 Task: Buy 4 pH Meters from Measuring & Testing section under best seller category for shipping address: Gerald Davis, 3101 Abia Martin Drive, Panther Burn, Mississippi 38765, Cell Number 6314971043. Pay from credit card ending with 6759, CVV 506
Action: Mouse moved to (340, 373)
Screenshot: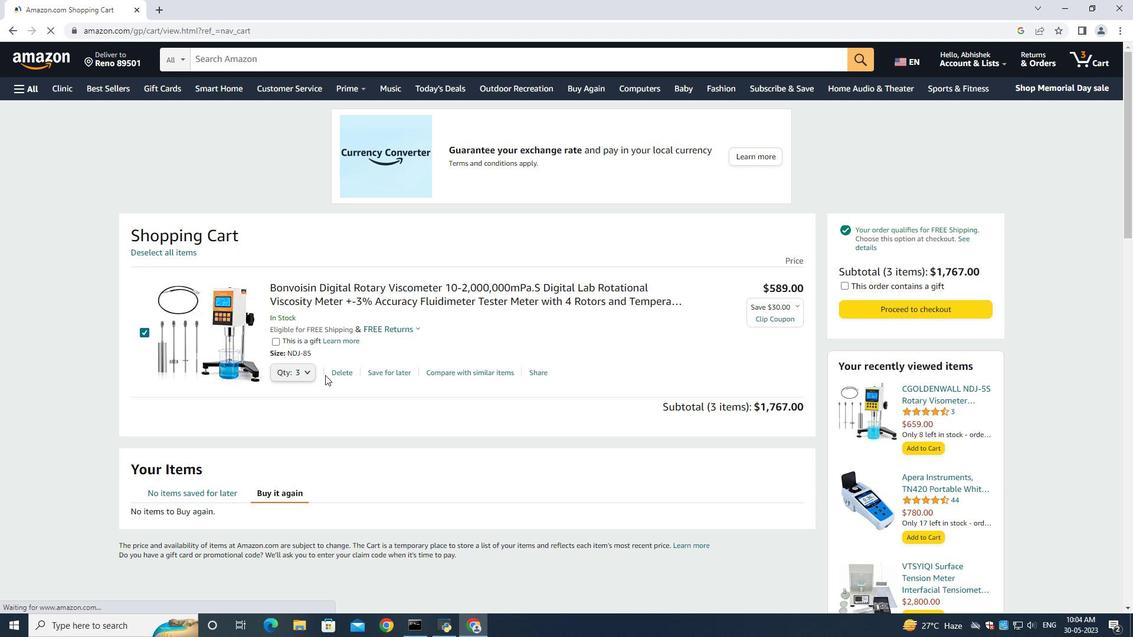
Action: Mouse pressed left at (340, 373)
Screenshot: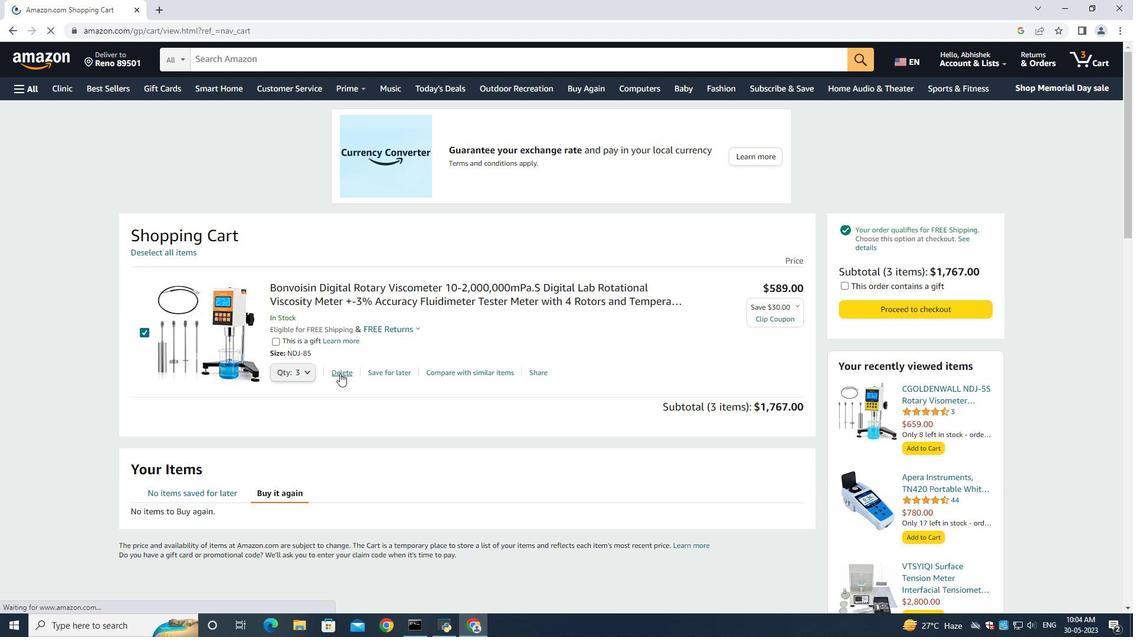 
Action: Mouse moved to (15, 93)
Screenshot: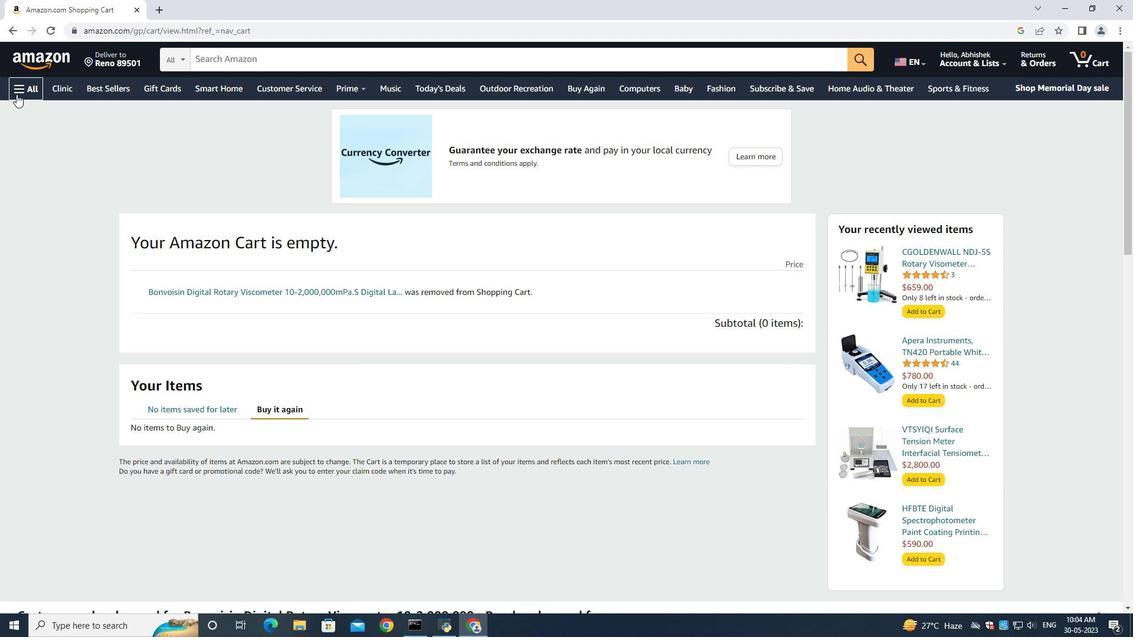 
Action: Mouse pressed left at (15, 93)
Screenshot: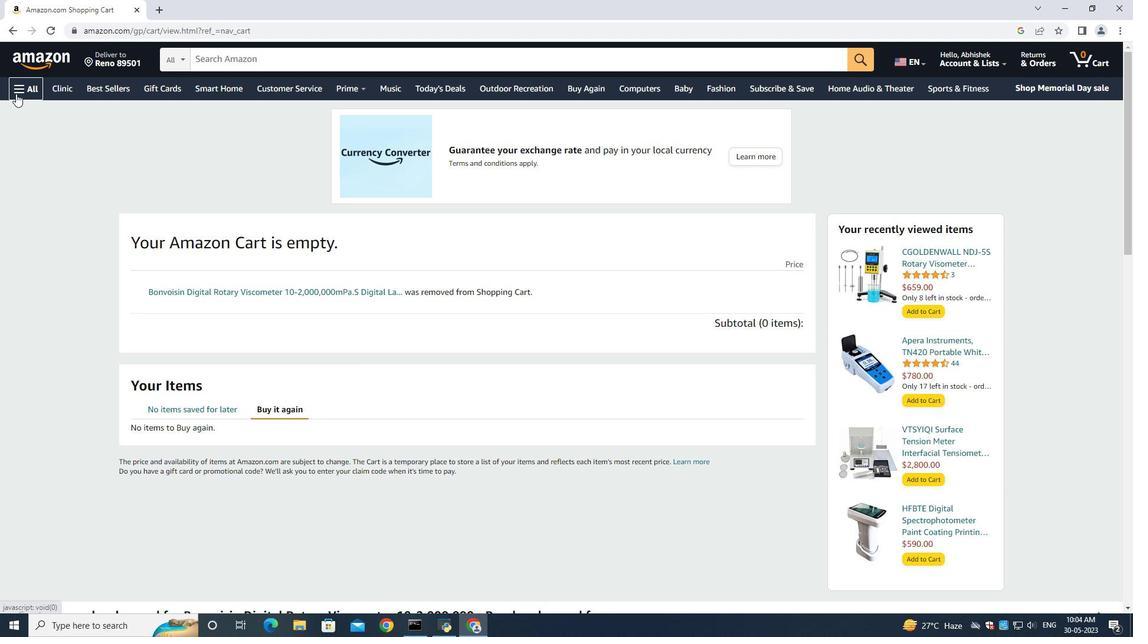 
Action: Mouse moved to (36, 113)
Screenshot: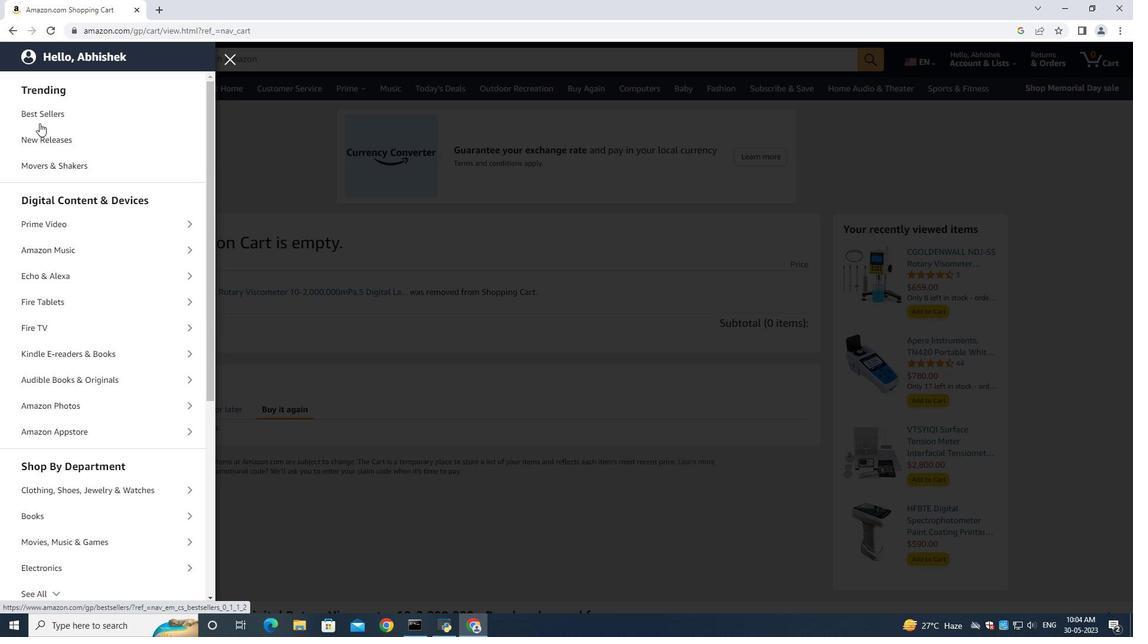 
Action: Mouse pressed left at (36, 113)
Screenshot: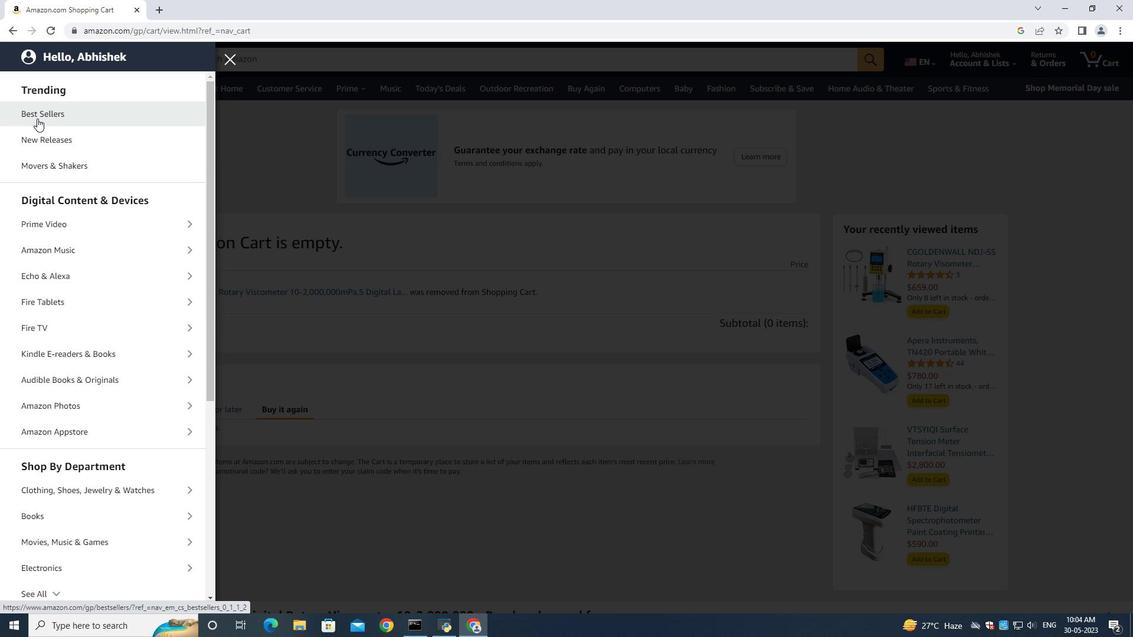 
Action: Mouse moved to (258, 62)
Screenshot: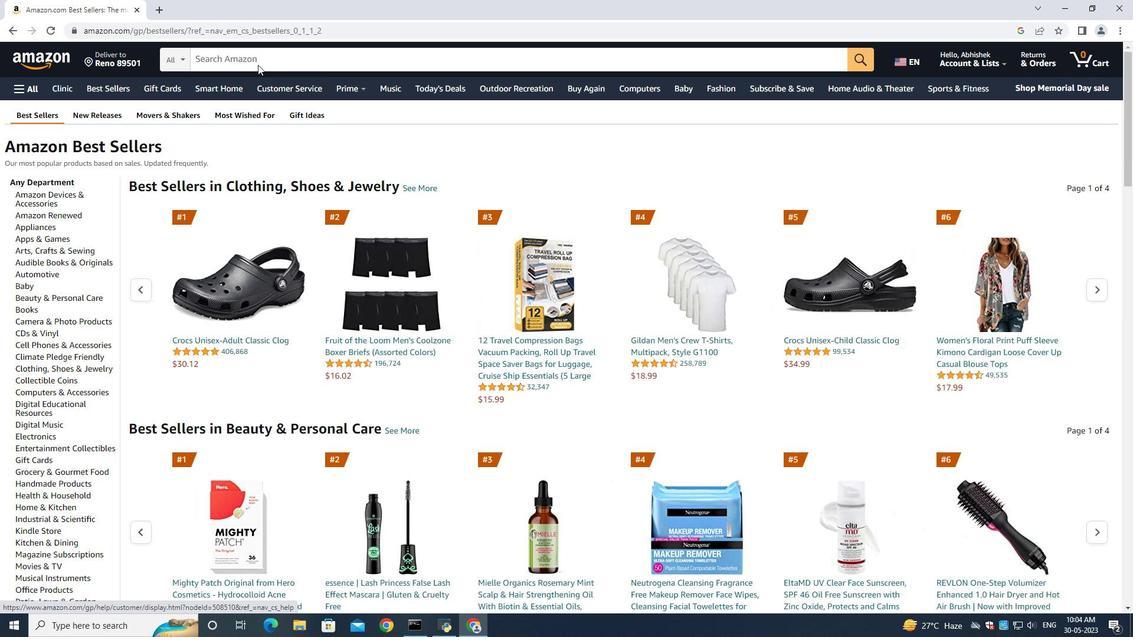 
Action: Mouse pressed left at (258, 62)
Screenshot: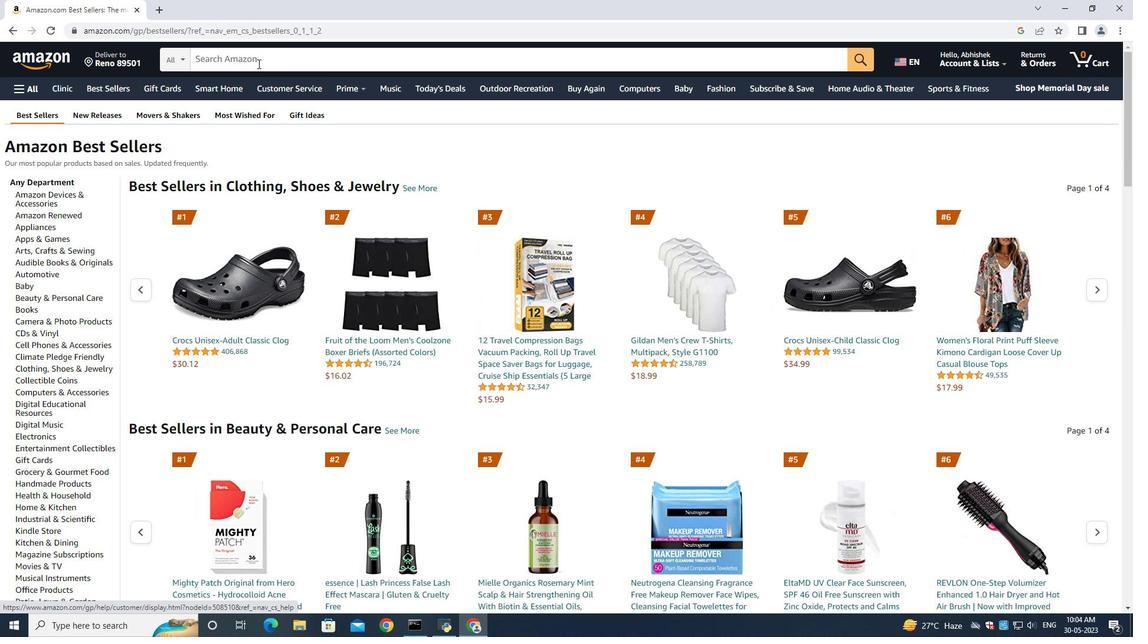 
Action: Mouse moved to (258, 62)
Screenshot: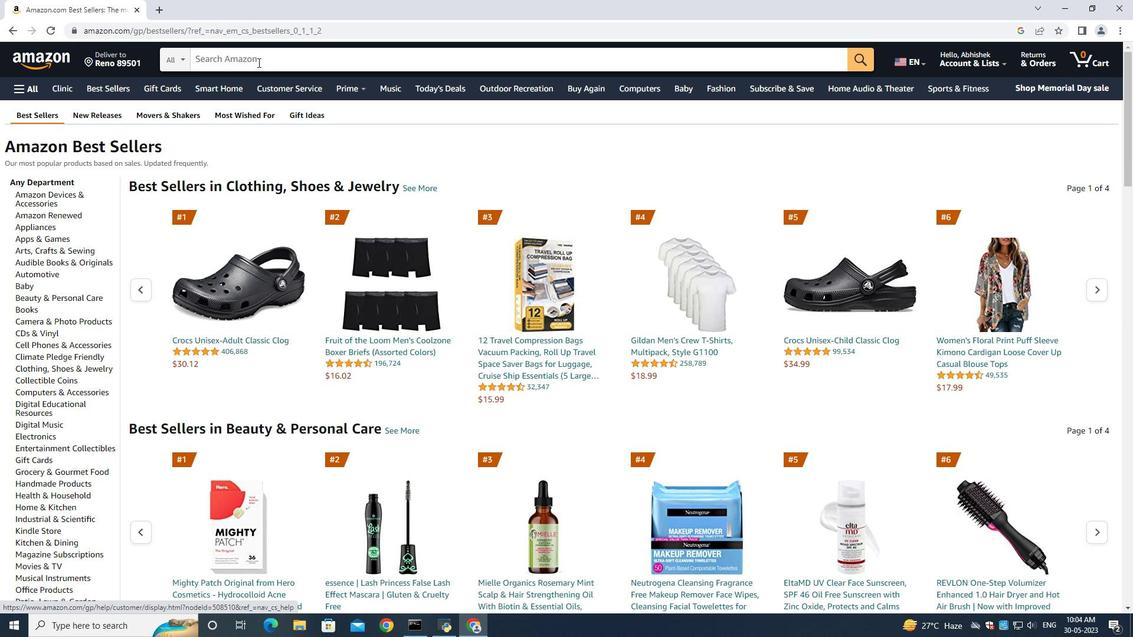 
Action: Key pressed <Key.shift><Key.shift>p<Key.shift><Key.shift>H<Key.space>meters<Key.enter>
Screenshot: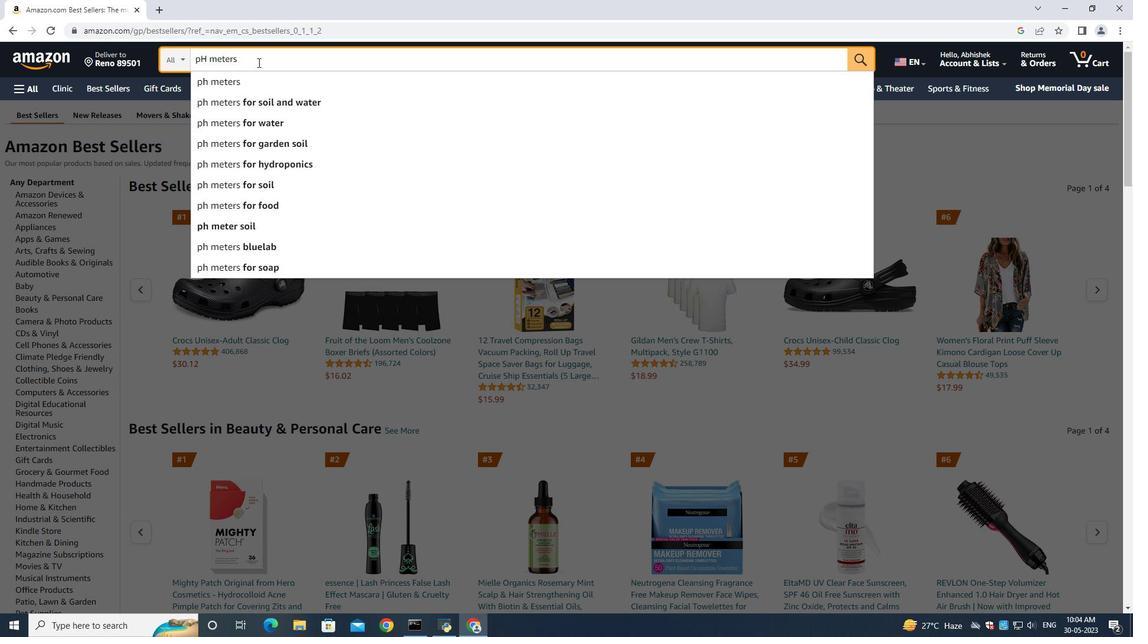 
Action: Mouse moved to (481, 308)
Screenshot: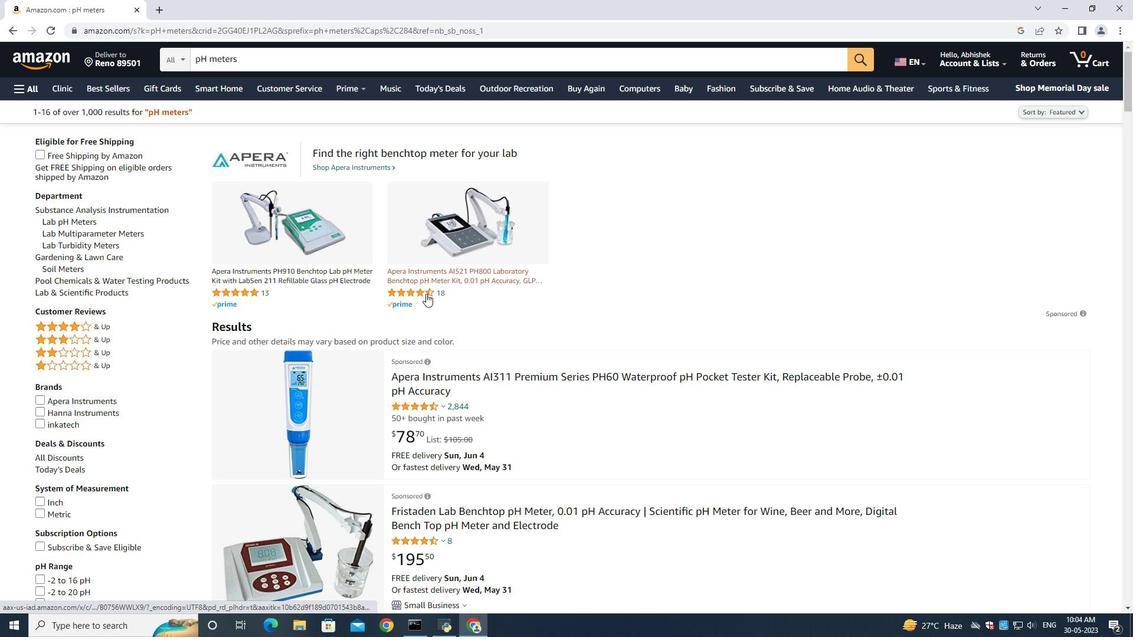 
Action: Mouse scrolled (481, 307) with delta (0, 0)
Screenshot: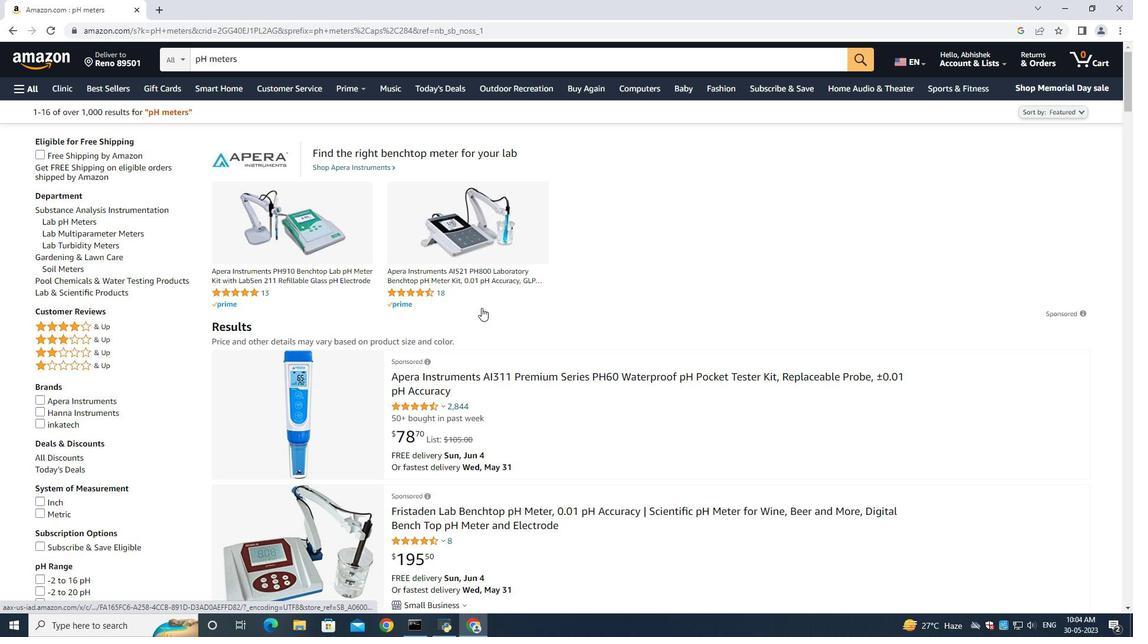 
Action: Mouse scrolled (481, 307) with delta (0, 0)
Screenshot: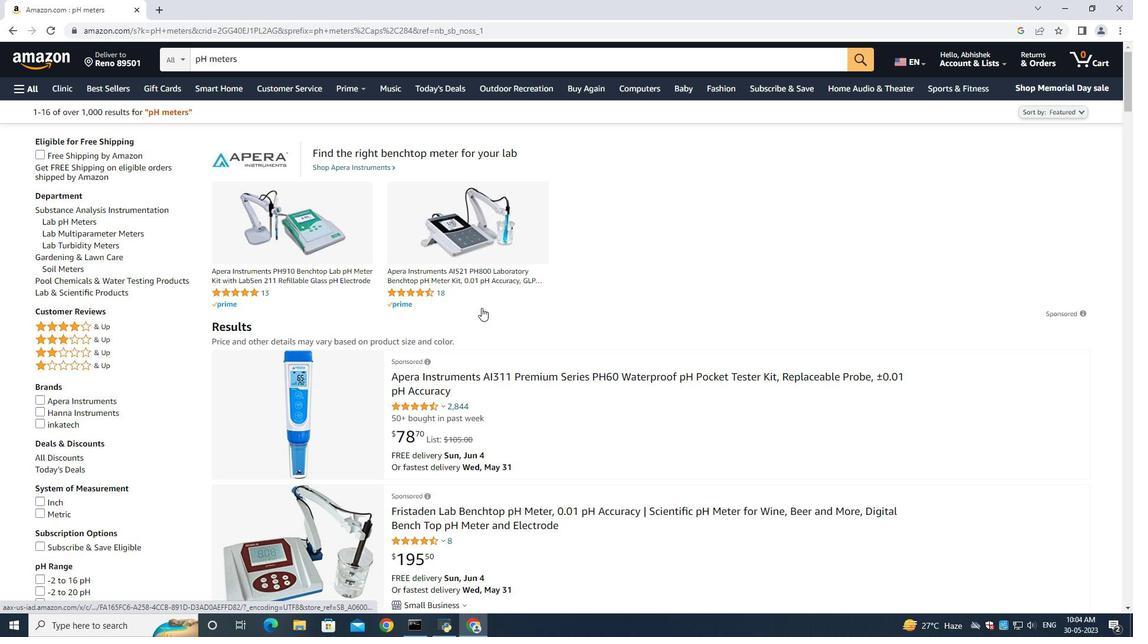 
Action: Mouse moved to (515, 387)
Screenshot: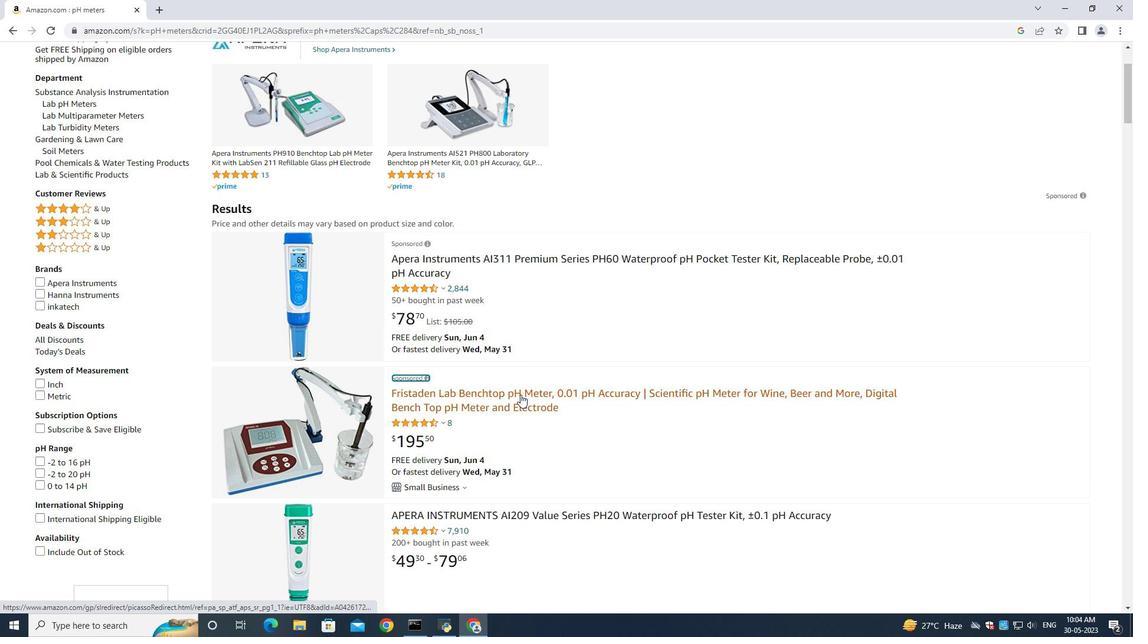 
Action: Mouse scrolled (517, 389) with delta (0, 0)
Screenshot: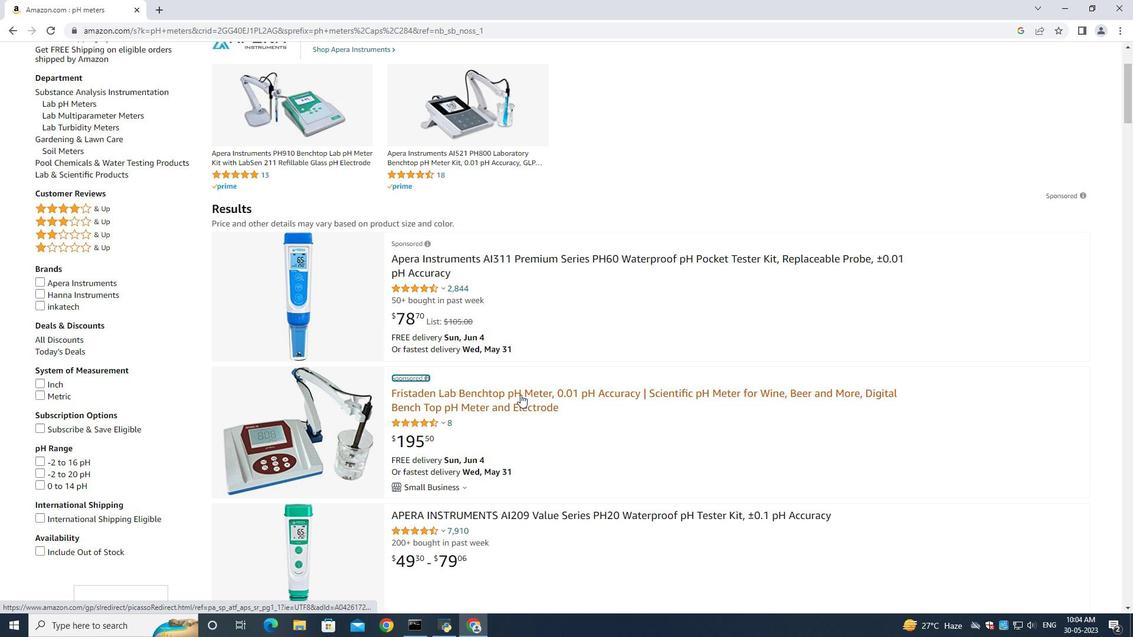 
Action: Mouse moved to (514, 386)
Screenshot: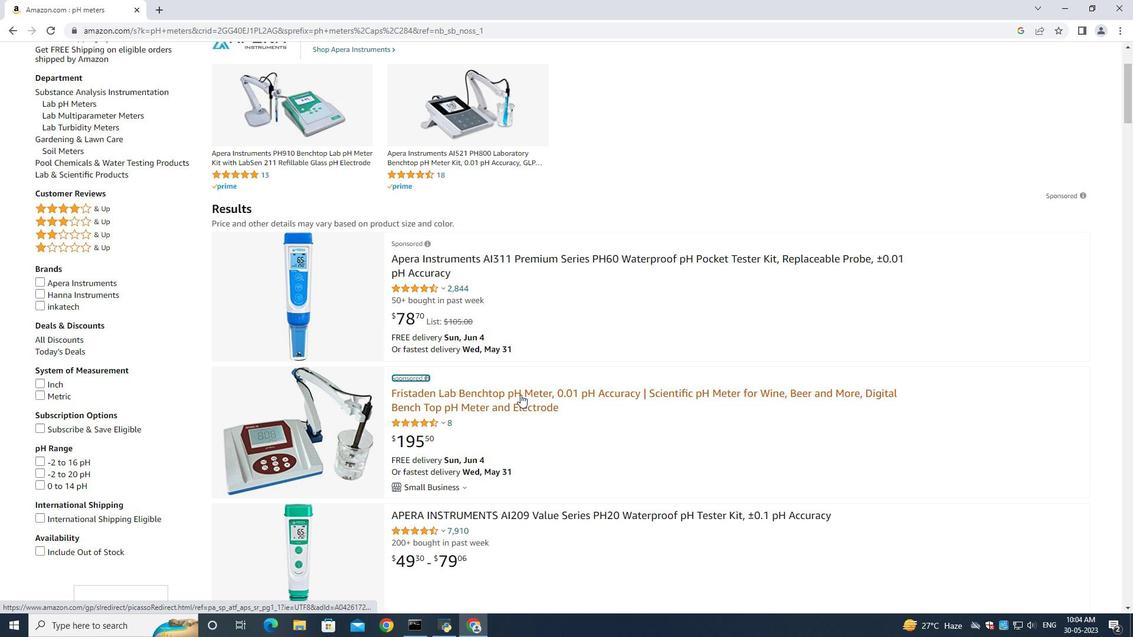 
Action: Mouse scrolled (516, 388) with delta (0, 0)
Screenshot: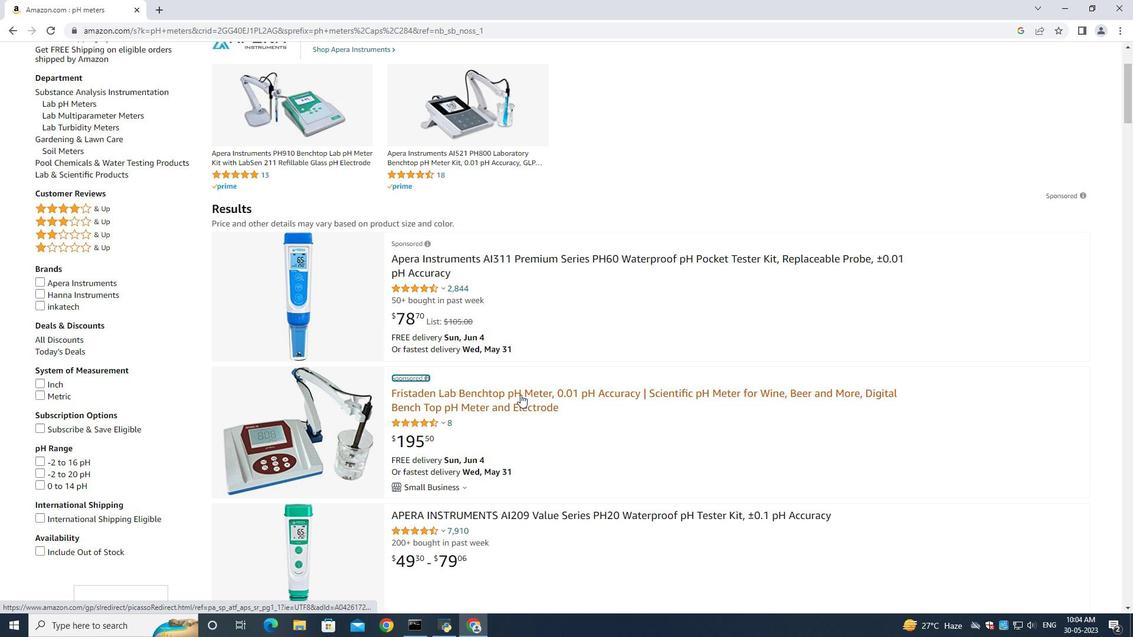 
Action: Mouse moved to (513, 386)
Screenshot: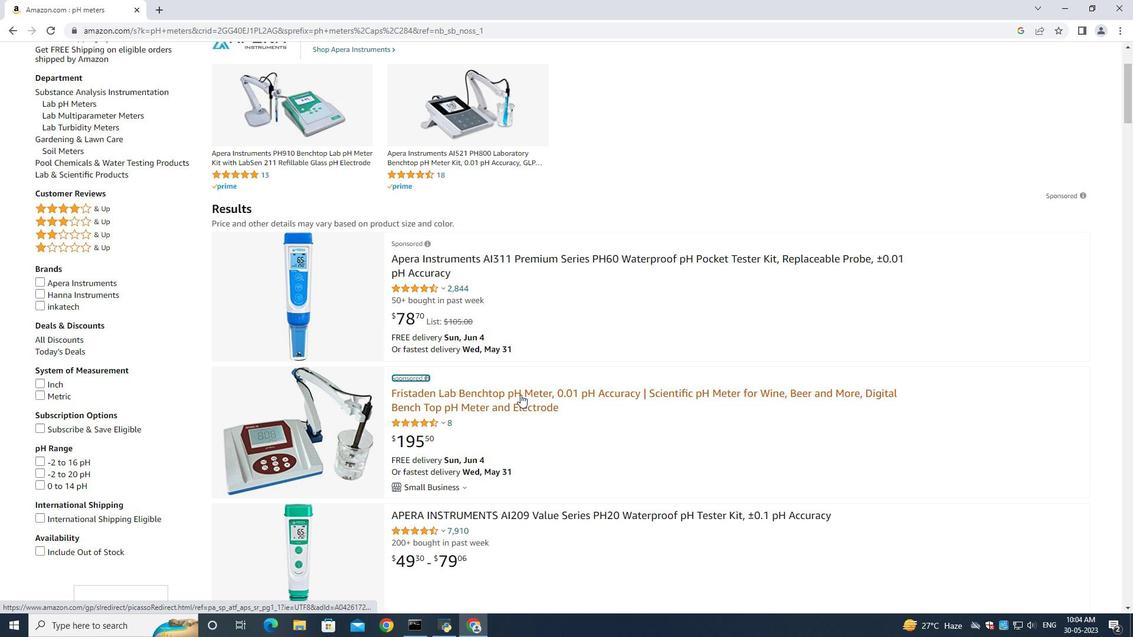
Action: Mouse scrolled (515, 387) with delta (0, 0)
Screenshot: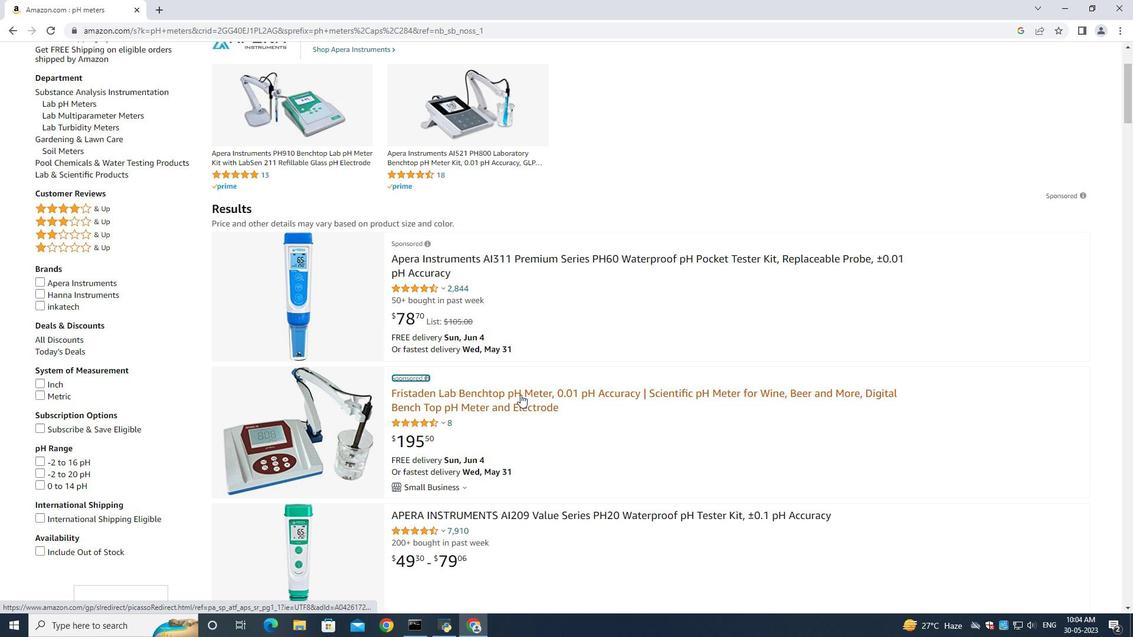 
Action: Mouse moved to (513, 385)
Screenshot: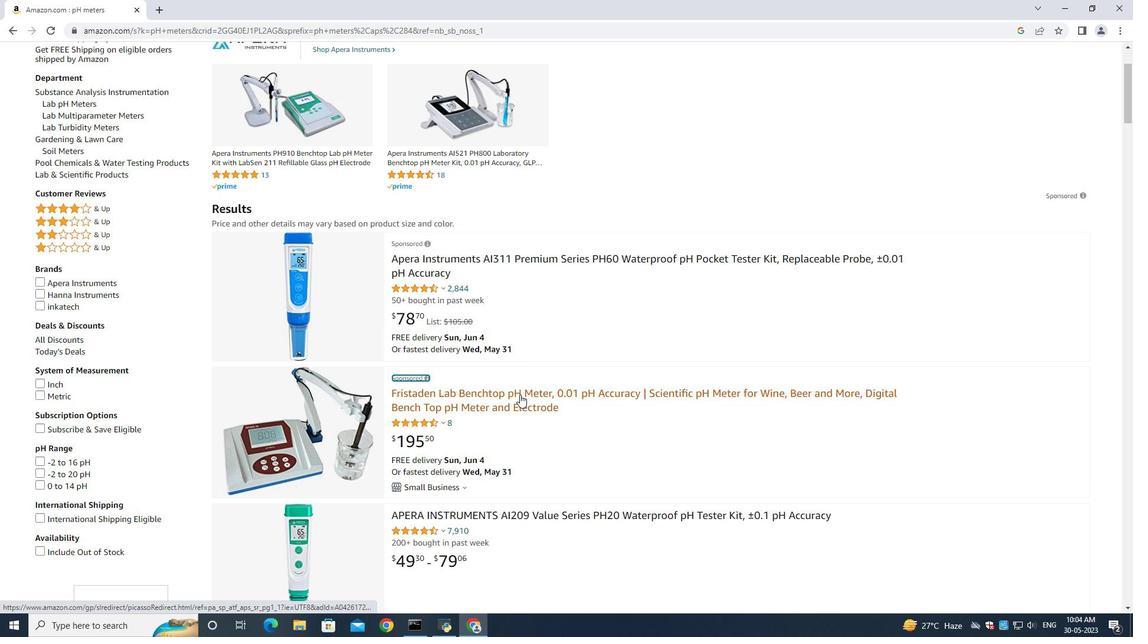 
Action: Mouse scrolled (514, 386) with delta (0, 0)
Screenshot: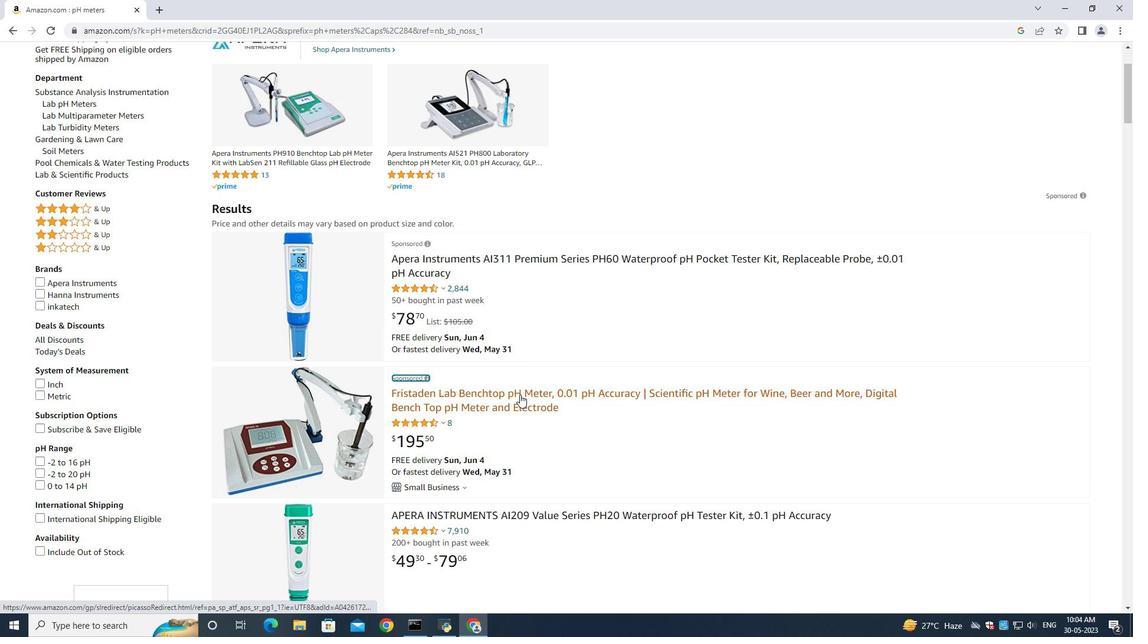 
Action: Mouse moved to (512, 385)
Screenshot: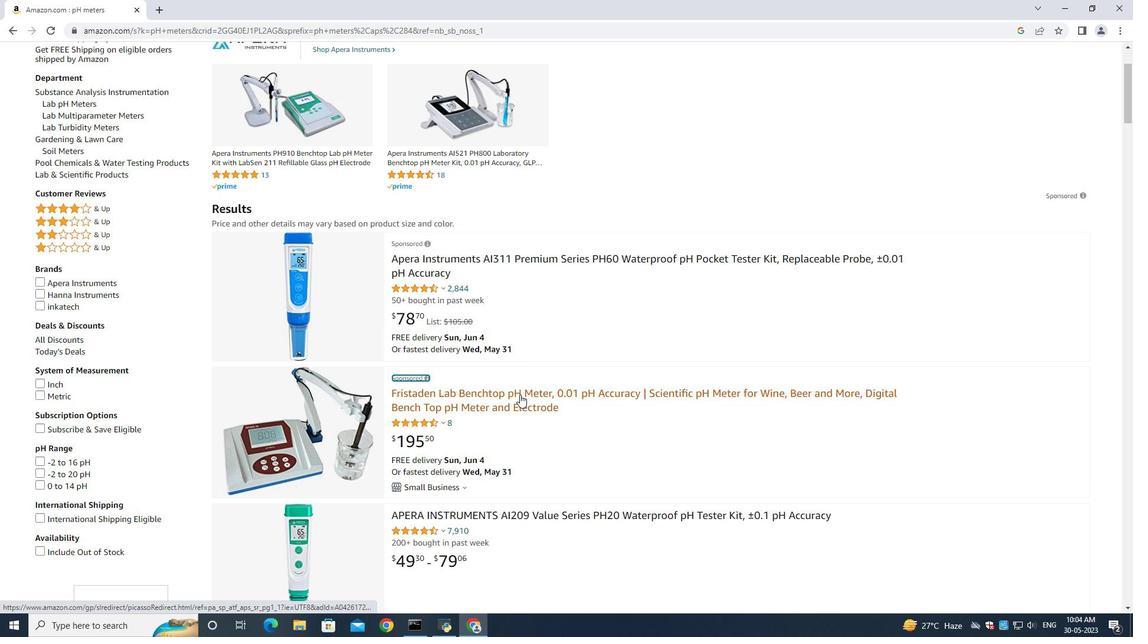 
Action: Mouse scrolled (513, 386) with delta (0, 0)
Screenshot: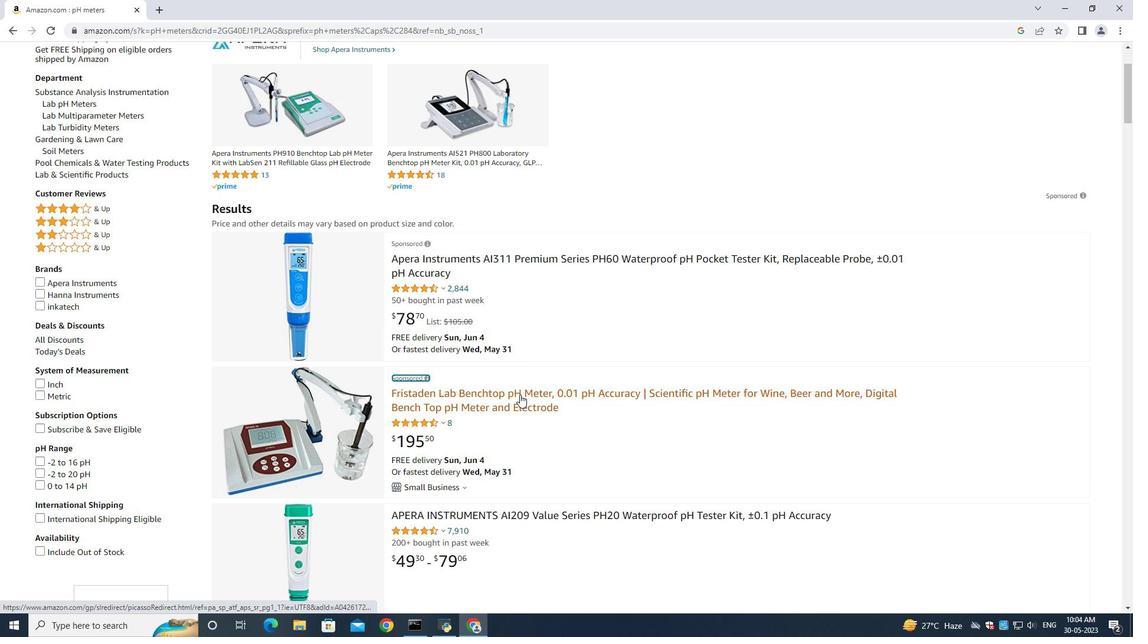 
Action: Mouse moved to (512, 385)
Screenshot: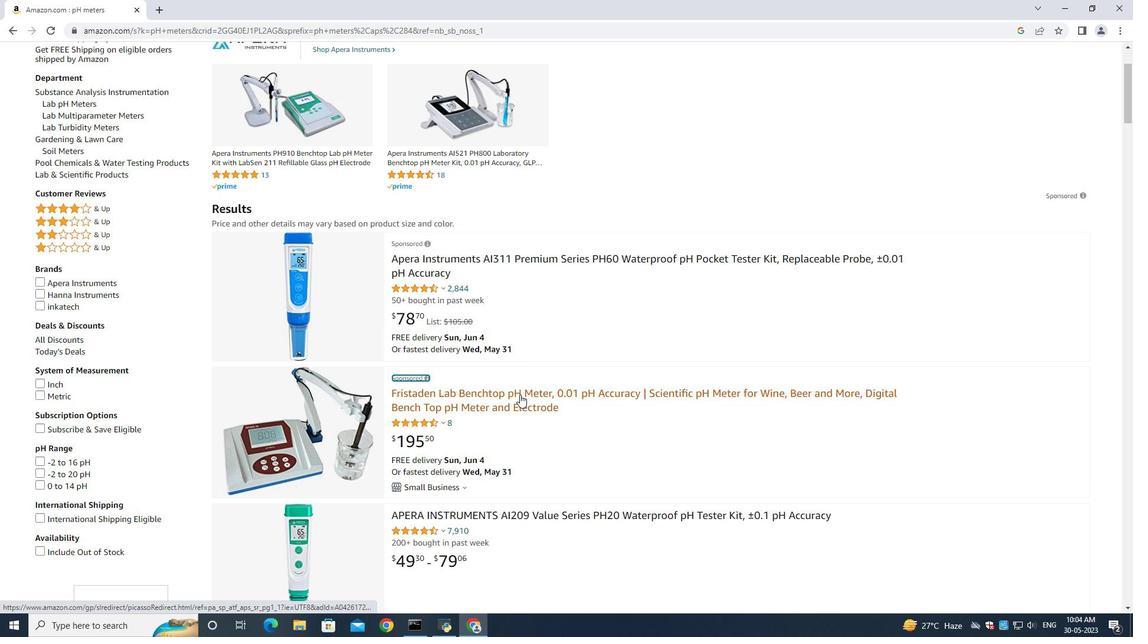 
Action: Mouse scrolled (513, 386) with delta (0, 0)
Screenshot: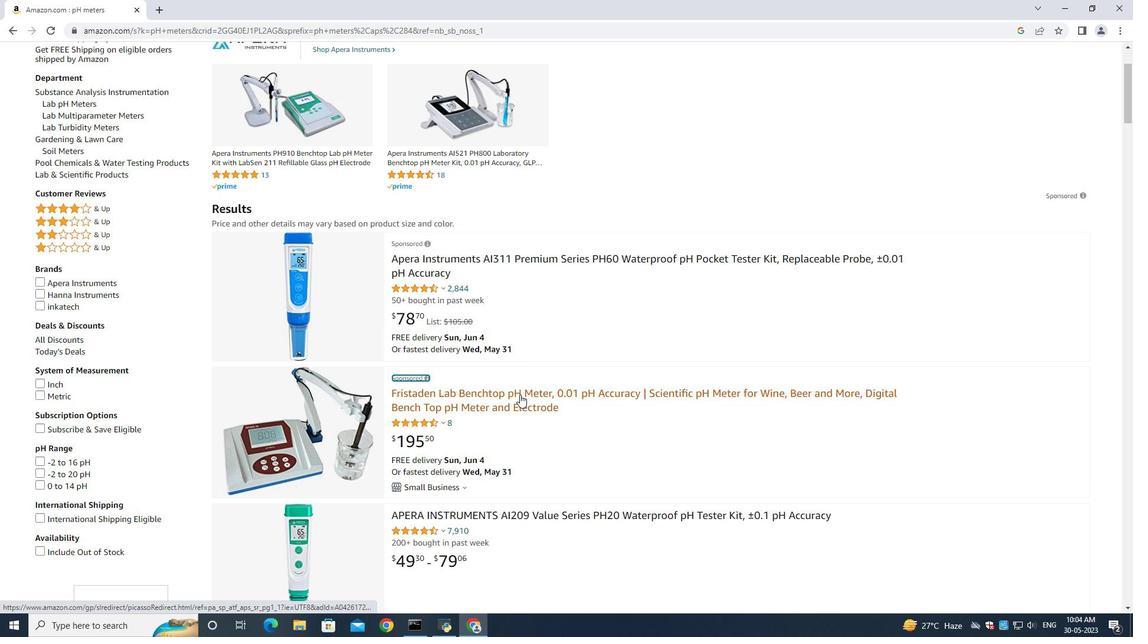 
Action: Mouse moved to (512, 384)
Screenshot: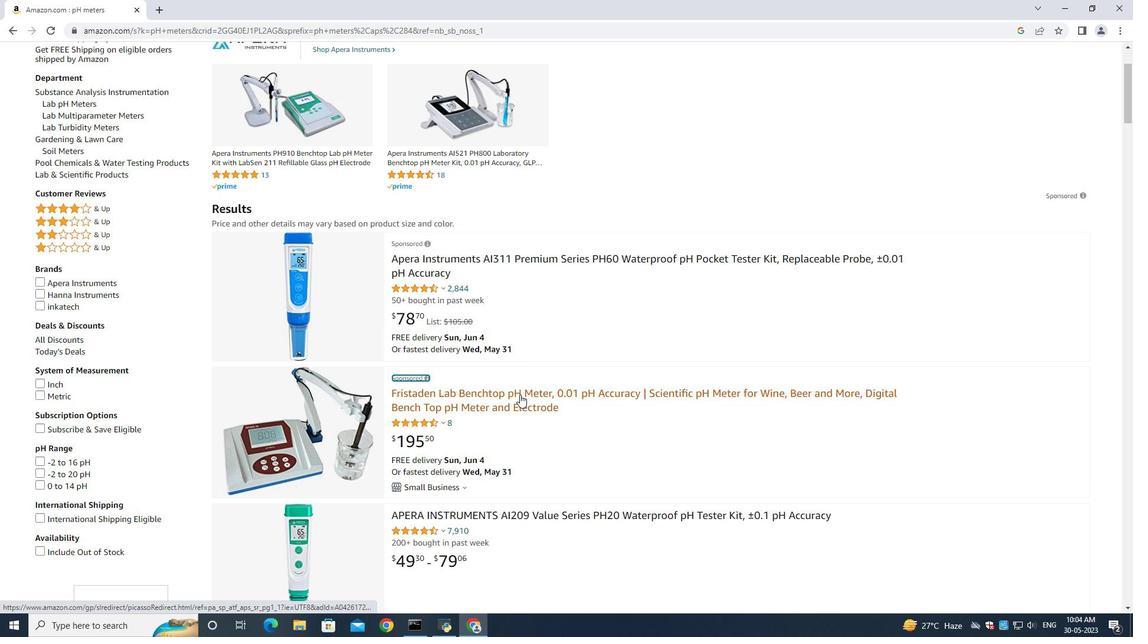 
Action: Mouse scrolled (513, 386) with delta (0, 0)
Screenshot: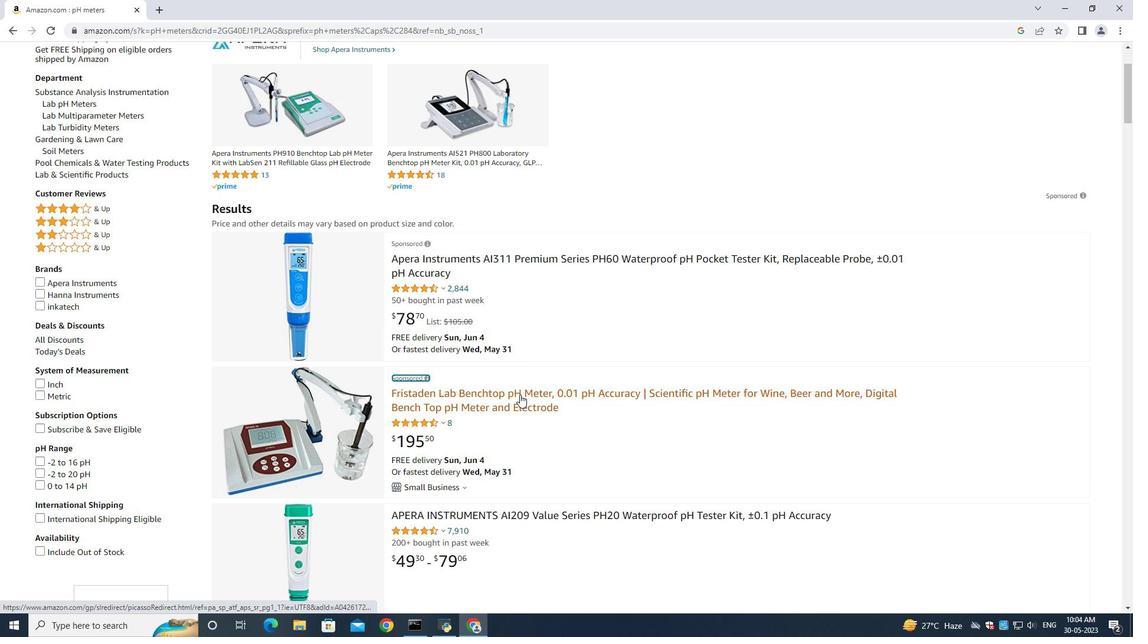 
Action: Mouse moved to (510, 382)
Screenshot: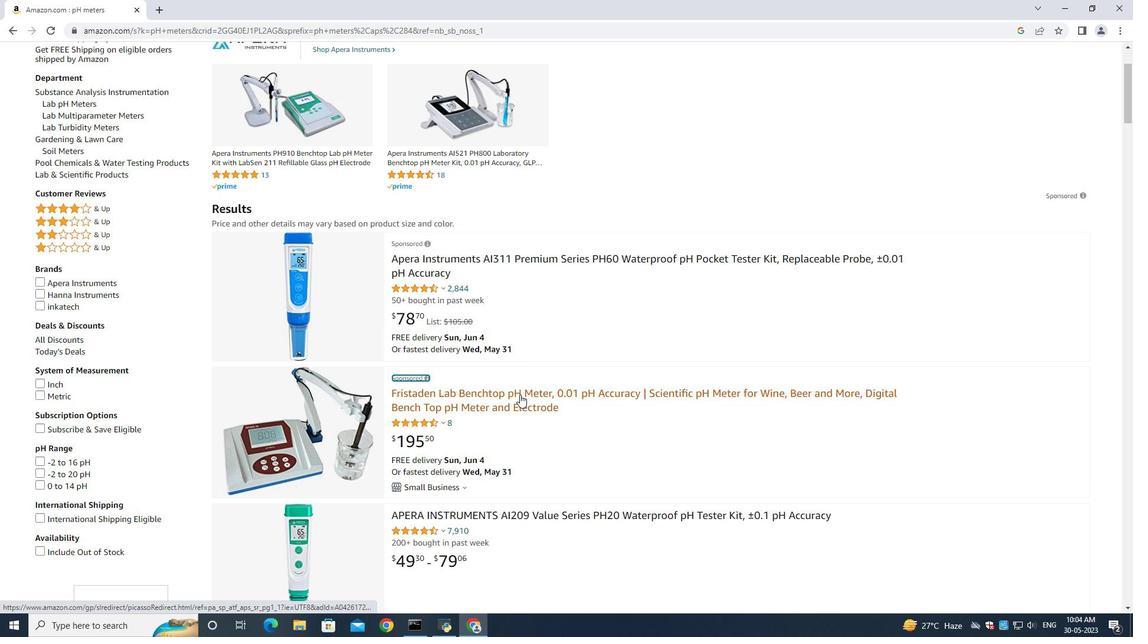 
Action: Mouse scrolled (512, 386) with delta (0, 0)
Screenshot: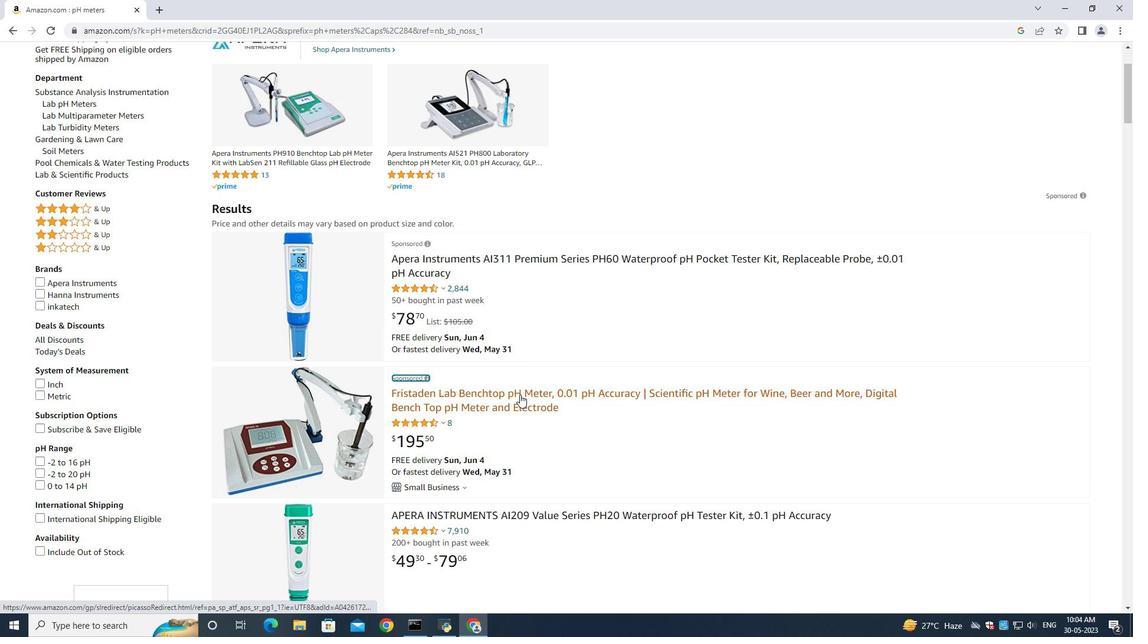 
Action: Mouse moved to (499, 374)
Screenshot: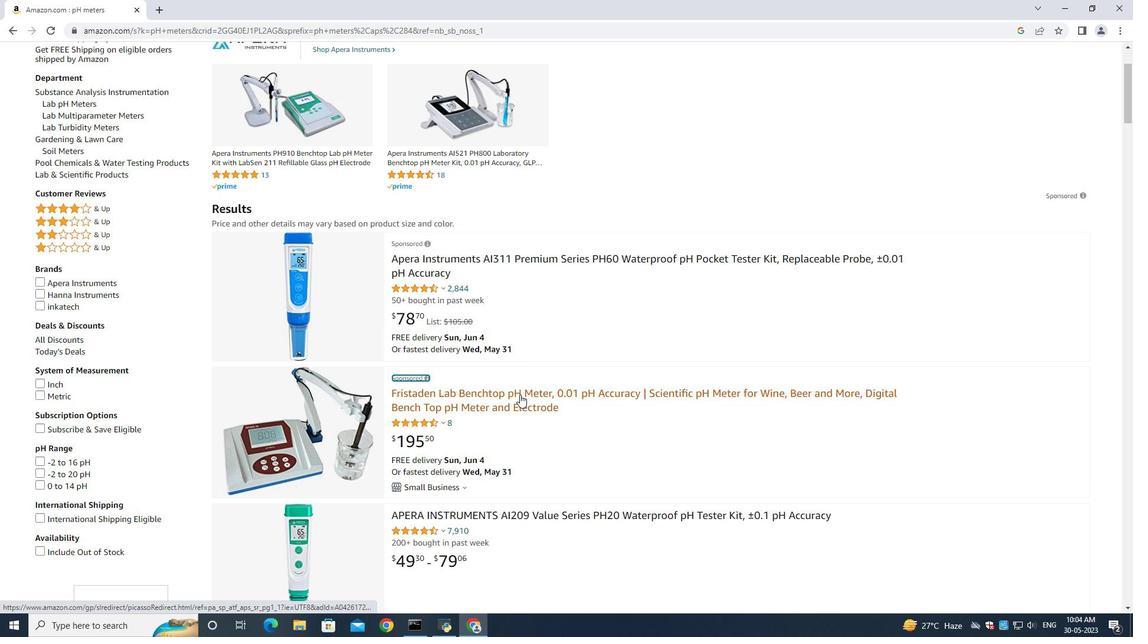 
Action: Mouse scrolled (512, 385) with delta (0, 0)
Screenshot: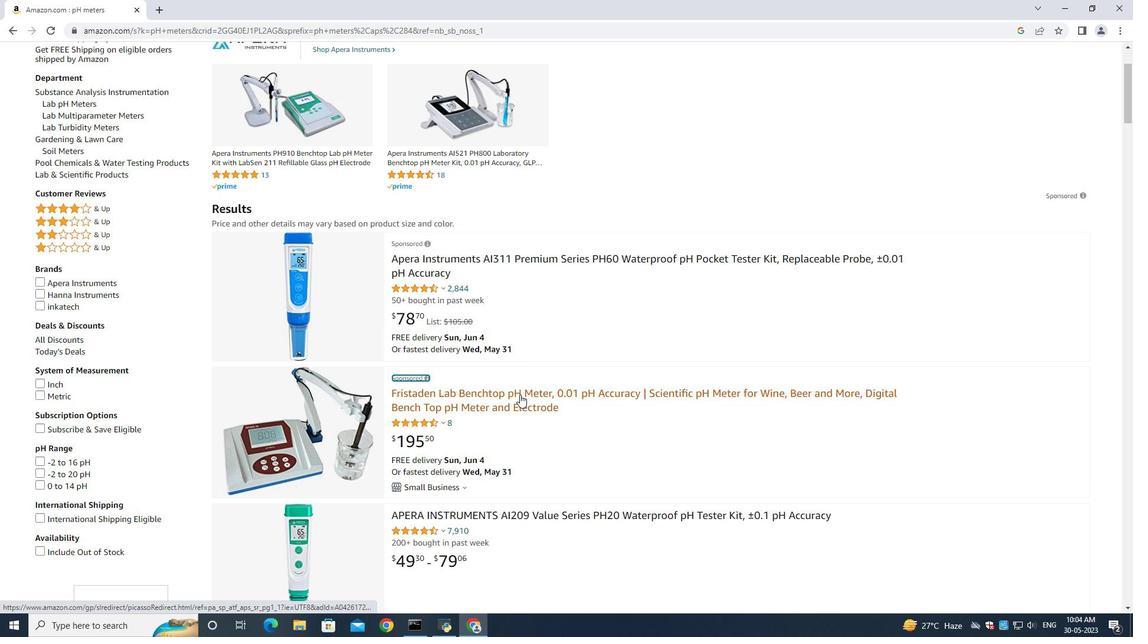 
Action: Mouse moved to (494, 370)
Screenshot: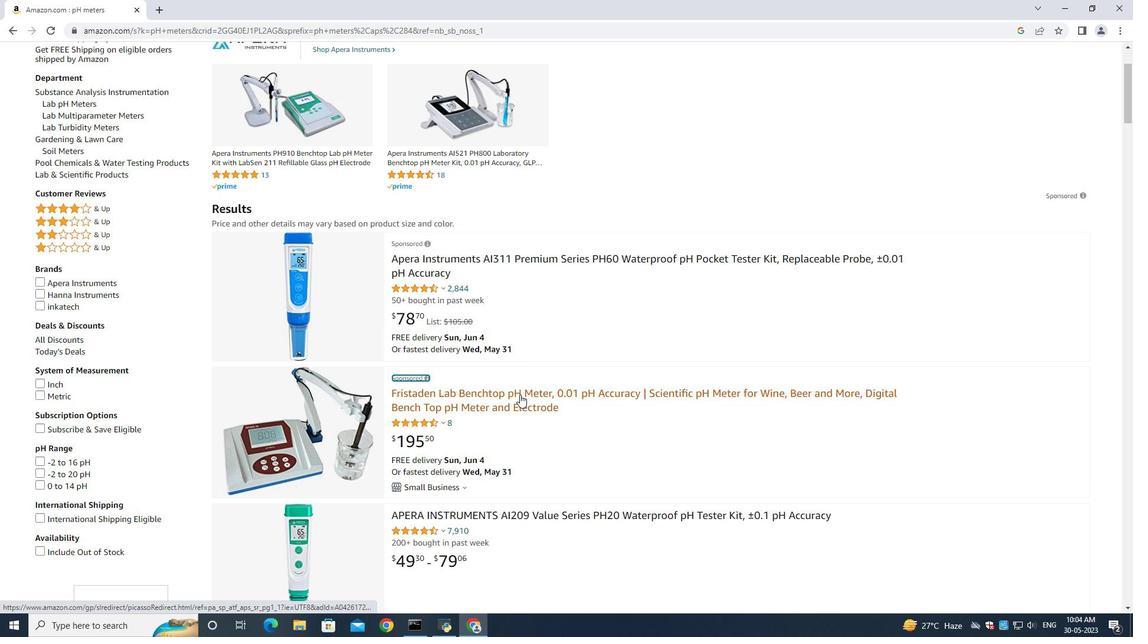 
Action: Mouse scrolled (512, 385) with delta (0, 0)
Screenshot: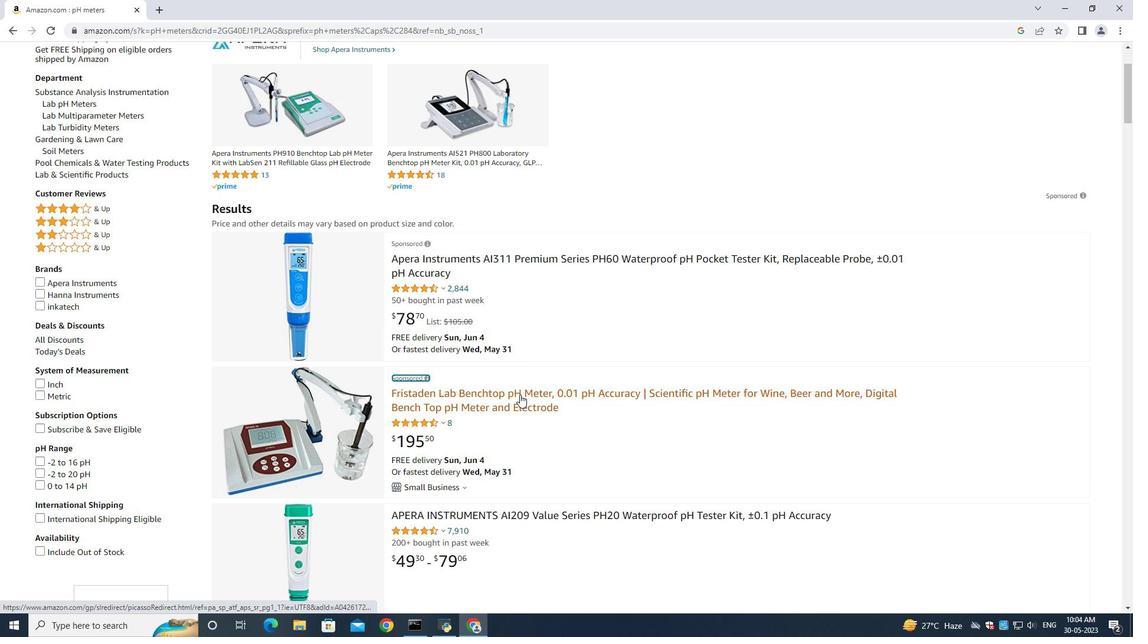 
Action: Mouse moved to (335, 63)
Screenshot: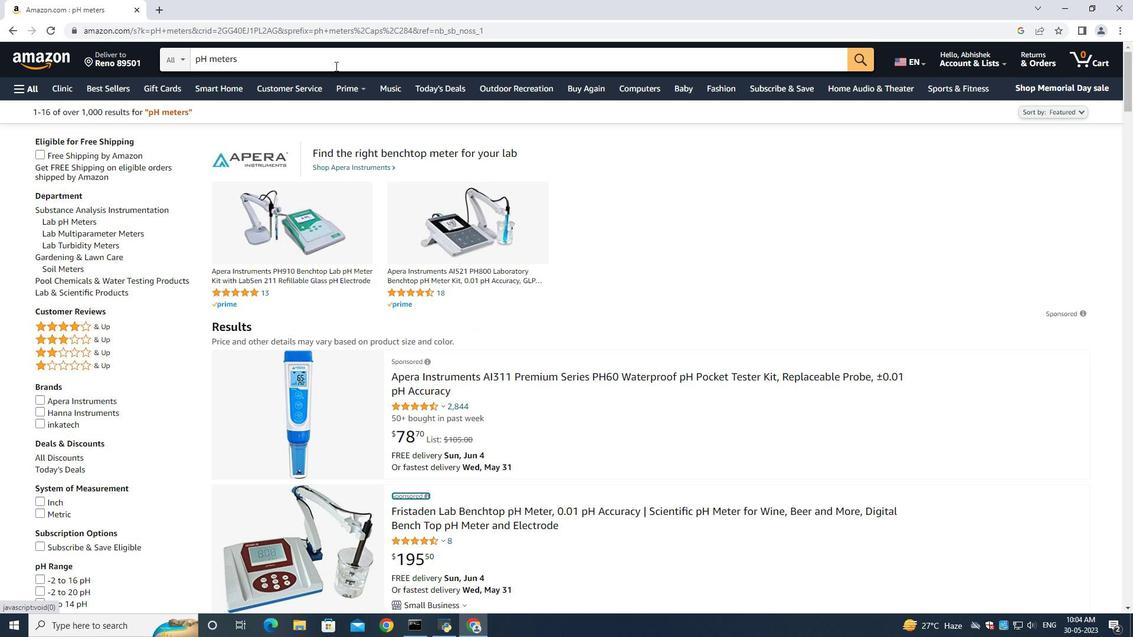 
Action: Mouse pressed left at (335, 63)
Screenshot: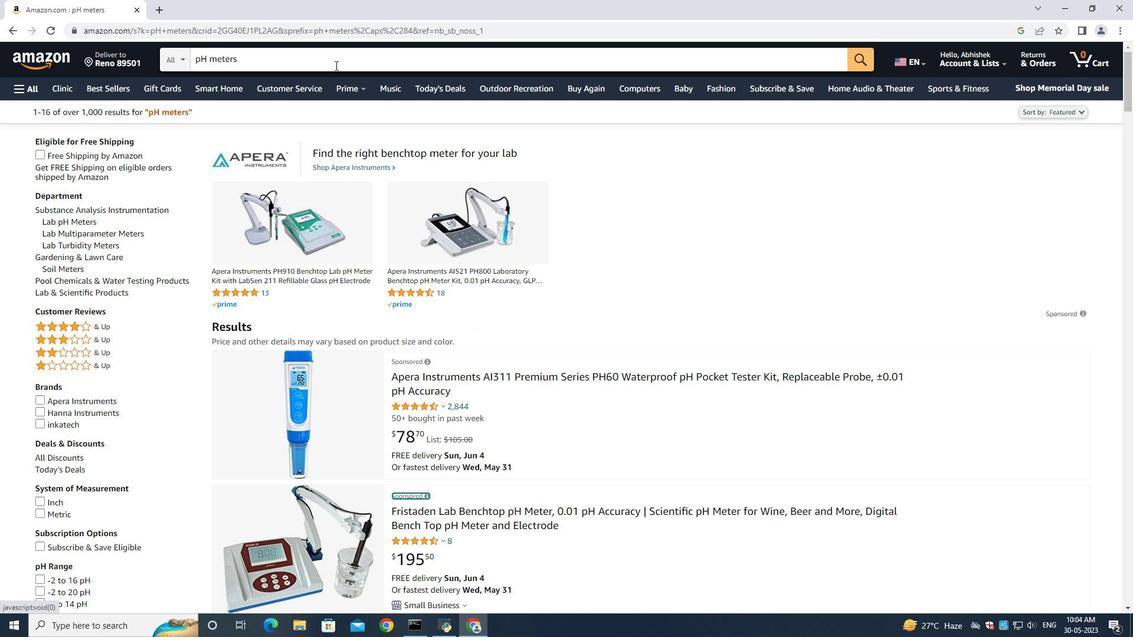 
Action: Mouse moved to (335, 63)
Screenshot: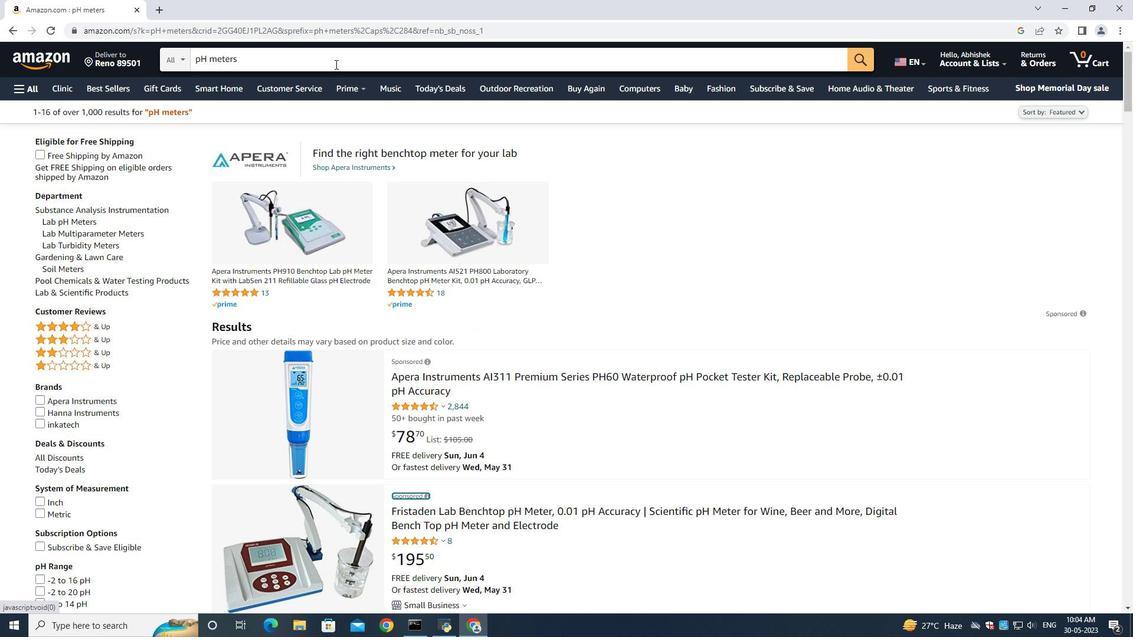 
Action: Key pressed <Key.space>test<Key.enter>
Screenshot: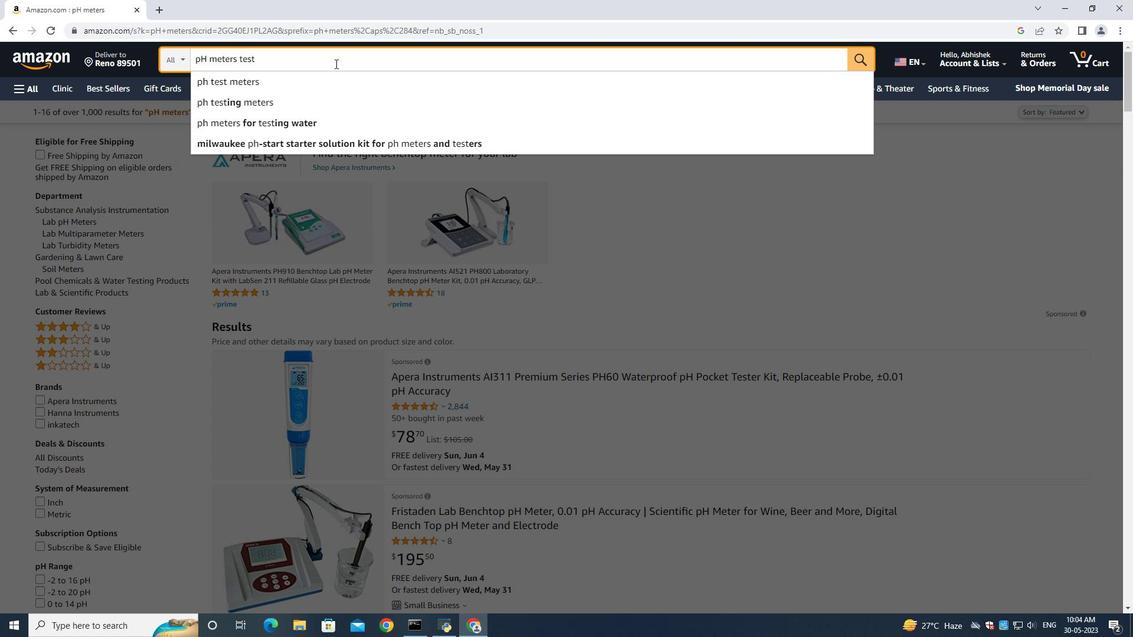 
Action: Mouse moved to (52, 206)
Screenshot: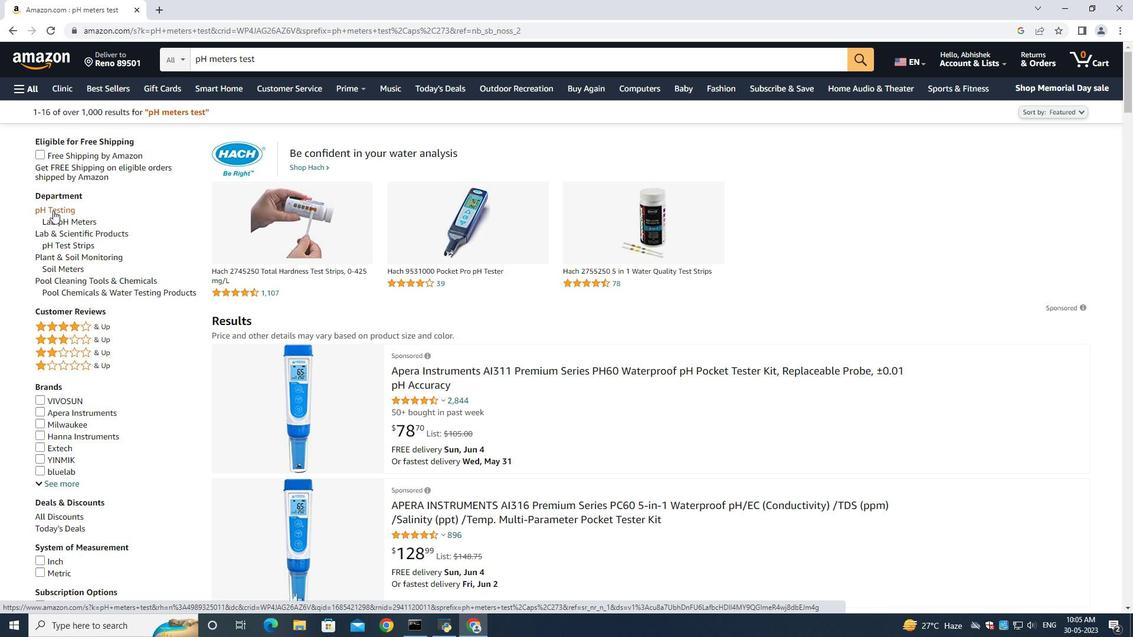 
Action: Mouse pressed left at (52, 206)
Screenshot: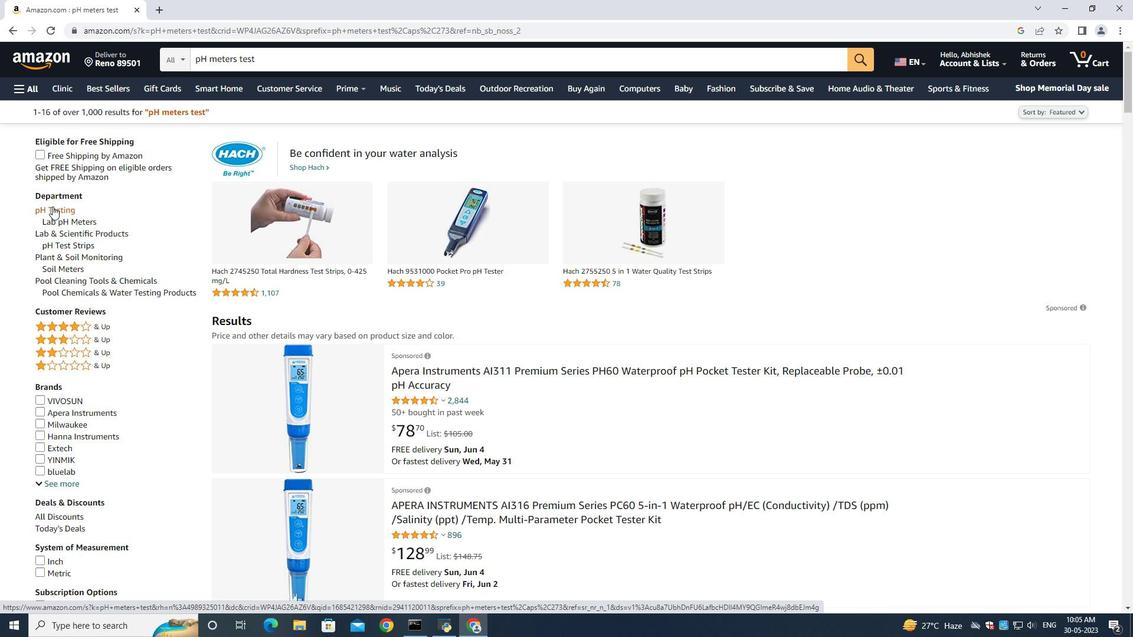 
Action: Mouse moved to (466, 350)
Screenshot: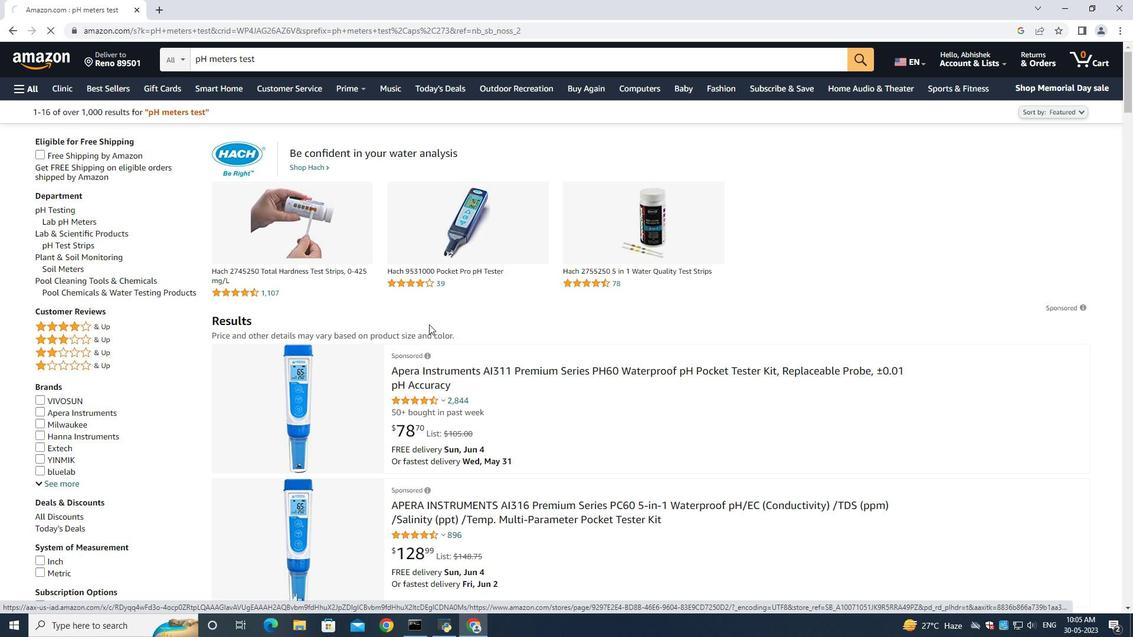 
Action: Mouse scrolled (466, 350) with delta (0, 0)
Screenshot: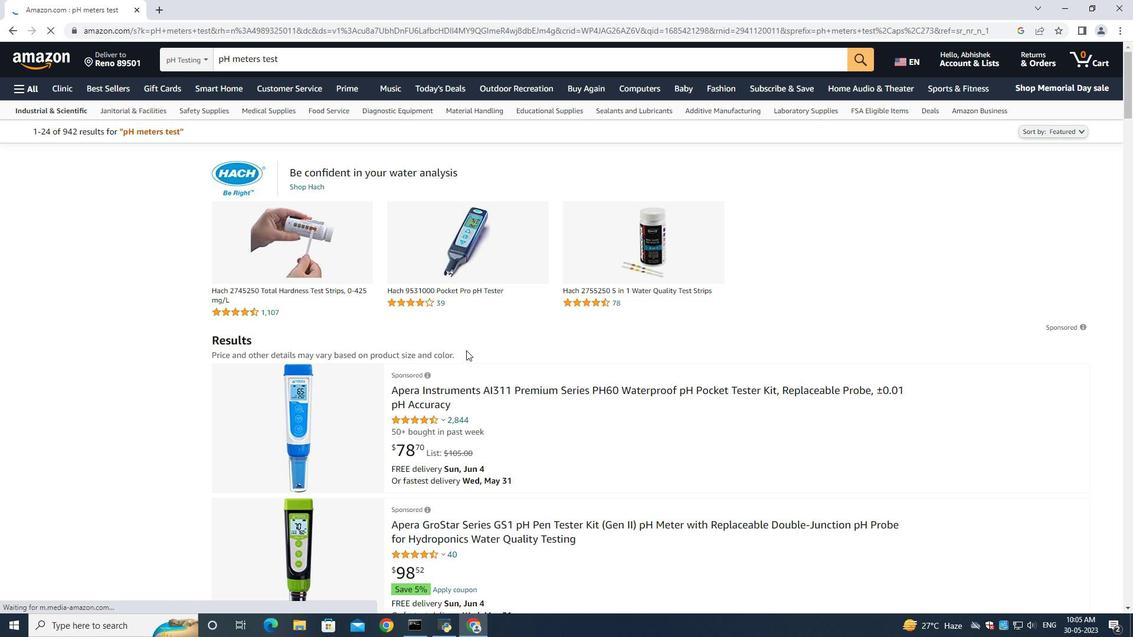 
Action: Mouse moved to (465, 353)
Screenshot: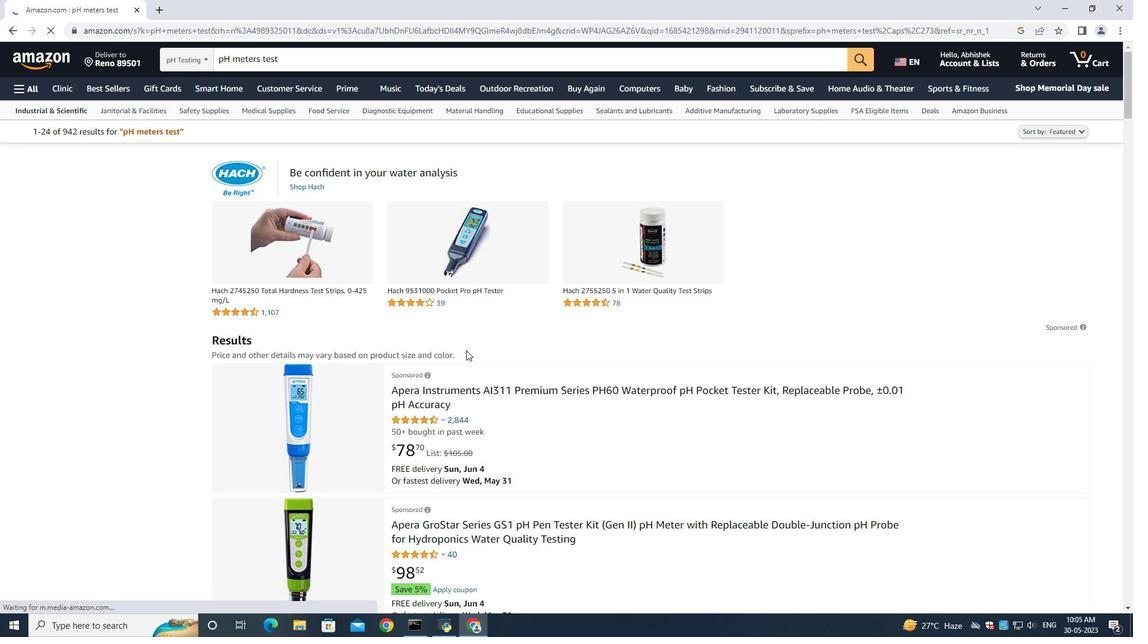 
Action: Mouse scrolled (465, 352) with delta (0, 0)
Screenshot: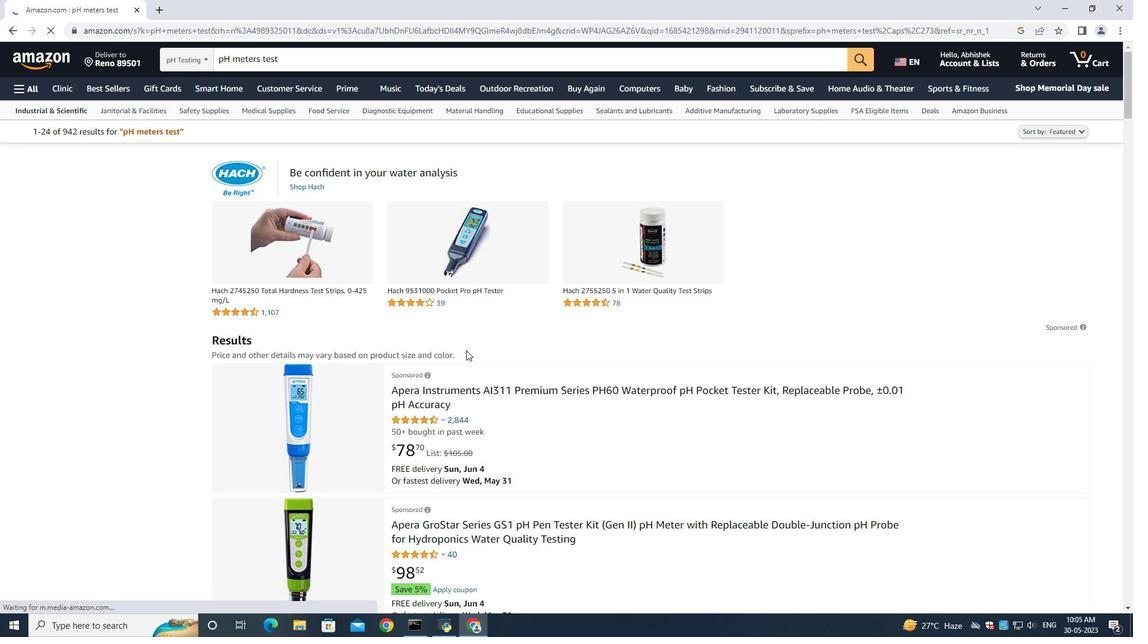 
Action: Mouse moved to (487, 420)
Screenshot: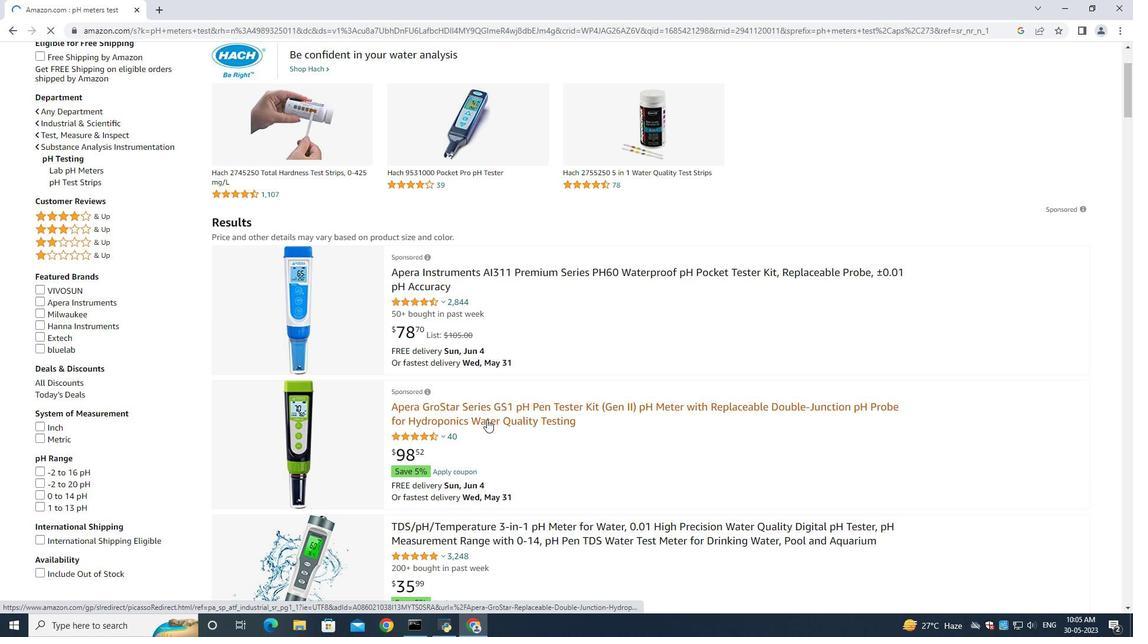 
Action: Mouse scrolled (487, 419) with delta (0, 0)
Screenshot: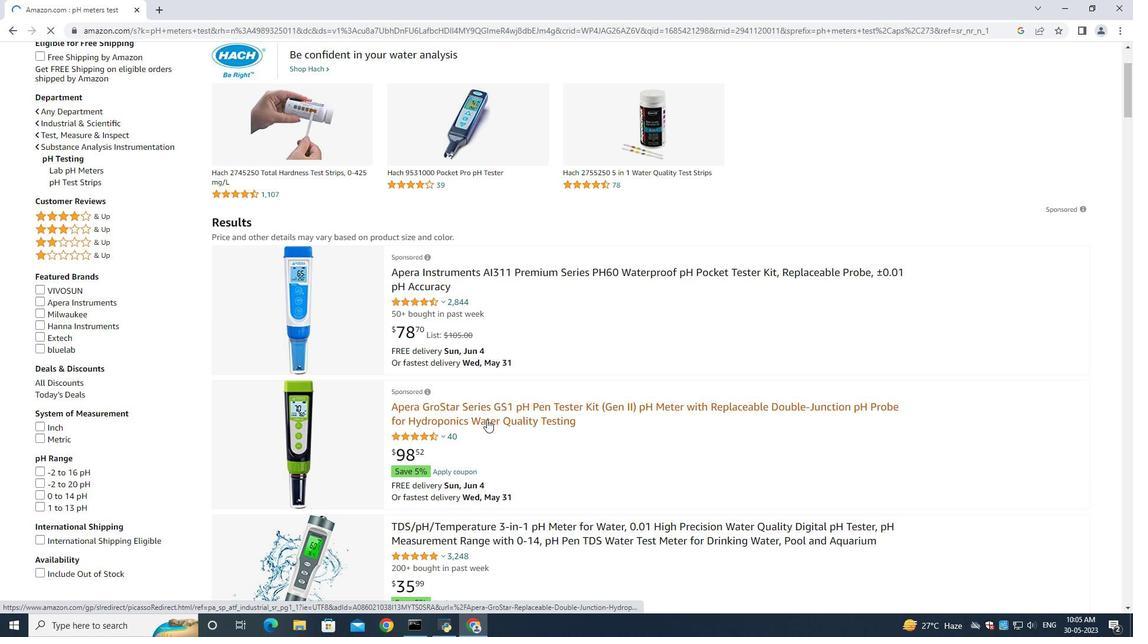 
Action: Mouse moved to (487, 421)
Screenshot: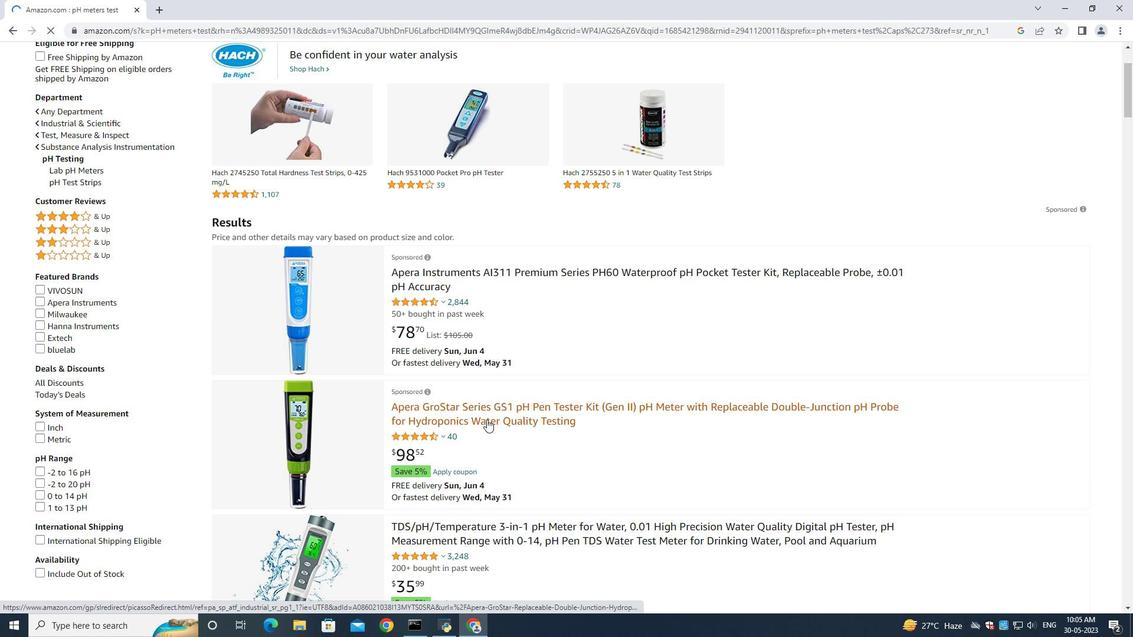 
Action: Mouse scrolled (487, 420) with delta (0, 0)
Screenshot: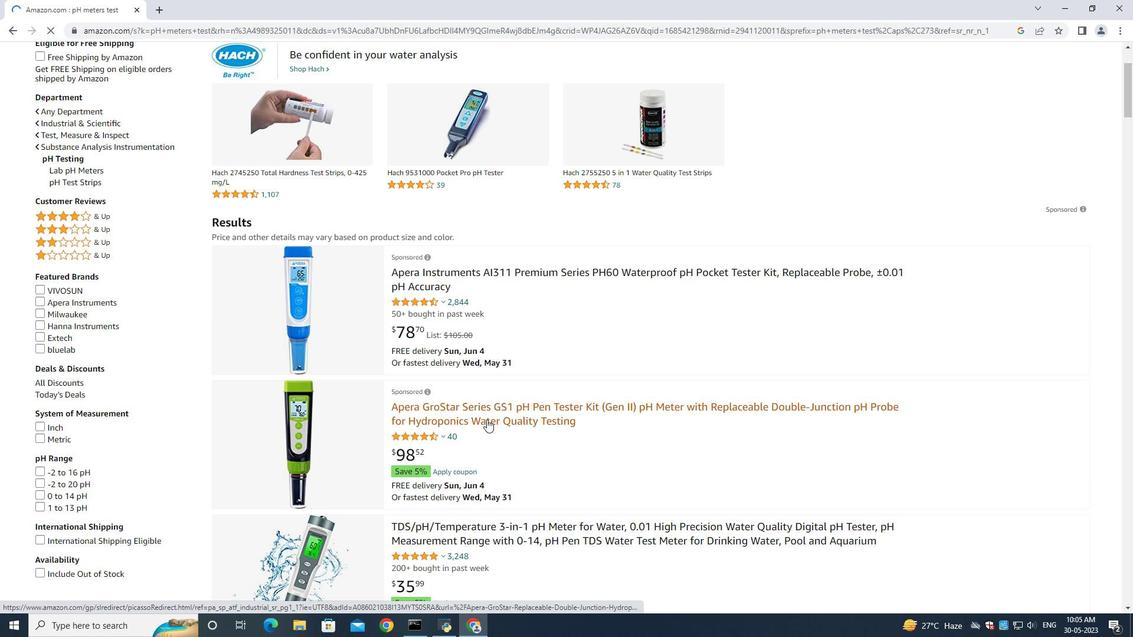
Action: Mouse moved to (486, 294)
Screenshot: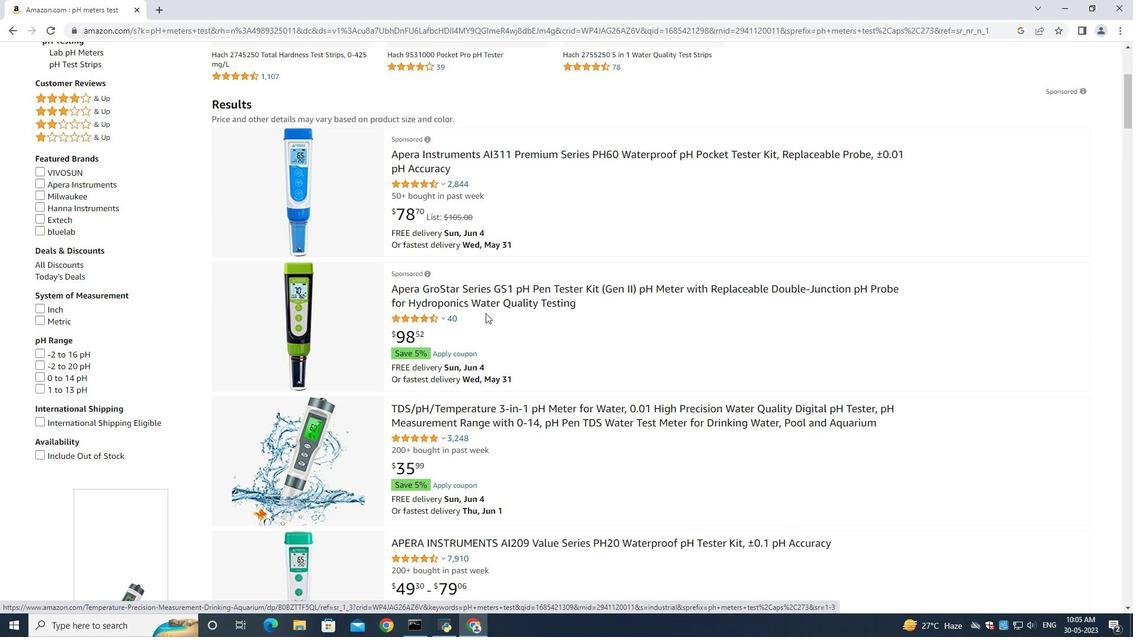 
Action: Mouse pressed left at (486, 294)
Screenshot: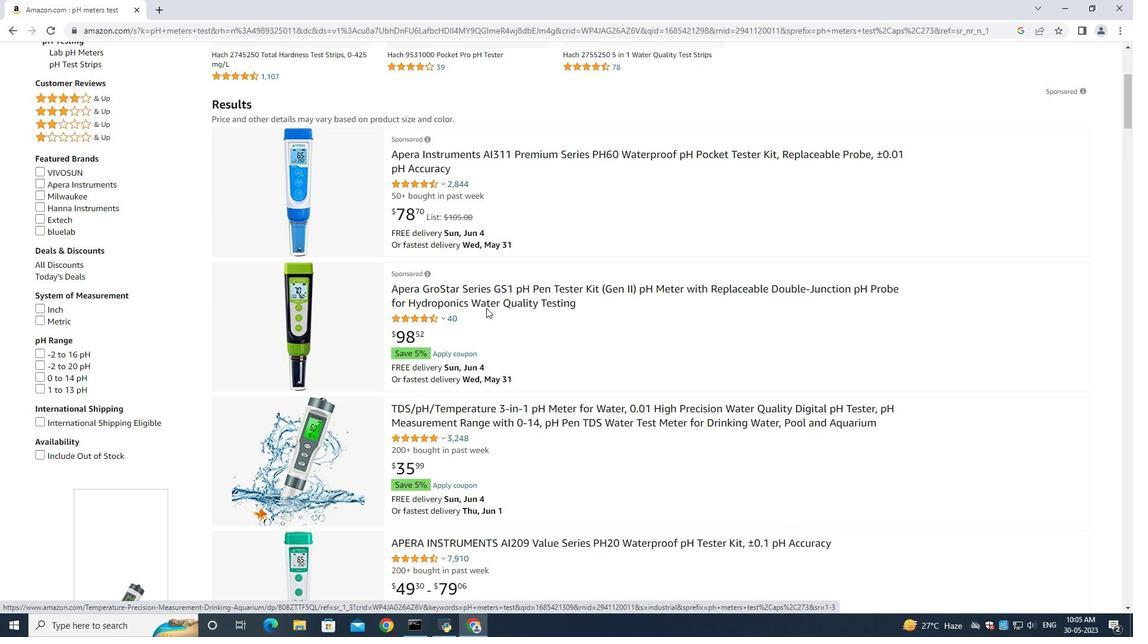
Action: Mouse moved to (138, 253)
Screenshot: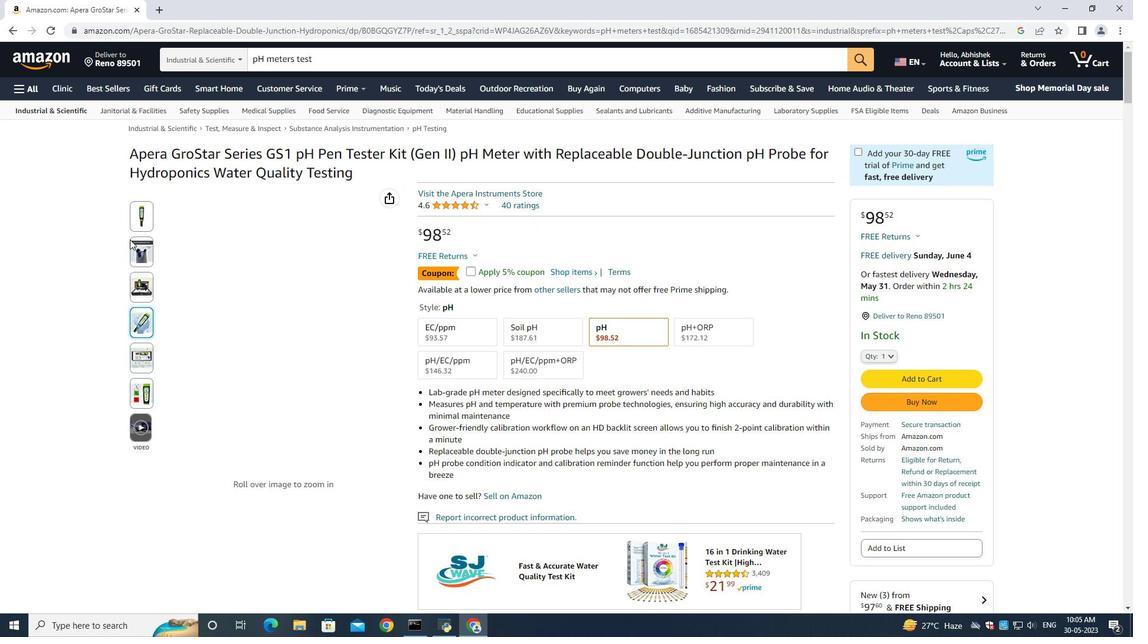 
Action: Mouse pressed left at (138, 253)
Screenshot: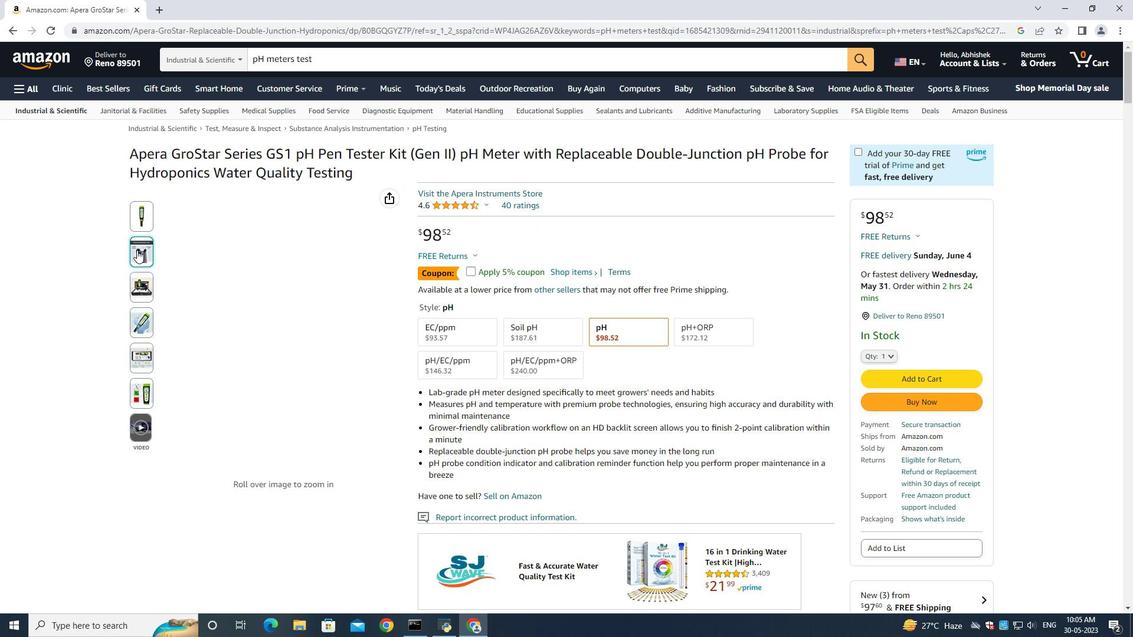 
Action: Mouse moved to (135, 435)
Screenshot: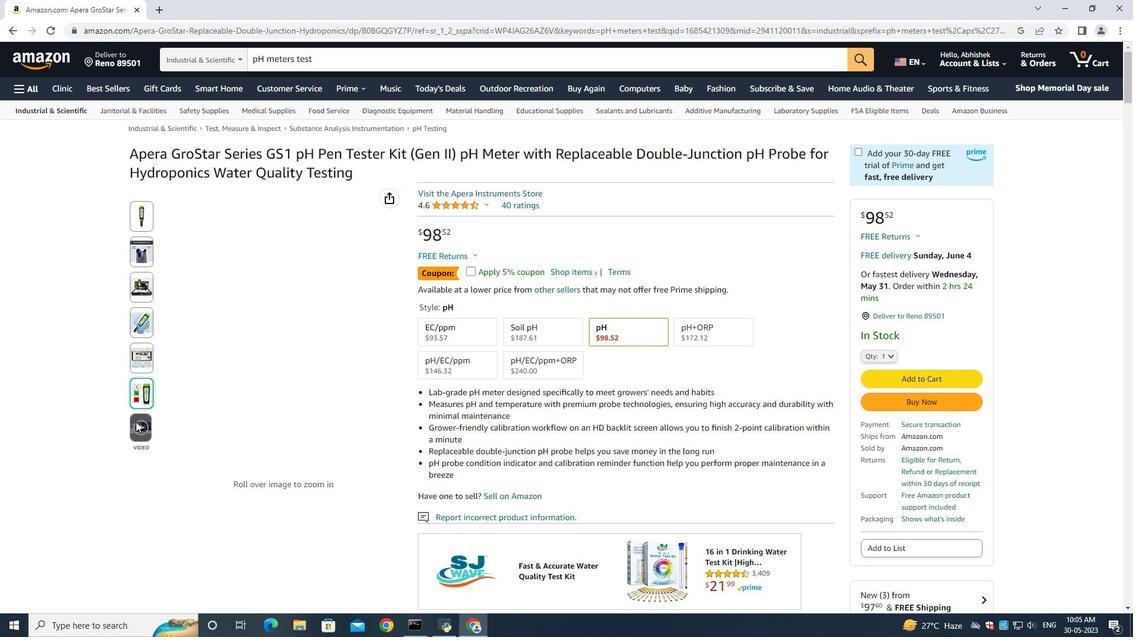 
Action: Mouse pressed left at (135, 435)
Screenshot: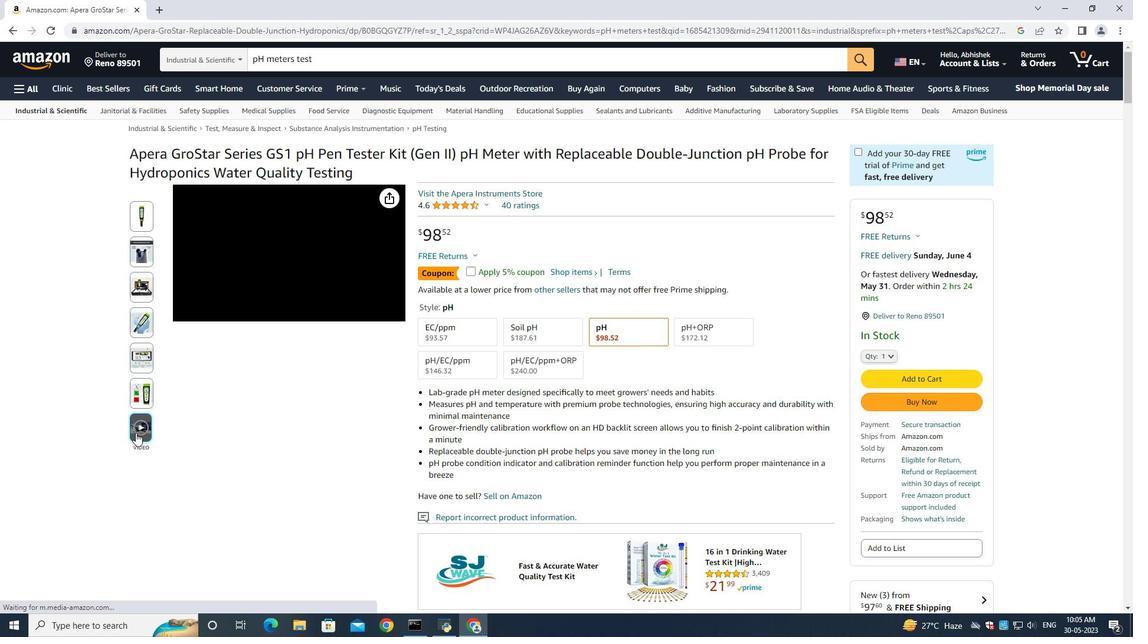 
Action: Mouse moved to (173, 520)
Screenshot: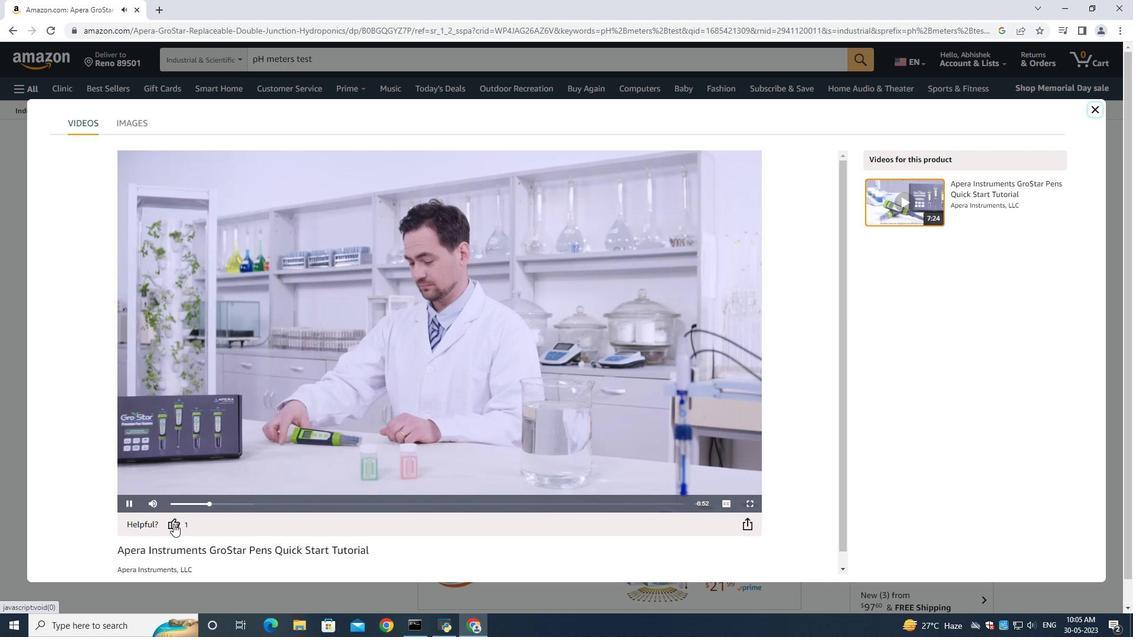 
Action: Mouse pressed left at (173, 524)
Screenshot: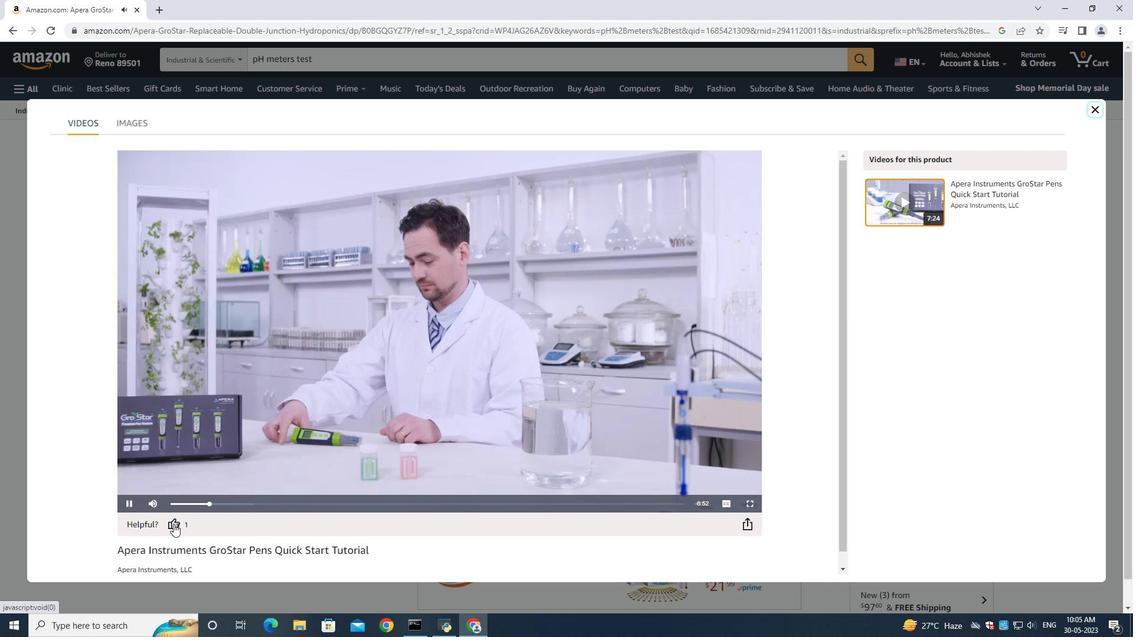 
Action: Mouse moved to (178, 520)
Screenshot: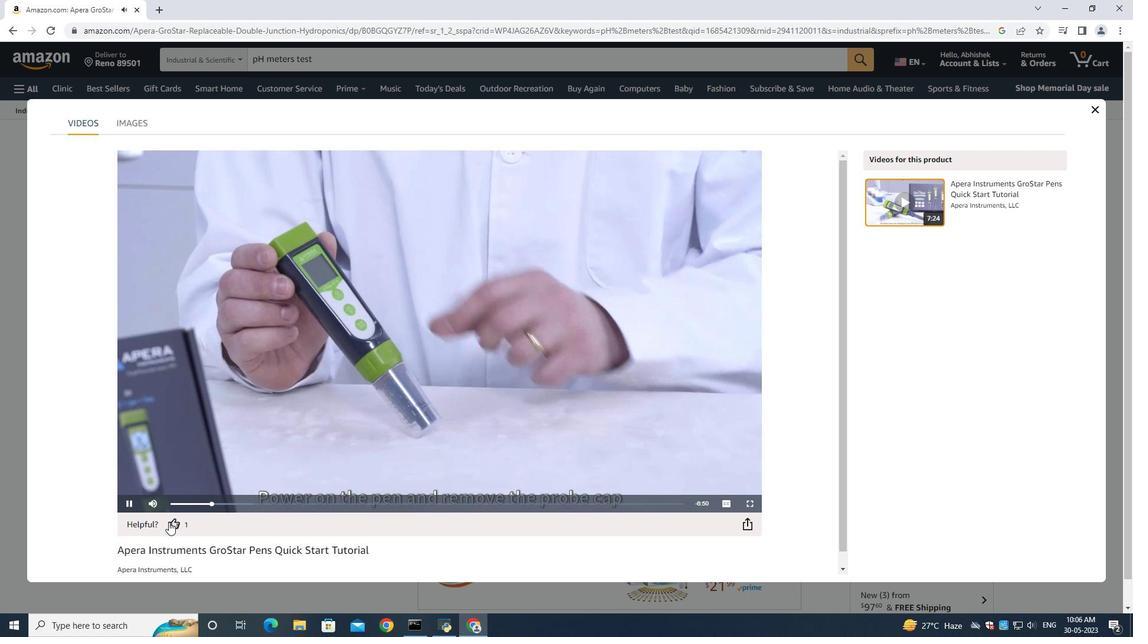 
Action: Mouse pressed left at (178, 520)
Screenshot: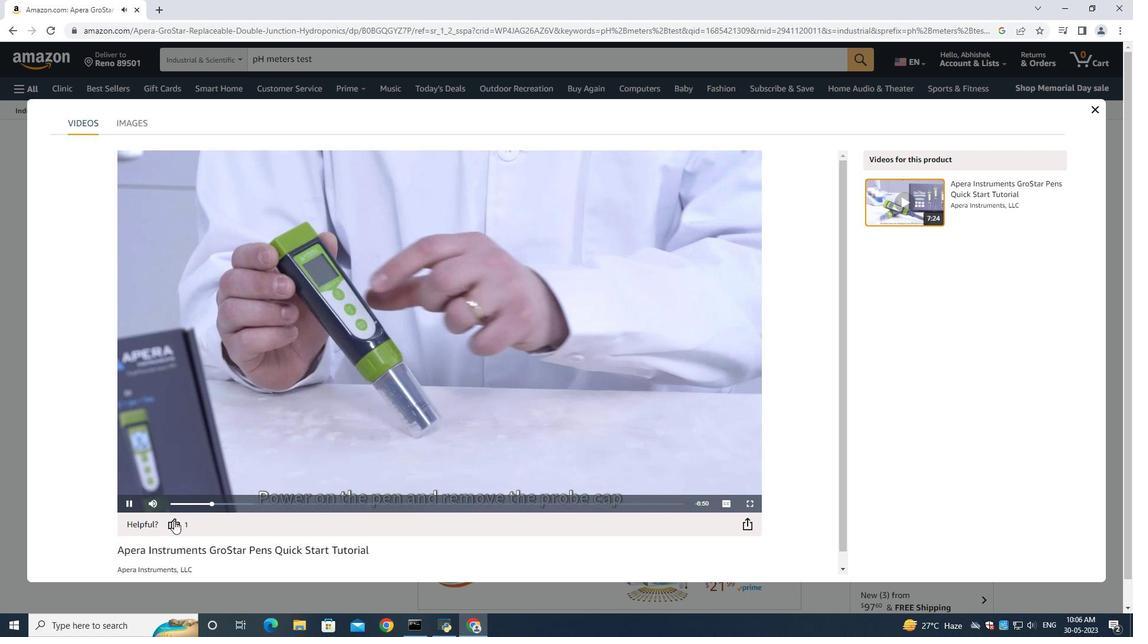 
Action: Mouse moved to (381, 412)
Screenshot: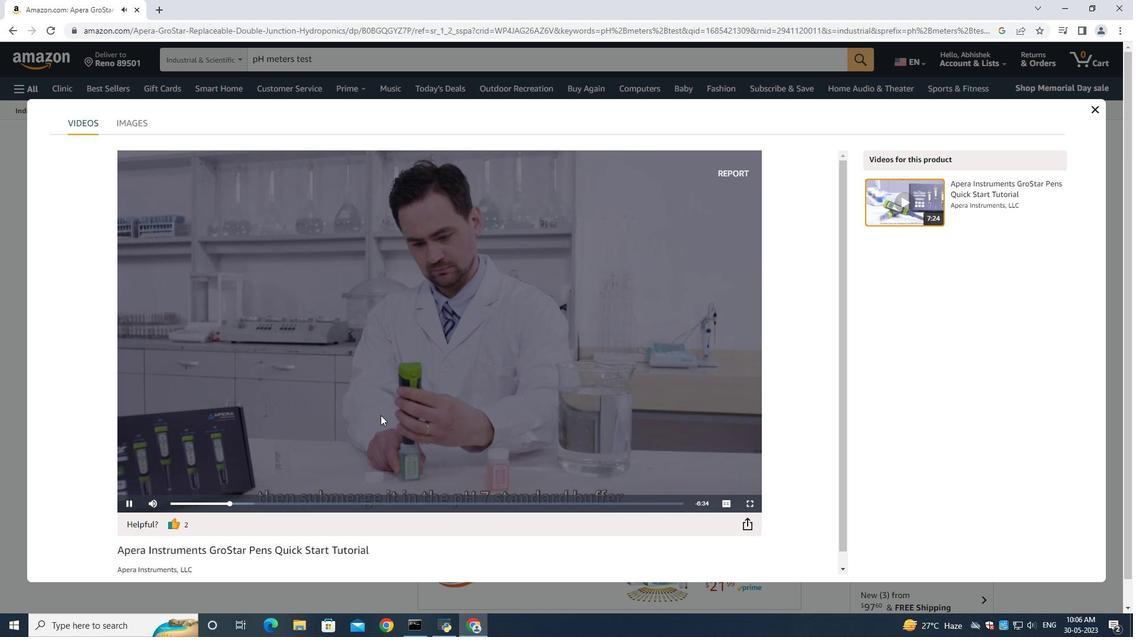 
Action: Mouse pressed left at (381, 412)
Screenshot: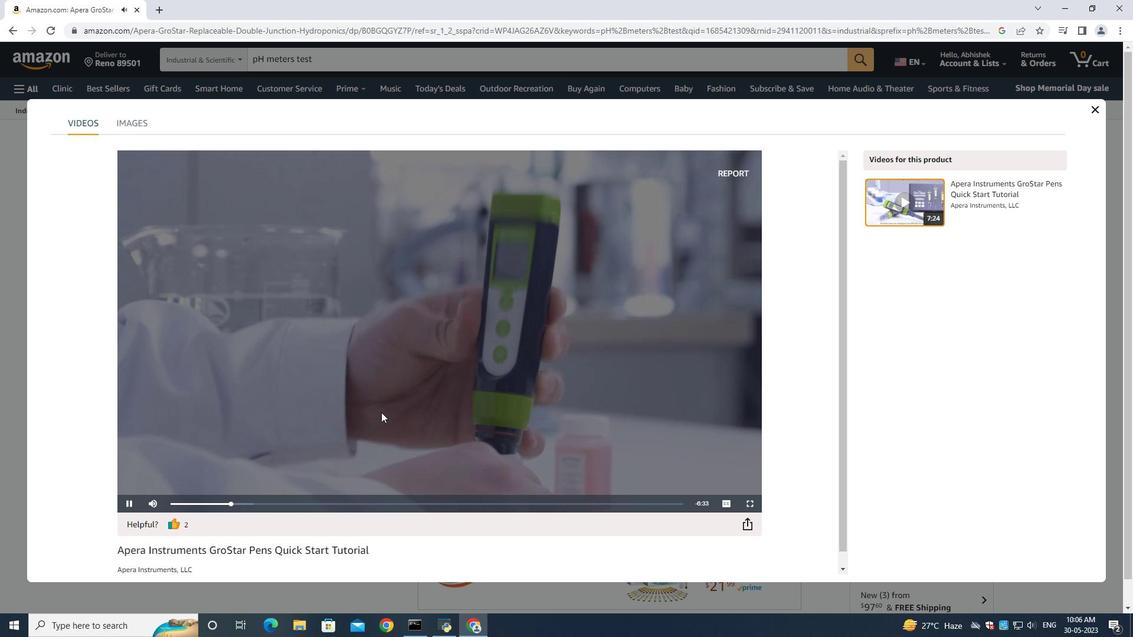 
Action: Mouse pressed left at (381, 412)
Screenshot: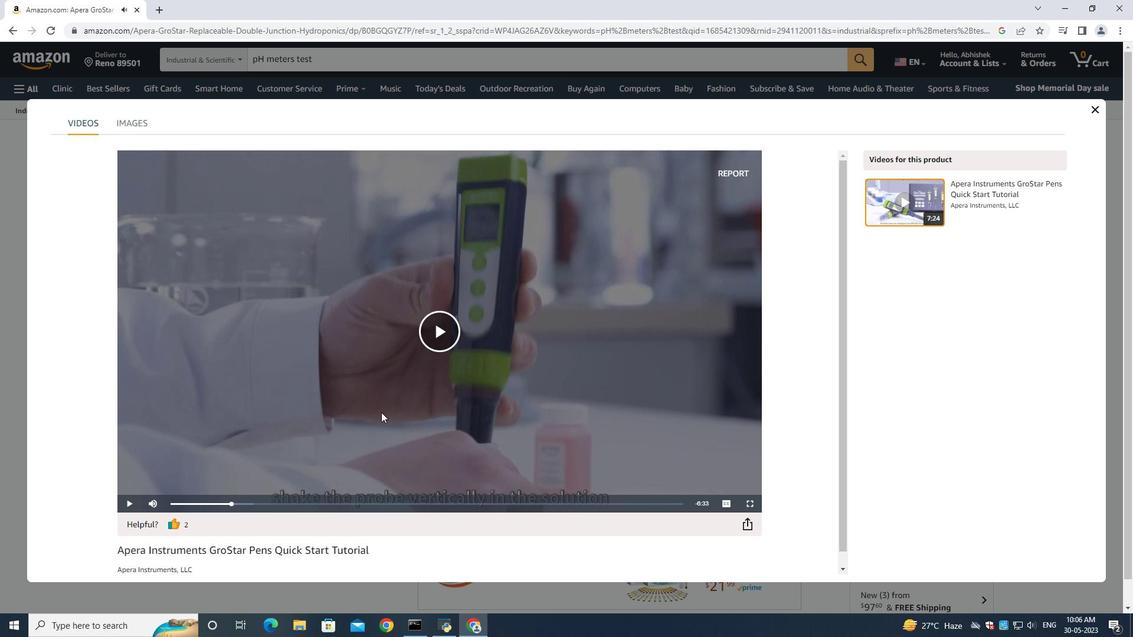 
Action: Mouse moved to (364, 503)
Screenshot: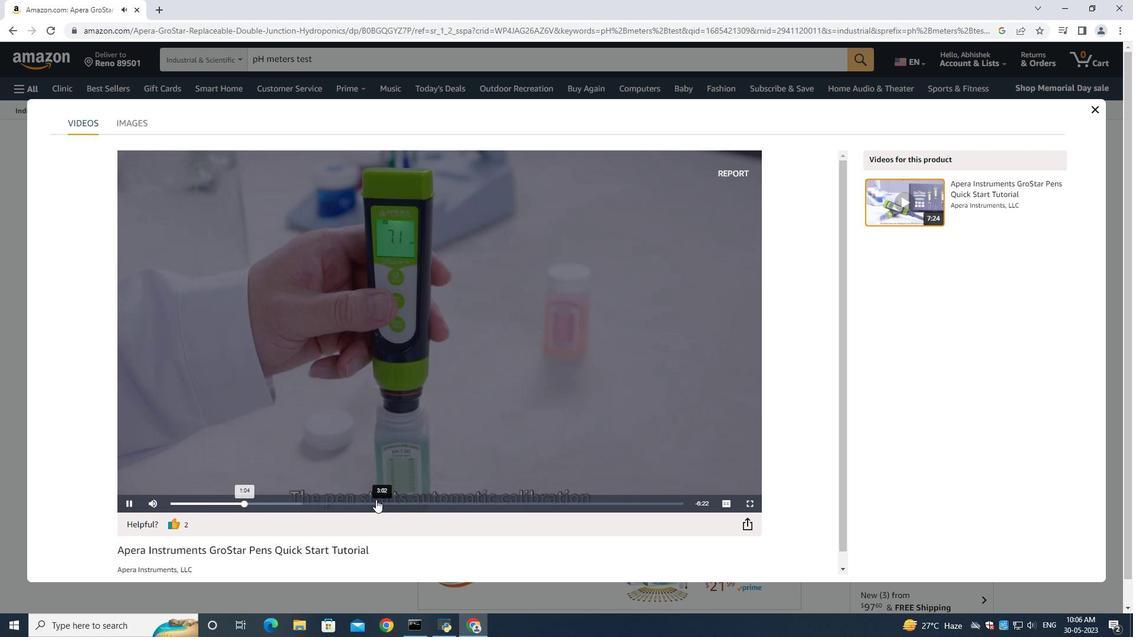 
Action: Mouse pressed left at (364, 503)
Screenshot: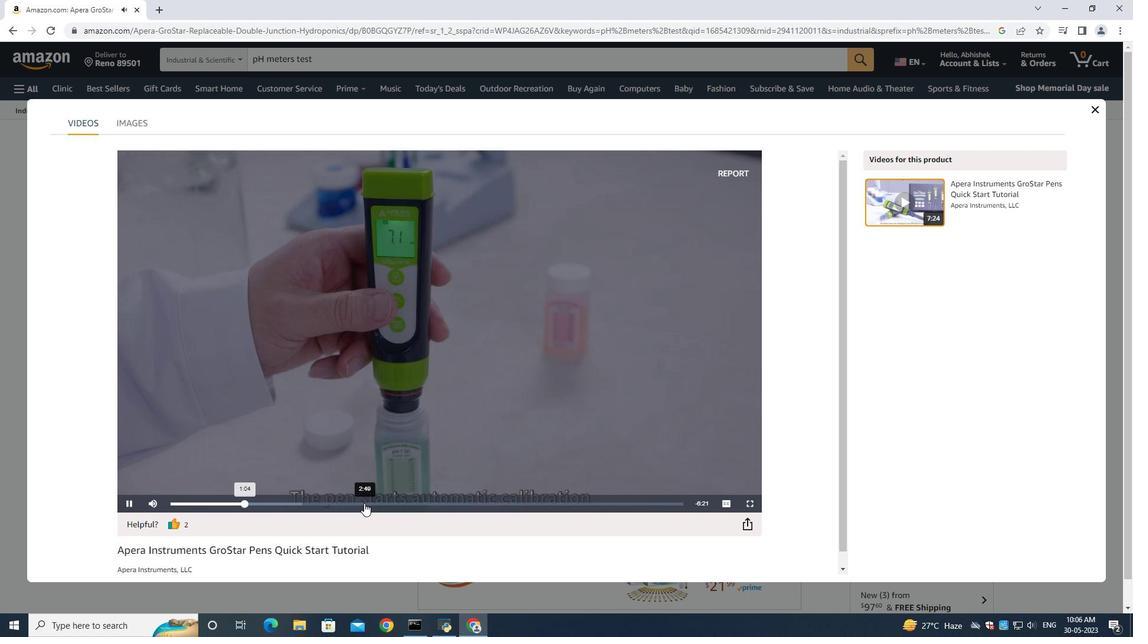 
Action: Mouse moved to (302, 500)
Screenshot: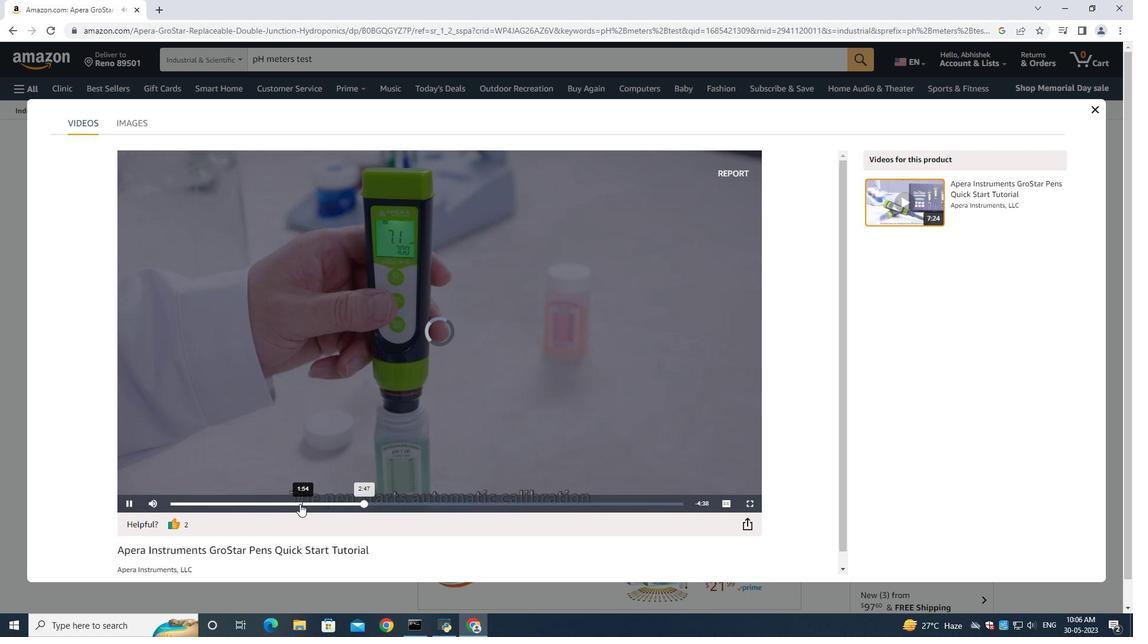 
Action: Key pressed <Key.left><Key.left><Key.left><Key.left><Key.left><Key.left><Key.left><Key.left><Key.left><Key.left><Key.left><Key.left><Key.left><Key.enter>
Screenshot: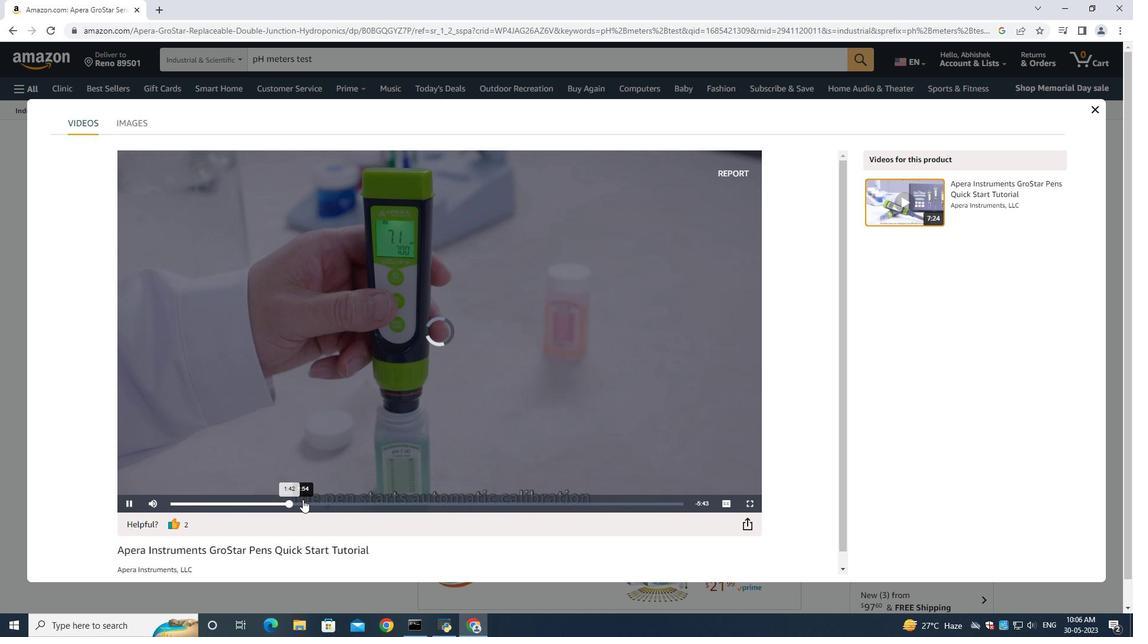 
Action: Mouse moved to (363, 506)
Screenshot: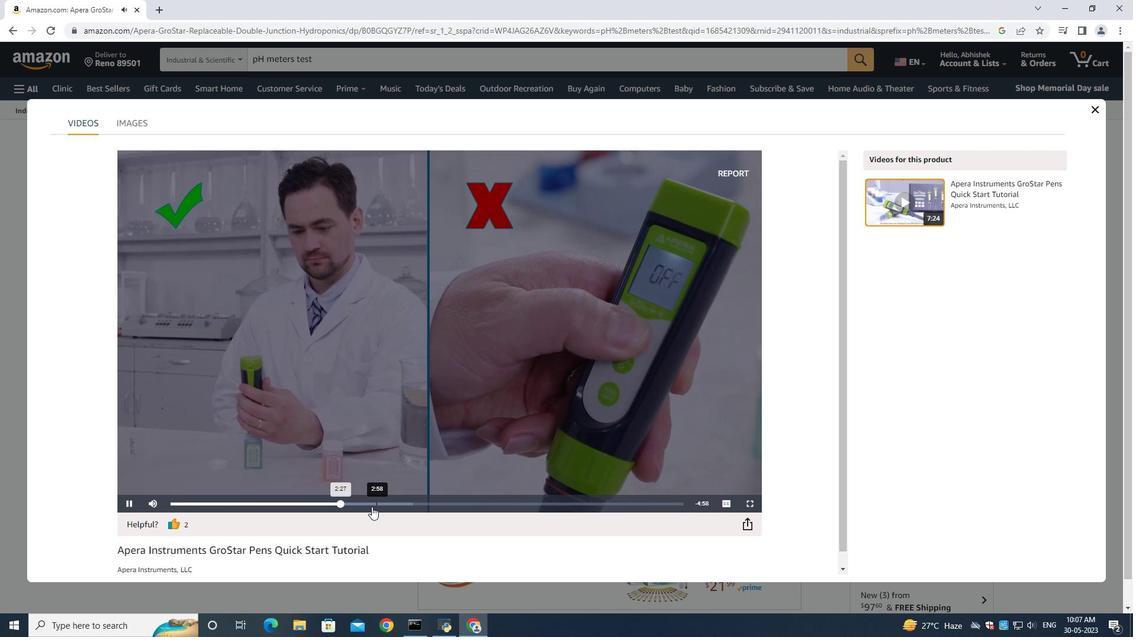 
Action: Mouse pressed left at (363, 506)
Screenshot: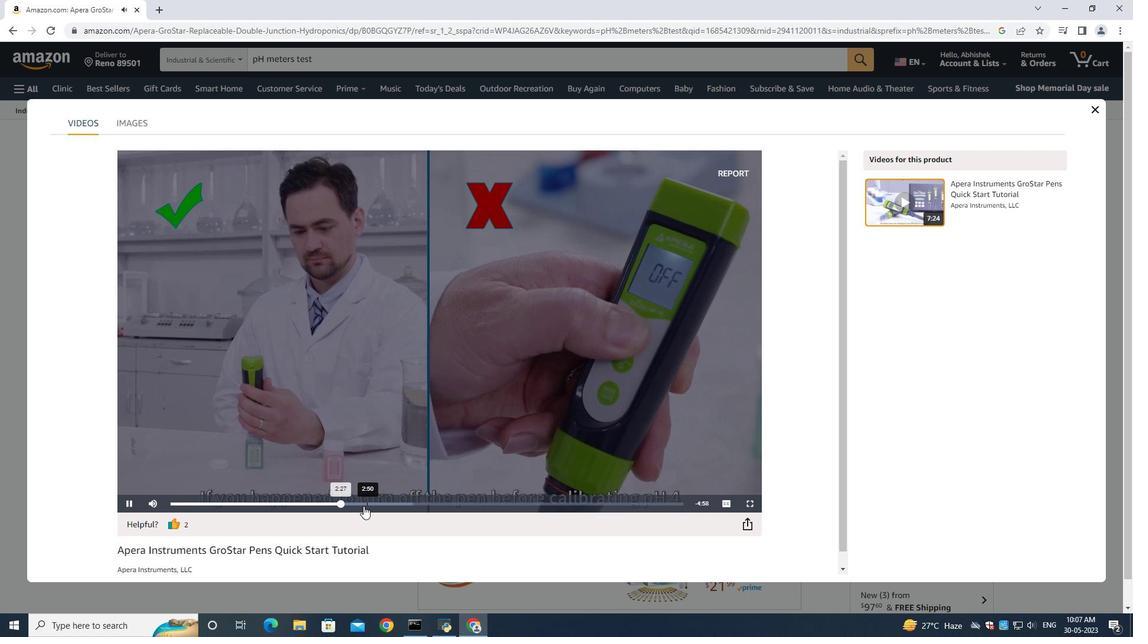 
Action: Mouse moved to (385, 503)
Screenshot: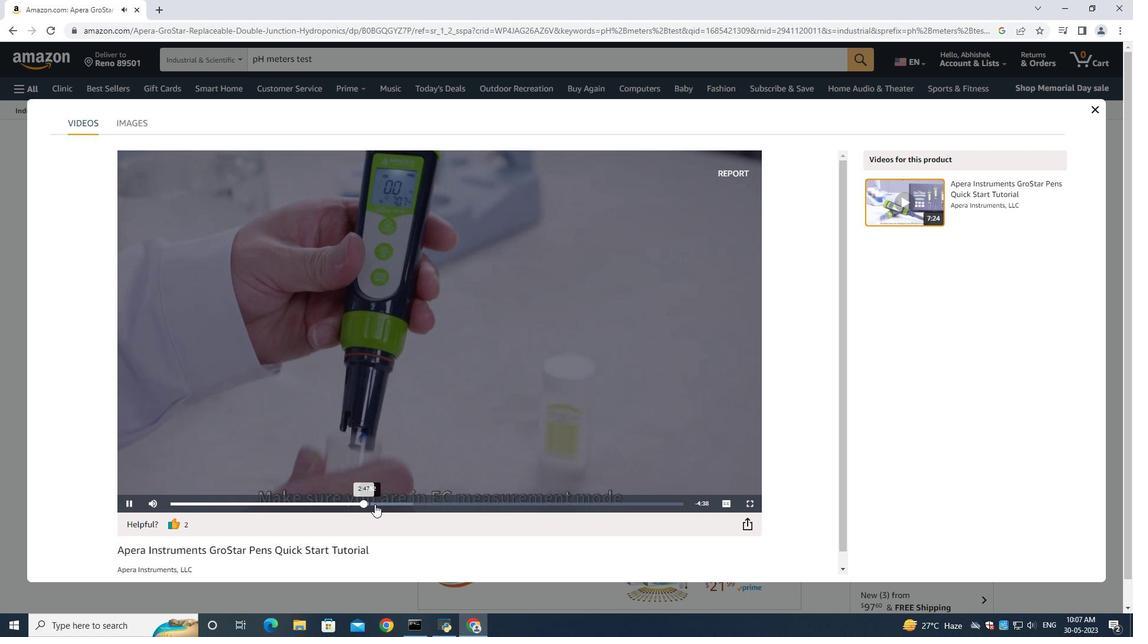 
Action: Mouse pressed left at (385, 503)
Screenshot: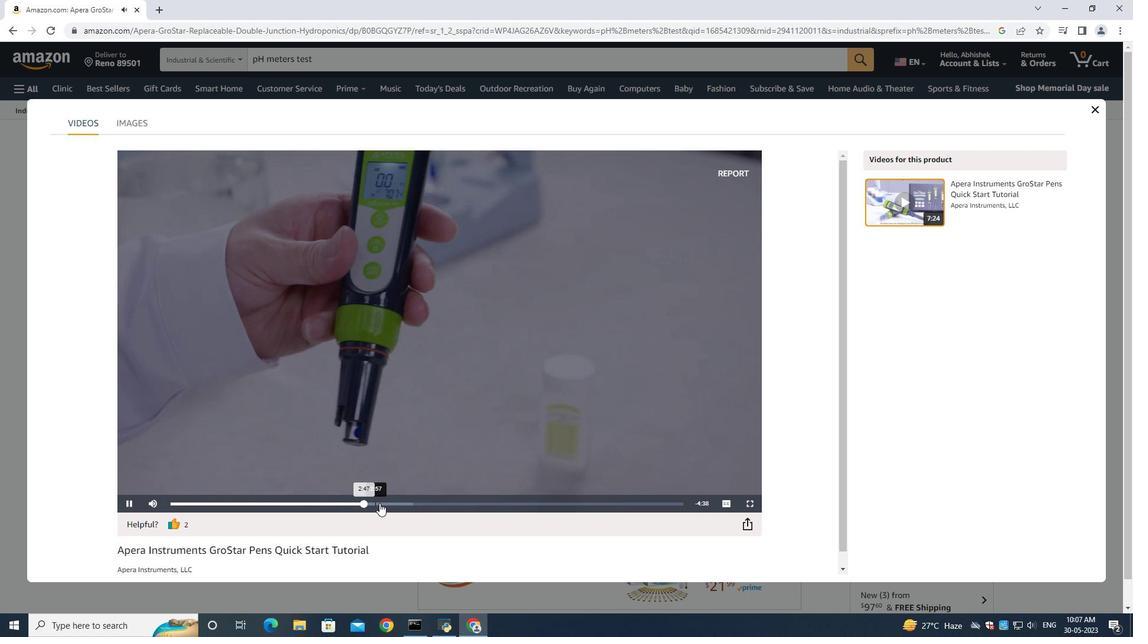 
Action: Mouse moved to (400, 502)
Screenshot: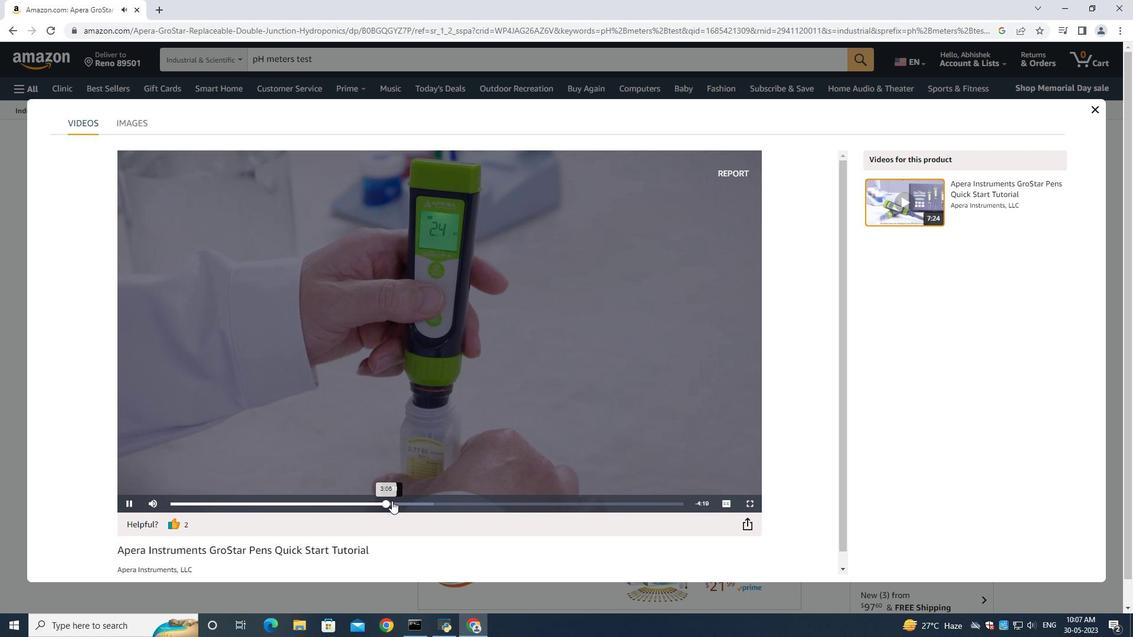 
Action: Mouse pressed left at (400, 502)
Screenshot: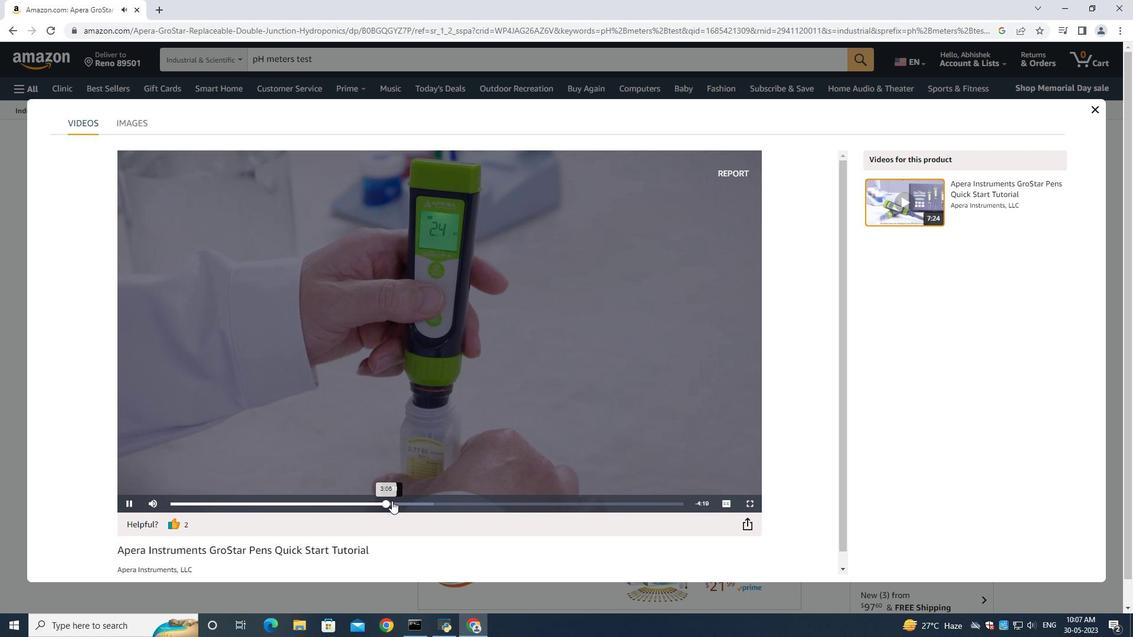 
Action: Mouse moved to (431, 503)
Screenshot: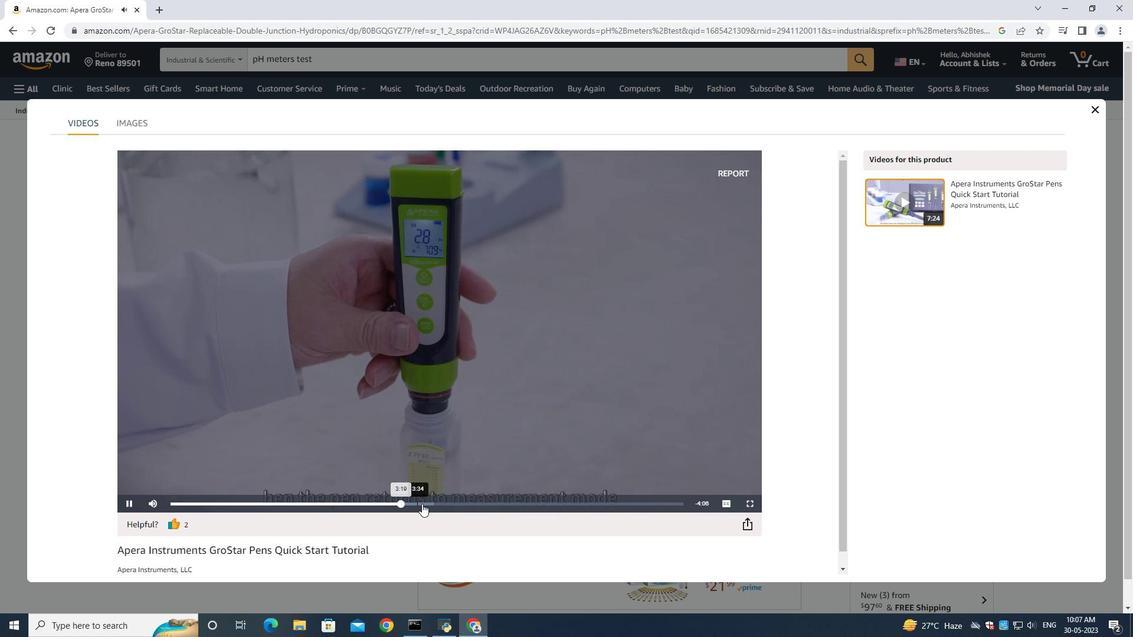
Action: Mouse pressed left at (431, 503)
Screenshot: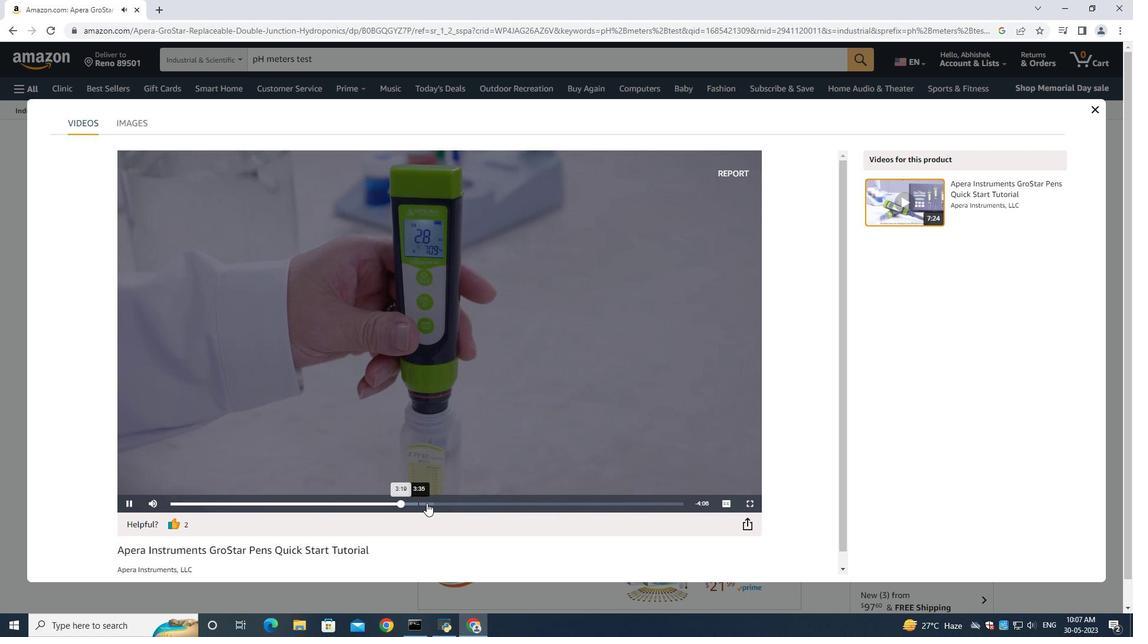 
Action: Mouse moved to (468, 503)
Screenshot: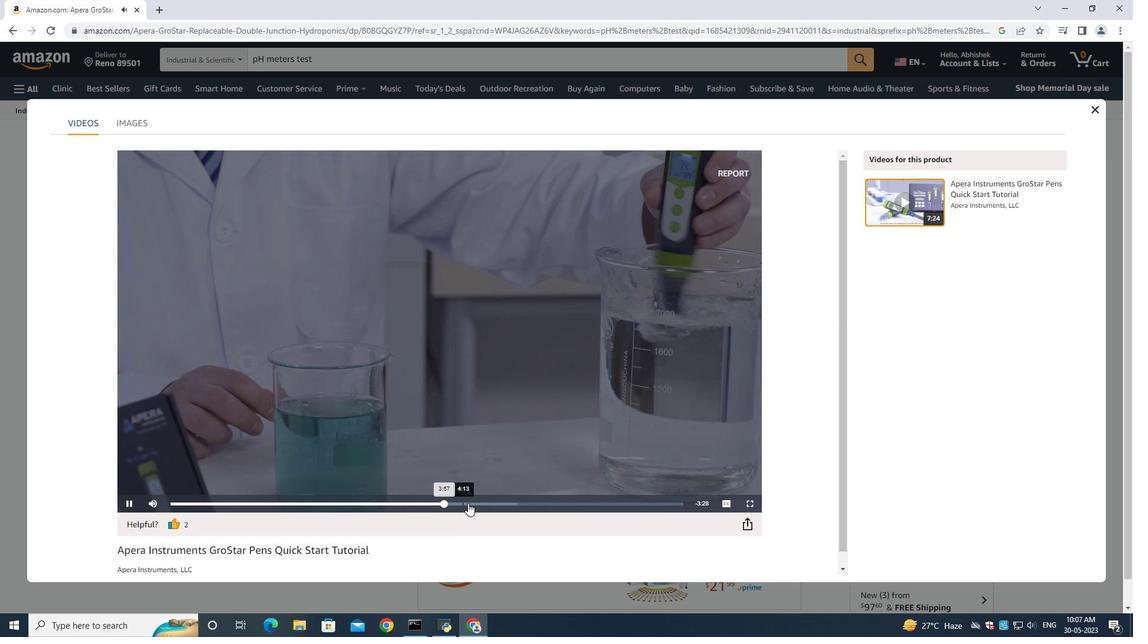 
Action: Mouse pressed left at (468, 503)
Screenshot: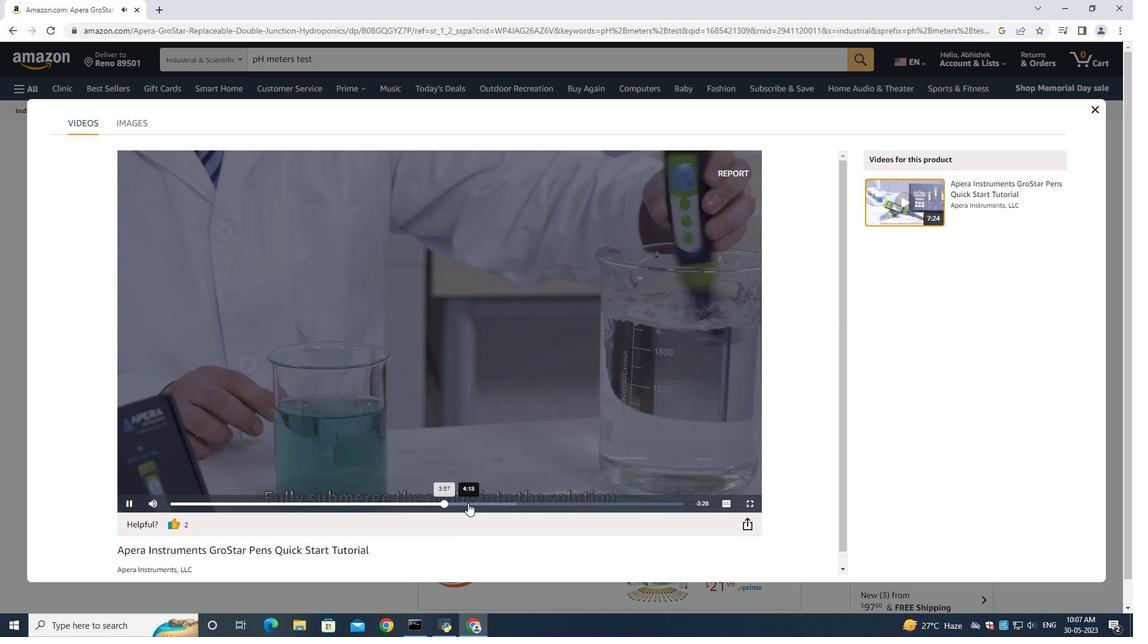 
Action: Mouse moved to (488, 502)
Screenshot: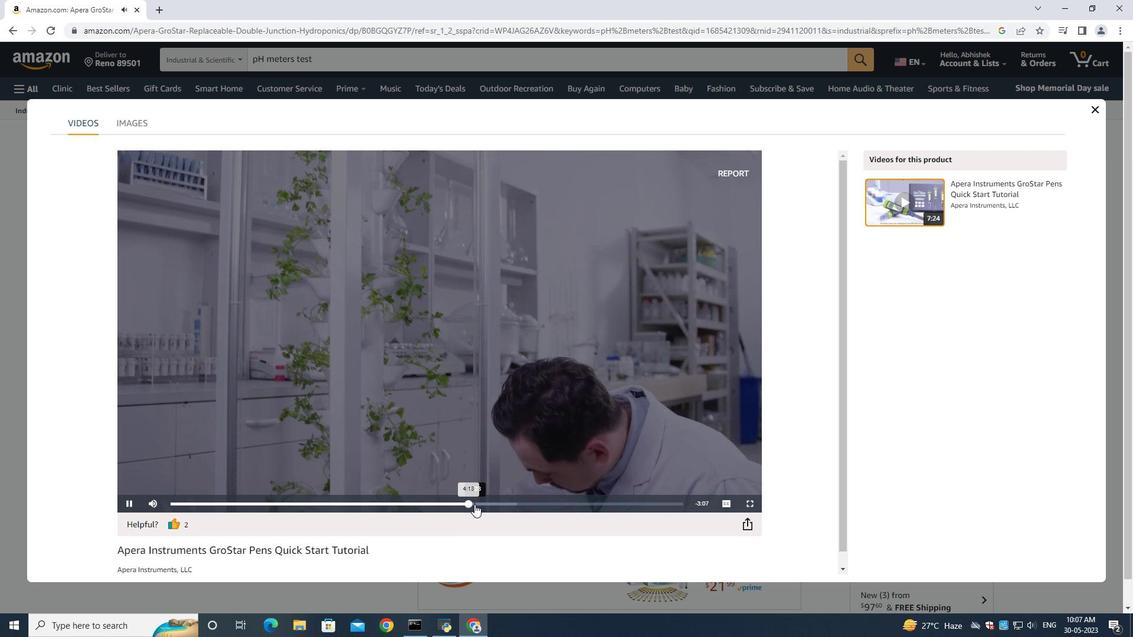 
Action: Mouse pressed left at (488, 502)
Screenshot: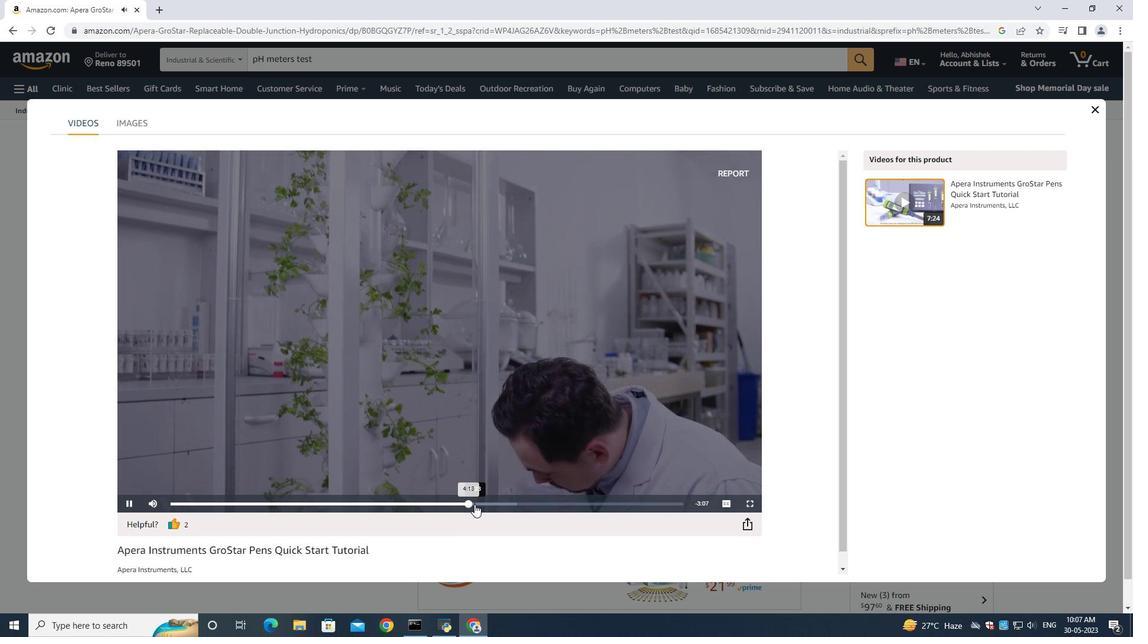 
Action: Mouse moved to (507, 504)
Screenshot: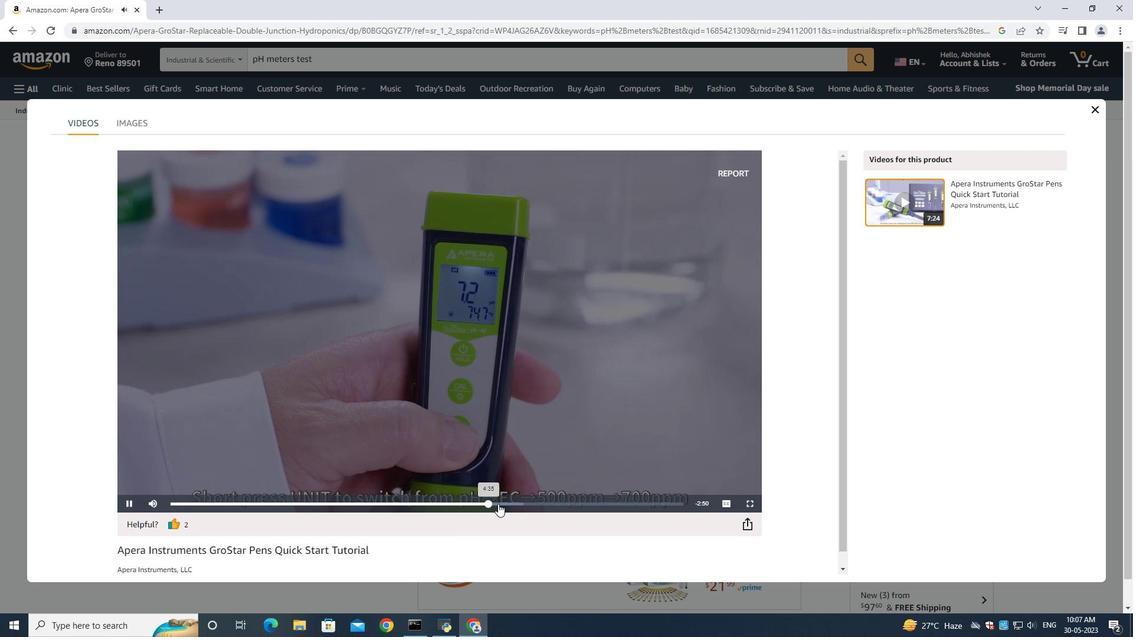 
Action: Mouse pressed left at (507, 504)
Screenshot: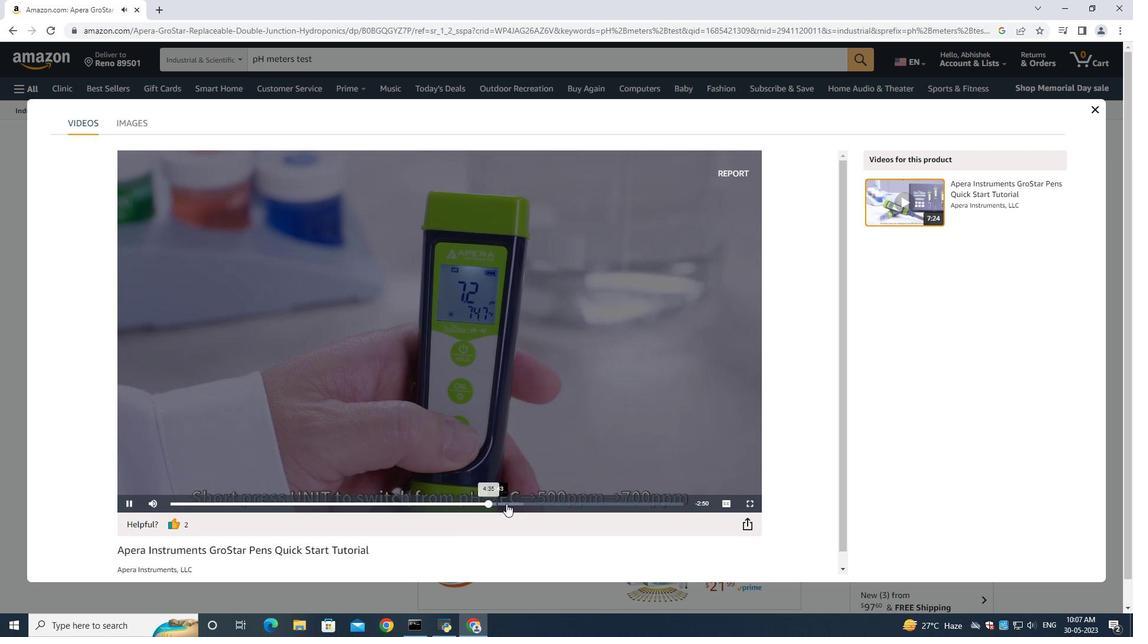 
Action: Mouse moved to (523, 505)
Screenshot: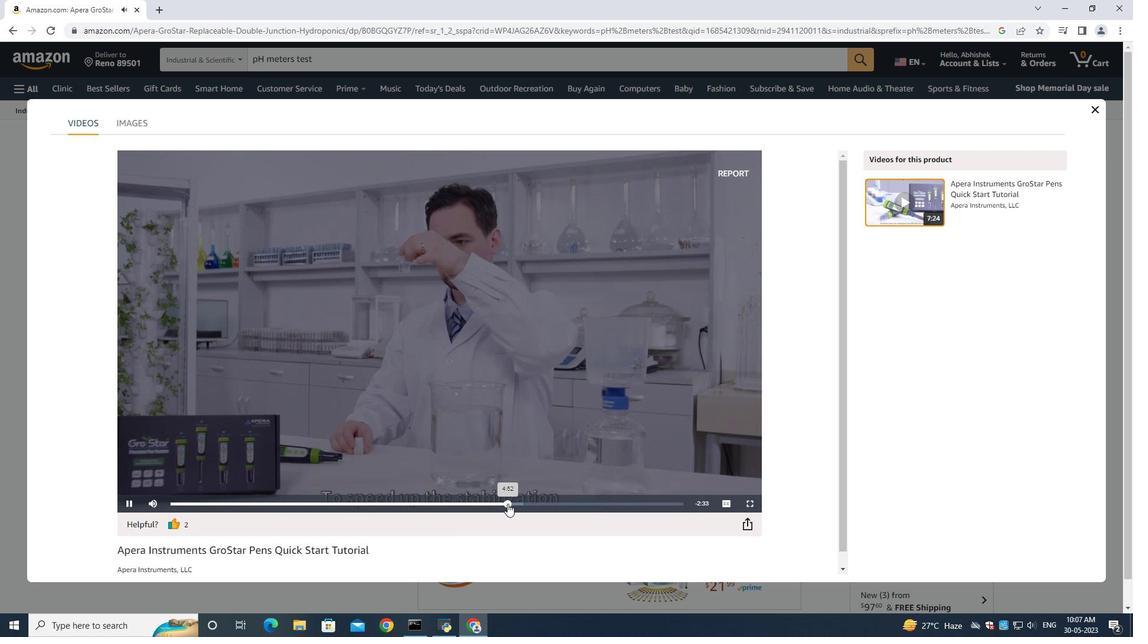 
Action: Mouse pressed left at (523, 505)
Screenshot: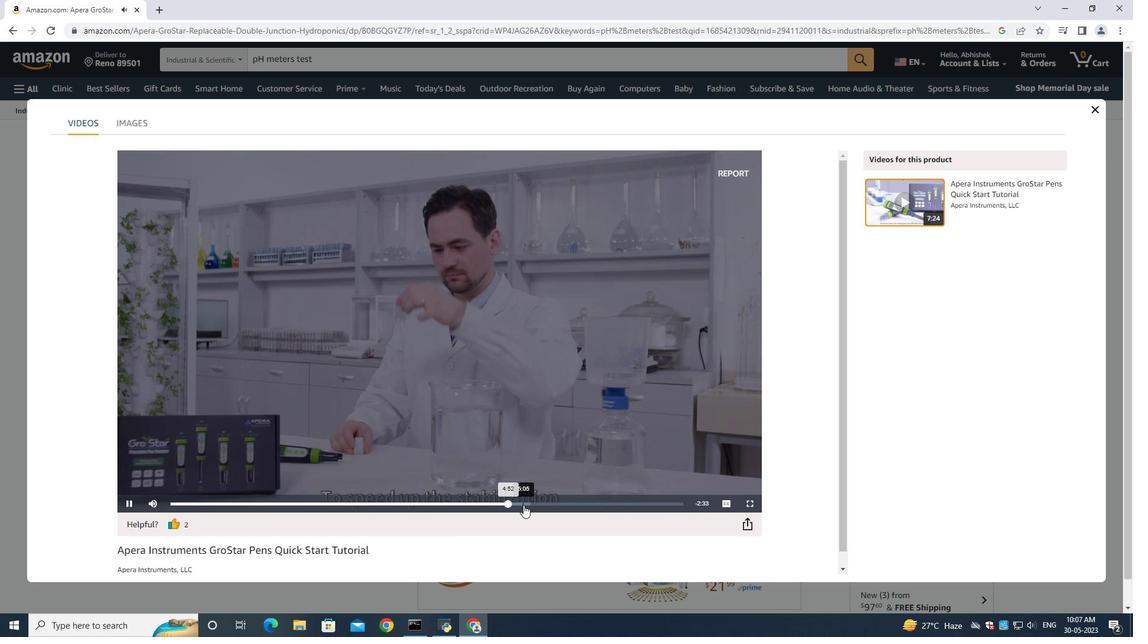 
Action: Mouse moved to (1058, 162)
Screenshot: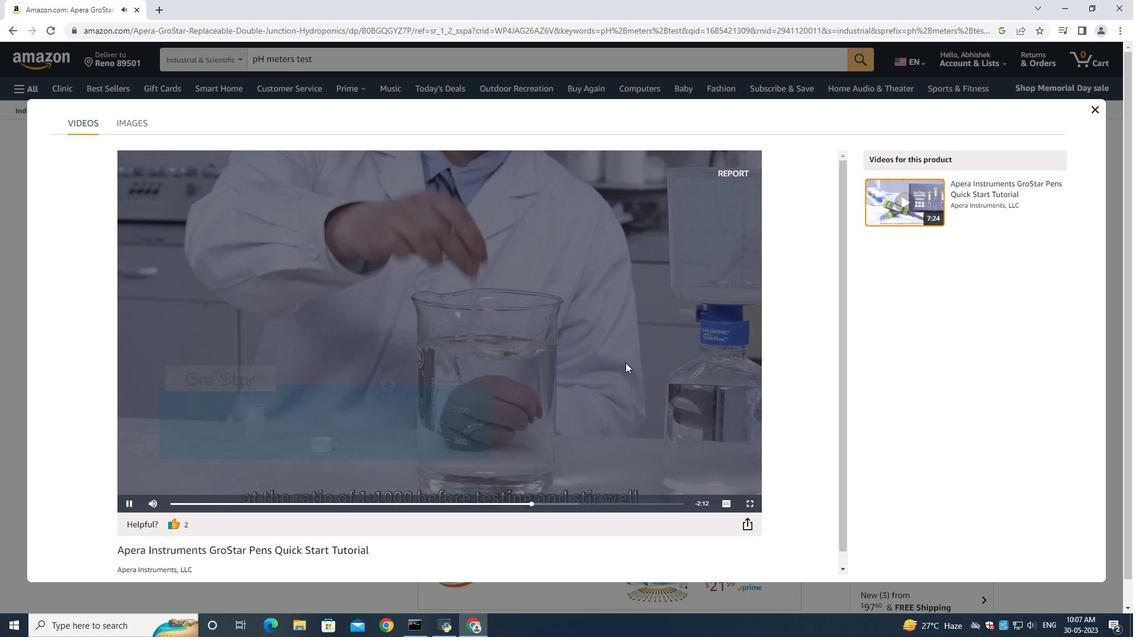 
Action: Key pressed <Key.shift>
Screenshot: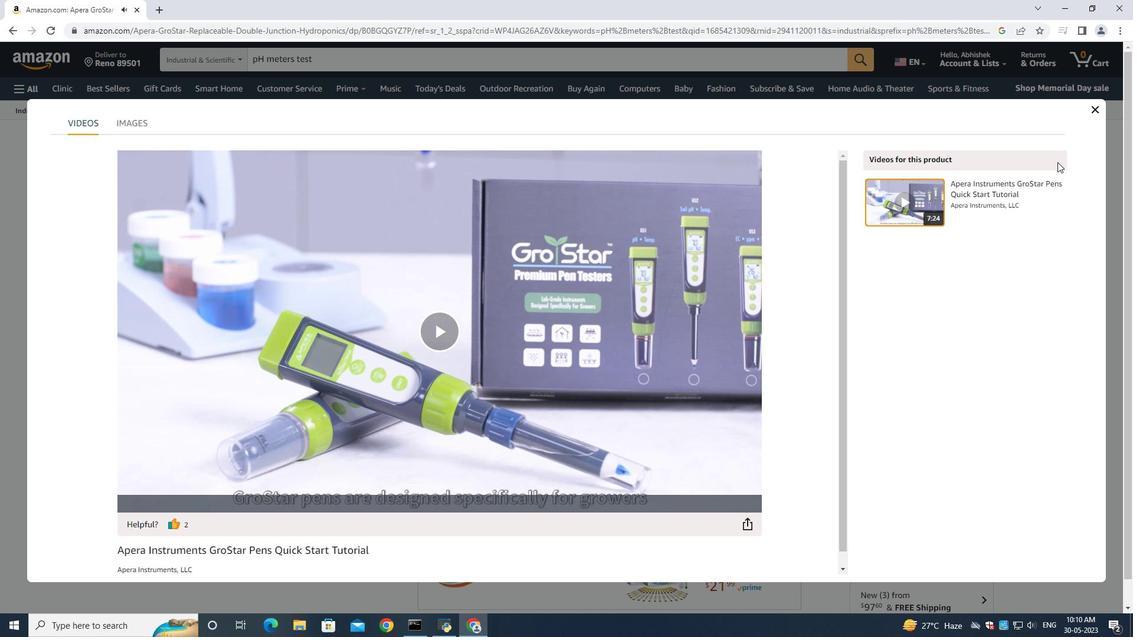 
Action: Mouse moved to (1095, 111)
Screenshot: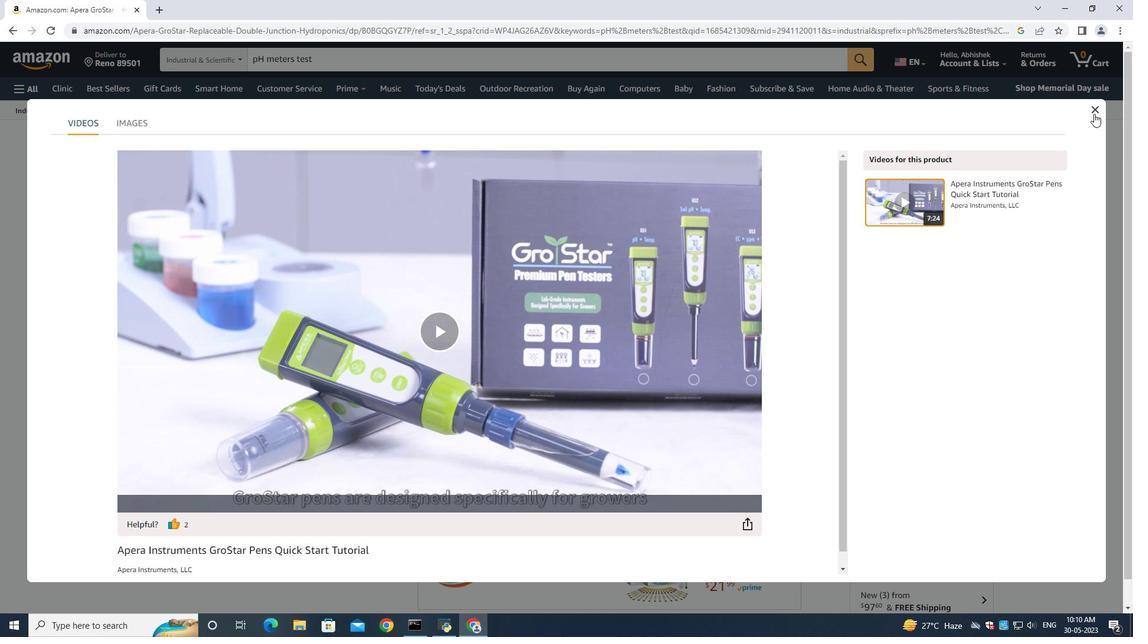 
Action: Mouse pressed left at (1095, 111)
Screenshot: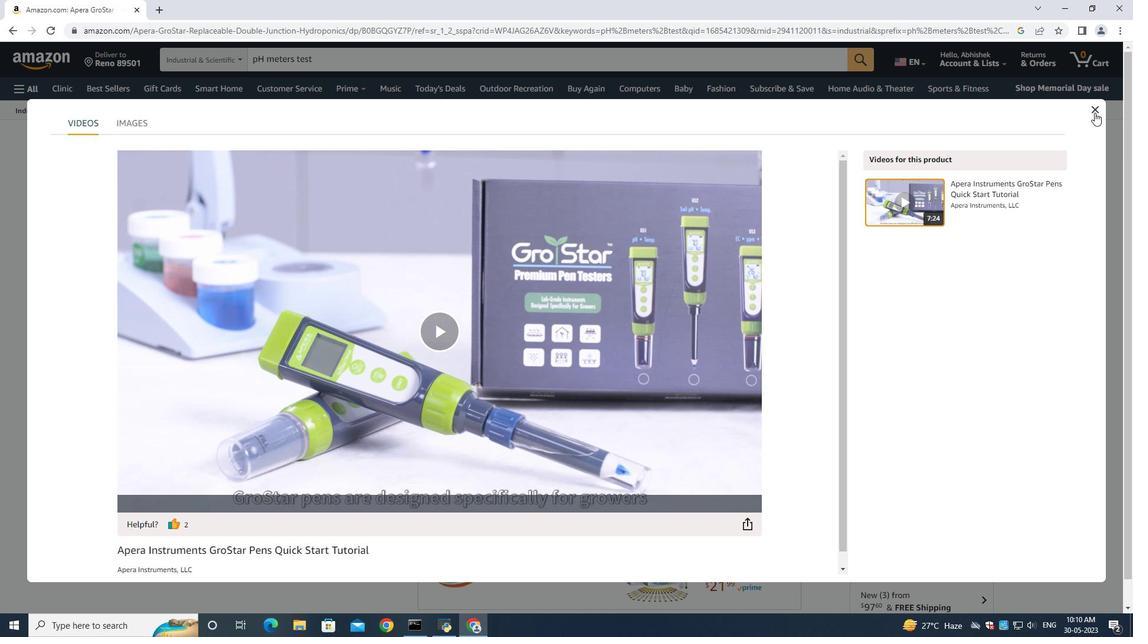 
Action: Mouse moved to (874, 359)
Screenshot: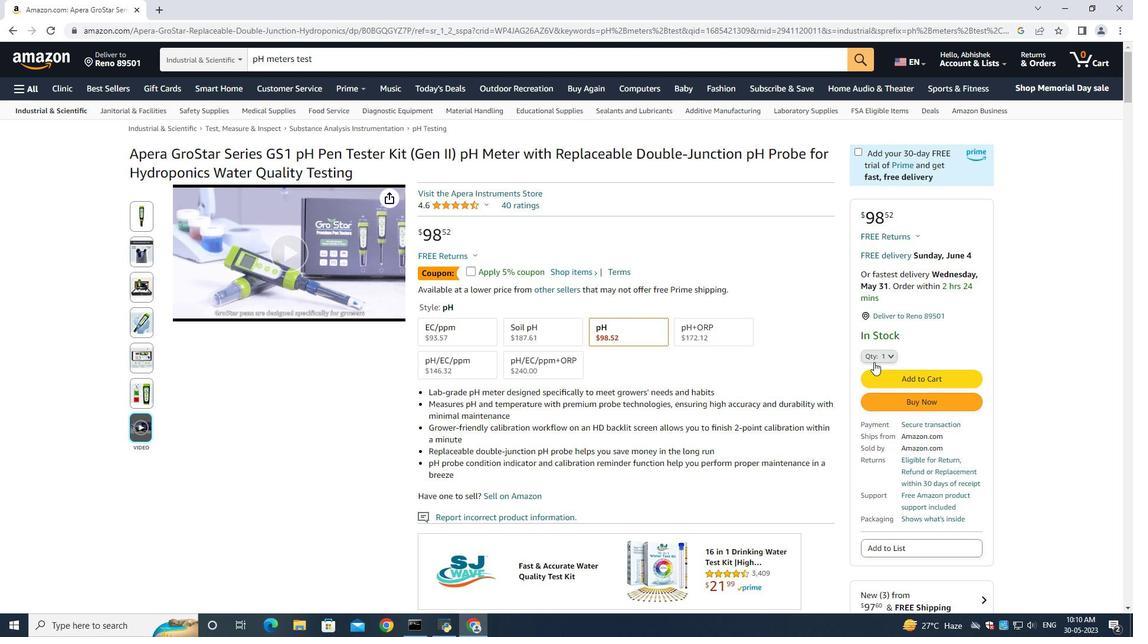 
Action: Mouse pressed left at (874, 359)
Screenshot: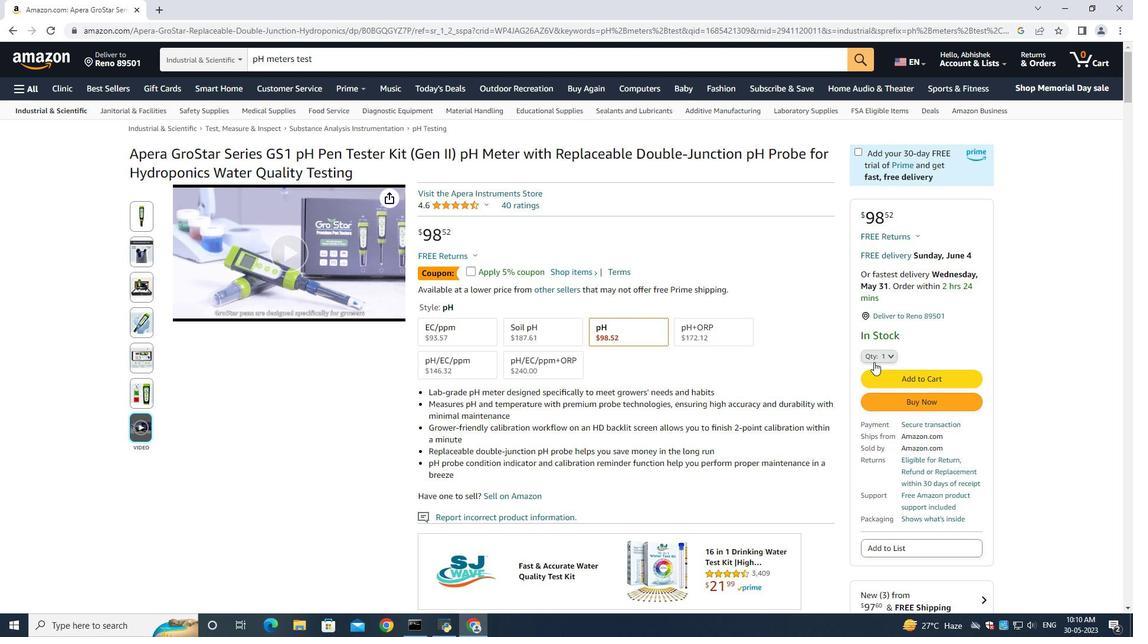 
Action: Mouse moved to (879, 108)
Screenshot: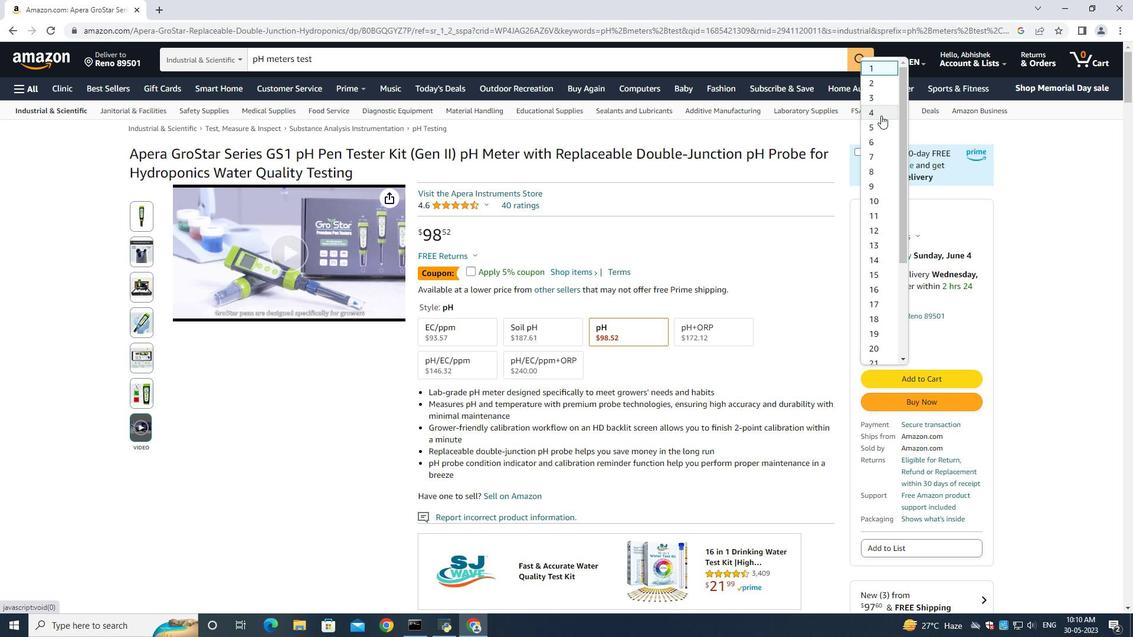 
Action: Mouse pressed left at (879, 108)
Screenshot: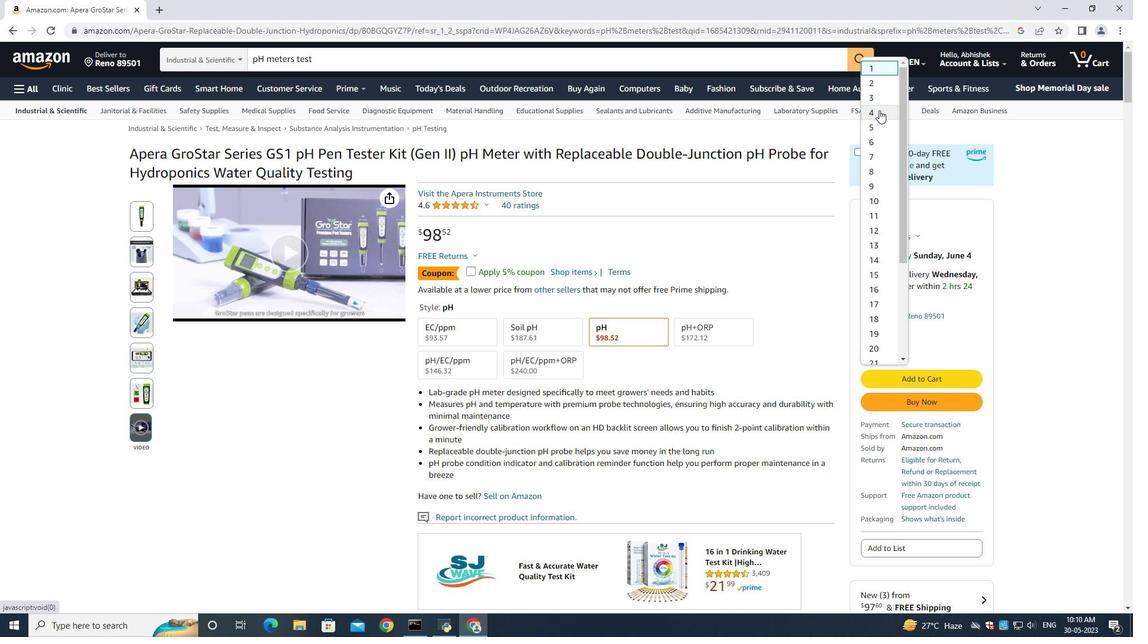 
Action: Mouse moved to (918, 399)
Screenshot: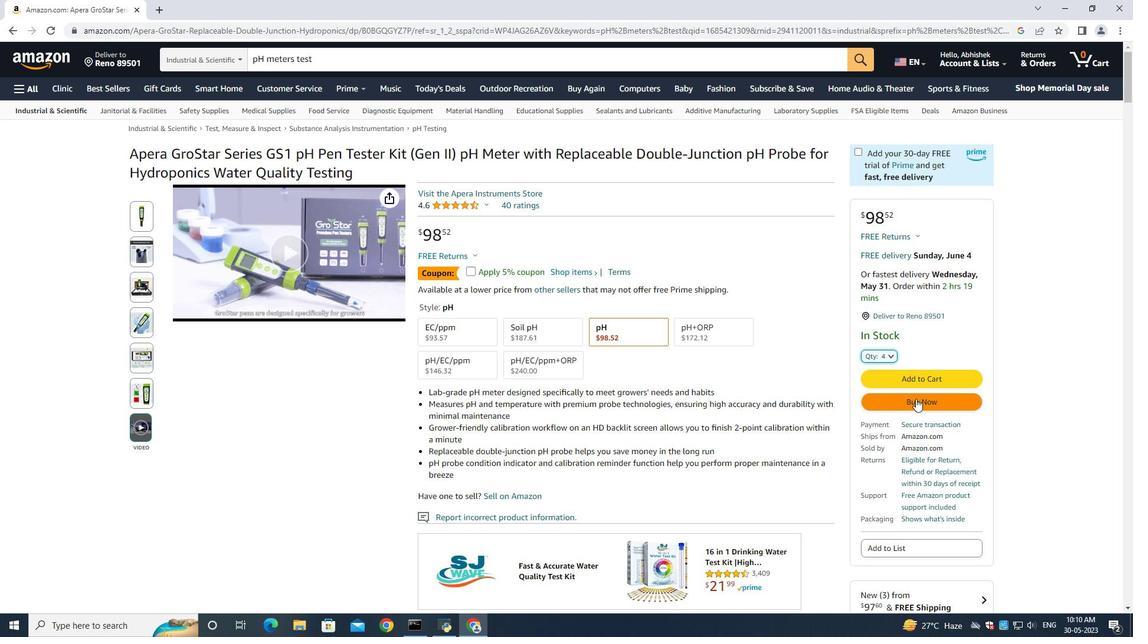 
Action: Mouse pressed left at (918, 399)
Screenshot: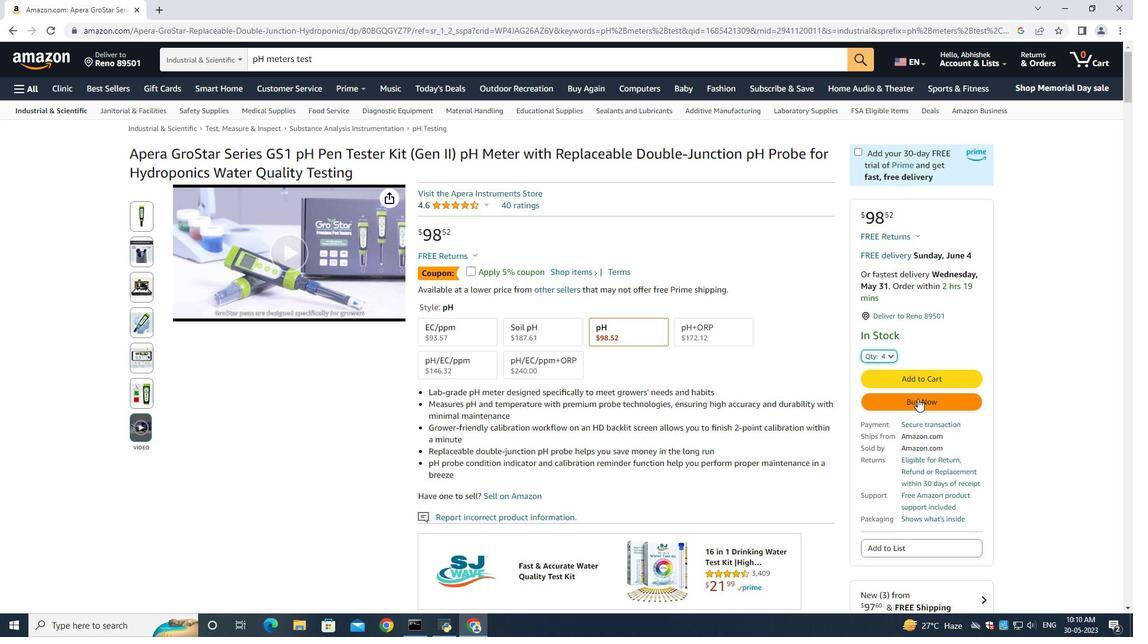 
Action: Mouse moved to (565, 330)
Screenshot: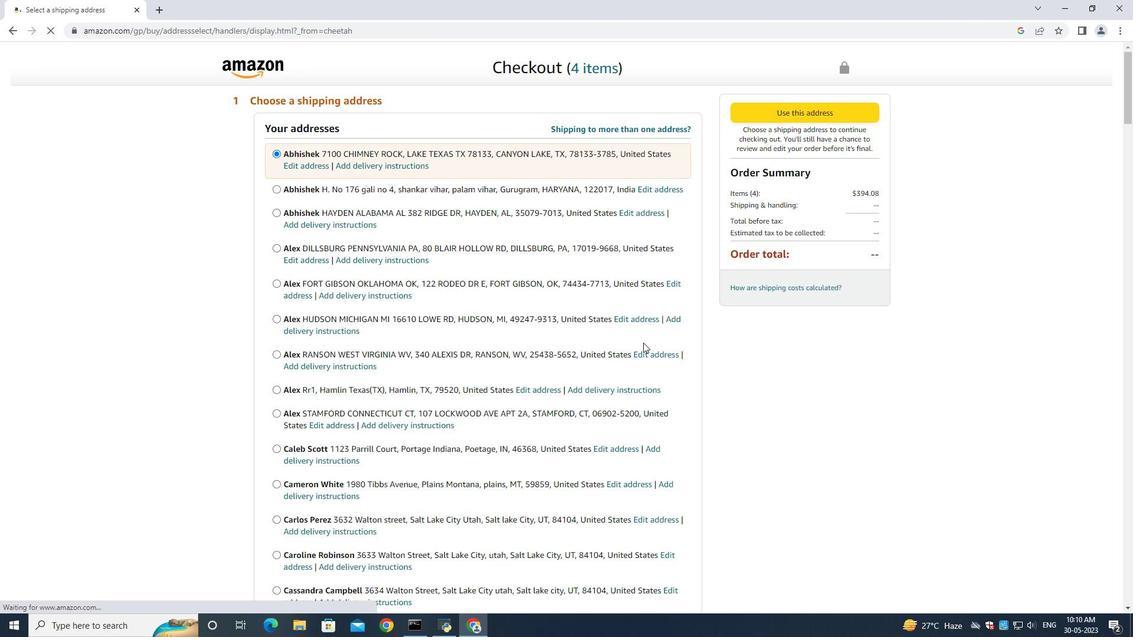 
Action: Mouse scrolled (565, 330) with delta (0, 0)
Screenshot: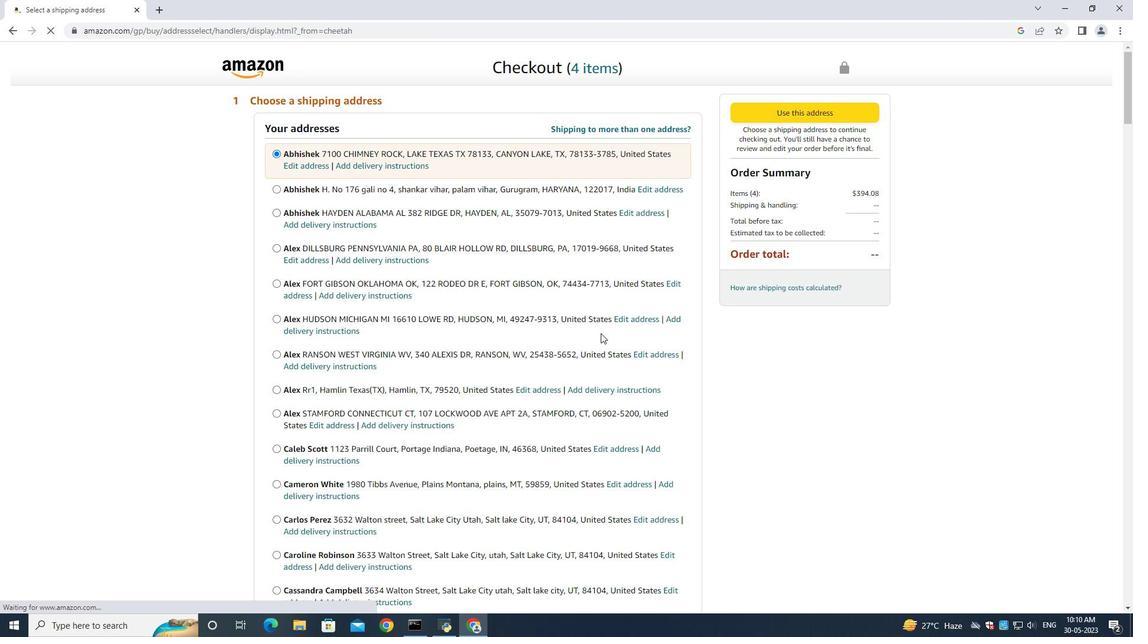 
Action: Mouse scrolled (565, 330) with delta (0, 0)
Screenshot: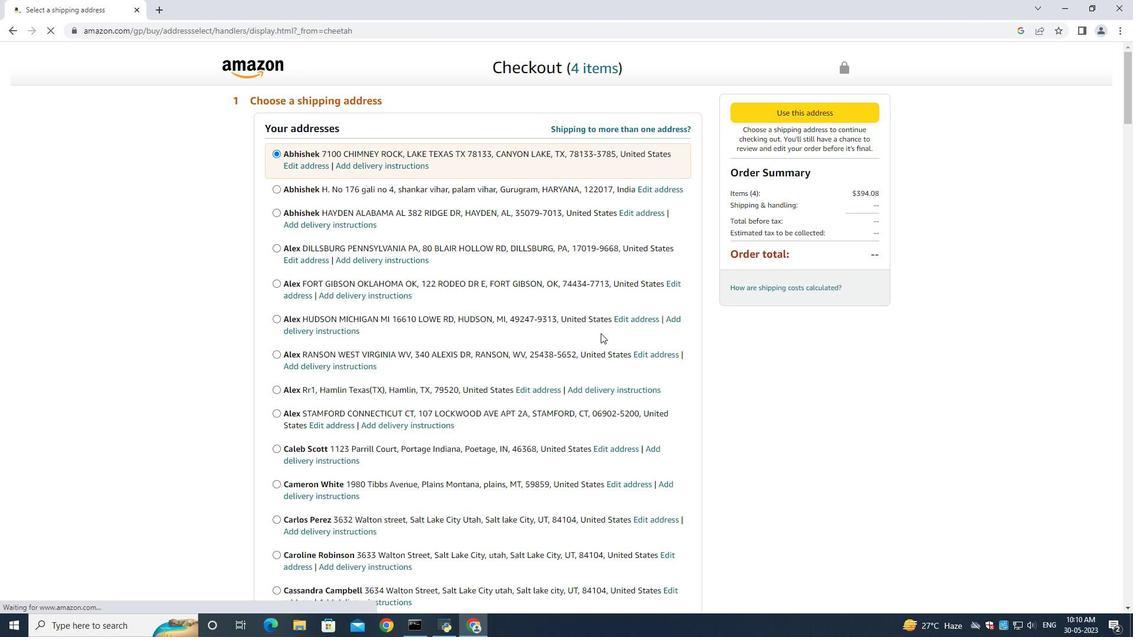 
Action: Mouse scrolled (565, 330) with delta (0, 0)
Screenshot: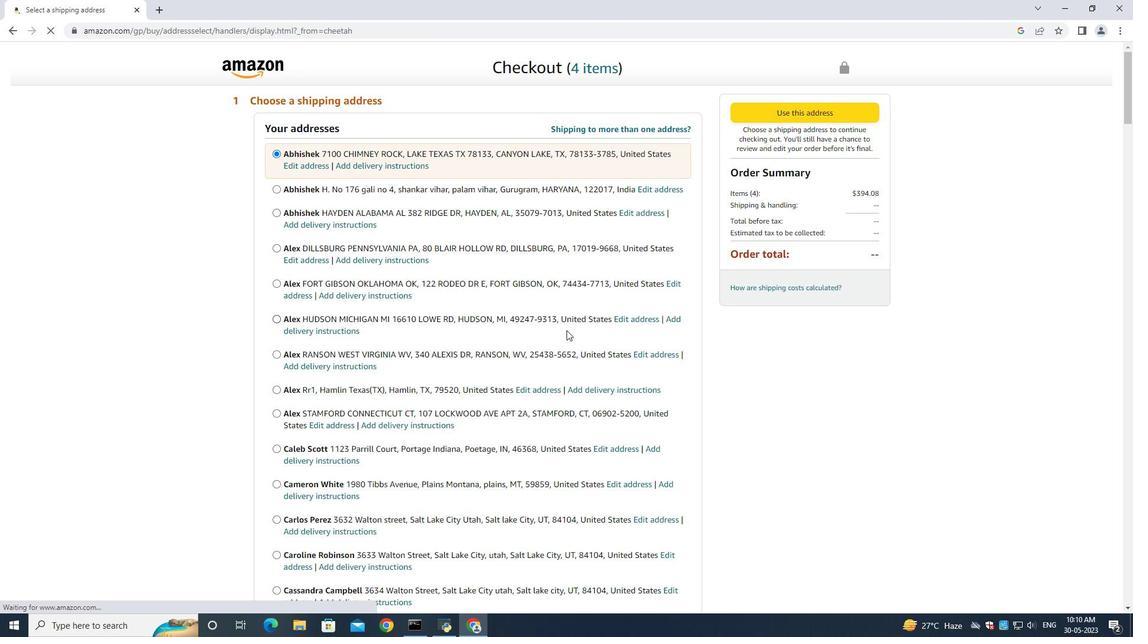 
Action: Mouse moved to (565, 330)
Screenshot: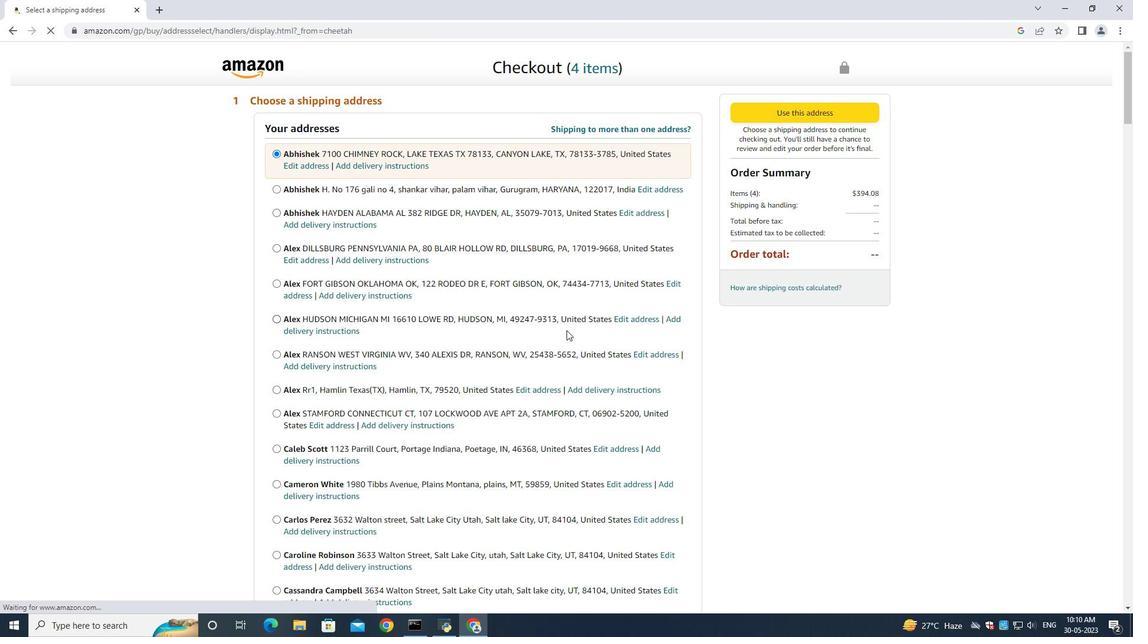
Action: Mouse scrolled (565, 330) with delta (0, 0)
Screenshot: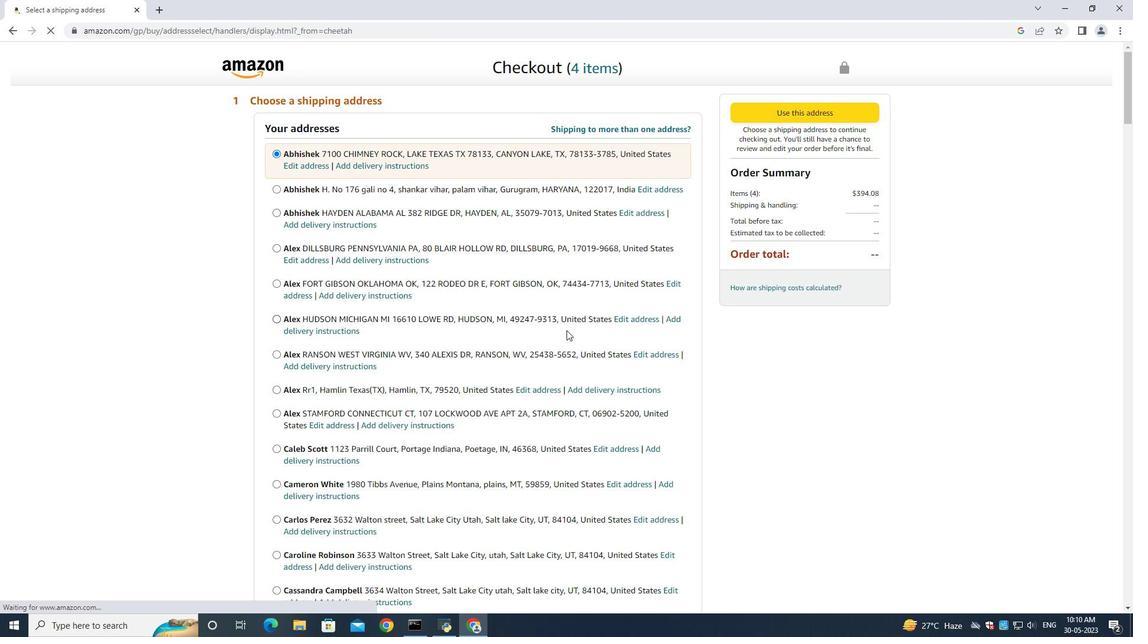 
Action: Mouse moved to (395, 395)
Screenshot: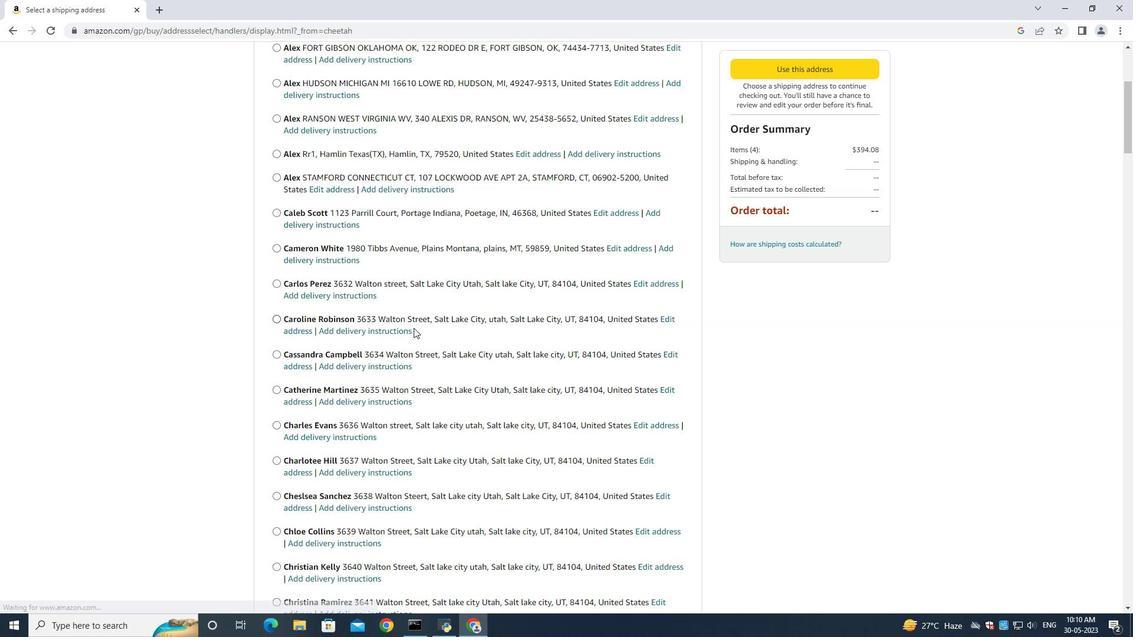 
Action: Mouse scrolled (395, 392) with delta (0, 0)
Screenshot: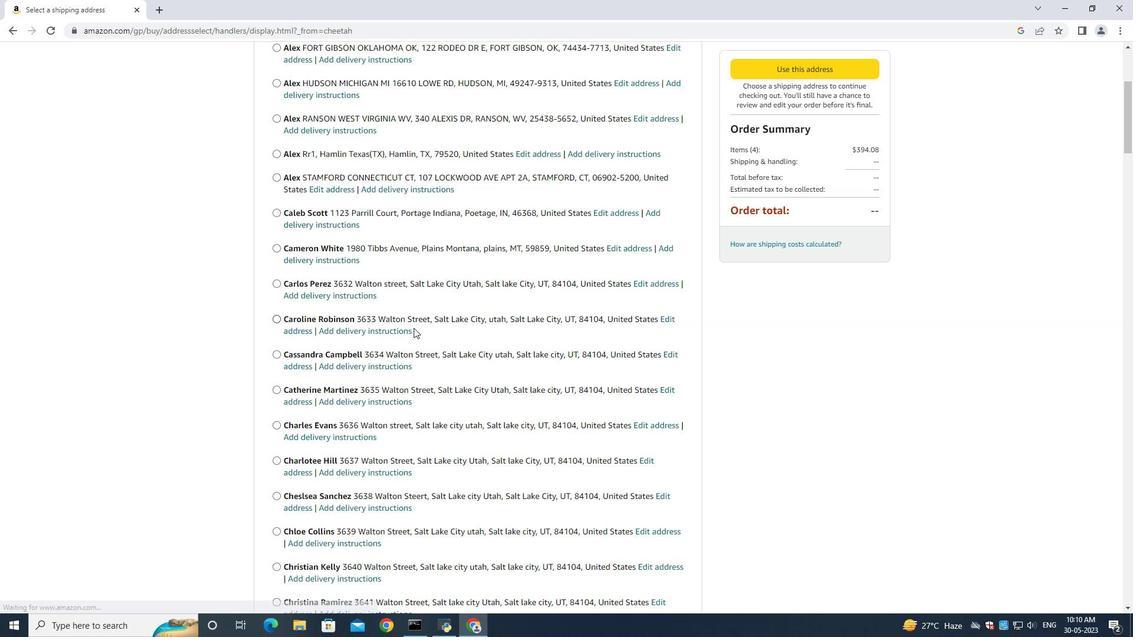 
Action: Mouse moved to (394, 395)
Screenshot: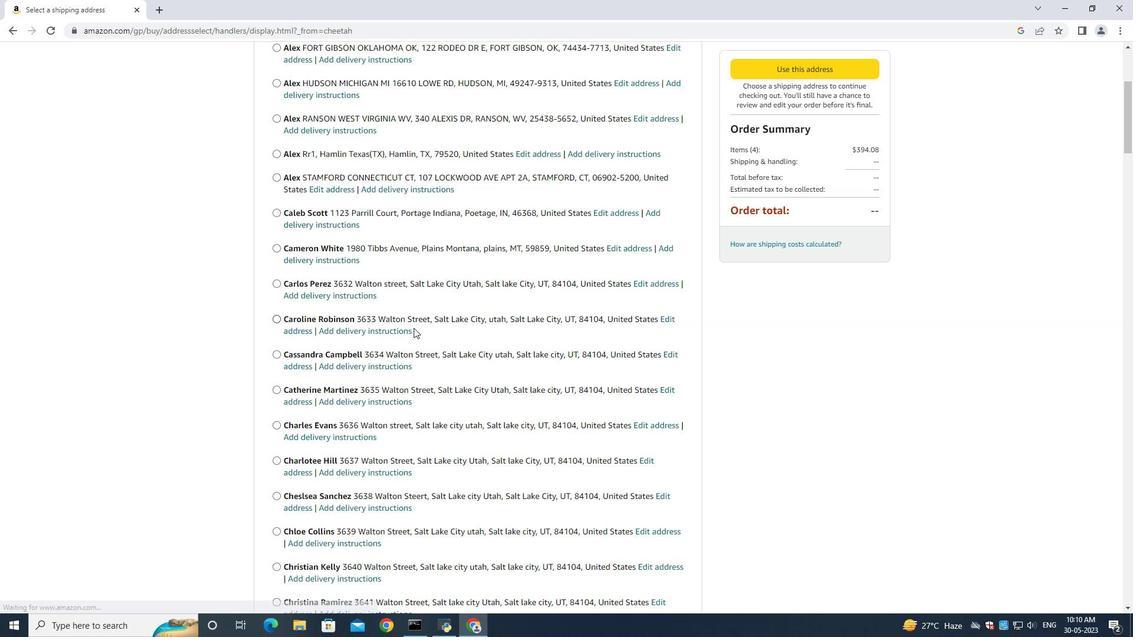 
Action: Mouse scrolled (394, 395) with delta (0, 0)
Screenshot: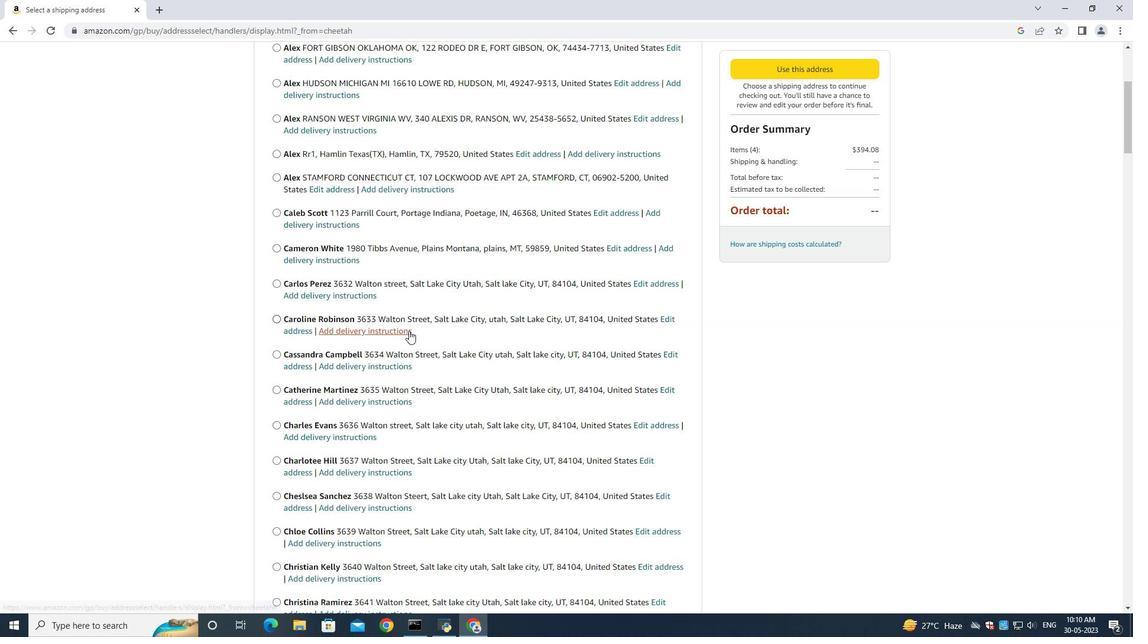 
Action: Mouse scrolled (394, 395) with delta (0, 0)
Screenshot: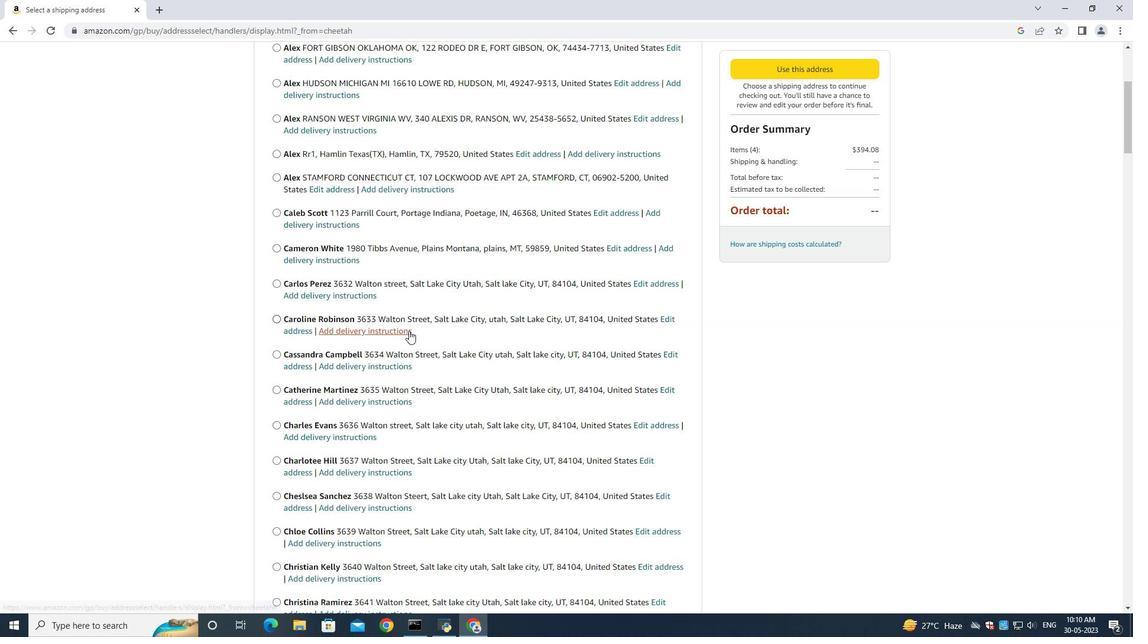 
Action: Mouse moved to (424, 392)
Screenshot: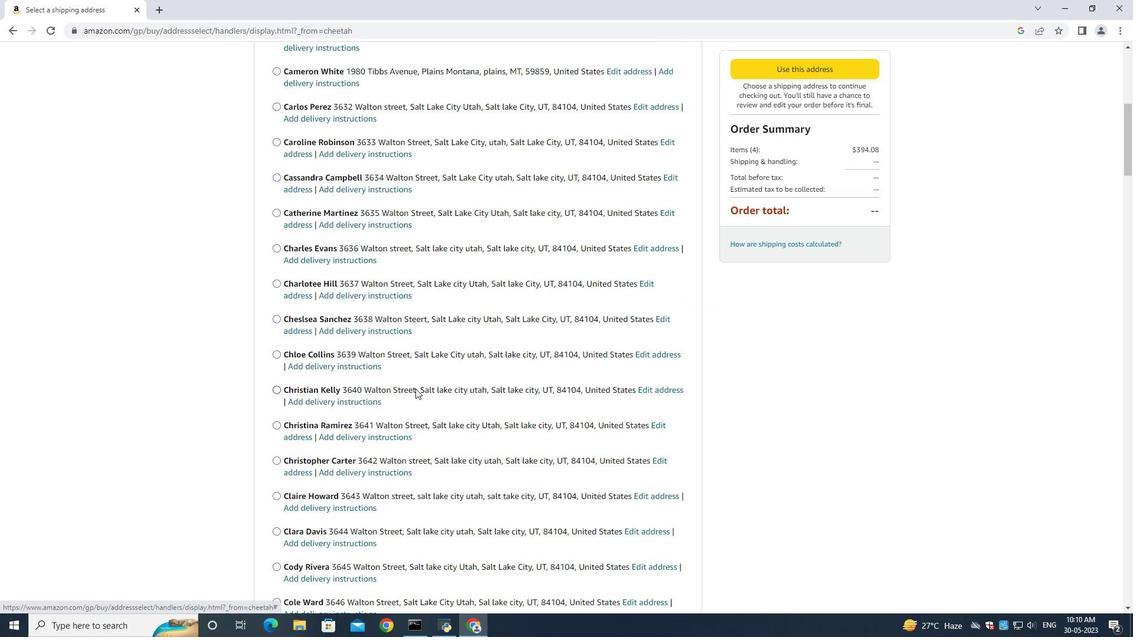 
Action: Mouse scrolled (422, 391) with delta (0, 0)
Screenshot: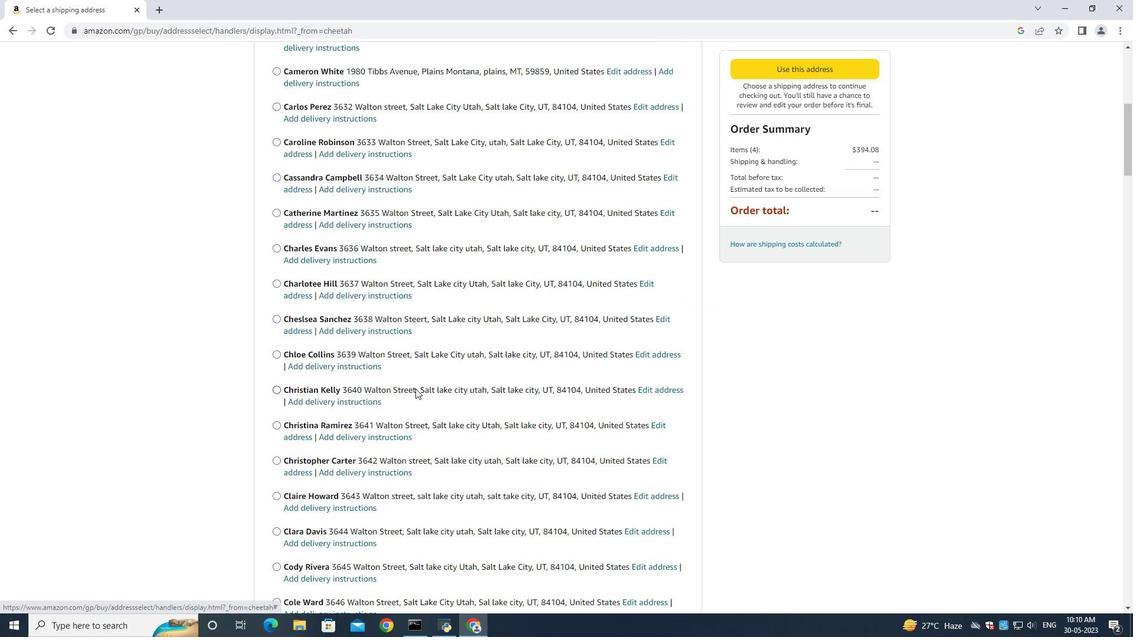 
Action: Mouse moved to (425, 392)
Screenshot: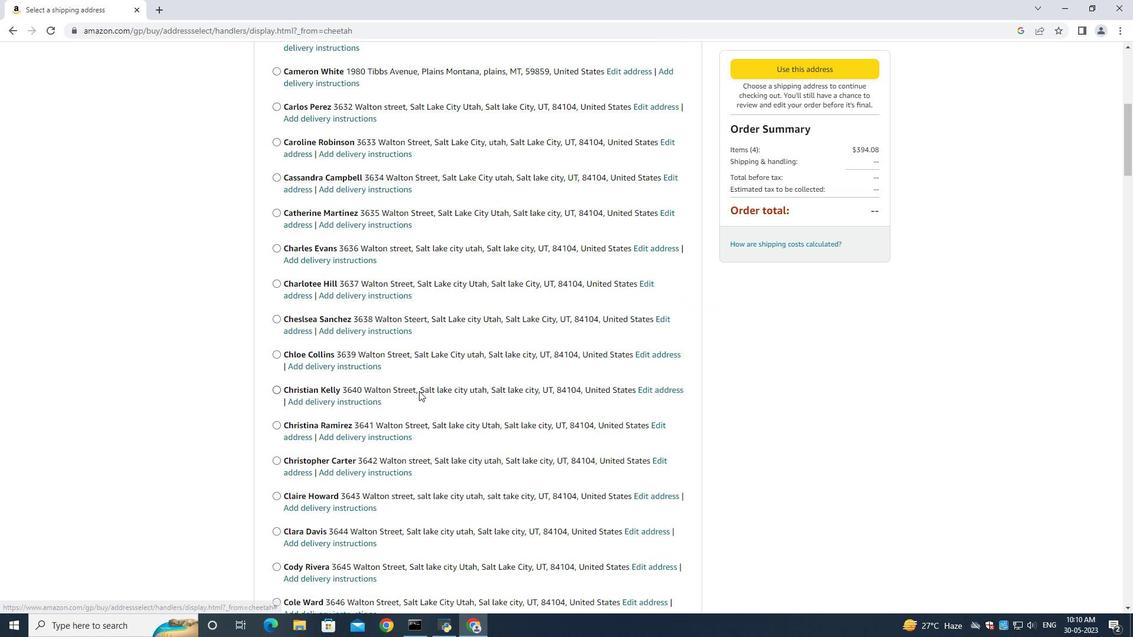 
Action: Mouse scrolled (424, 391) with delta (0, 0)
Screenshot: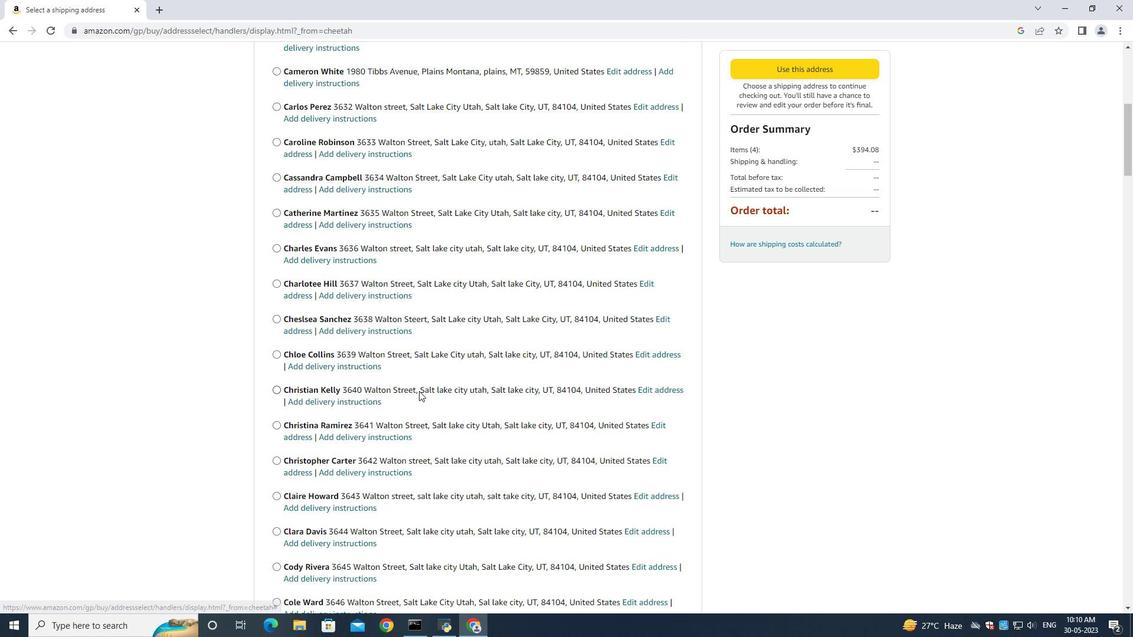 
Action: Mouse moved to (416, 399)
Screenshot: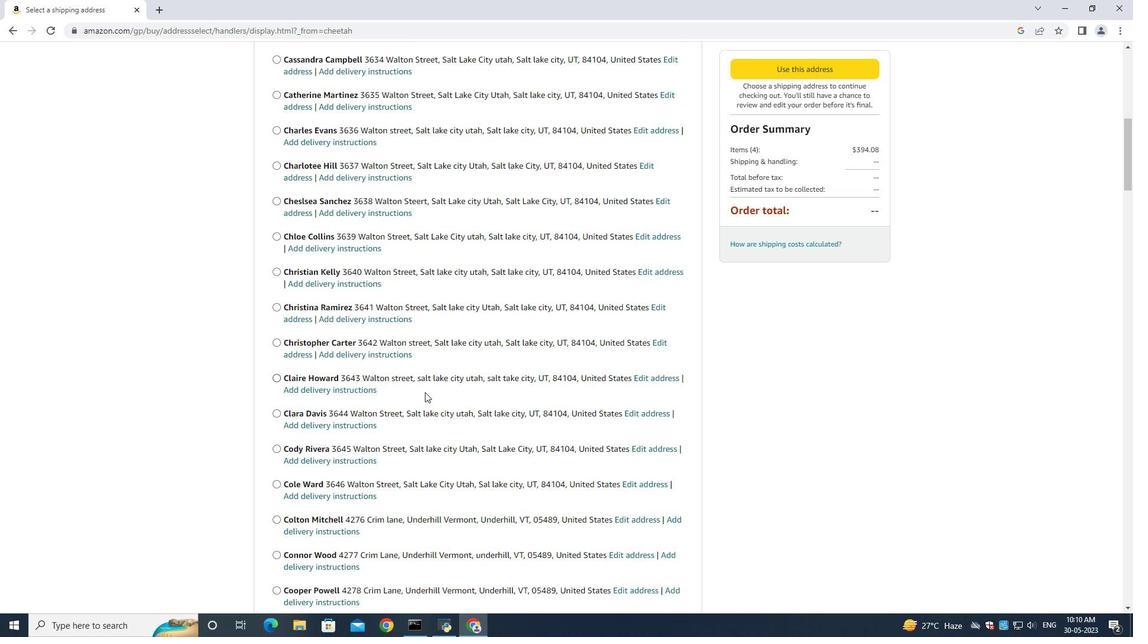 
Action: Mouse scrolled (421, 396) with delta (0, 0)
Screenshot: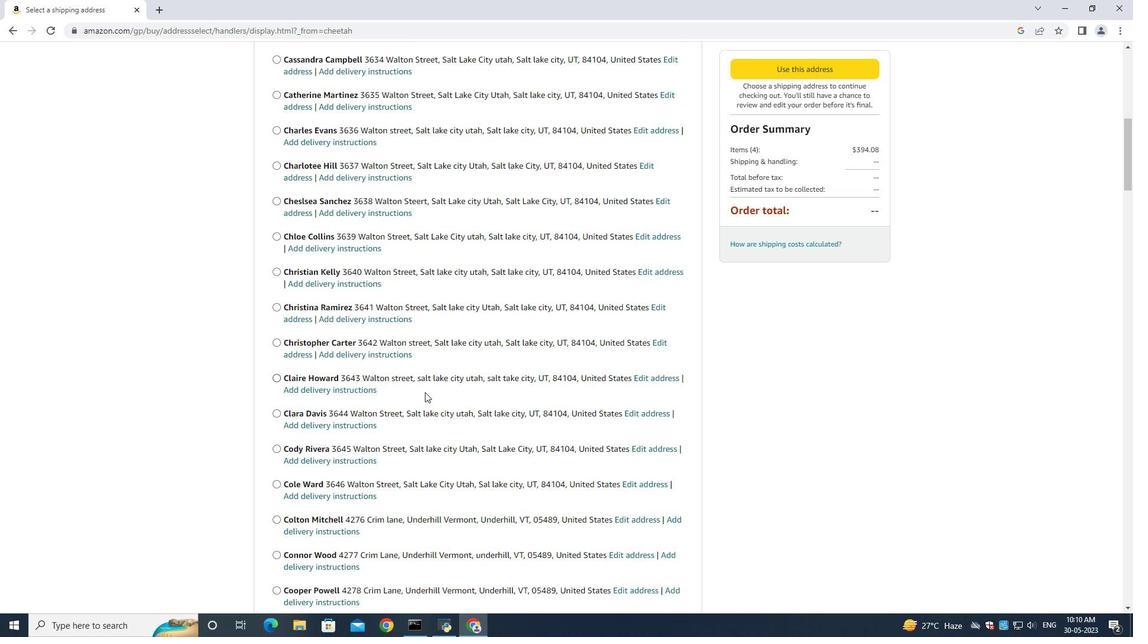 
Action: Mouse moved to (416, 399)
Screenshot: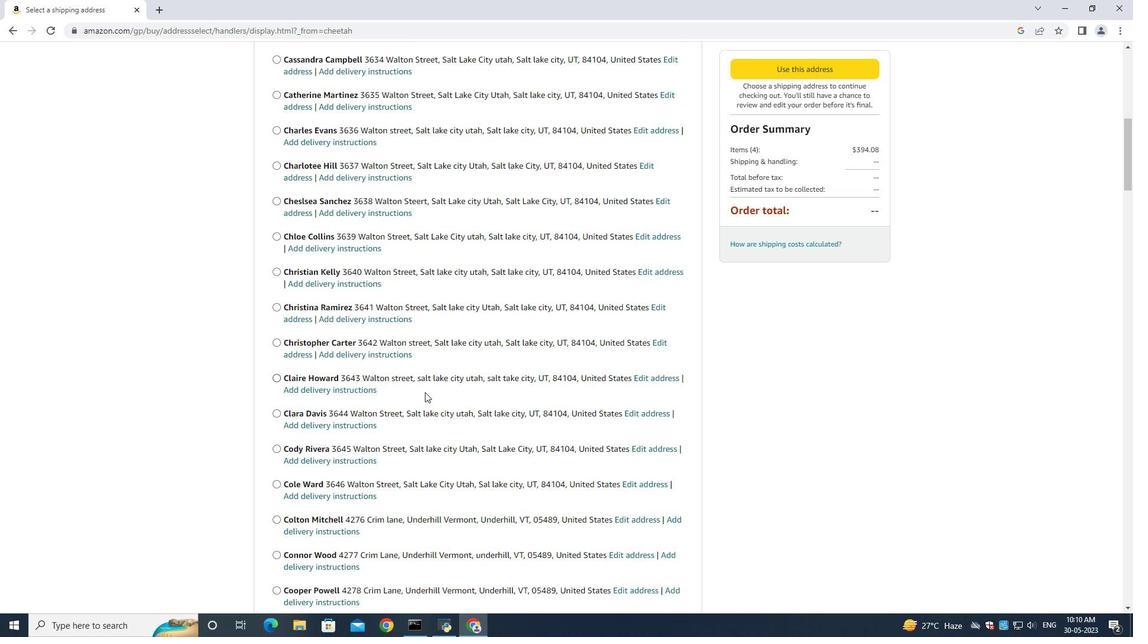 
Action: Mouse scrolled (418, 399) with delta (0, 0)
Screenshot: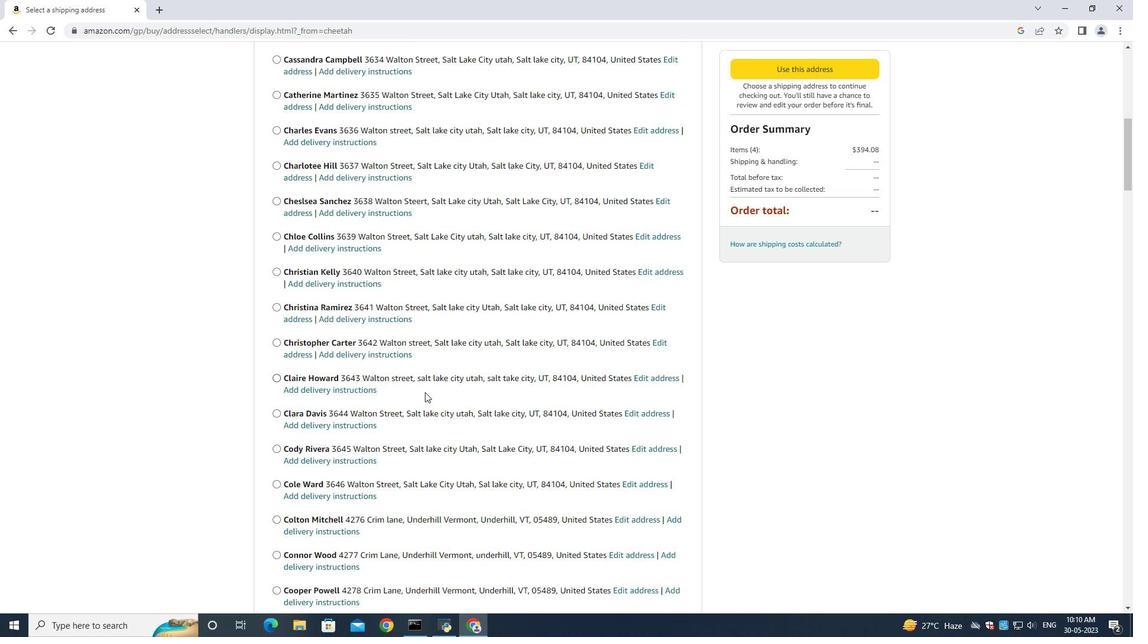
Action: Mouse moved to (416, 399)
Screenshot: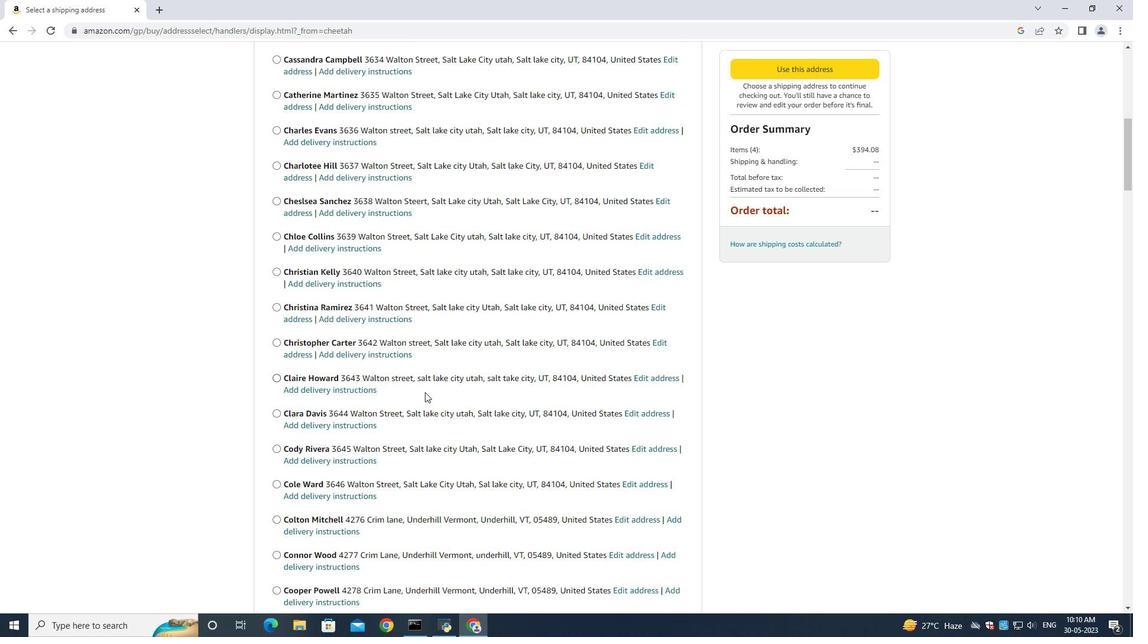 
Action: Mouse scrolled (418, 399) with delta (0, 0)
Screenshot: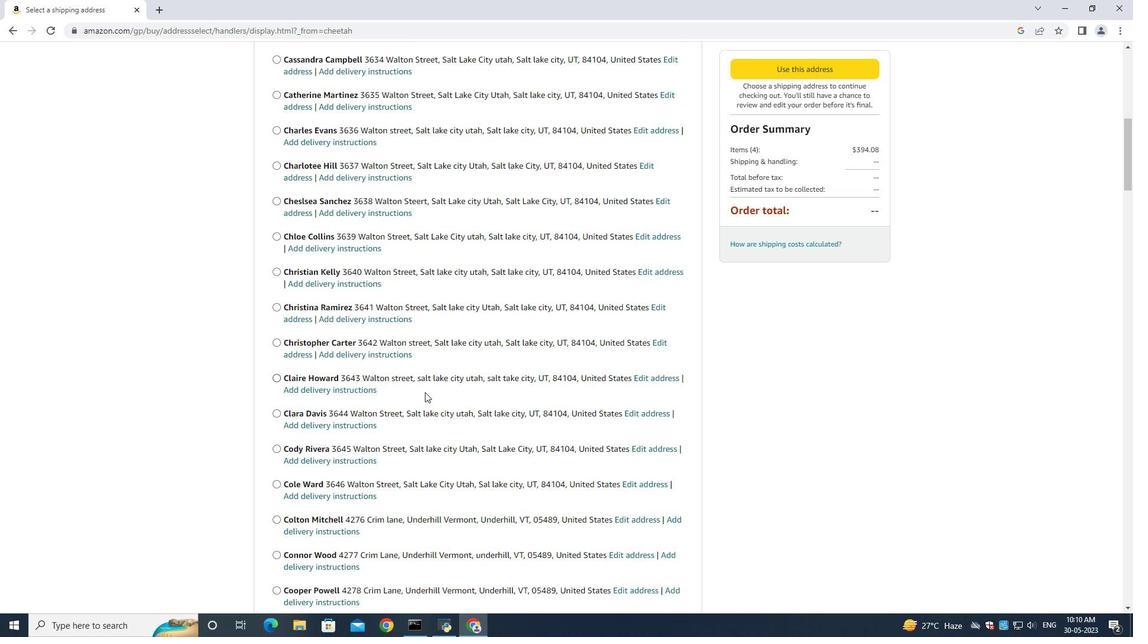 
Action: Mouse moved to (416, 399)
Screenshot: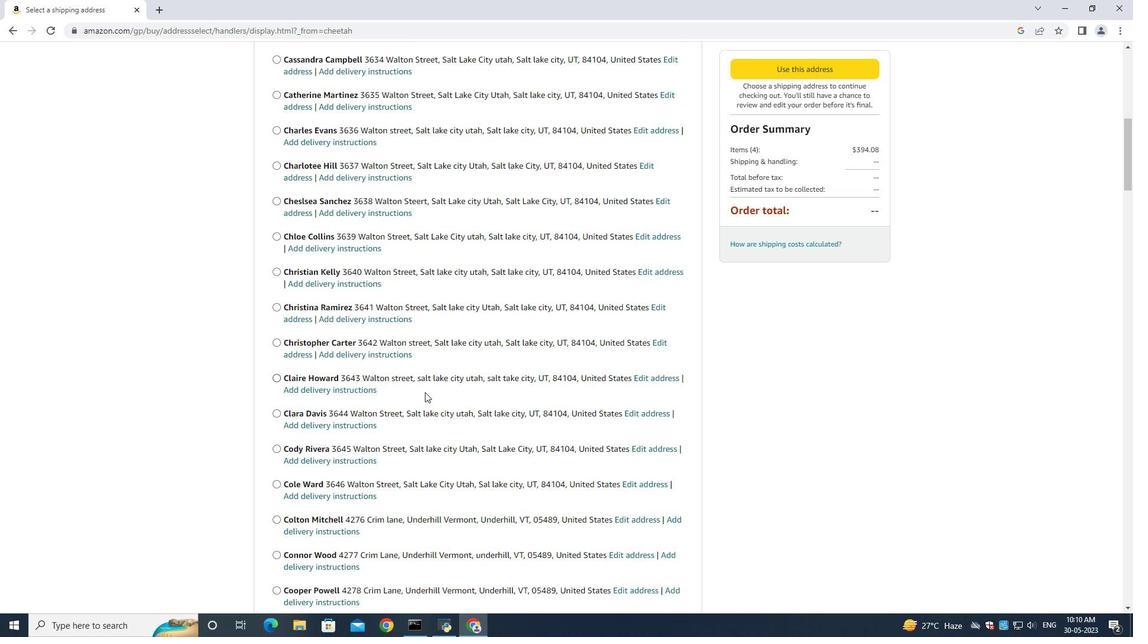 
Action: Mouse scrolled (417, 399) with delta (0, 0)
Screenshot: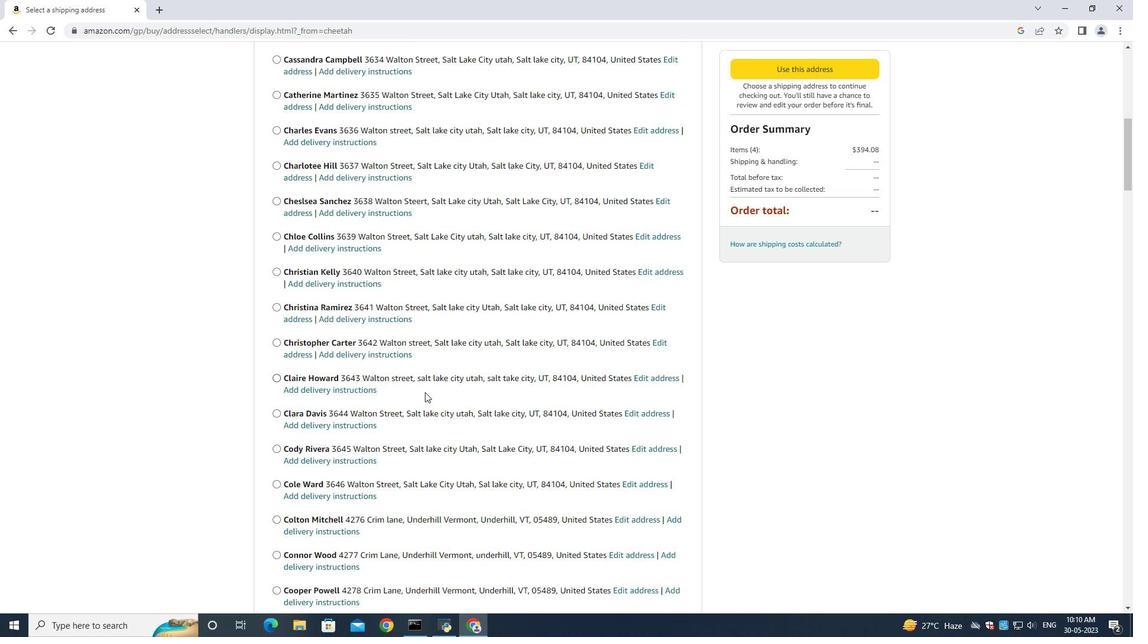 
Action: Mouse moved to (416, 400)
Screenshot: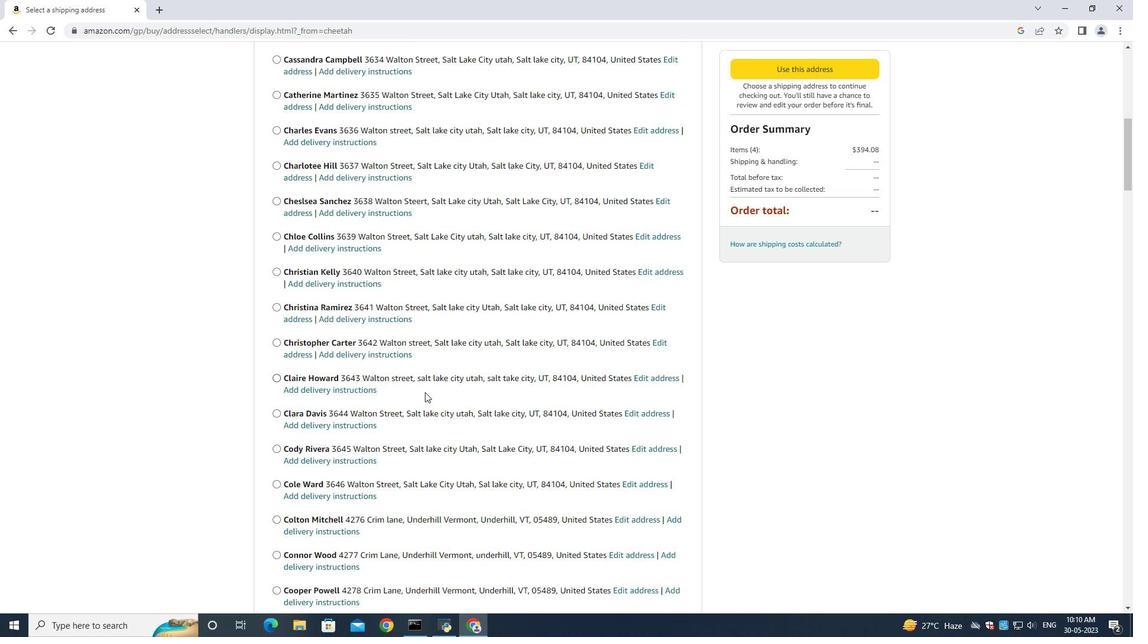 
Action: Mouse scrolled (416, 399) with delta (0, 0)
Screenshot: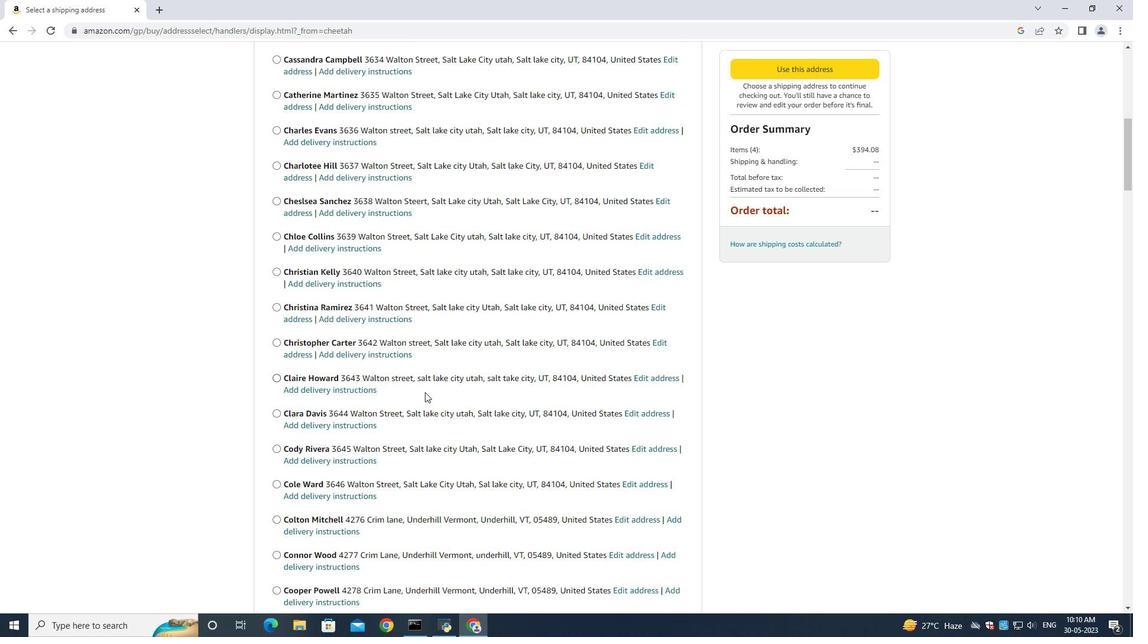 
Action: Mouse moved to (415, 400)
Screenshot: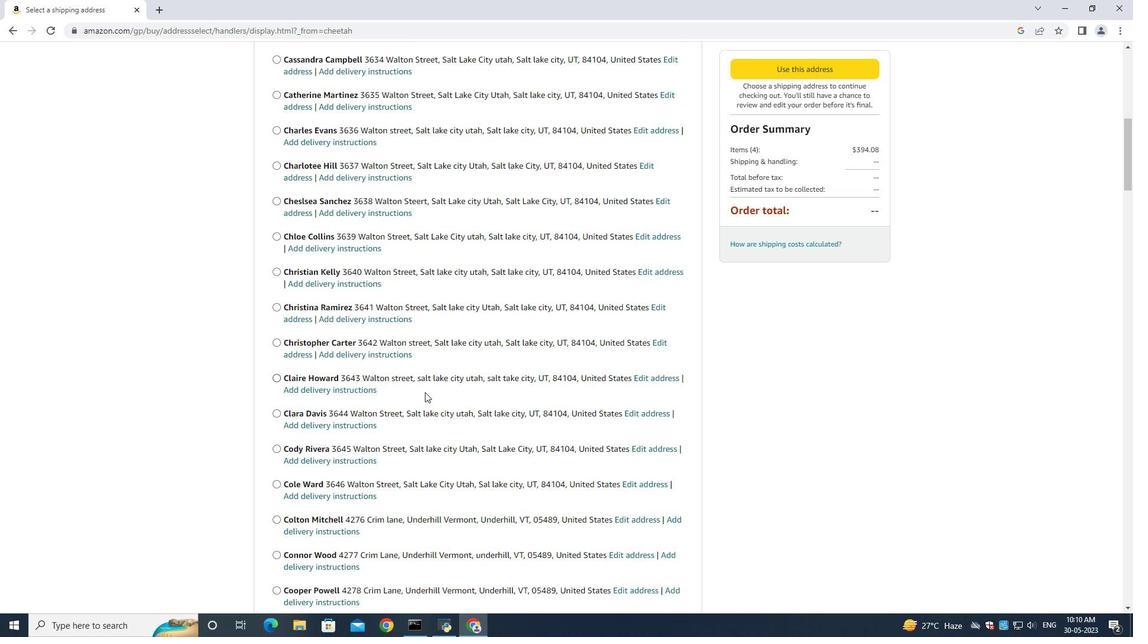 
Action: Mouse scrolled (416, 399) with delta (0, 0)
Screenshot: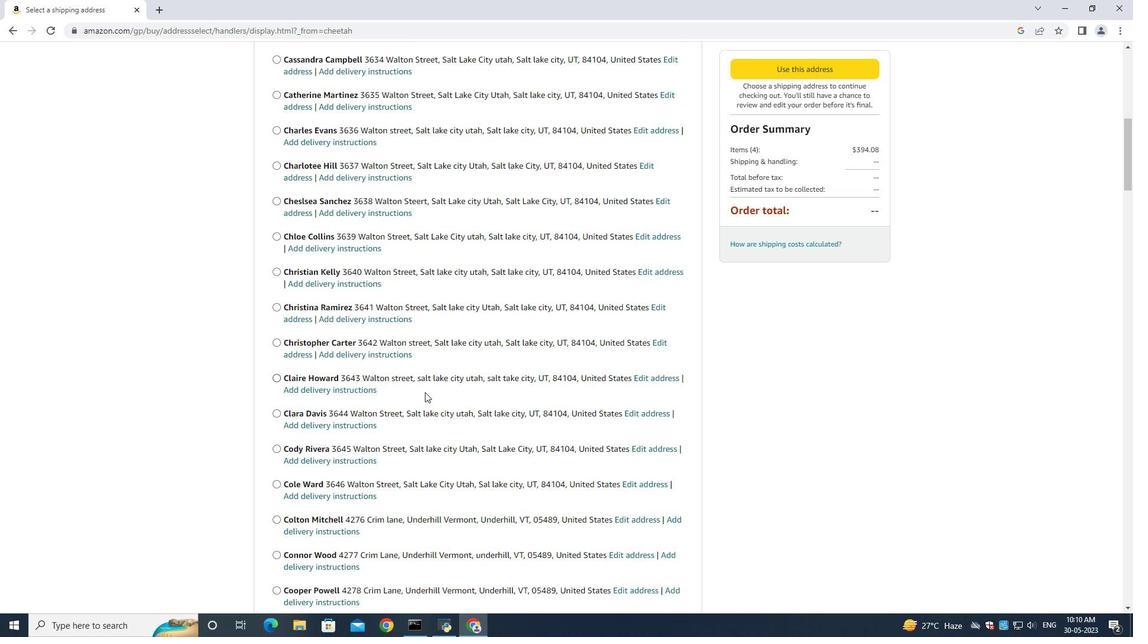 
Action: Mouse moved to (415, 400)
Screenshot: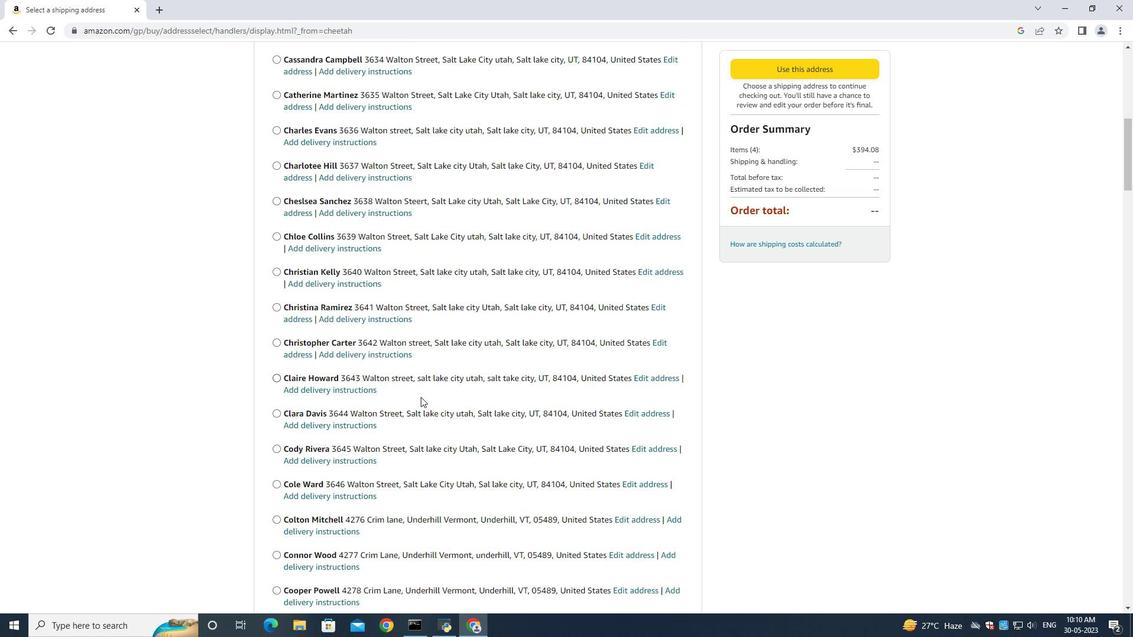 
Action: Mouse scrolled (416, 399) with delta (0, 0)
Screenshot: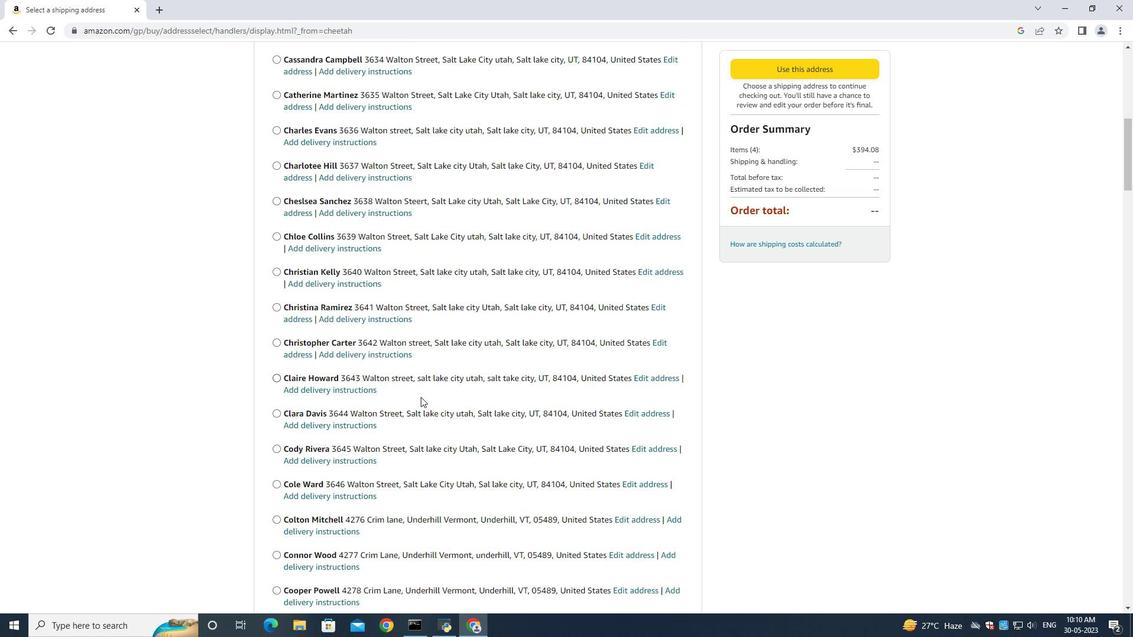 
Action: Mouse moved to (415, 400)
Screenshot: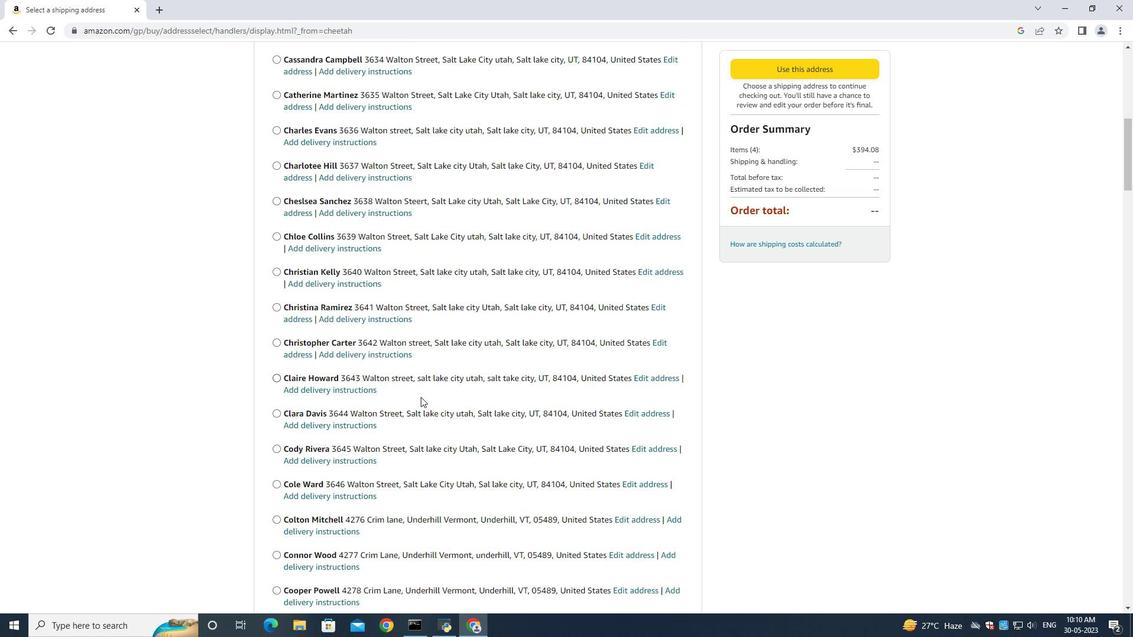 
Action: Mouse scrolled (415, 399) with delta (0, 0)
Screenshot: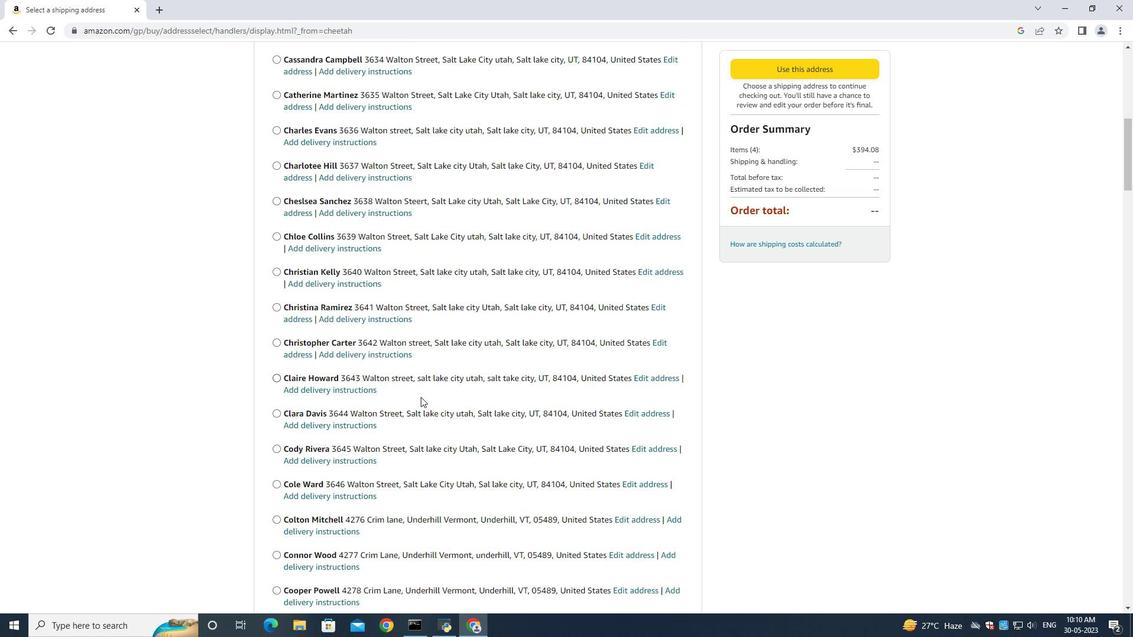 
Action: Mouse scrolled (415, 399) with delta (0, 0)
Screenshot: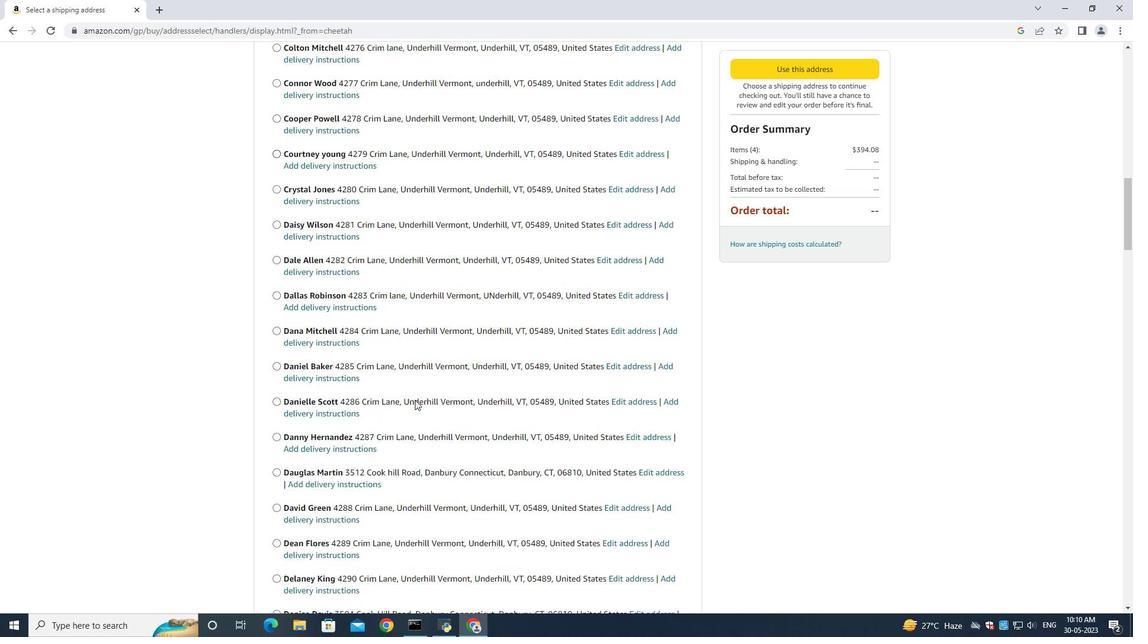 
Action: Mouse scrolled (415, 399) with delta (0, 0)
Screenshot: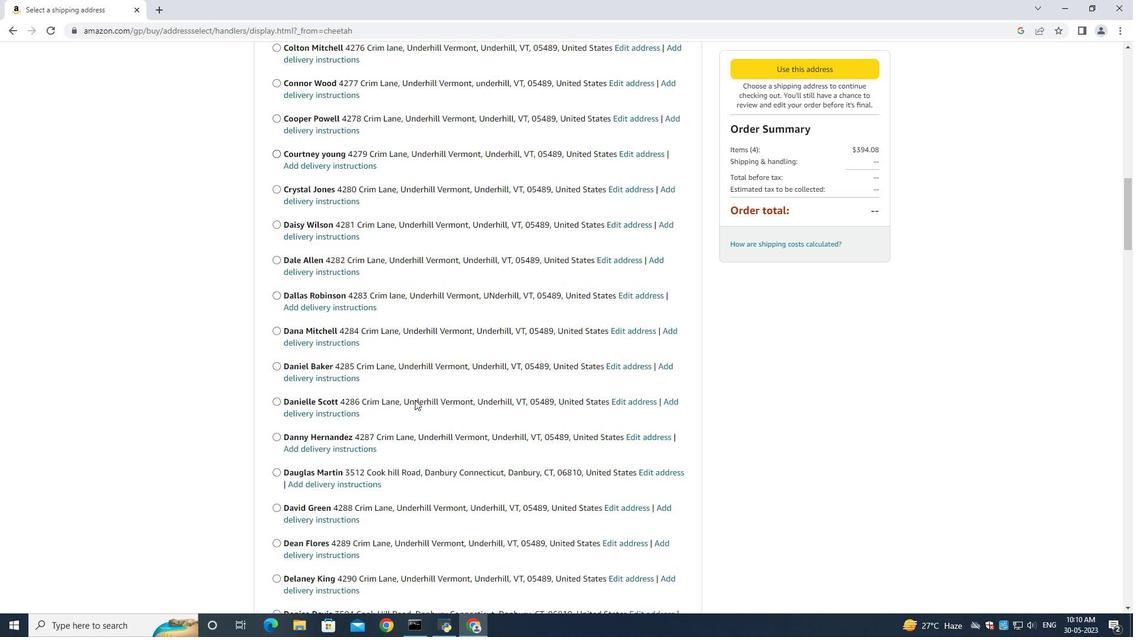 
Action: Mouse scrolled (415, 399) with delta (0, 0)
Screenshot: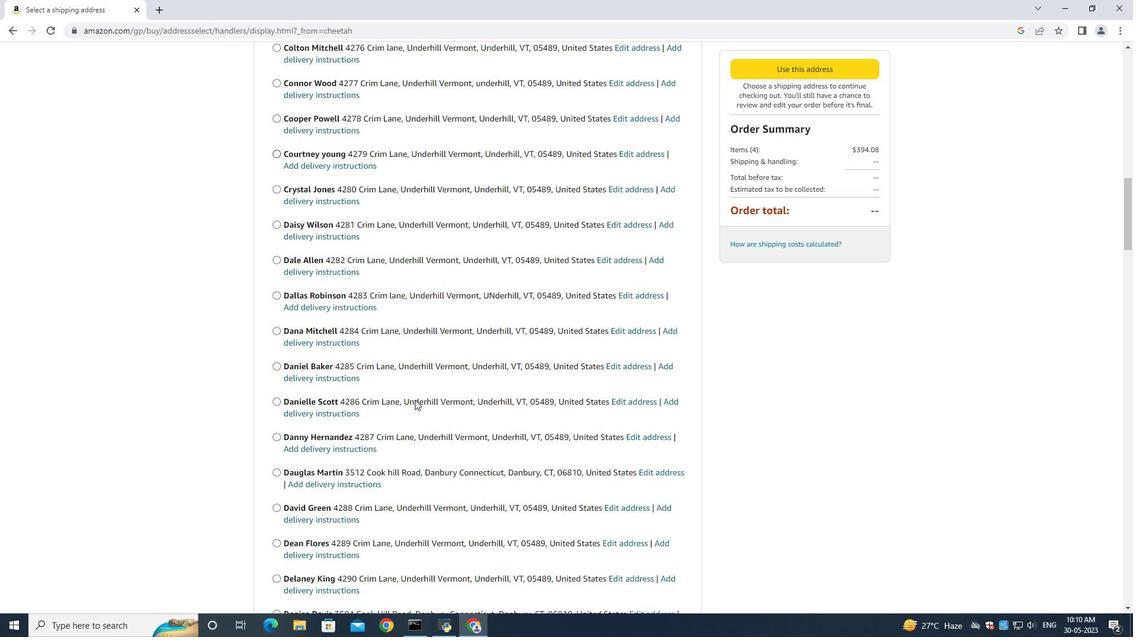 
Action: Mouse scrolled (415, 399) with delta (0, 0)
Screenshot: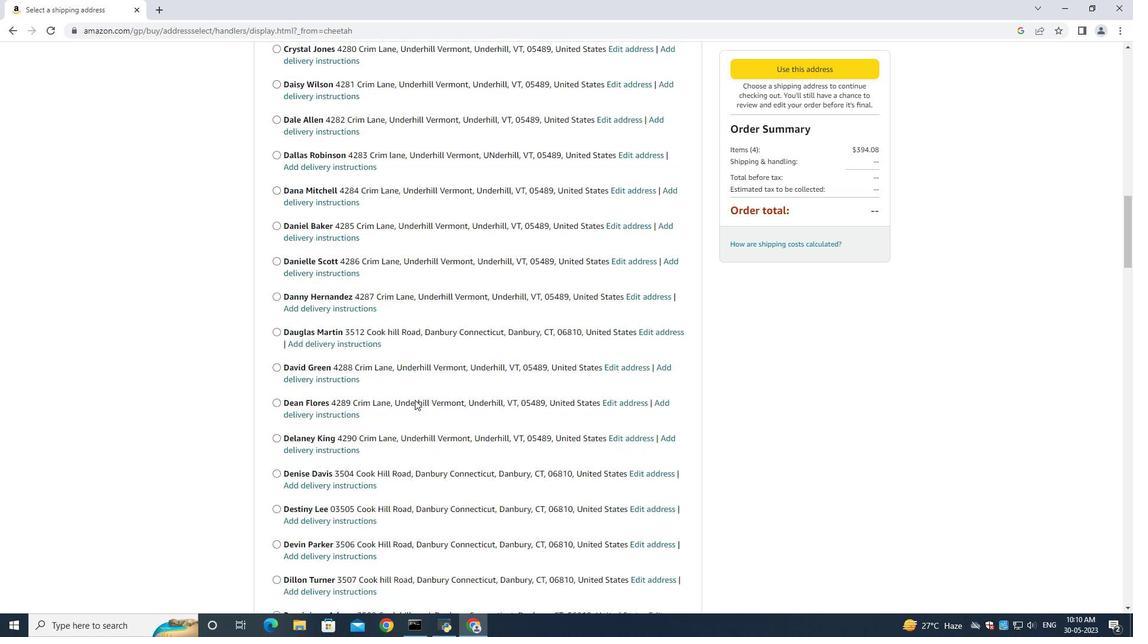 
Action: Mouse scrolled (415, 399) with delta (0, 0)
Screenshot: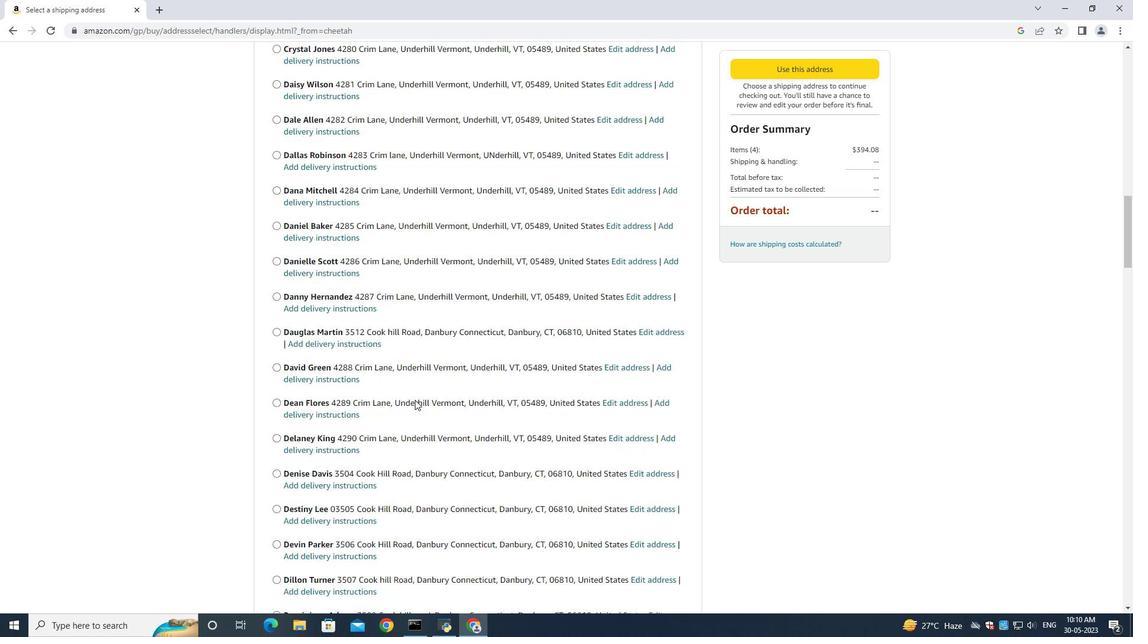 
Action: Mouse scrolled (415, 399) with delta (0, 0)
Screenshot: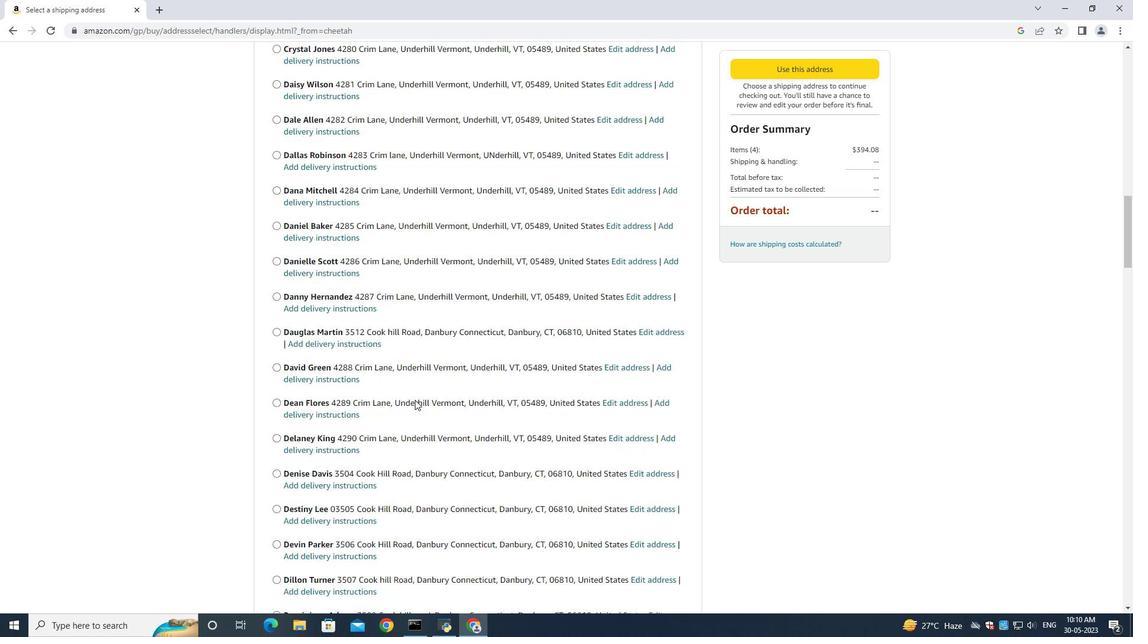 
Action: Mouse scrolled (415, 399) with delta (0, 0)
Screenshot: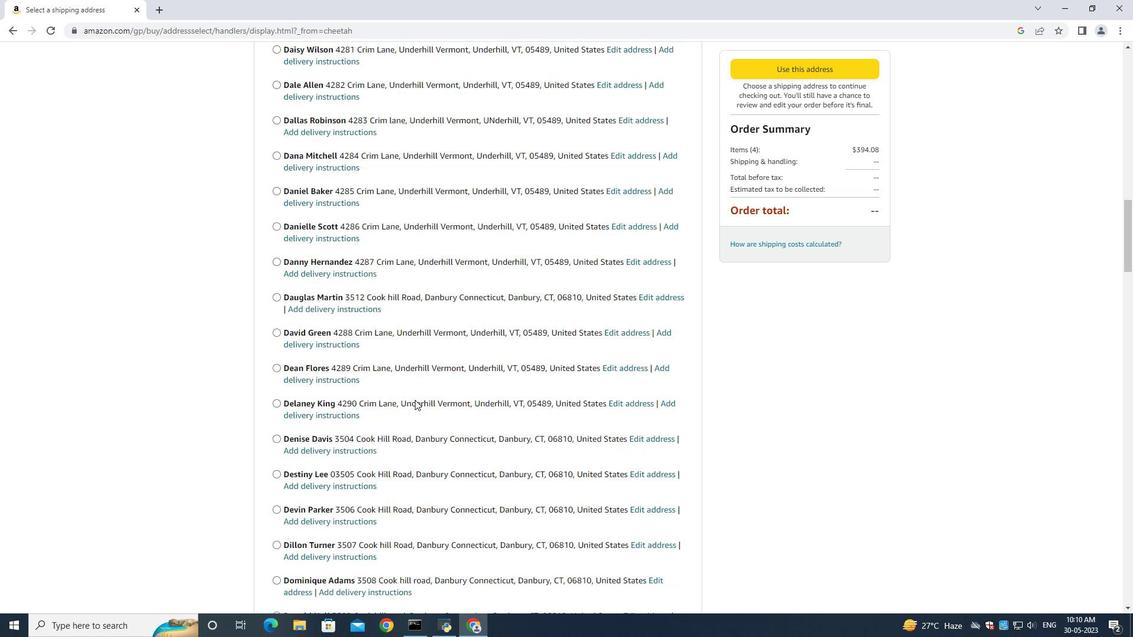 
Action: Mouse scrolled (415, 399) with delta (0, 0)
Screenshot: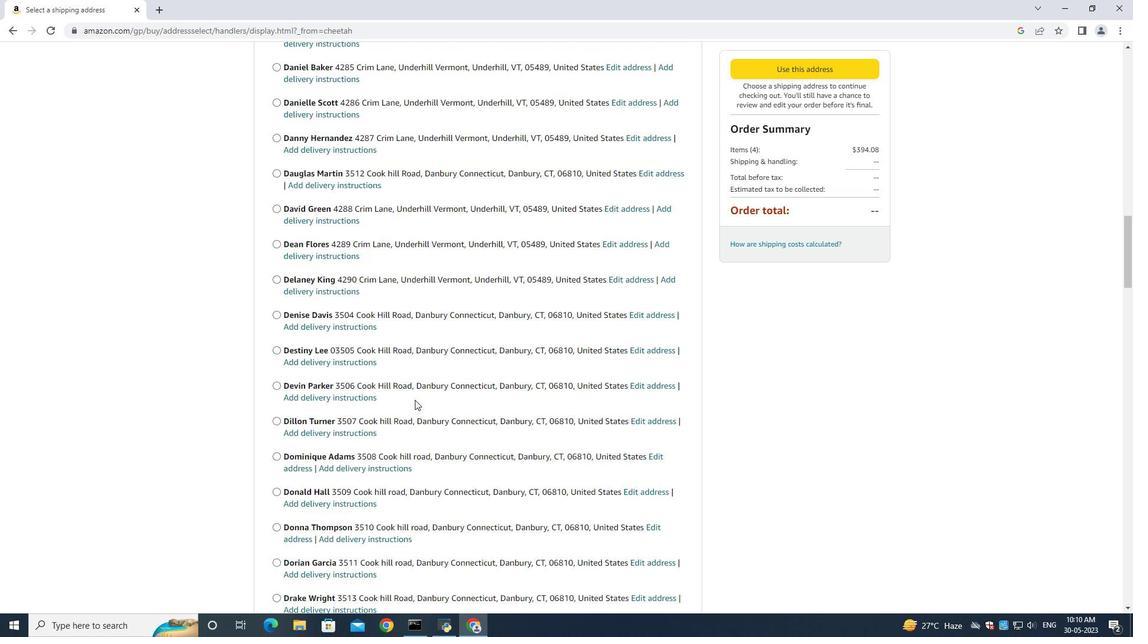 
Action: Mouse scrolled (415, 399) with delta (0, 0)
Screenshot: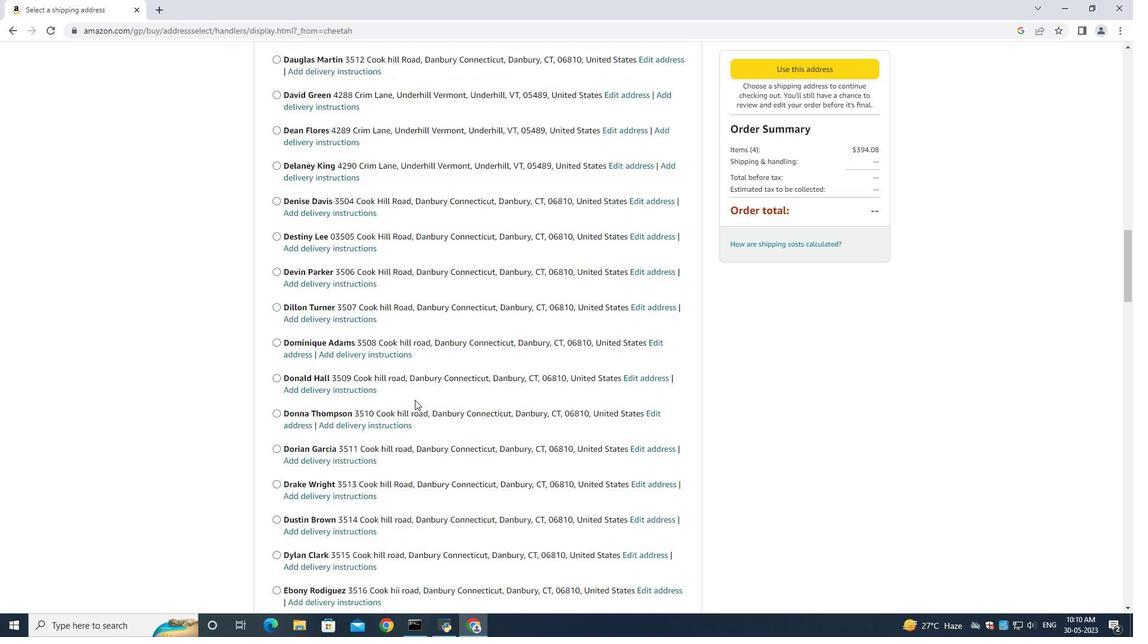 
Action: Mouse scrolled (415, 399) with delta (0, 0)
Screenshot: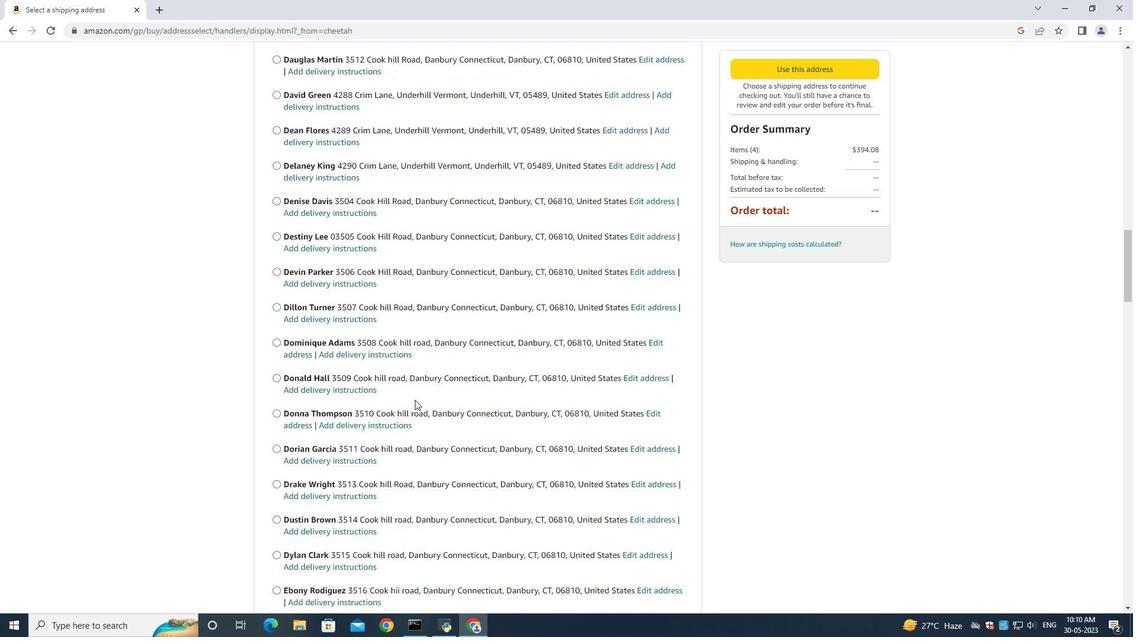 
Action: Mouse scrolled (415, 399) with delta (0, 0)
Screenshot: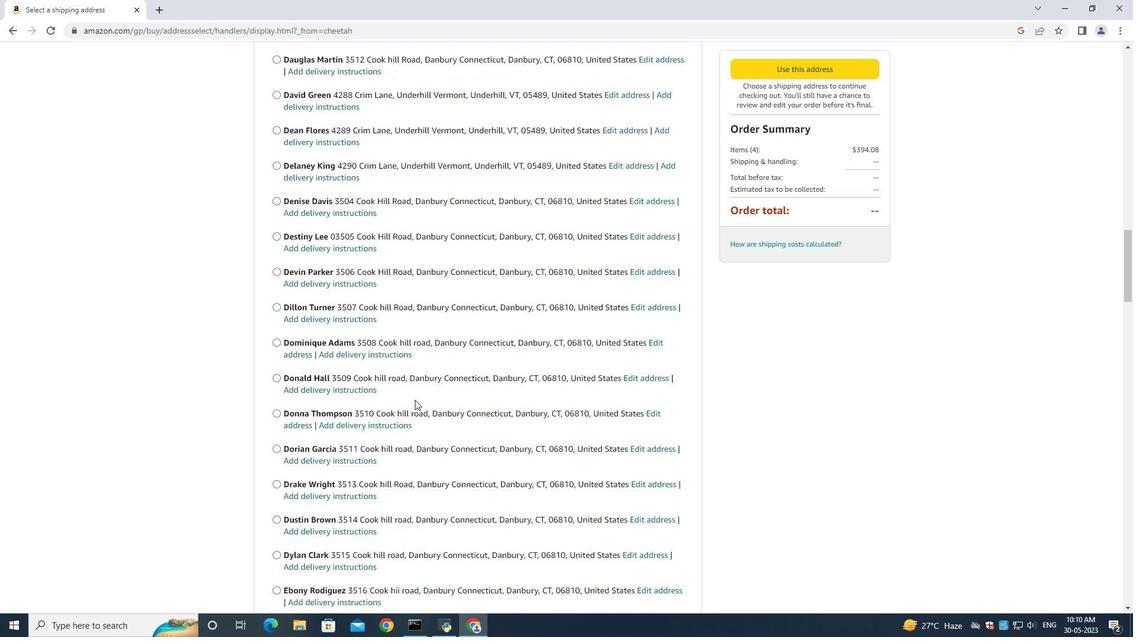 
Action: Mouse scrolled (415, 399) with delta (0, 0)
Screenshot: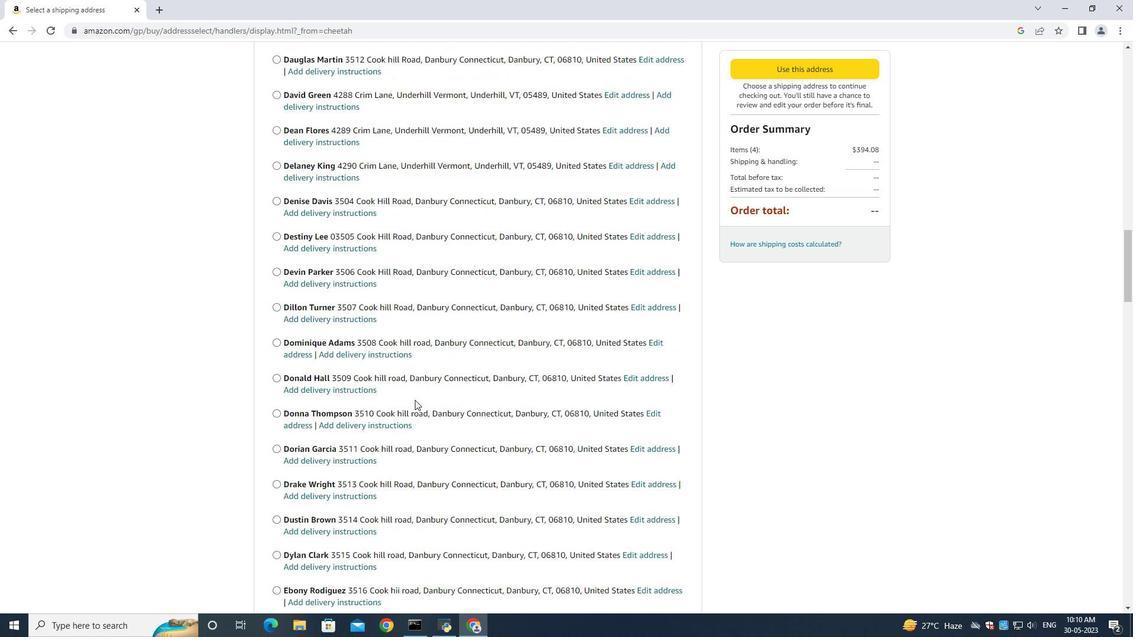 
Action: Mouse moved to (415, 403)
Screenshot: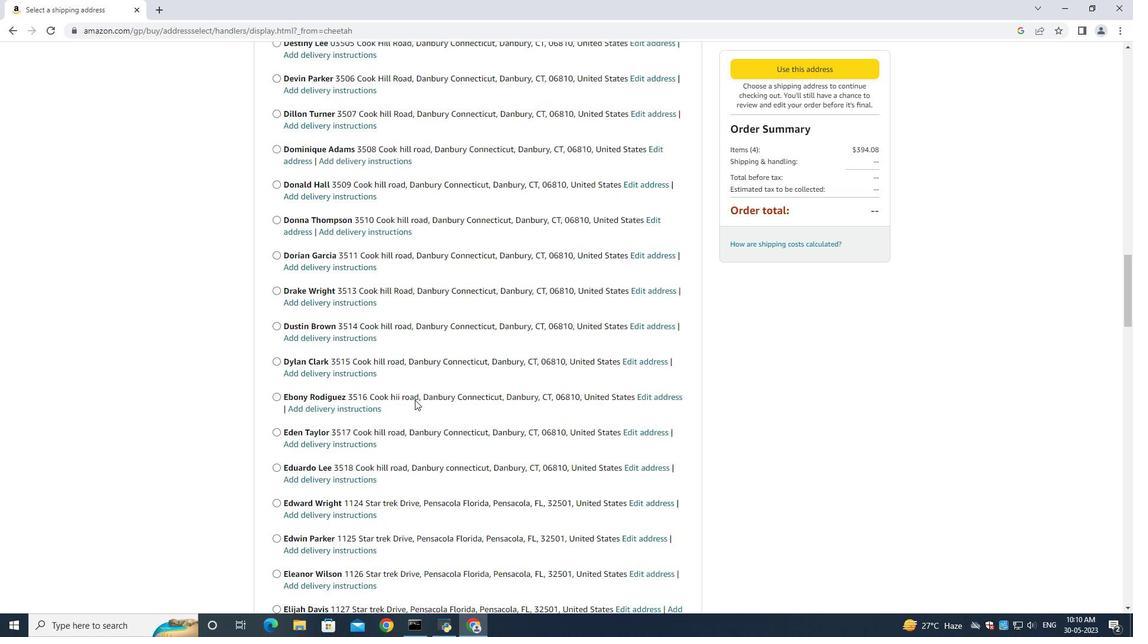 
Action: Mouse scrolled (415, 402) with delta (0, 0)
Screenshot: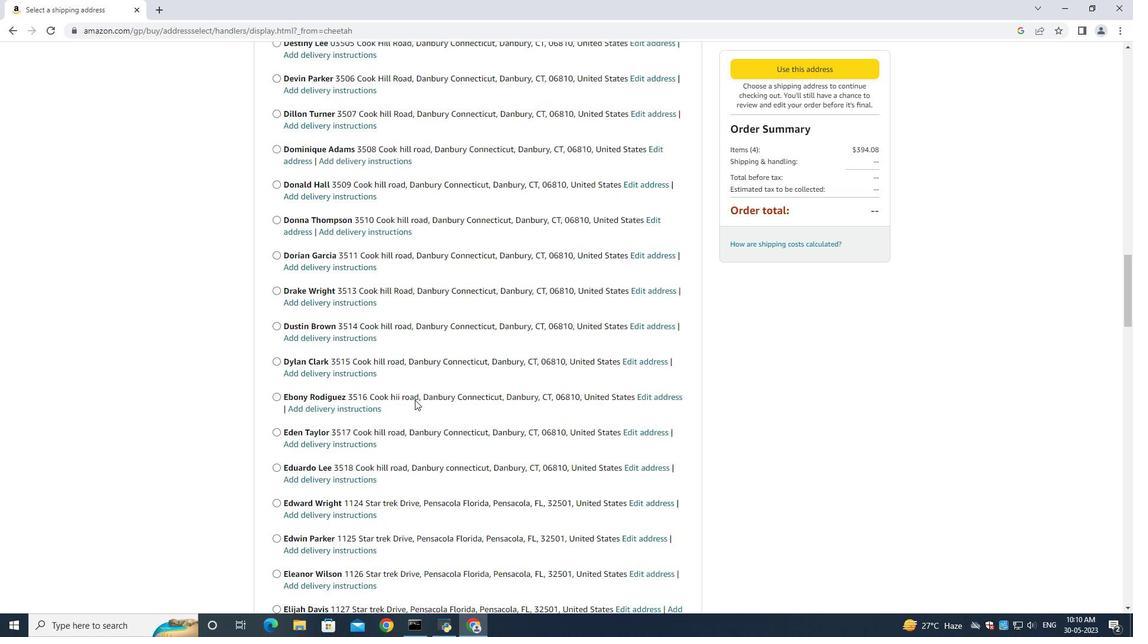 
Action: Mouse moved to (415, 403)
Screenshot: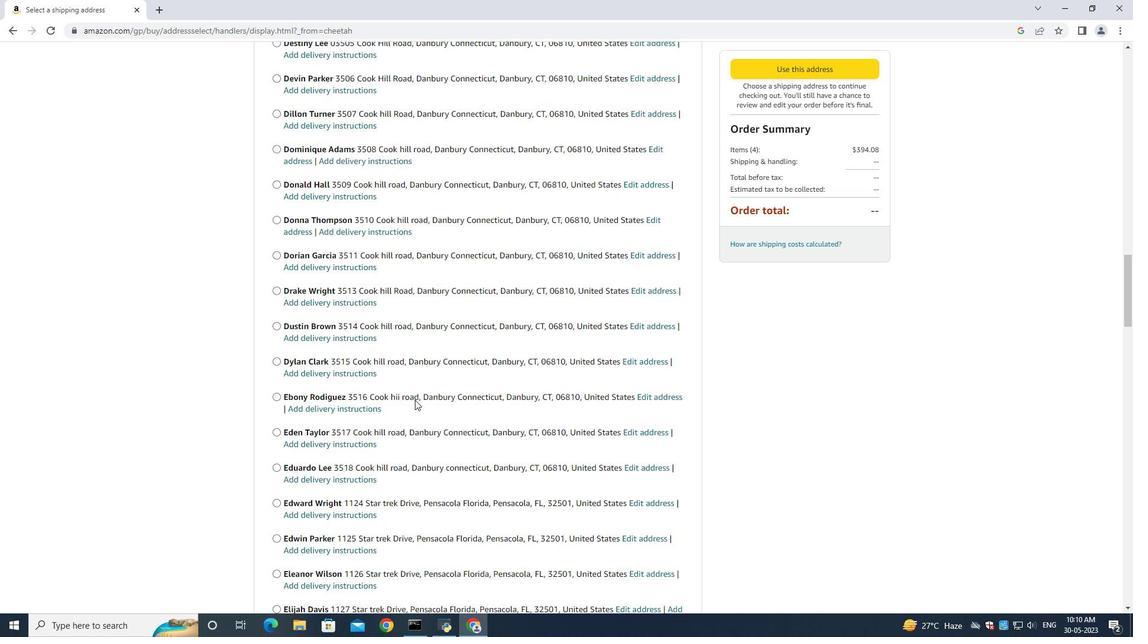 
Action: Mouse scrolled (415, 402) with delta (0, 0)
Screenshot: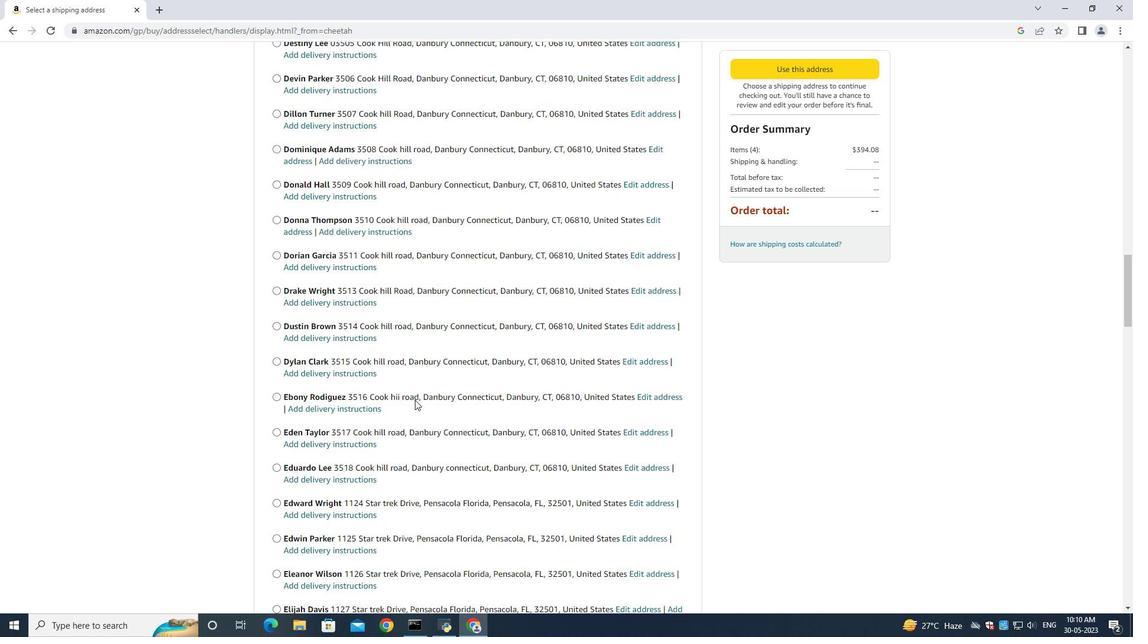 
Action: Mouse scrolled (415, 402) with delta (0, 0)
Screenshot: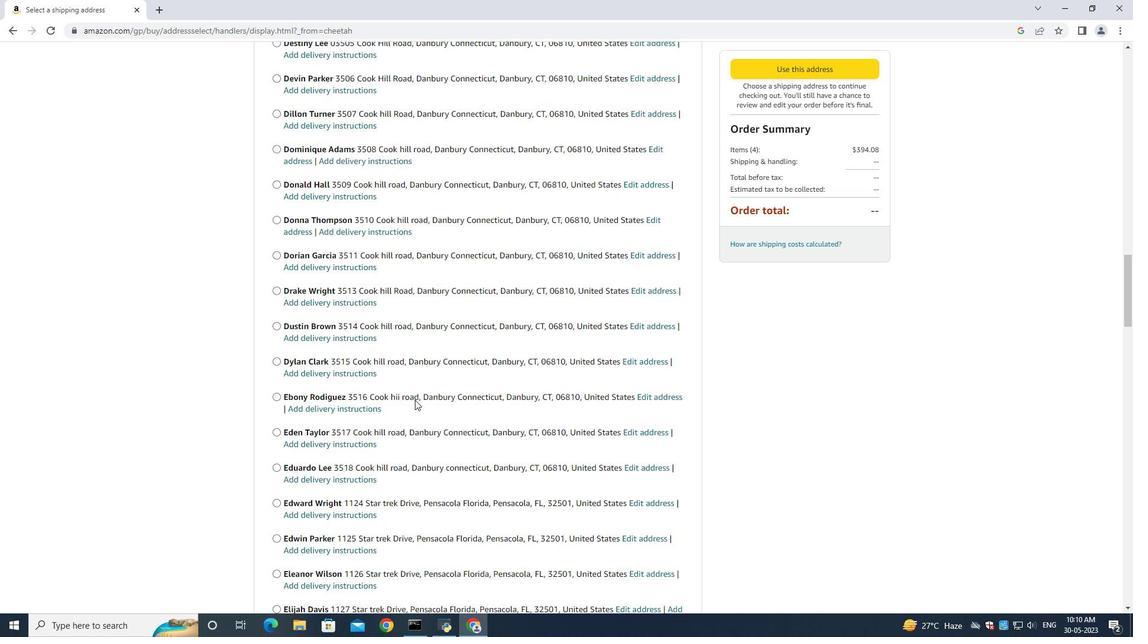 
Action: Mouse moved to (415, 403)
Screenshot: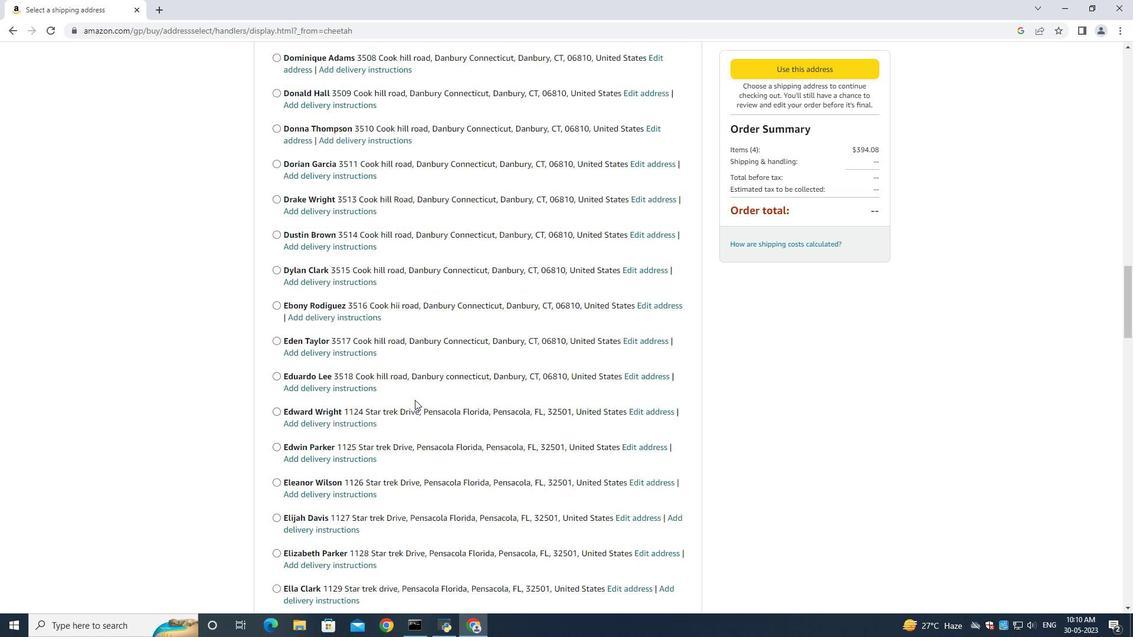 
Action: Mouse scrolled (415, 403) with delta (0, 0)
Screenshot: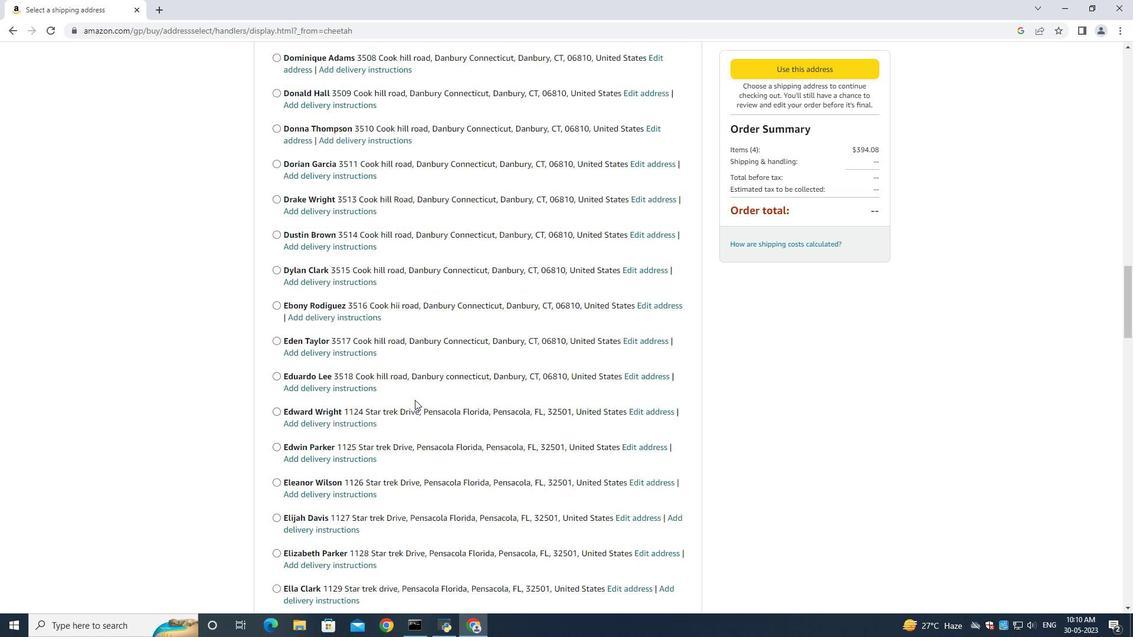 
Action: Mouse moved to (415, 406)
Screenshot: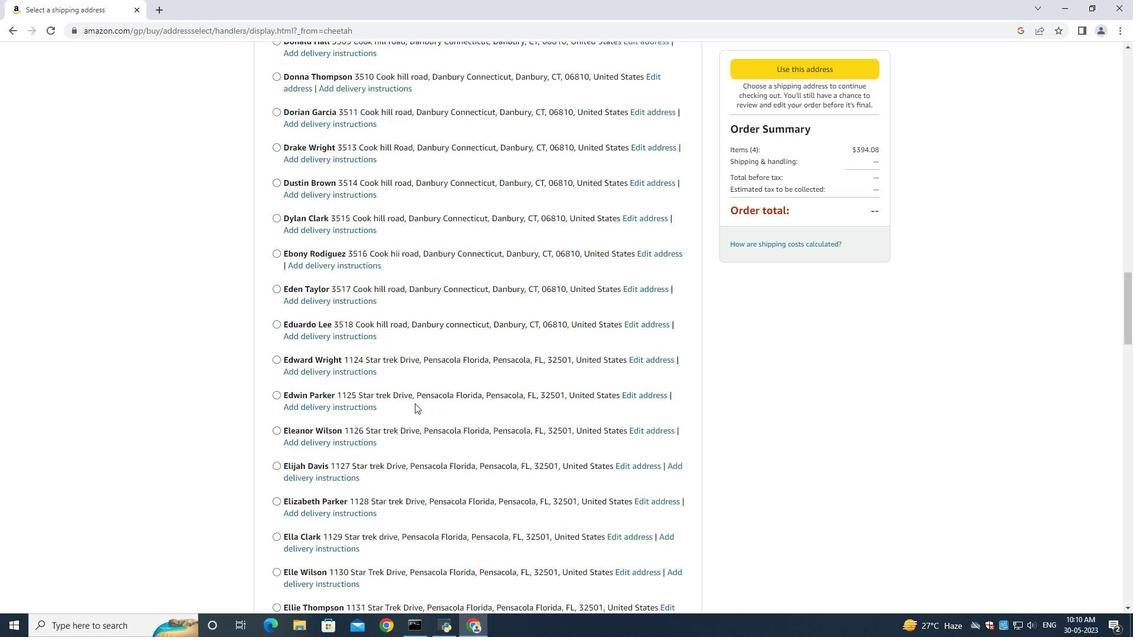 
Action: Mouse scrolled (415, 405) with delta (0, 0)
Screenshot: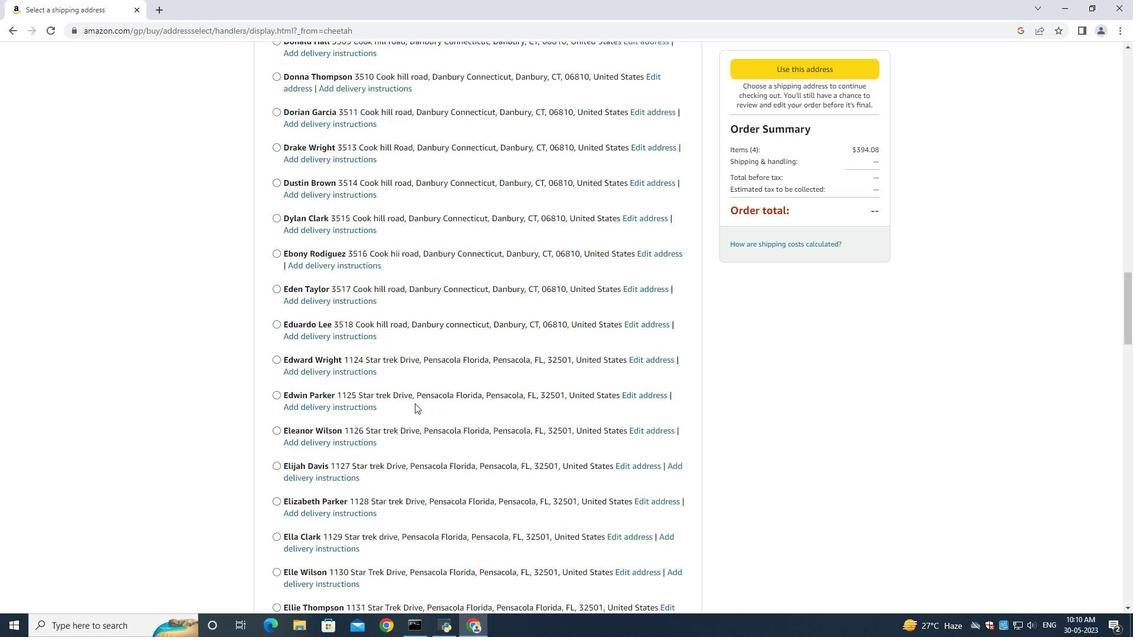 
Action: Mouse moved to (415, 406)
Screenshot: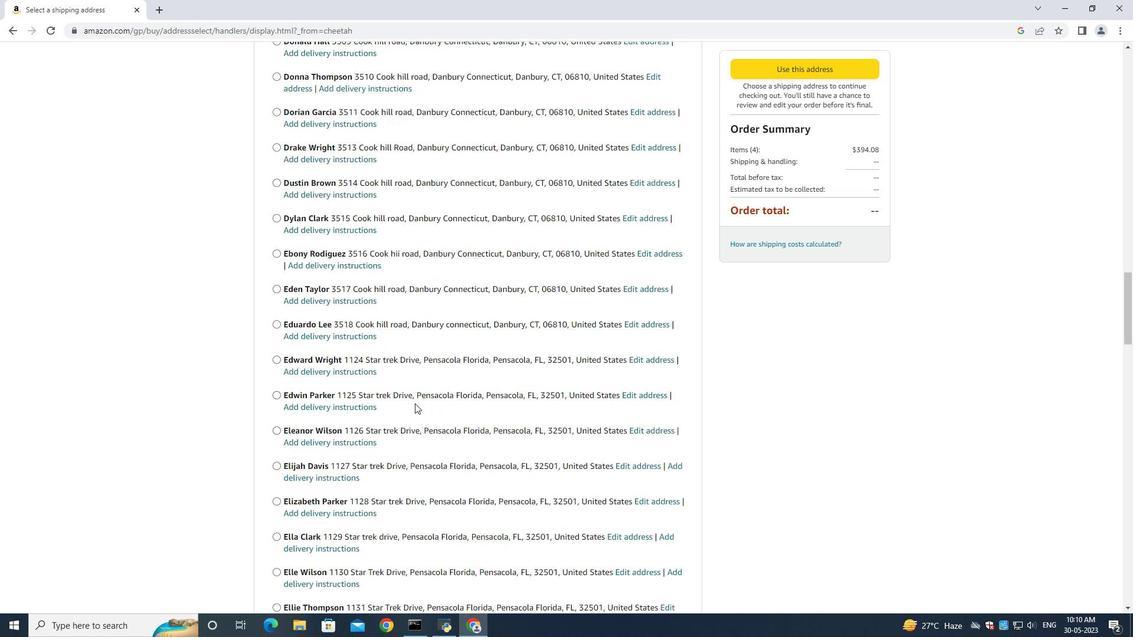 
Action: Mouse scrolled (415, 405) with delta (0, 0)
Screenshot: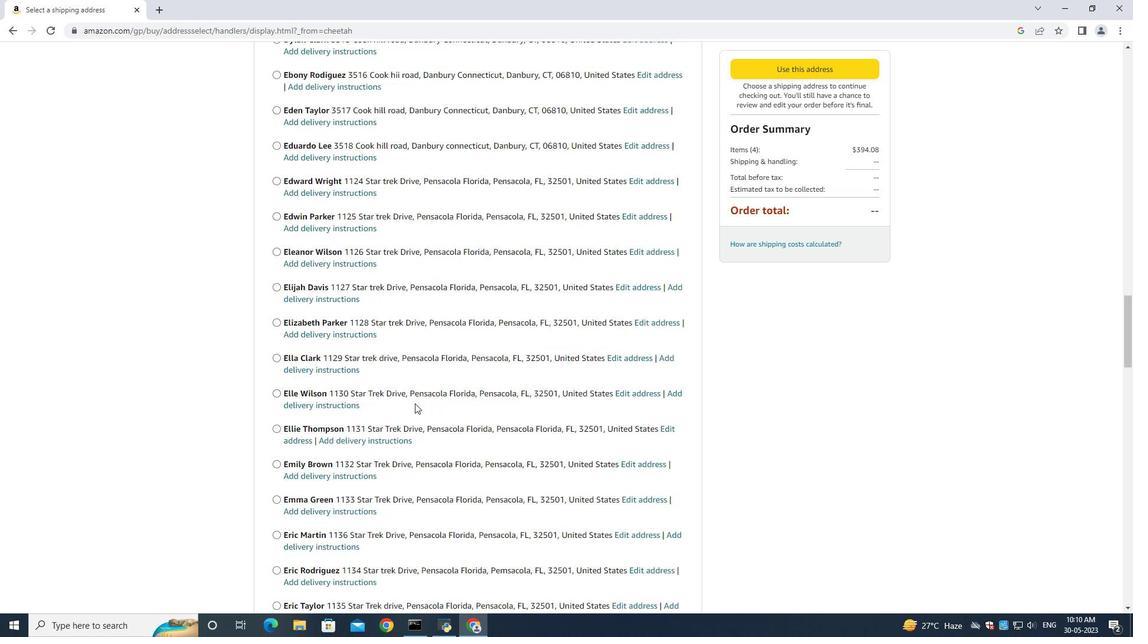 
Action: Mouse moved to (415, 406)
Screenshot: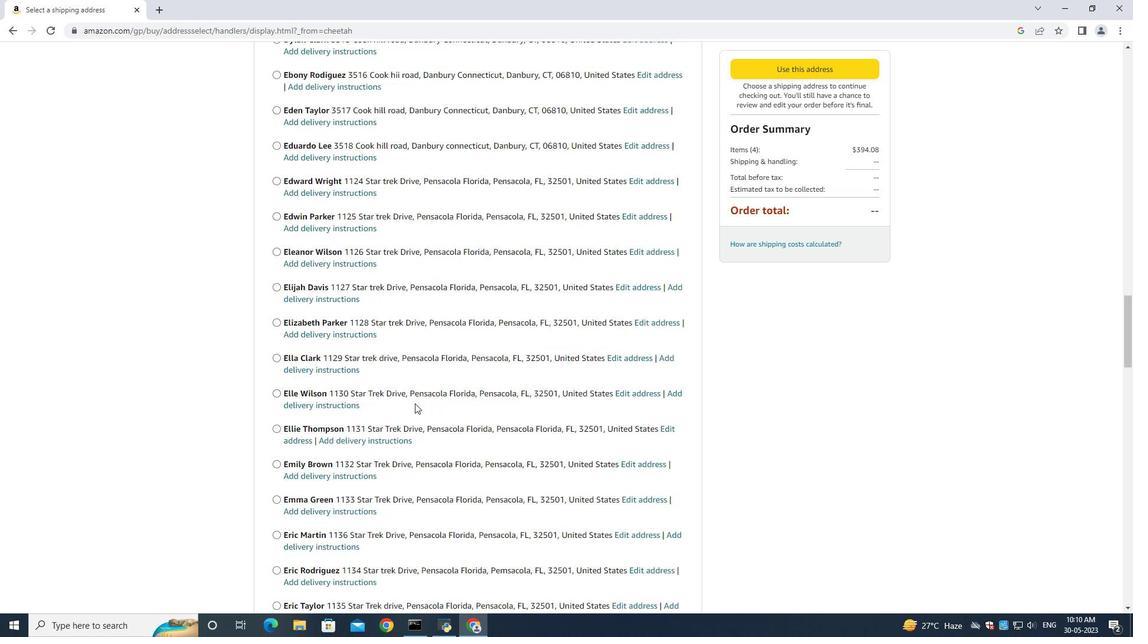 
Action: Mouse scrolled (415, 405) with delta (0, 0)
Screenshot: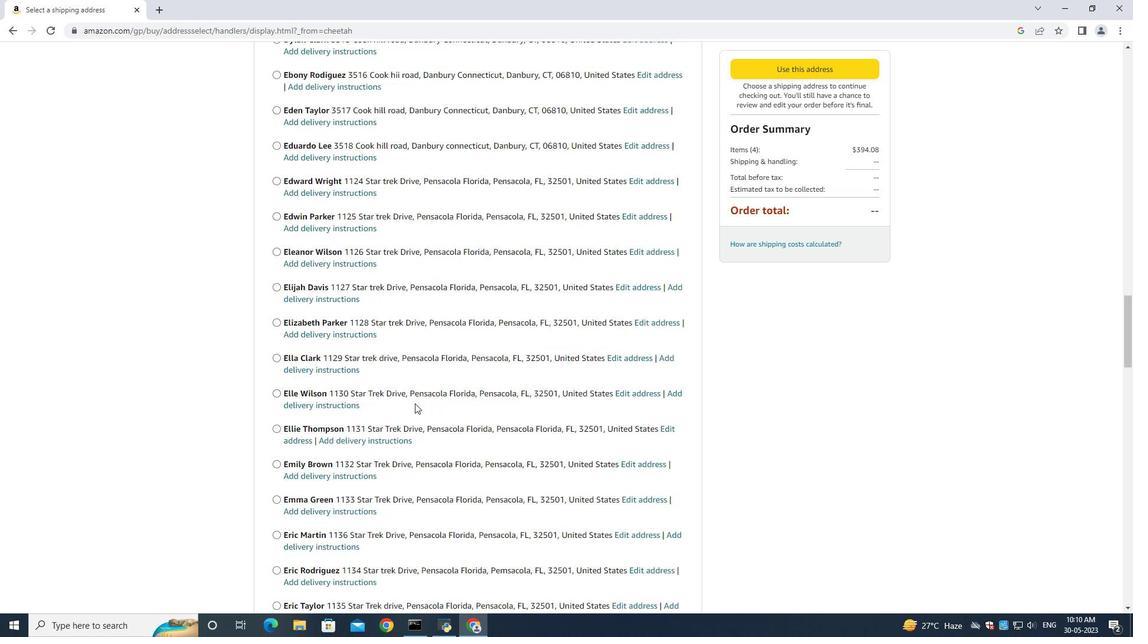 
Action: Mouse scrolled (415, 406) with delta (0, 0)
Screenshot: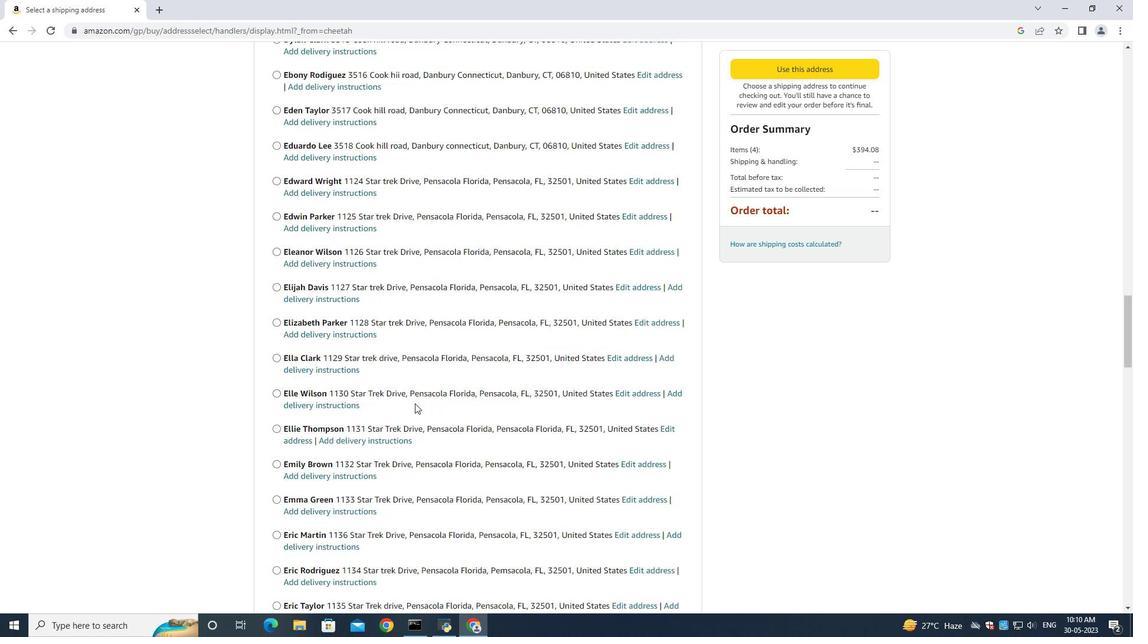 
Action: Mouse moved to (415, 408)
Screenshot: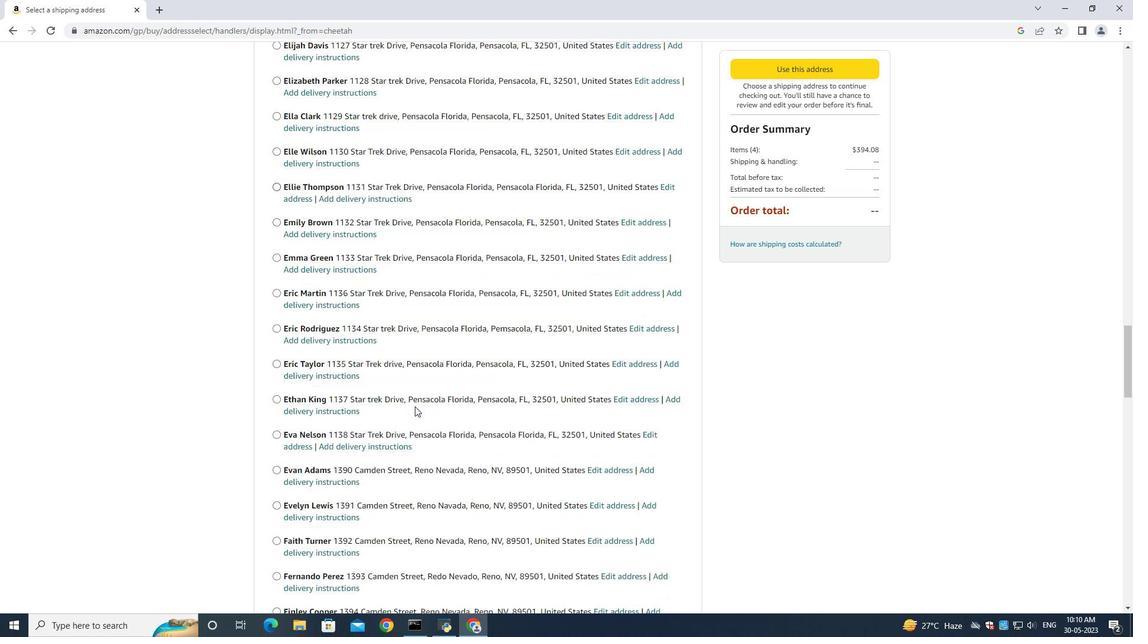 
Action: Mouse scrolled (415, 408) with delta (0, 0)
Screenshot: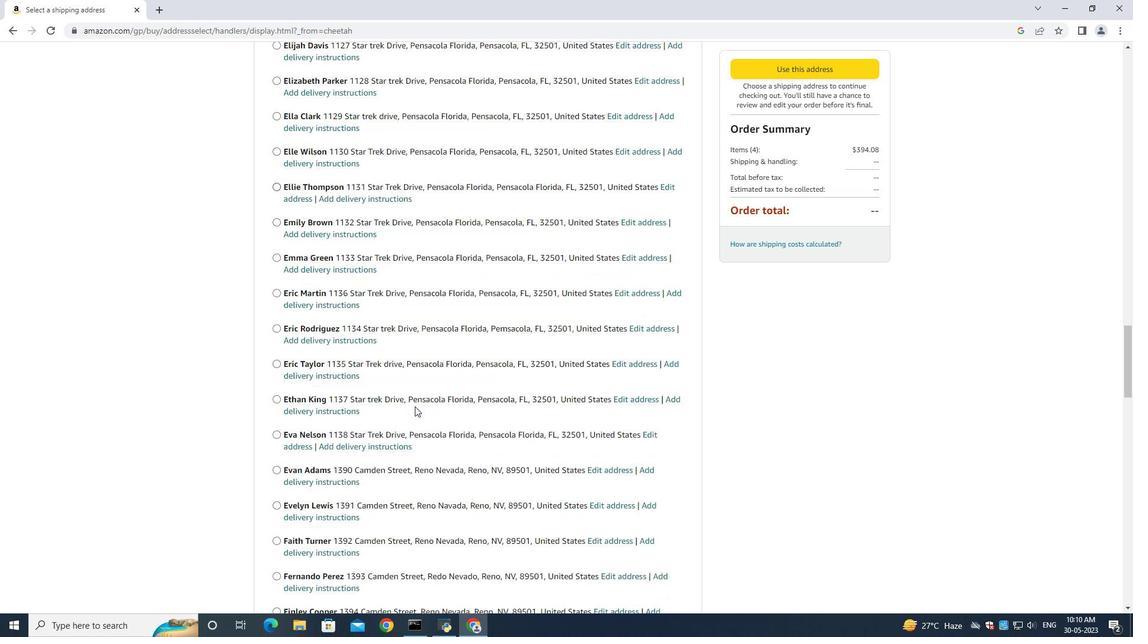 
Action: Mouse scrolled (415, 408) with delta (0, 0)
Screenshot: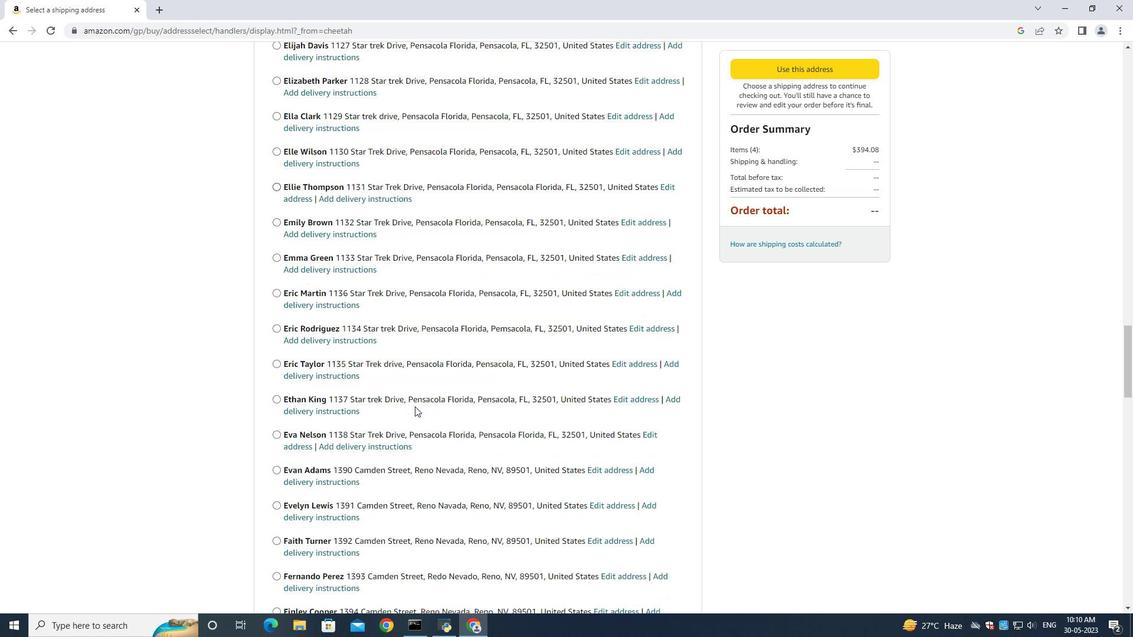 
Action: Mouse scrolled (415, 408) with delta (0, 0)
Screenshot: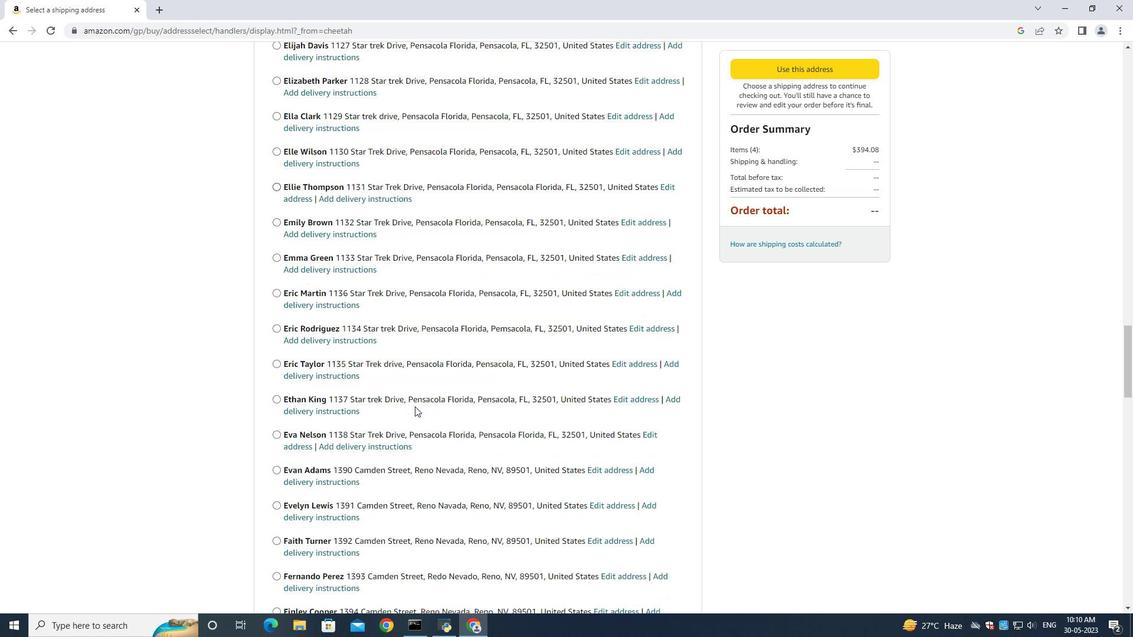 
Action: Mouse scrolled (415, 408) with delta (0, 0)
Screenshot: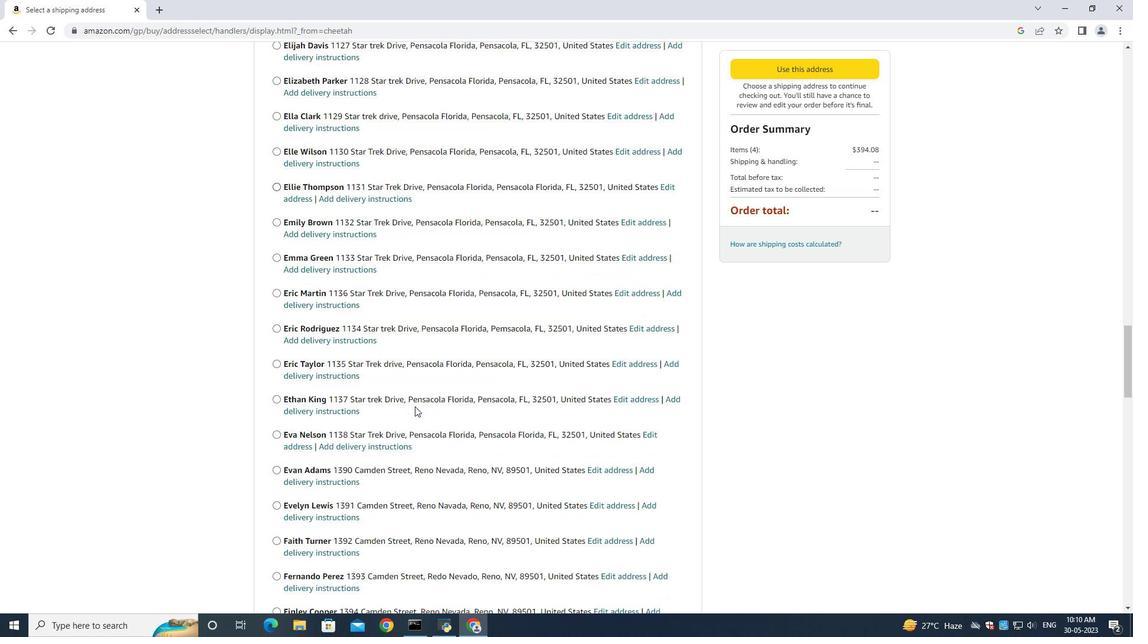 
Action: Mouse moved to (415, 408)
Screenshot: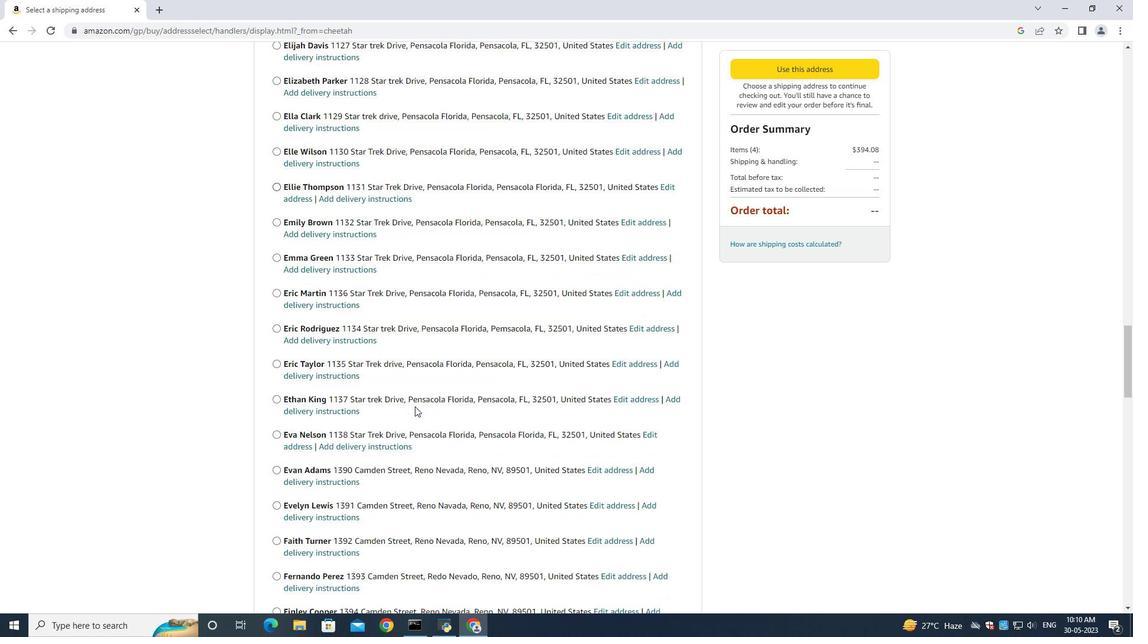 
Action: Mouse scrolled (415, 408) with delta (0, 0)
Screenshot: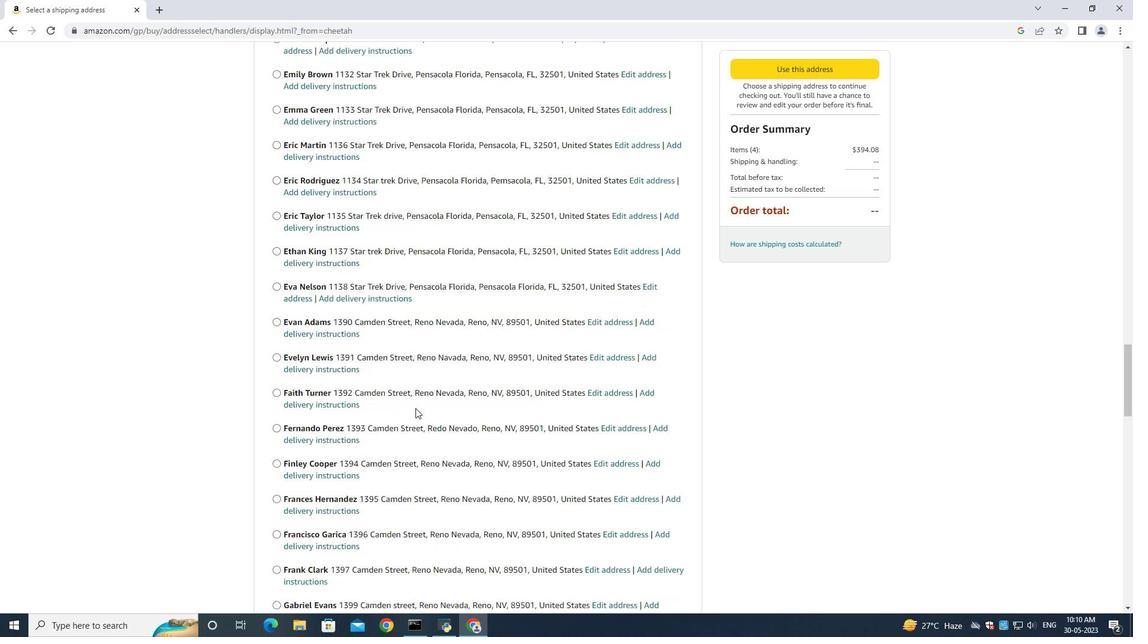 
Action: Mouse scrolled (415, 408) with delta (0, 0)
Screenshot: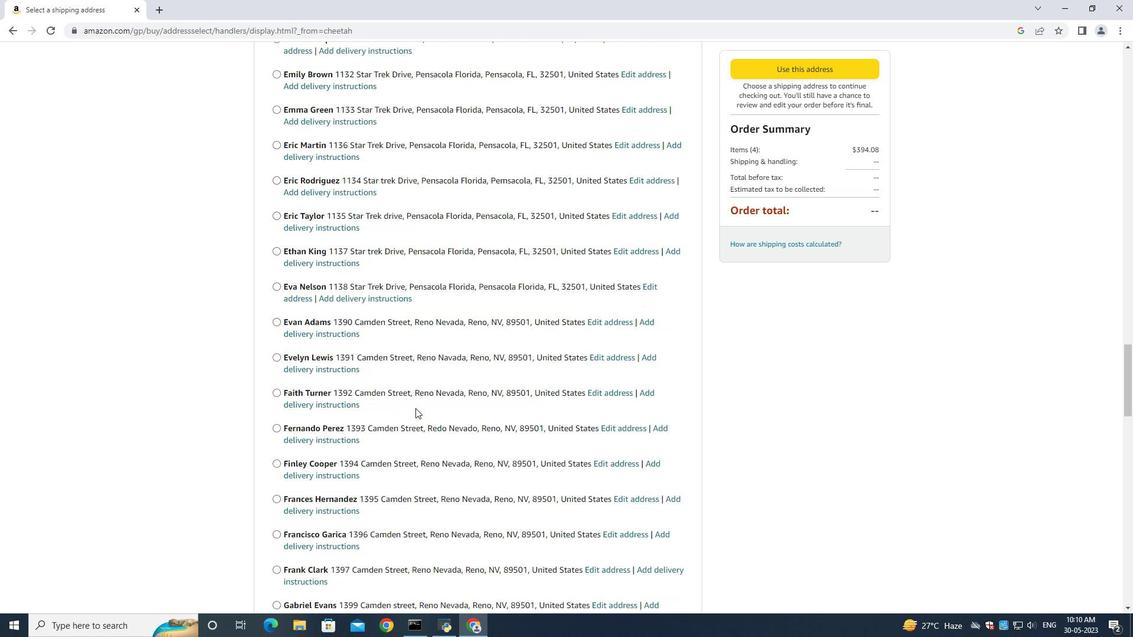 
Action: Mouse scrolled (415, 408) with delta (0, 0)
Screenshot: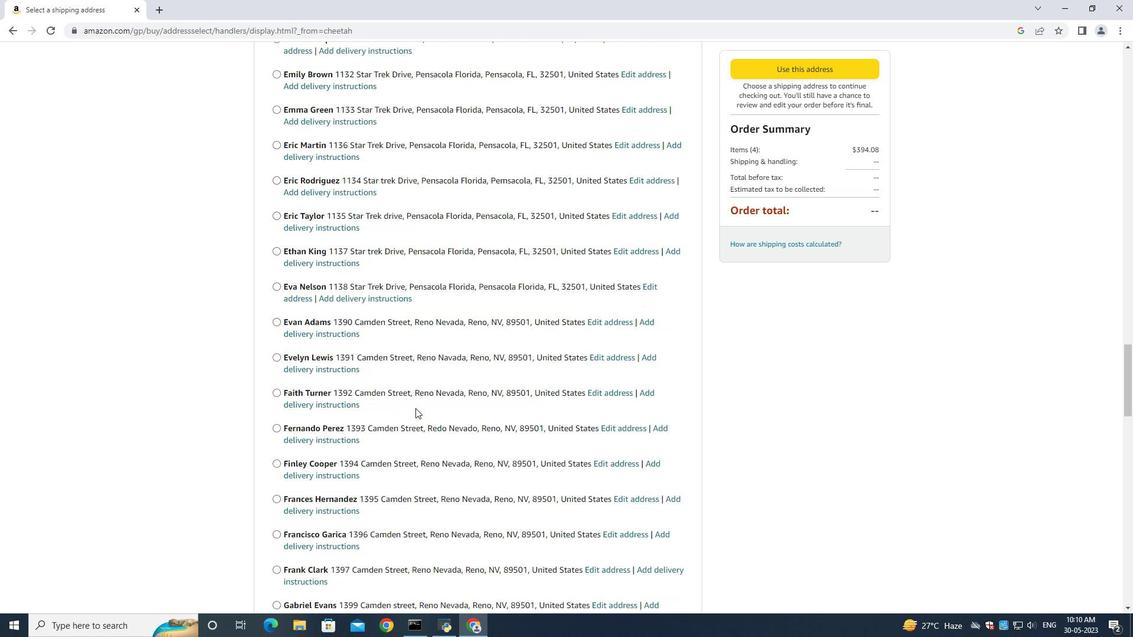 
Action: Mouse scrolled (415, 408) with delta (0, 0)
Screenshot: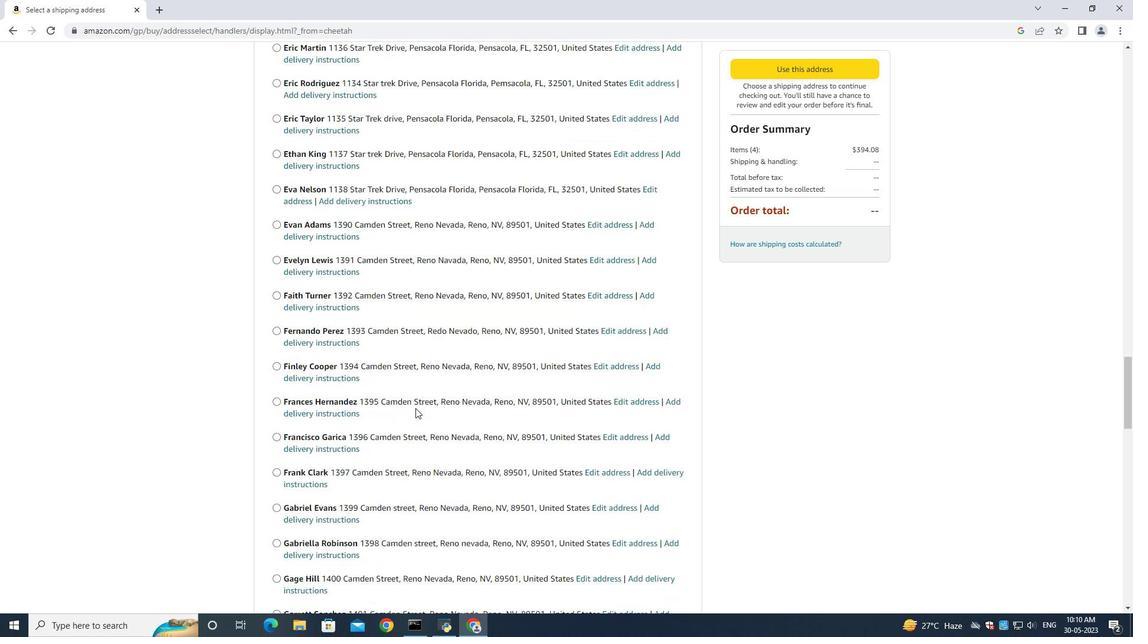
Action: Mouse scrolled (415, 408) with delta (0, 0)
Screenshot: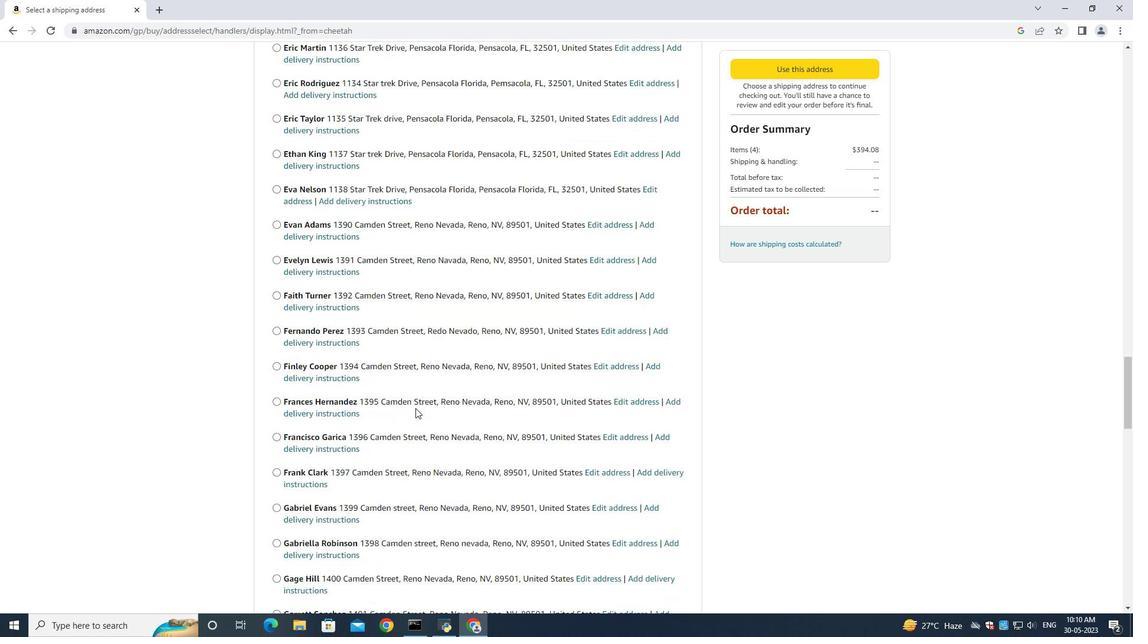 
Action: Mouse moved to (415, 408)
Screenshot: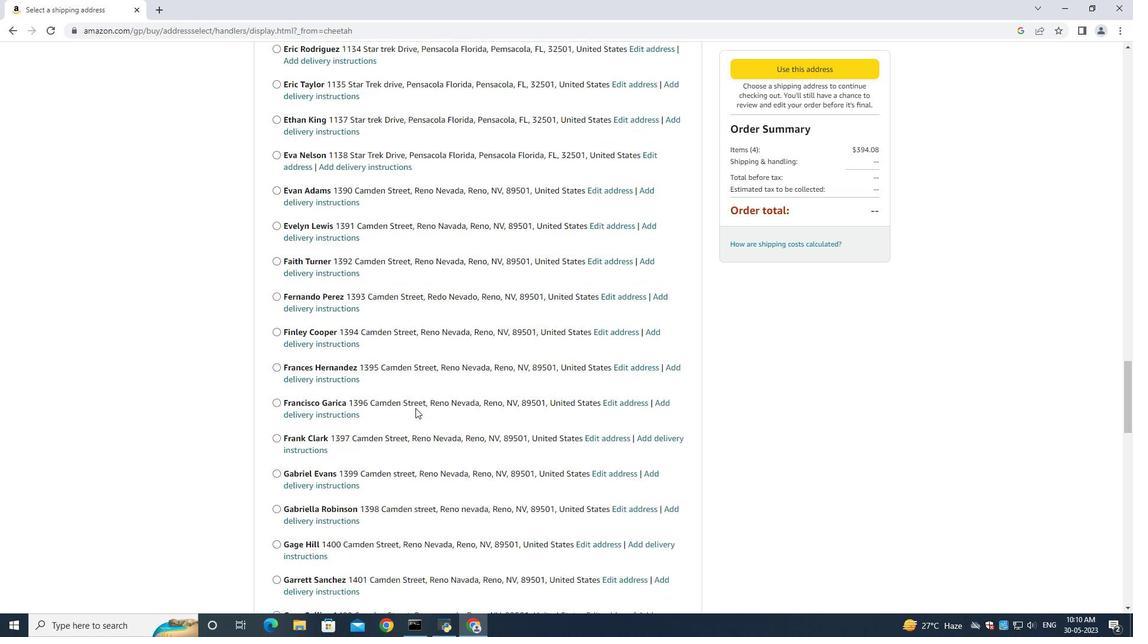 
Action: Mouse scrolled (415, 408) with delta (0, 0)
Screenshot: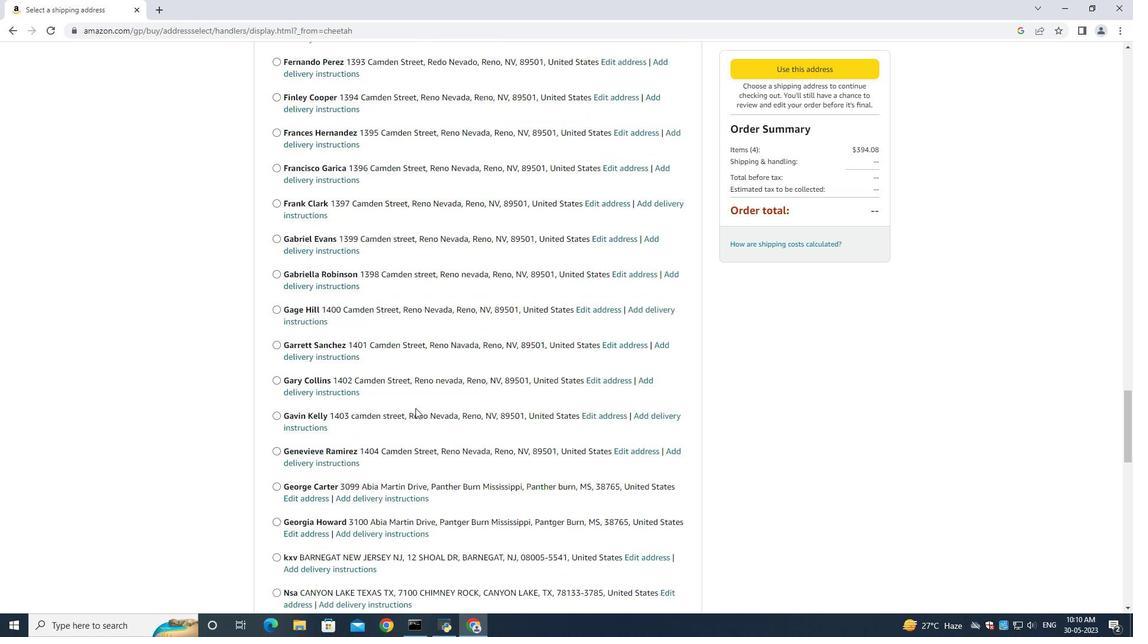 
Action: Mouse moved to (415, 408)
Screenshot: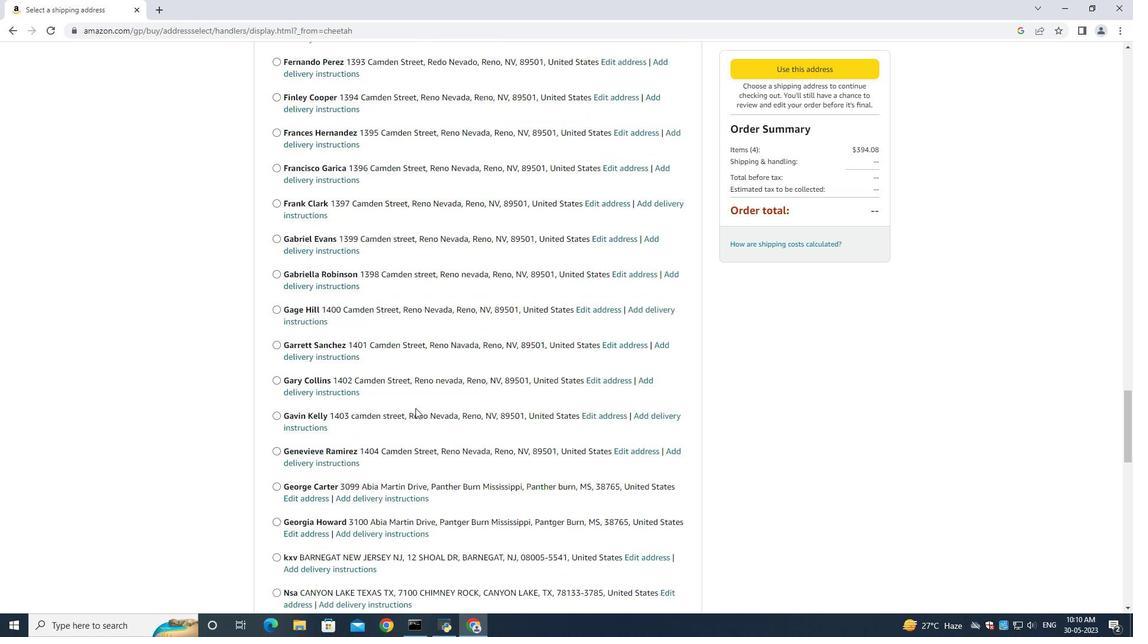 
Action: Mouse scrolled (415, 408) with delta (0, 0)
Screenshot: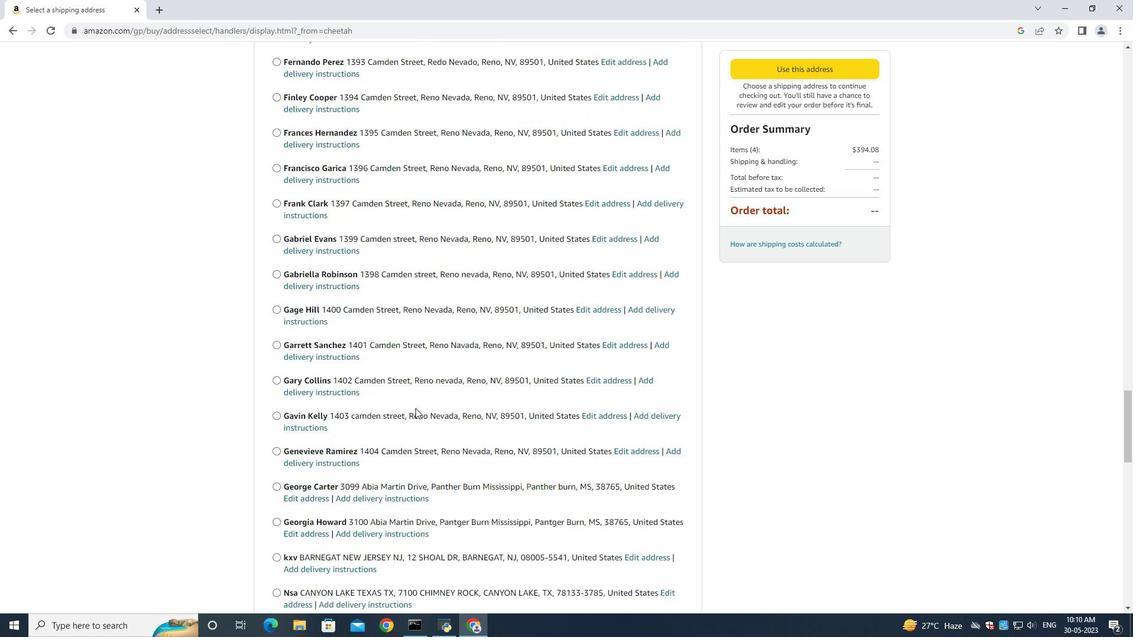 
Action: Mouse scrolled (415, 408) with delta (0, 0)
Screenshot: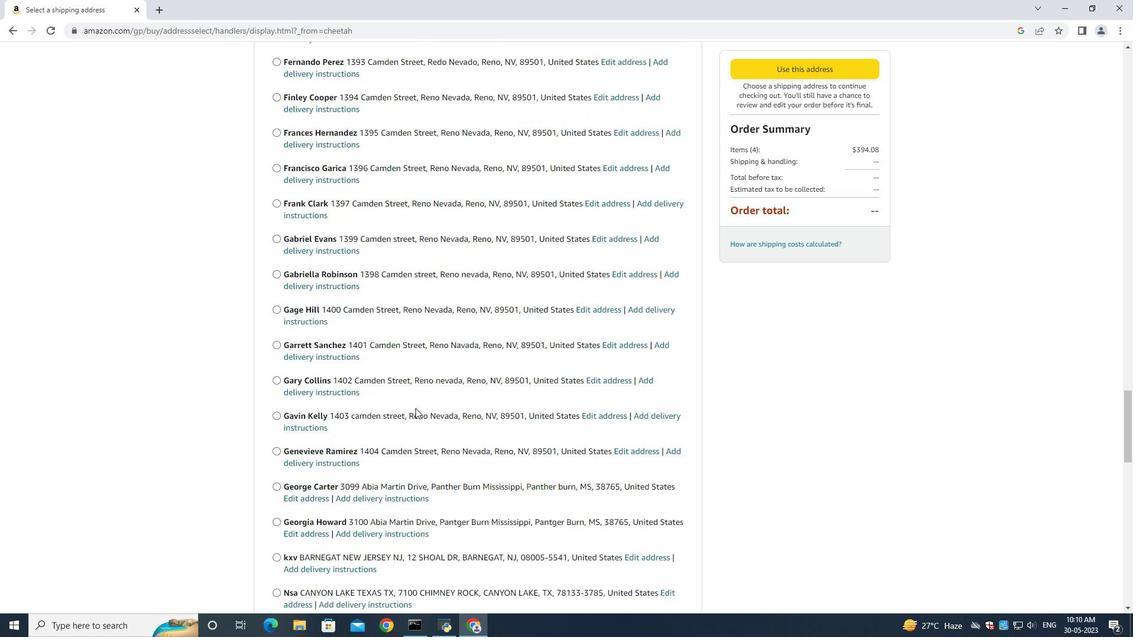 
Action: Mouse scrolled (415, 408) with delta (0, 0)
Screenshot: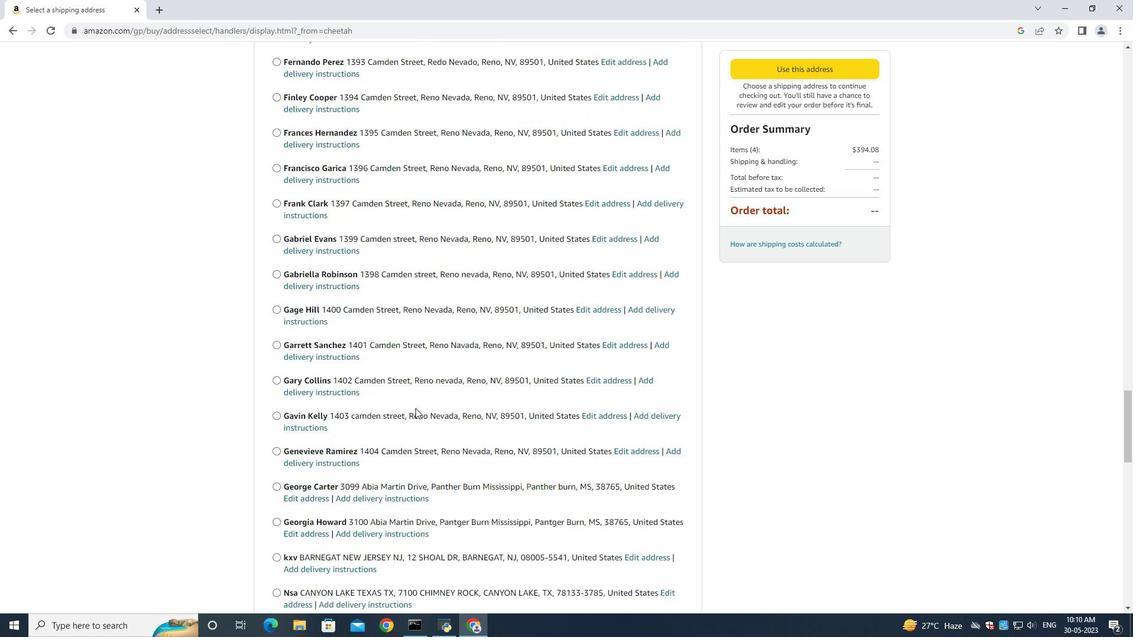 
Action: Mouse moved to (415, 408)
Screenshot: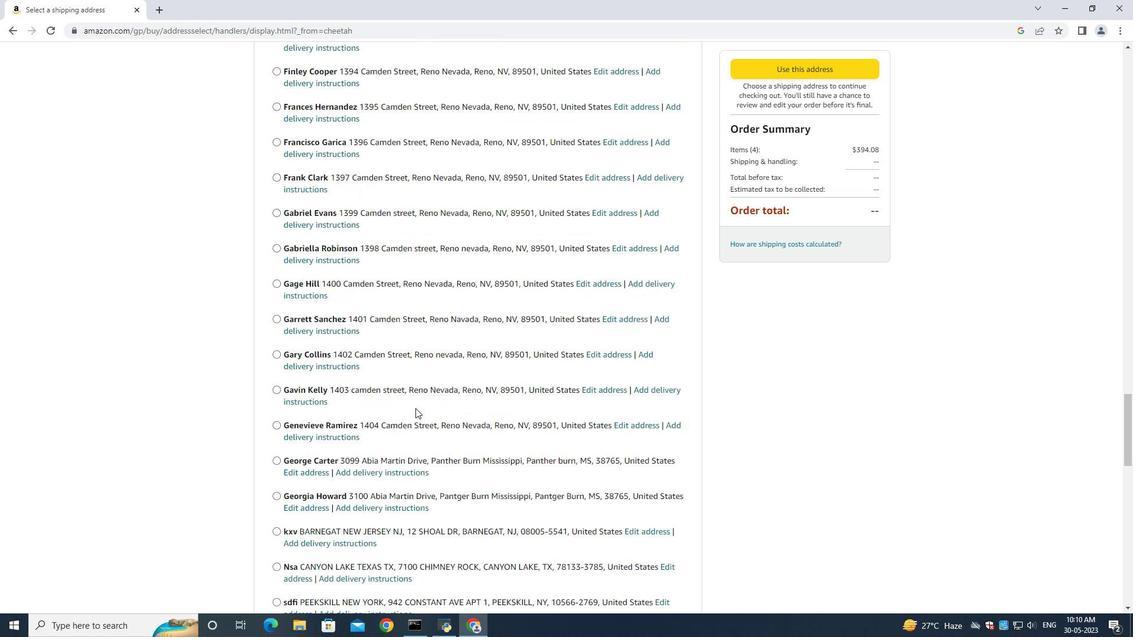 
Action: Mouse scrolled (415, 408) with delta (0, 0)
Screenshot: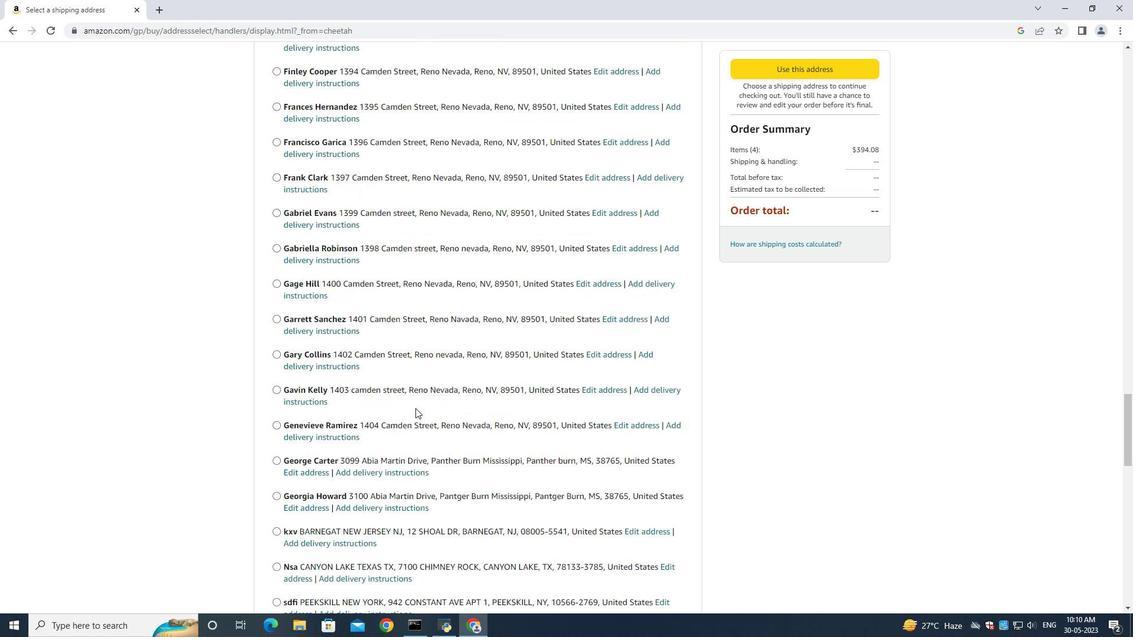 
Action: Mouse moved to (417, 410)
Screenshot: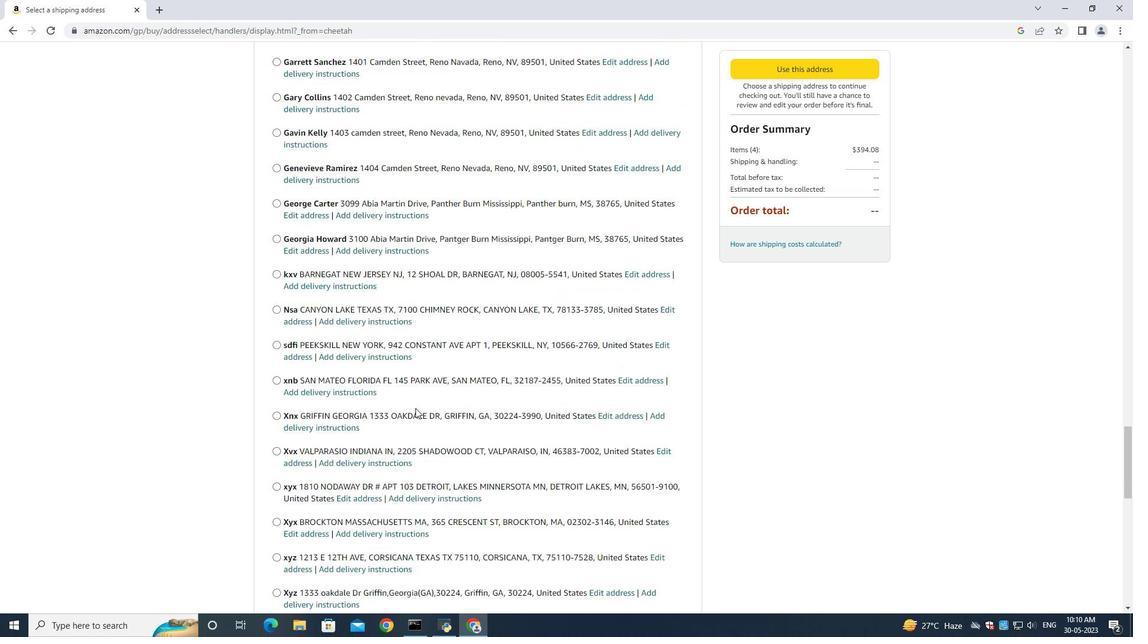 
Action: Mouse scrolled (417, 410) with delta (0, 0)
Screenshot: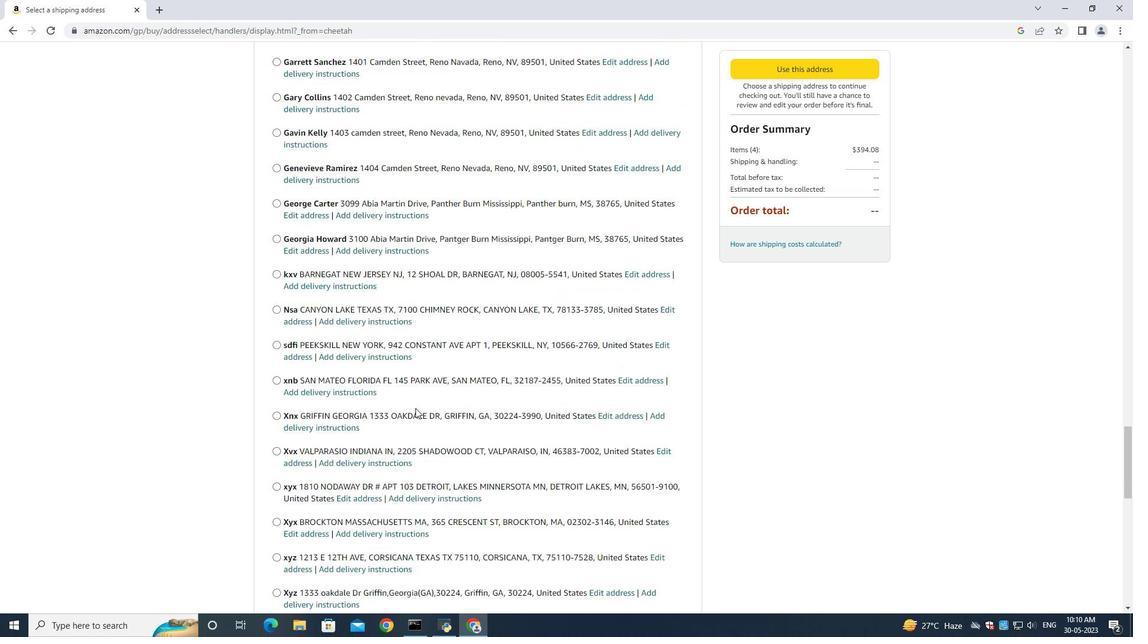 
Action: Mouse scrolled (417, 410) with delta (0, 0)
Screenshot: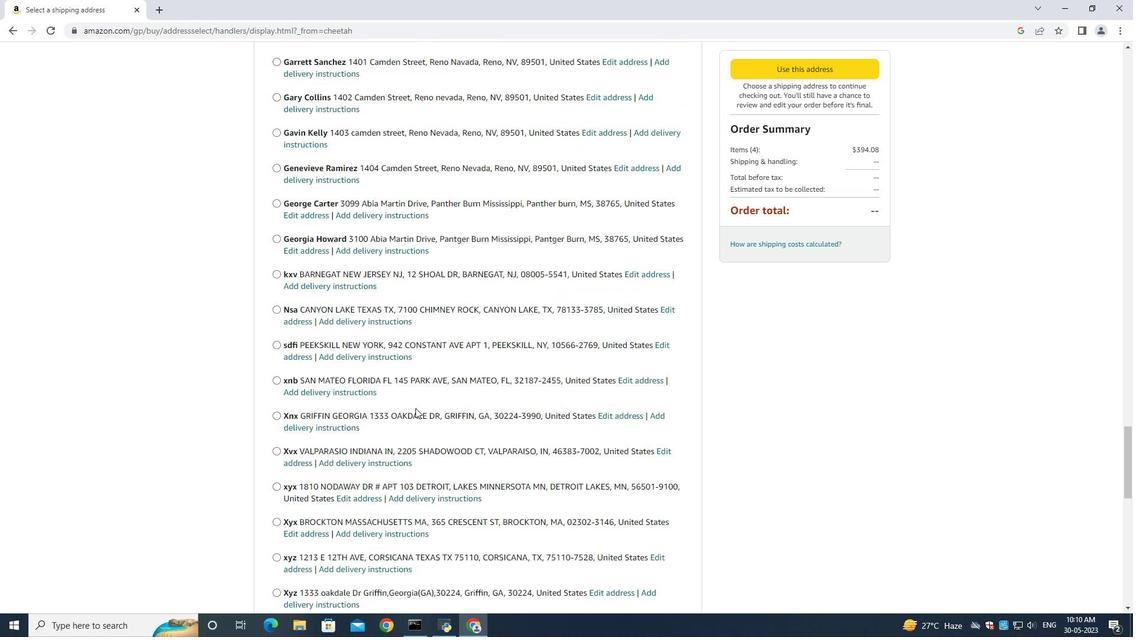 
Action: Mouse scrolled (417, 410) with delta (0, 0)
Screenshot: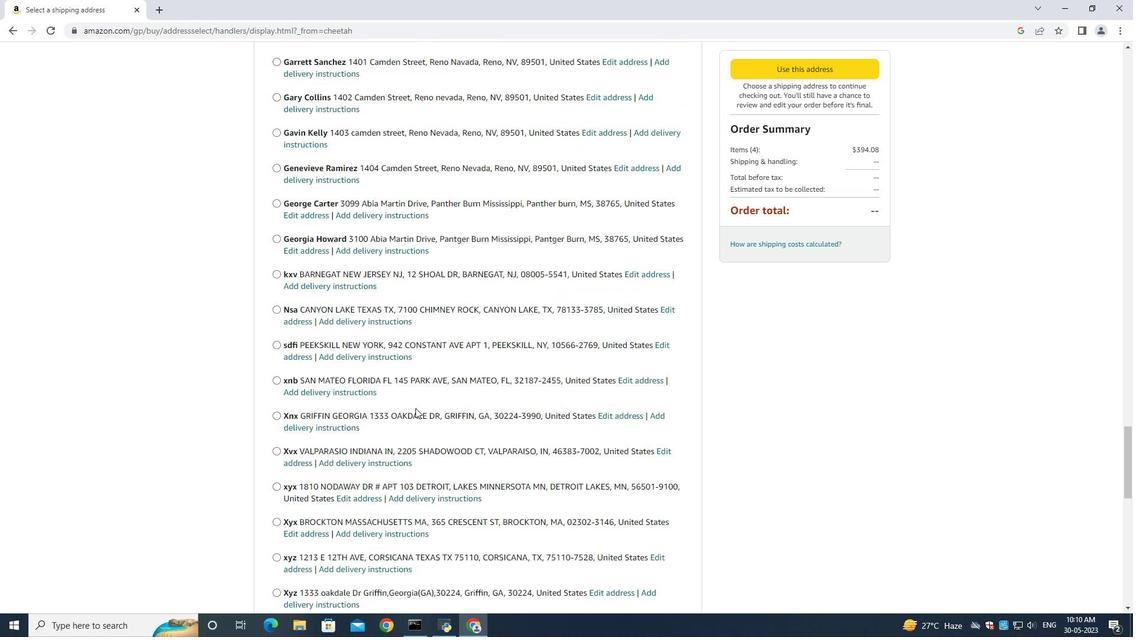 
Action: Mouse scrolled (417, 410) with delta (0, 0)
Screenshot: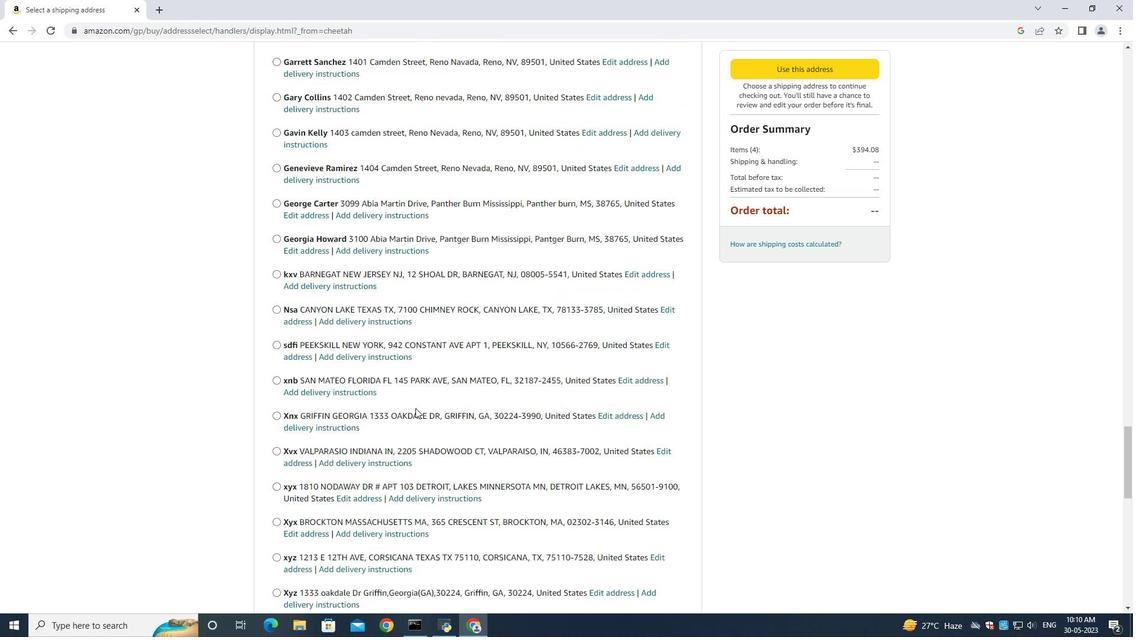 
Action: Mouse scrolled (417, 410) with delta (0, 0)
Screenshot: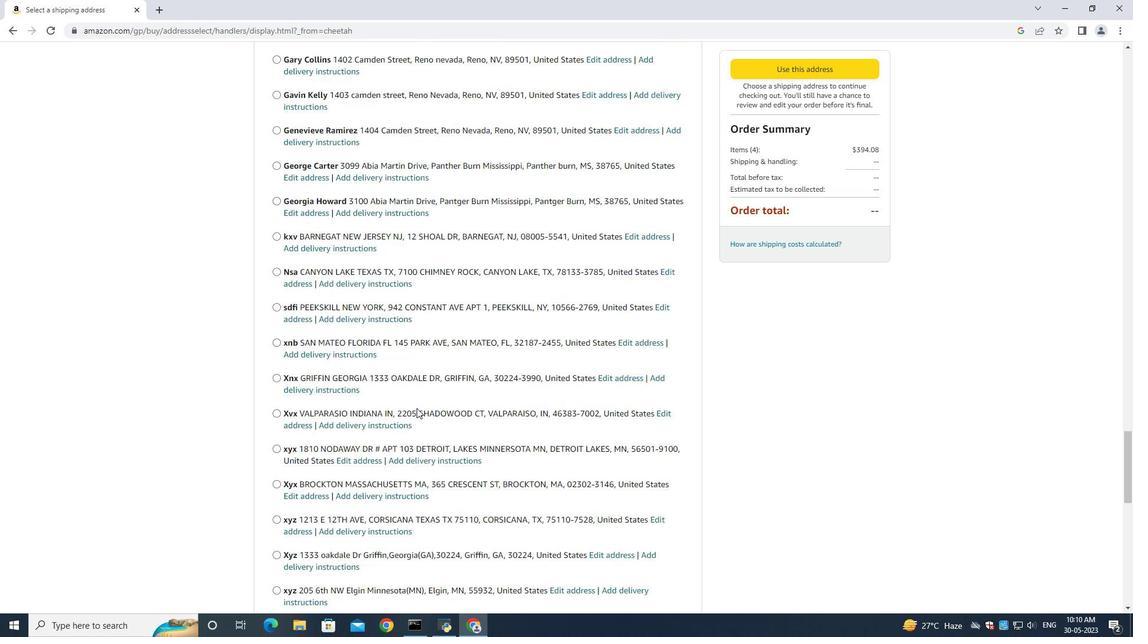 
Action: Mouse moved to (417, 410)
Screenshot: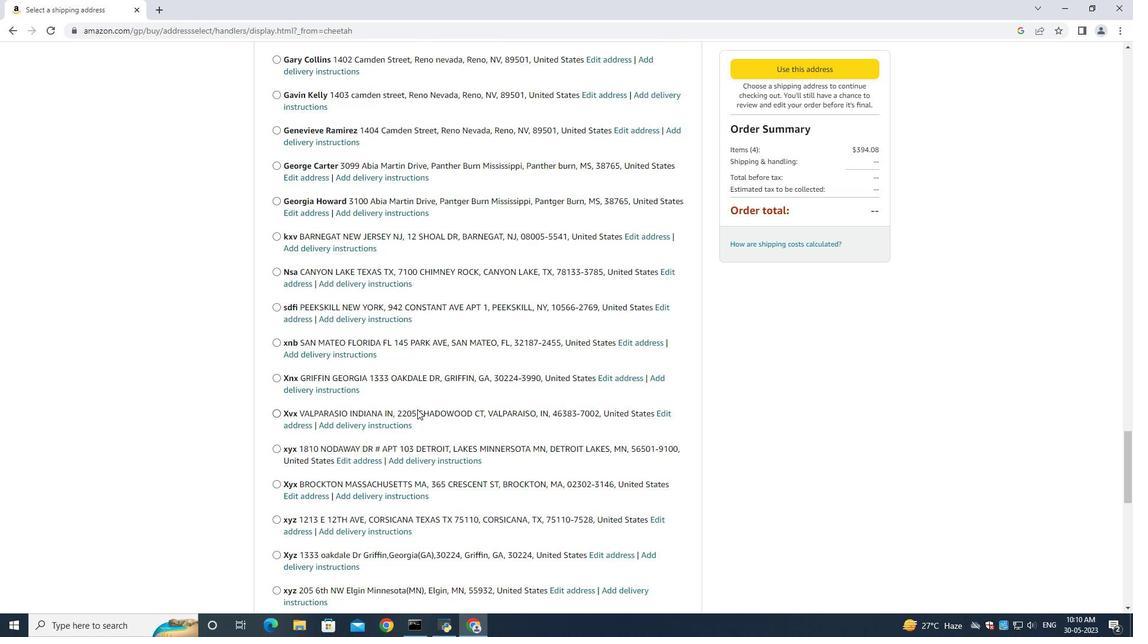 
Action: Mouse scrolled (417, 410) with delta (0, 0)
Screenshot: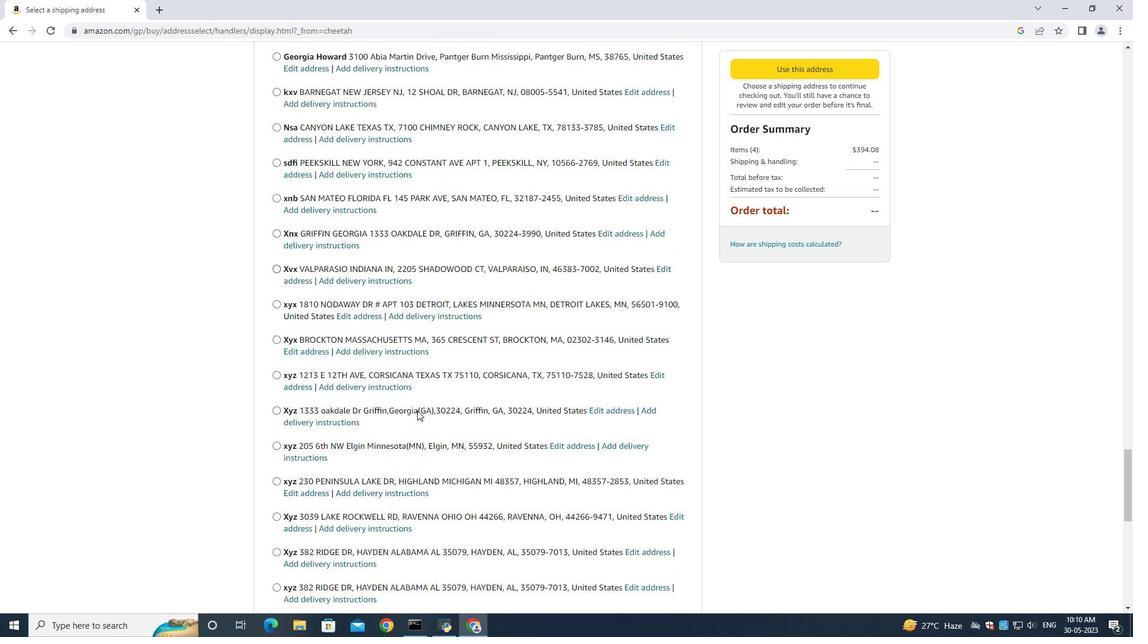 
Action: Mouse moved to (417, 410)
Screenshot: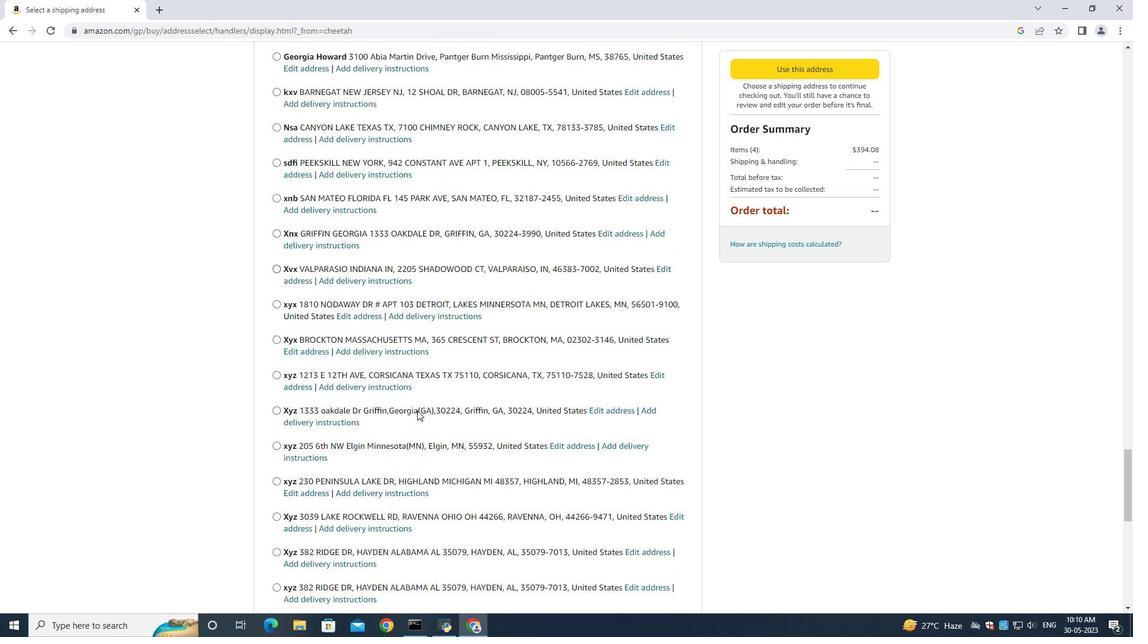 
Action: Mouse scrolled (417, 410) with delta (0, 0)
Screenshot: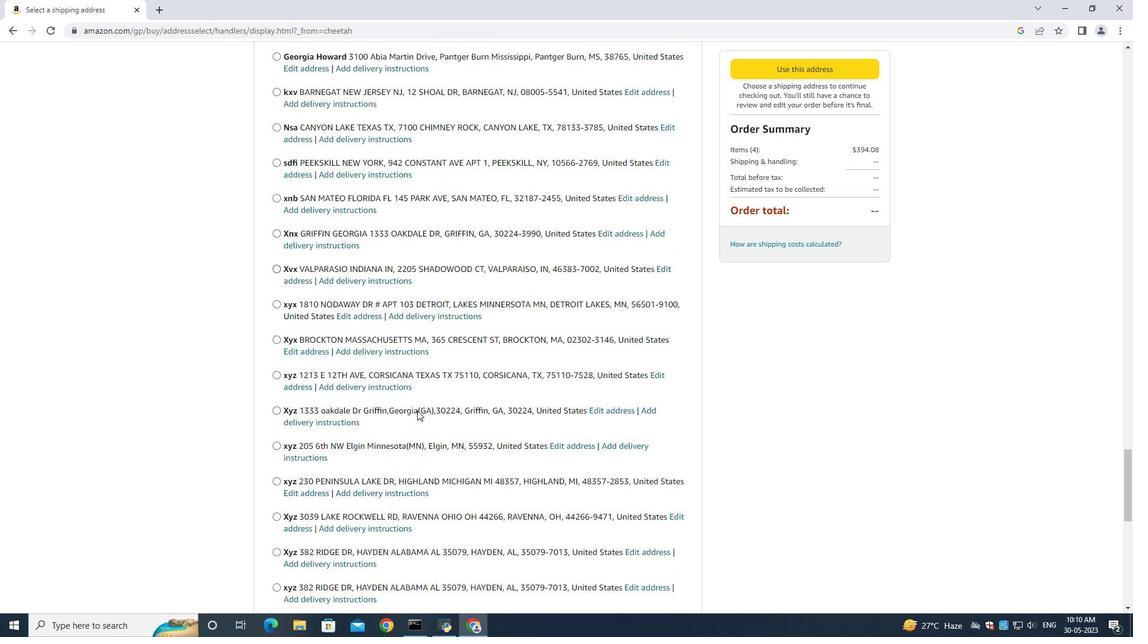 
Action: Mouse scrolled (417, 410) with delta (0, 0)
Screenshot: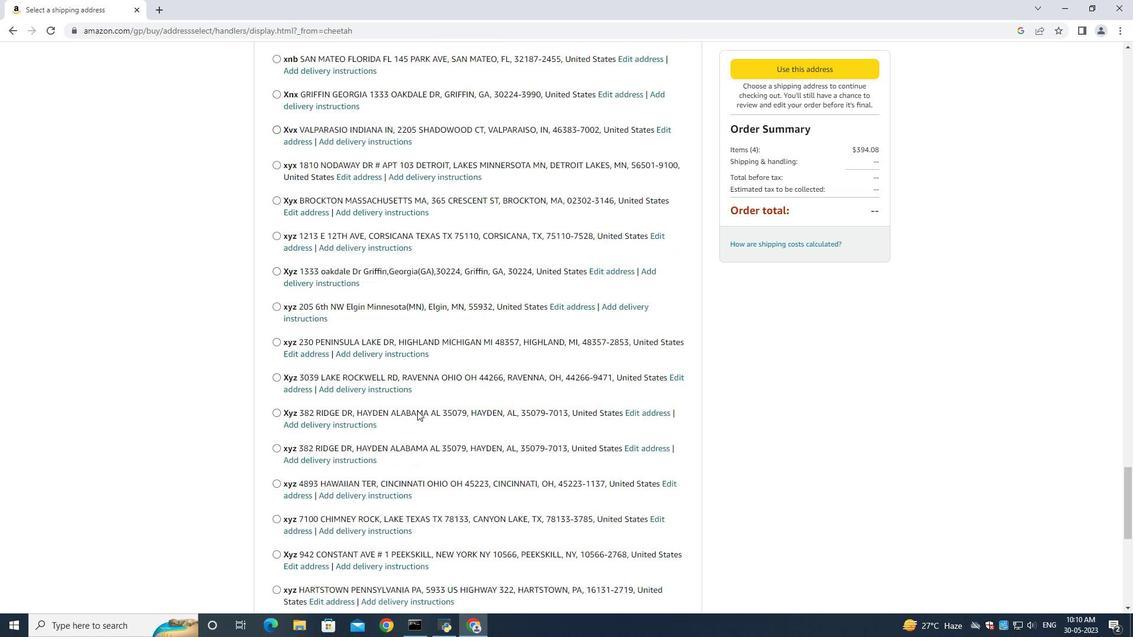 
Action: Mouse scrolled (417, 410) with delta (0, 0)
Screenshot: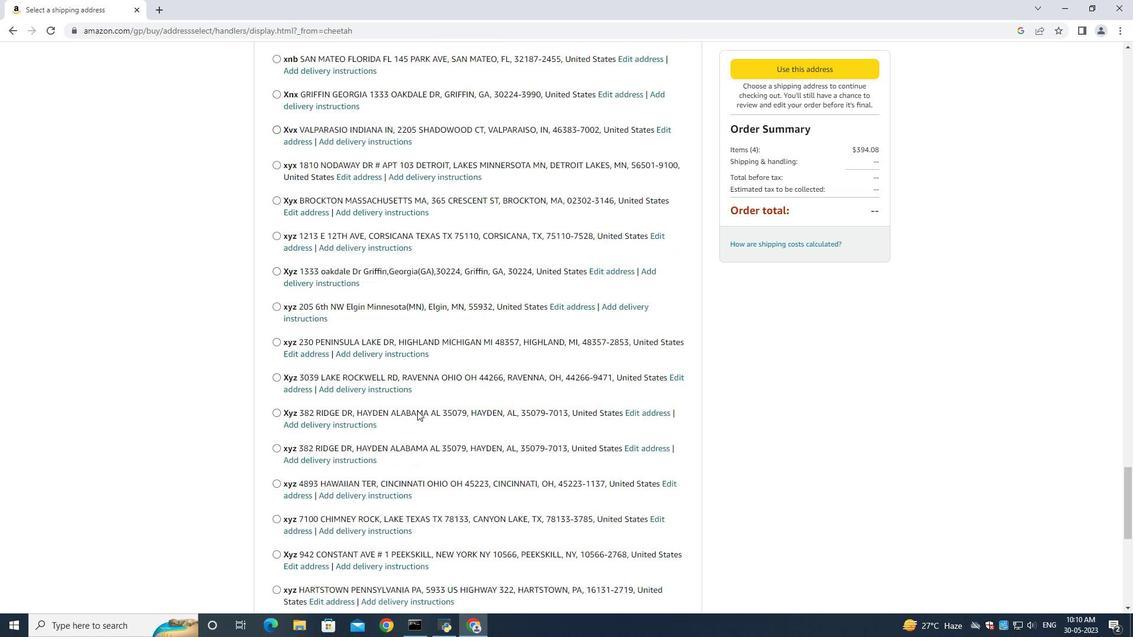 
Action: Mouse moved to (366, 424)
Screenshot: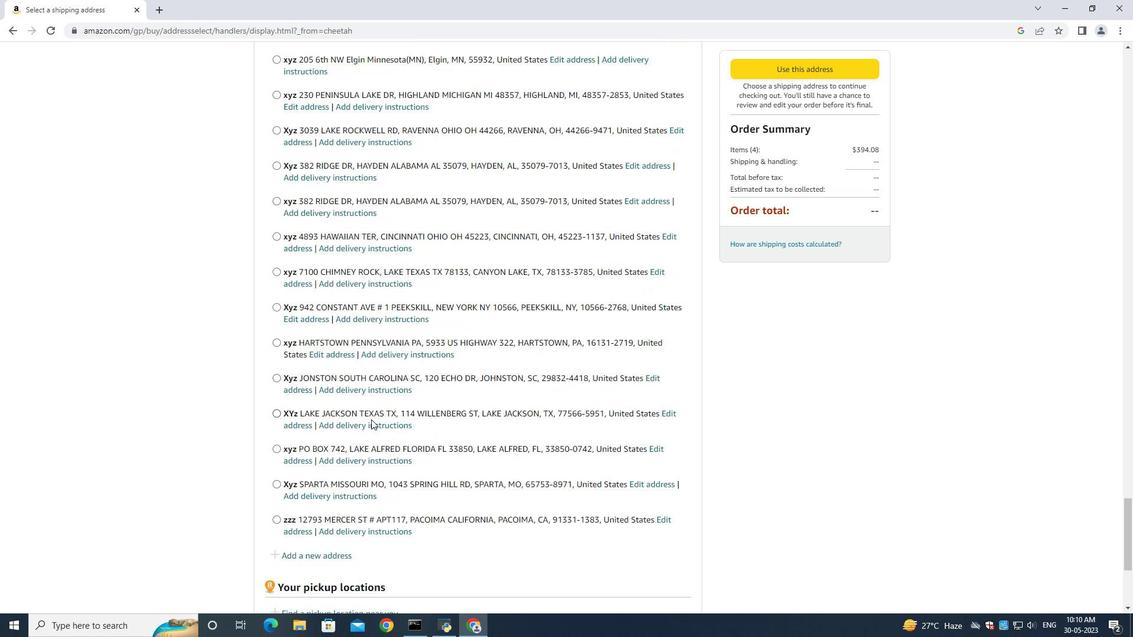 
Action: Mouse scrolled (366, 423) with delta (0, 0)
Screenshot: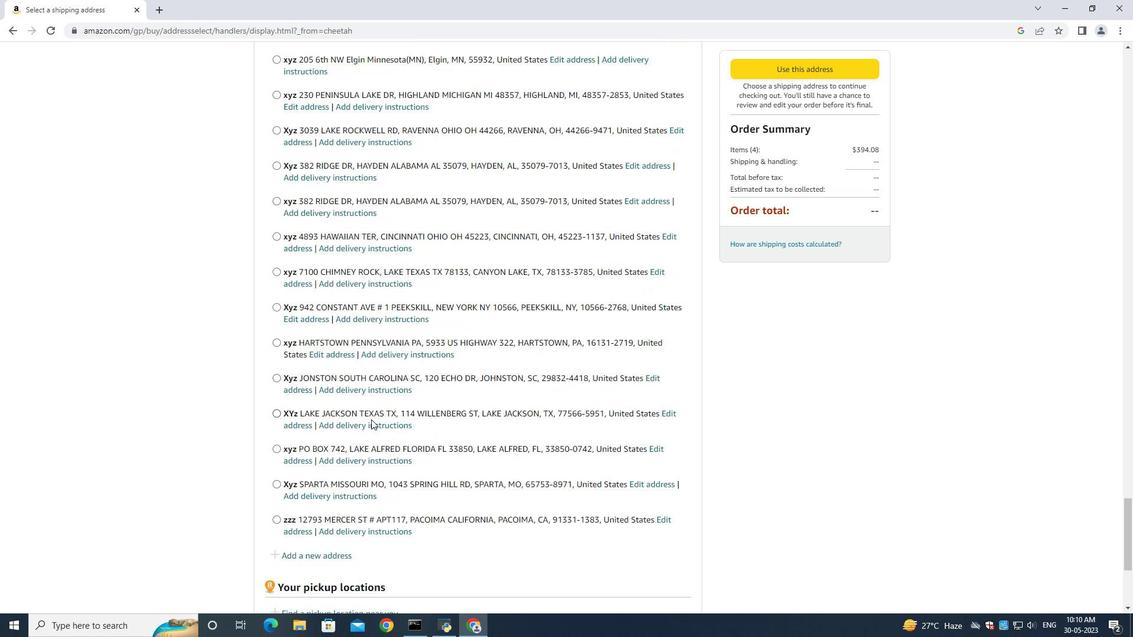 
Action: Mouse moved to (366, 425)
Screenshot: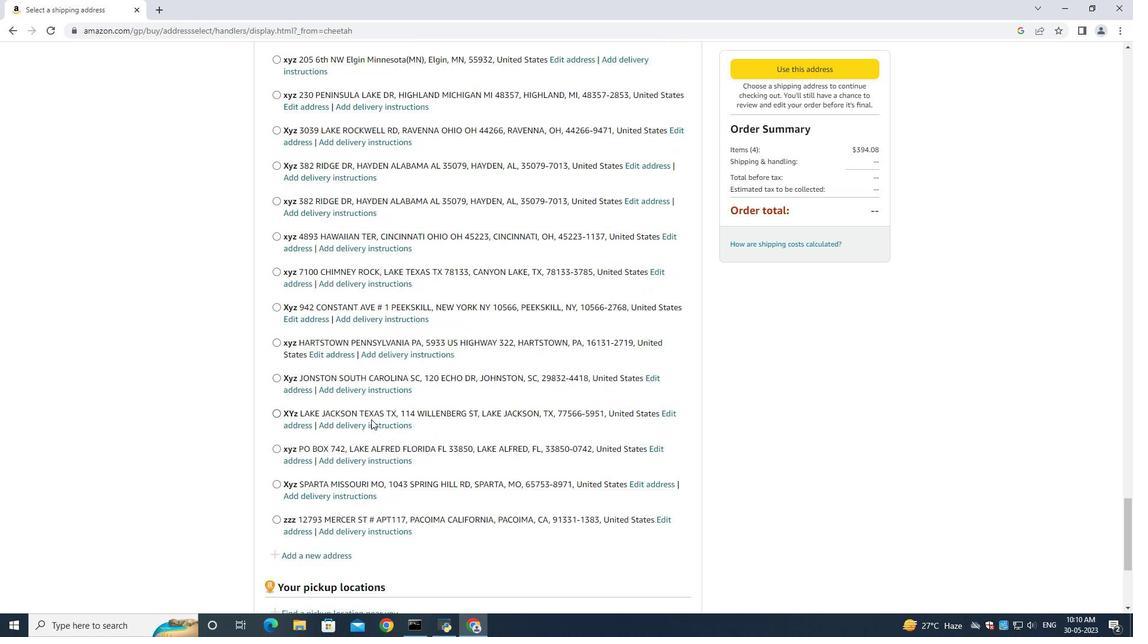 
Action: Mouse scrolled (366, 425) with delta (0, 0)
Screenshot: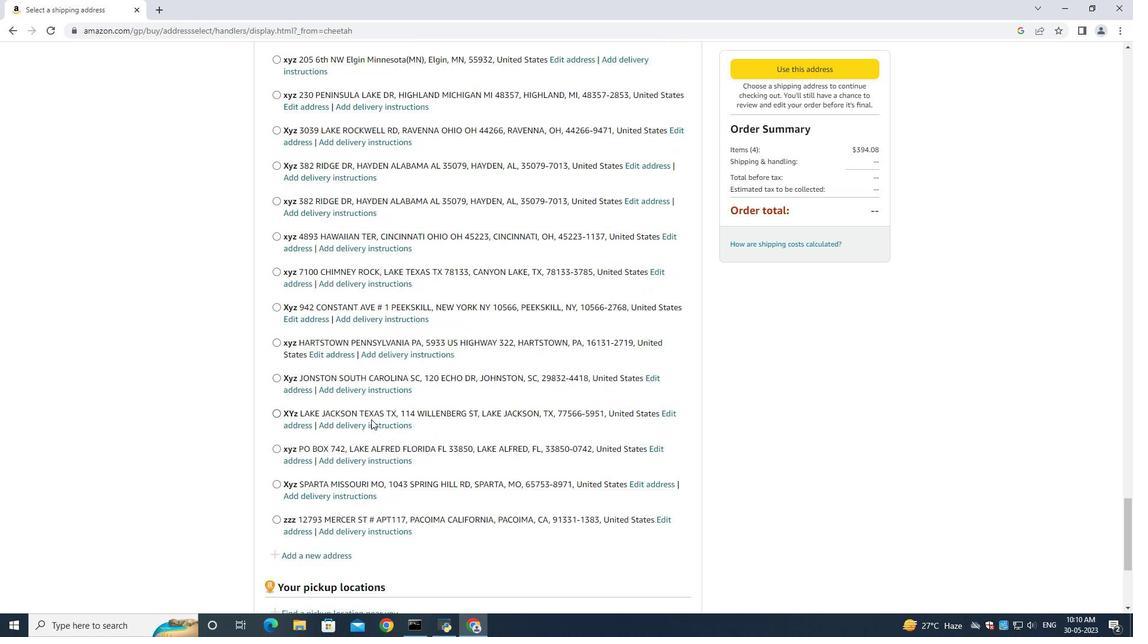 
Action: Mouse scrolled (366, 425) with delta (0, 0)
Screenshot: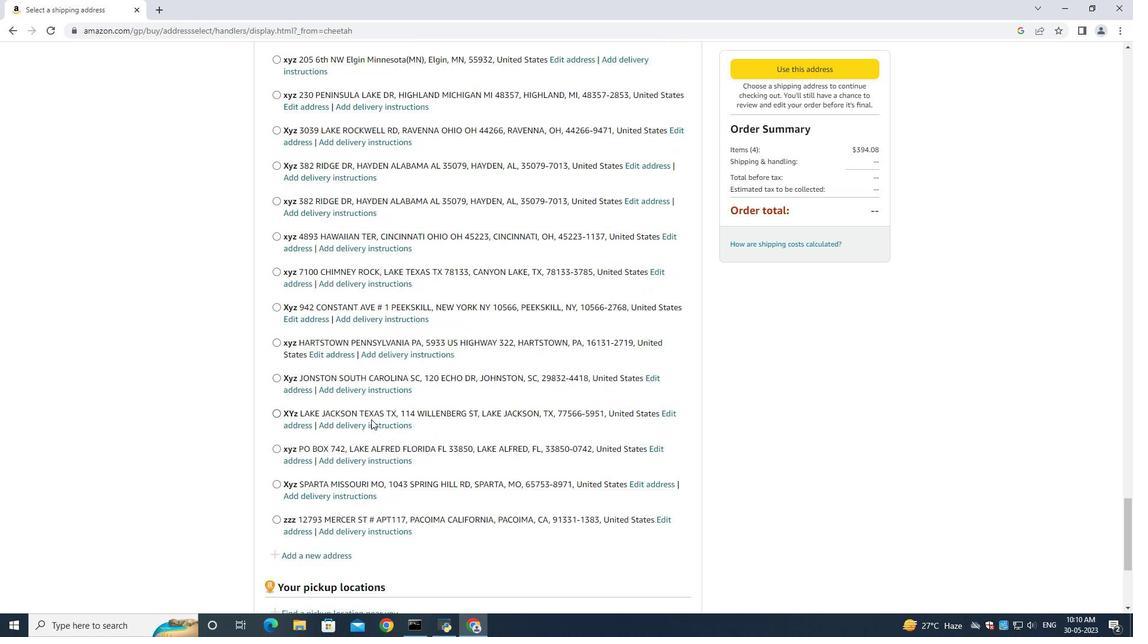 
Action: Mouse moved to (296, 377)
Screenshot: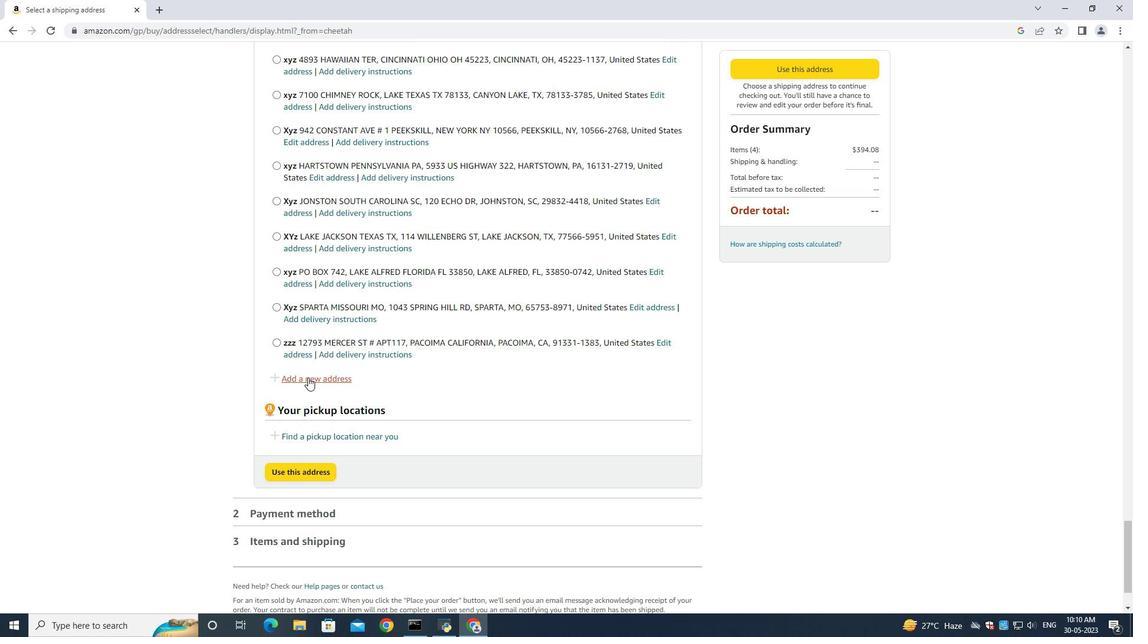 
Action: Mouse pressed left at (296, 377)
Screenshot: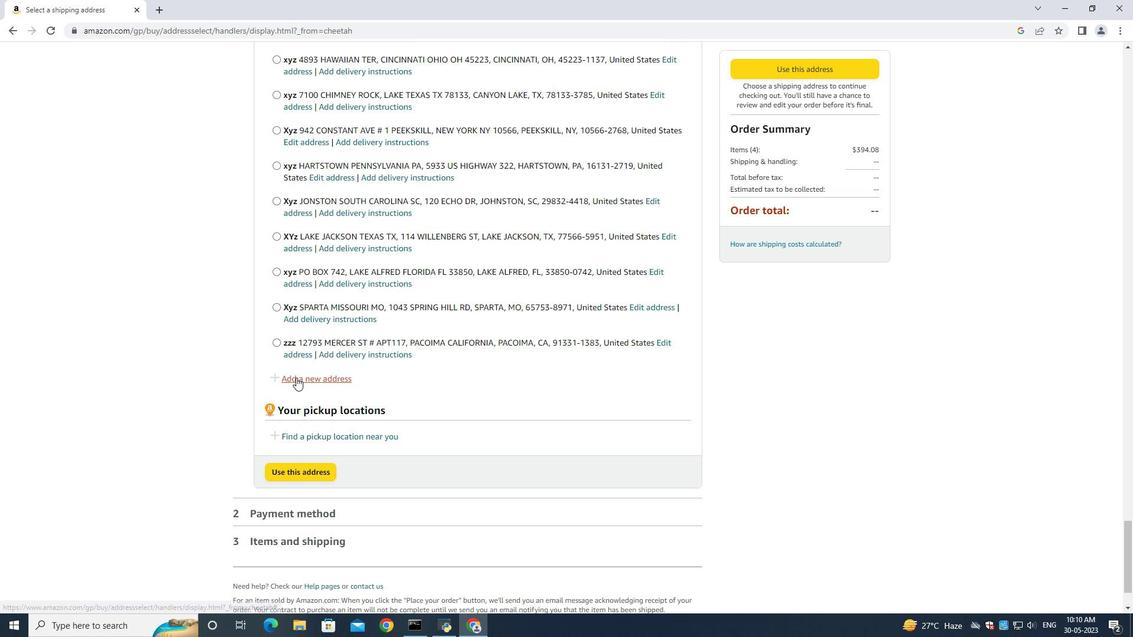 
Action: Mouse moved to (415, 285)
Screenshot: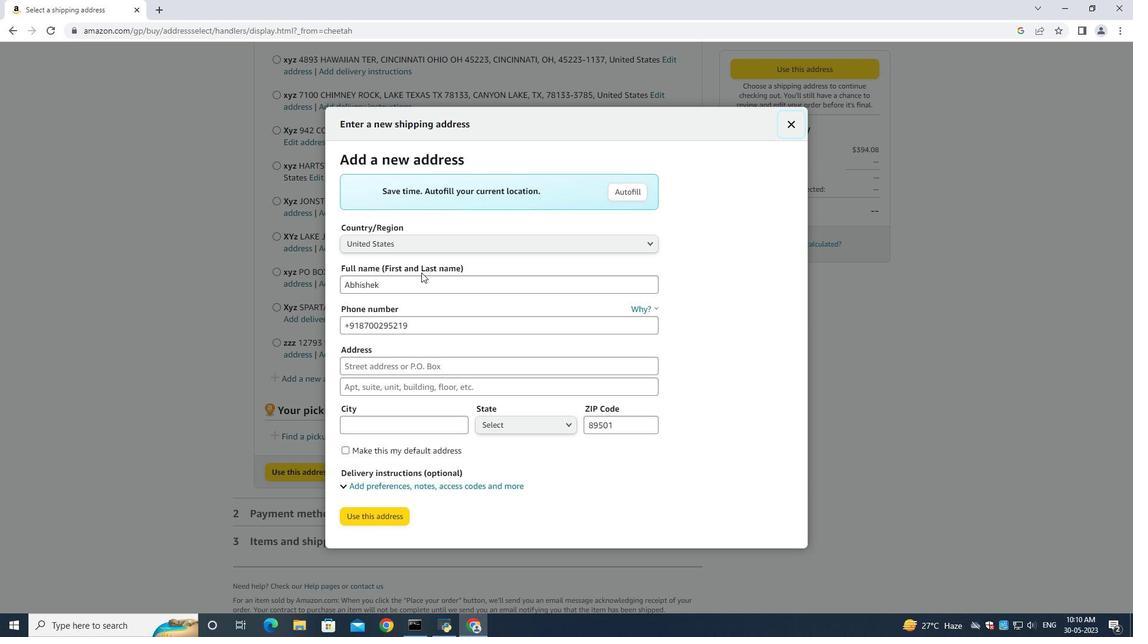 
Action: Mouse pressed left at (415, 285)
Screenshot: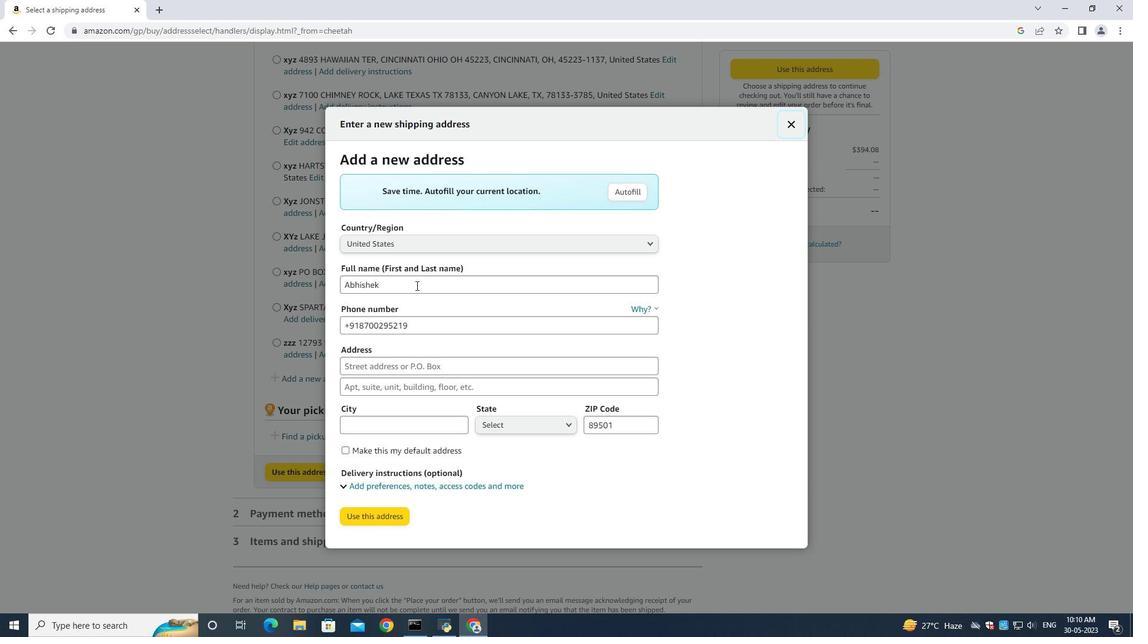 
Action: Key pressed ctrl+A<Key.backspace><Key.shift><Key.shift><Key.shift><Key.shift><Key.shift><Key.shift><Key.shift><Key.shift><Key.shift><Key.shift><Key.shift><Key.shift><Key.shift><Key.shift><Key.shift><Key.shift><Key.shift><Key.shift><Key.shift><Key.shift><Key.shift><Key.shift><Key.shift><Key.shift><Key.shift><Key.shift><Key.shift><Key.shift><Key.shift><Key.shift><Key.shift><Key.shift><Key.shift><Key.shift><Key.shift><Key.shift><Key.shift><Key.shift><Key.shift><Key.shift><Key.shift><Key.shift><Key.shift><Key.shift><Key.shift><Key.shift><Key.shift><Key.shift><Key.shift><Key.shift><Key.shift><Key.shift><Key.shift><Key.shift><Key.shift><Key.shift><Key.shift><Key.shift><Key.shift><Key.shift><Key.shift><Key.shift><Key.shift><Key.shift><Key.shift><Key.shift><Key.shift><Key.shift><Key.shift><Key.shift><Key.shift><Key.shift><Key.shift><Key.shift><Key.shift><Key.shift><Key.shift><Key.shift><Key.shift><Key.shift><Key.shift><Key.shift><Key.shift><Key.shift><Key.shift><Key.shift><Key.shift><Key.shift><Key.shift><Key.shift><Key.shift><Key.shift><Key.shift><Key.shift><Key.shift><Key.shift><Key.shift><Key.shift><Key.shift><Key.shift><Key.shift><Key.shift><Key.shift><Key.shift><Key.shift><Key.shift><Key.shift><Key.shift><Key.shift><Key.shift><Key.shift><Key.shift><Key.shift><Key.shift><Key.shift><Key.shift><Key.shift><Key.shift><Key.shift><Key.shift><Key.shift><Key.shift><Key.shift><Key.shift><Key.shift><Key.shift><Key.shift><Key.shift><Key.shift><Key.shift><Key.shift><Key.shift><Key.shift><Key.shift><Key.shift><Key.shift><Key.shift><Key.shift><Key.shift><Key.shift><Key.shift><Key.shift><Key.shift><Key.shift><Key.shift><Key.shift><Key.shift><Key.shift><Key.shift><Key.shift><Key.shift><Key.shift><Key.shift><Key.shift><Key.shift><Key.shift><Key.shift><Key.shift><Key.shift><Key.shift><Key.shift><Key.shift><Key.shift><Key.shift><Key.shift><Key.shift><Key.shift><Key.shift><Key.shift><Key.shift><Key.shift><Key.shift><Key.shift><Key.shift><Key.shift><Key.shift><Key.shift><Key.shift><Key.shift><Key.shift><Key.shift><Key.shift><Key.shift><Key.shift><Key.shift><Key.shift><Key.shift><Key.shift><Key.shift><Key.shift><Key.shift><Key.shift><Key.shift><Key.shift><Key.shift><Key.shift><Key.shift><Key.shift><Key.shift><Key.shift><Key.shift><Key.shift><Key.shift><Key.shift><Key.shift><Key.shift><Key.shift><Key.shift><Key.shift><Key.shift><Key.shift><Key.shift><Key.shift><Key.shift><Key.shift><Key.shift><Key.shift><Key.shift><Key.shift><Key.shift><Key.shift><Key.shift><Key.shift><Key.shift><Key.shift><Key.shift><Key.shift><Key.shift><Key.shift><Key.shift><Key.shift><Key.shift><Key.shift><Key.shift><Key.shift><Key.shift><Key.shift><Key.shift><Key.shift><Key.shift><Key.shift><Key.shift><Key.shift><Key.shift><Key.shift><Key.shift><Key.shift><Key.shift><Key.shift><Key.shift><Key.shift><Key.shift><Key.shift><Key.shift><Key.shift><Key.shift><Key.shift>Gerald<Key.space><Key.shift><Key.shift><Key.shift><Key.shift><Key.shift><Key.shift><Key.shift><Key.shift><Key.shift><Key.shift><Key.shift><Key.shift><Key.shift><Key.shift><Key.shift><Key.shift><Key.shift><Key.shift><Key.shift><Key.shift><Key.shift><Key.shift><Key.shift><Key.shift><Key.shift><Key.shift><Key.shift><Key.shift><Key.shift><Key.shift><Key.shift><Key.shift><Key.shift><Key.shift><Key.shift>Davis<Key.tab><Key.tab><Key.backspace>6314971043
Screenshot: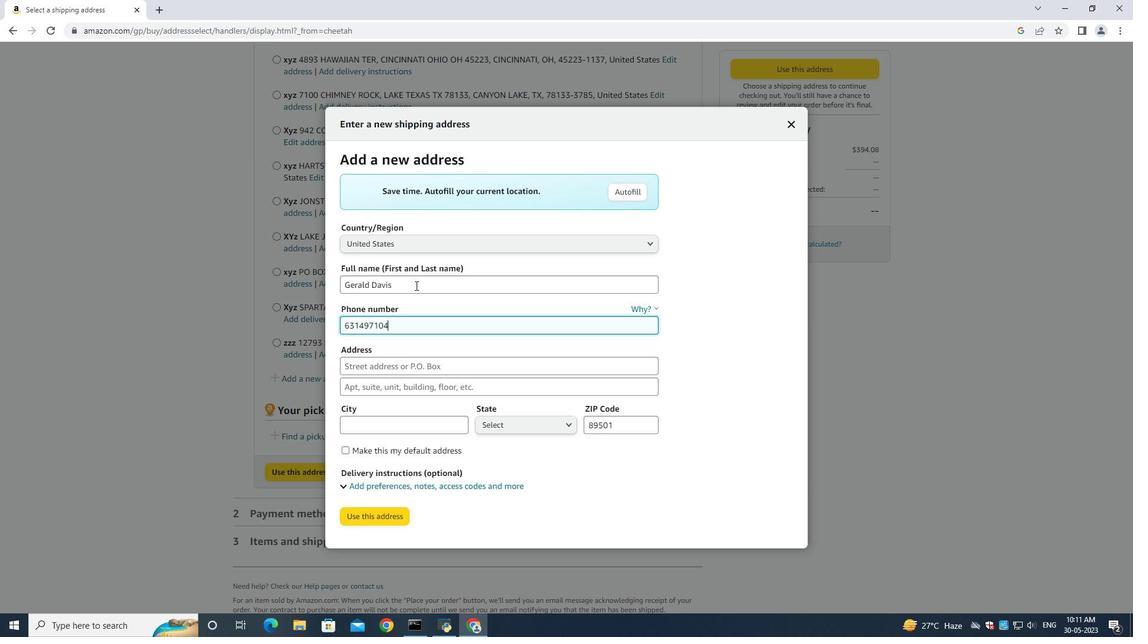 
Action: Mouse moved to (384, 374)
Screenshot: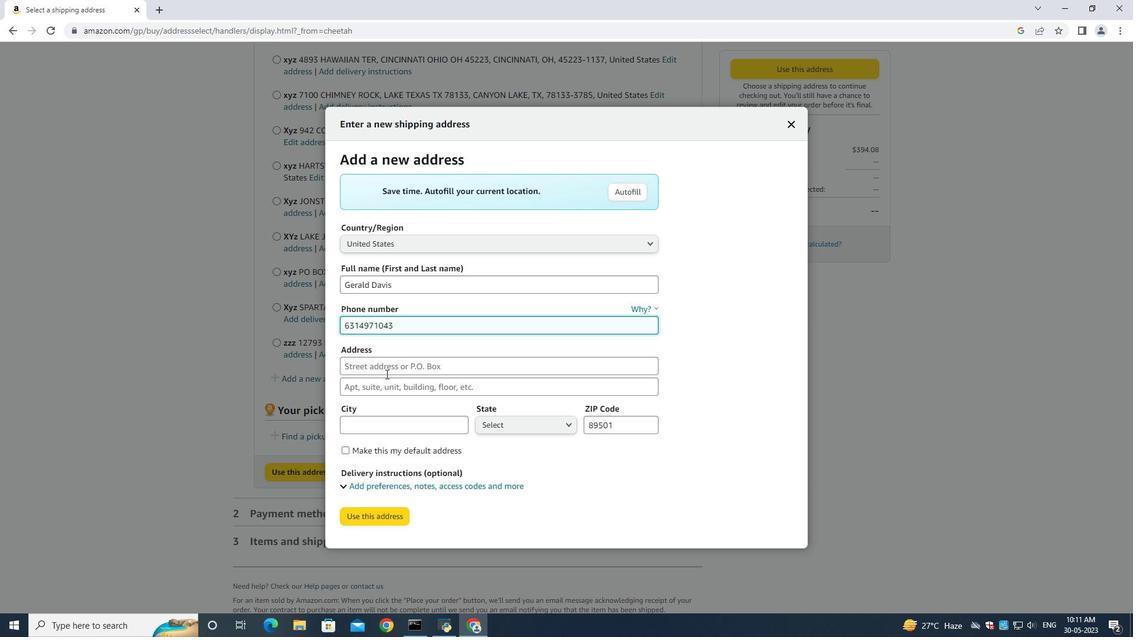 
Action: Mouse pressed left at (384, 374)
Screenshot: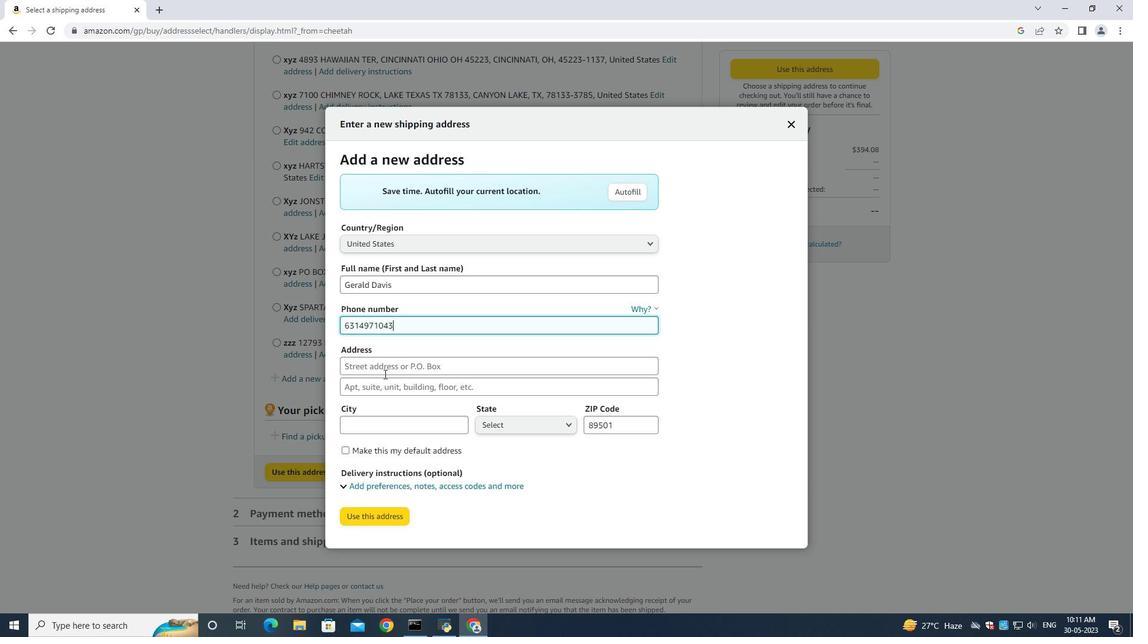 
Action: Mouse moved to (364, 361)
Screenshot: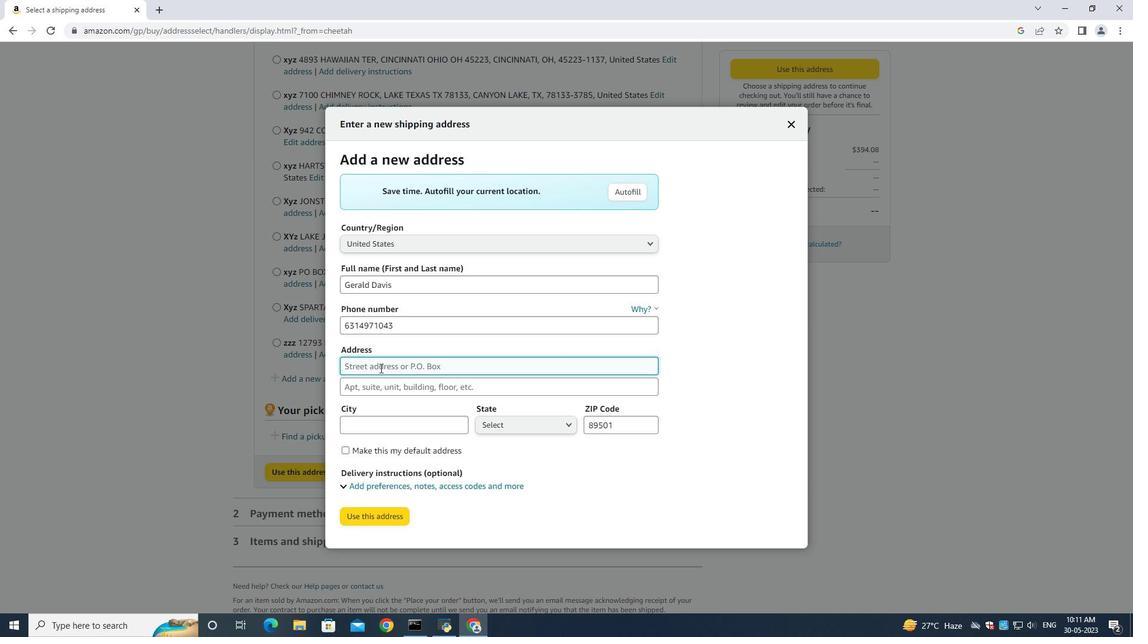 
Action: Key pressed 3101<Key.space><Key.shift>Abia<Key.space><Key.shift><Key.shift><Key.shift><Key.shift><Key.shift><Key.shift><Key.shift><Key.shift><Key.shift><Key.shift><Key.shift><Key.shift><Key.shift><Key.shift><Key.shift>Martin<Key.space><Key.shift>Drive<Key.space><Key.tab><Key.shift><Key.shift><Key.shift><Key.shift><Key.shift><Key.shift><Key.shift><Key.shift><Key.shift><Key.shift><Key.shift><Key.shift><Key.shift><Key.shift><Key.shift><Key.shift><Key.shift><Key.shift><Key.shift><Key.shift><Key.shift><Key.shift>Panther<Key.space><Key.shift>Burn<Key.space><Key.shift><Key.shift><Key.shift><Key.shift><Key.shift><Key.shift><Key.shift><Key.shift><Key.shift><Key.shift>Mississippi<Key.tab><Key.shift><Key.shift><Key.shift><Key.shift><Key.shift><Key.shift><Key.shift><Key.shift><Key.shift><Key.shift><Key.shift><Key.shift><Key.shift><Key.shift>Panther<Key.space><Key.shift>B<Key.backspace><Key.shift>Burn<Key.tab><Key.up>mi<Key.down><Key.down><Key.enter><Key.tab><Key.backspace>38965
Screenshot: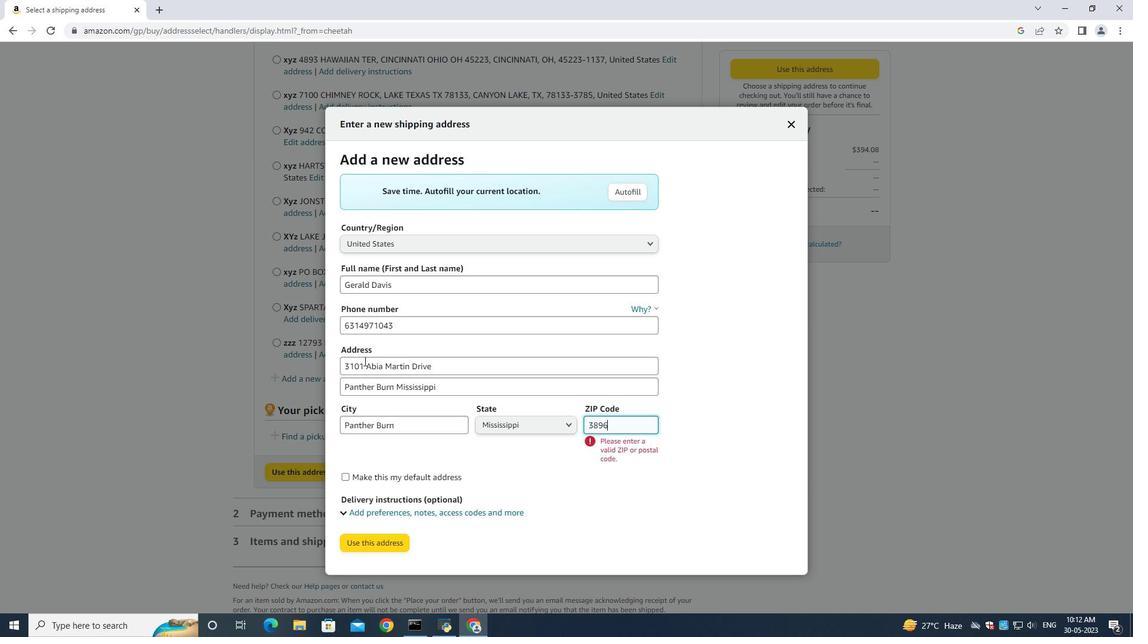 
Action: Mouse moved to (358, 513)
Screenshot: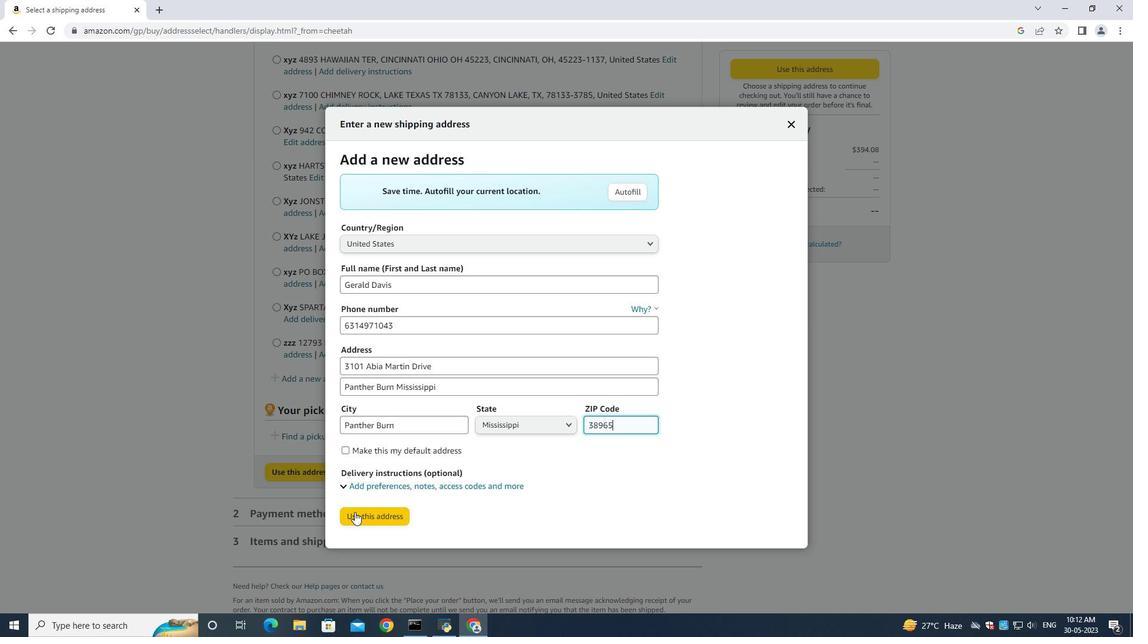 
Action: Mouse pressed left at (358, 513)
Screenshot: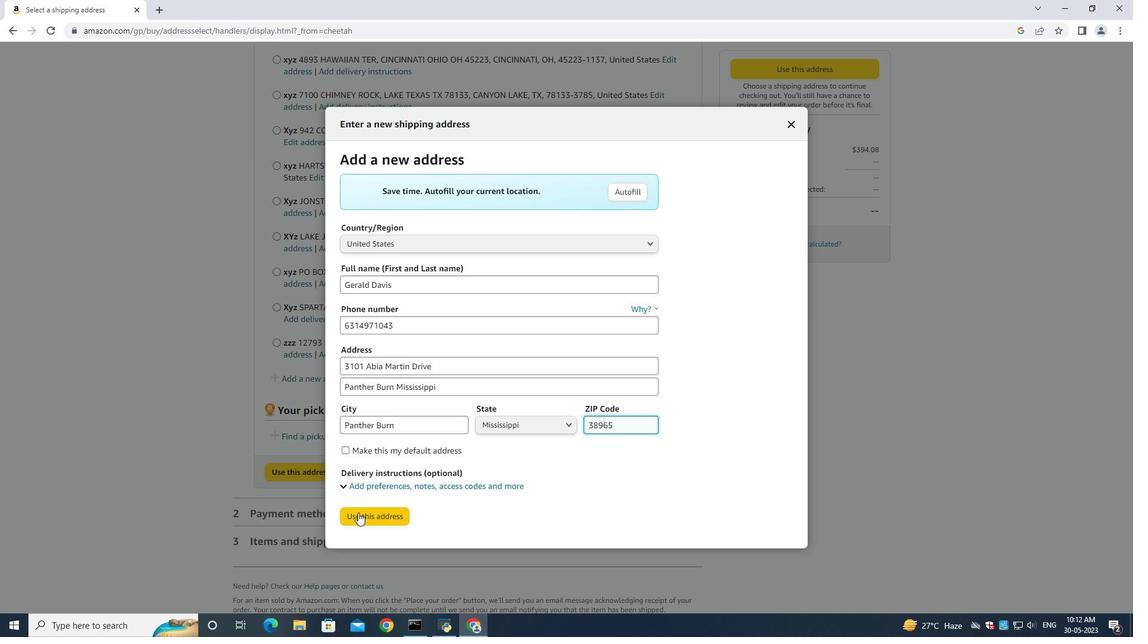 
Action: Mouse moved to (368, 595)
Screenshot: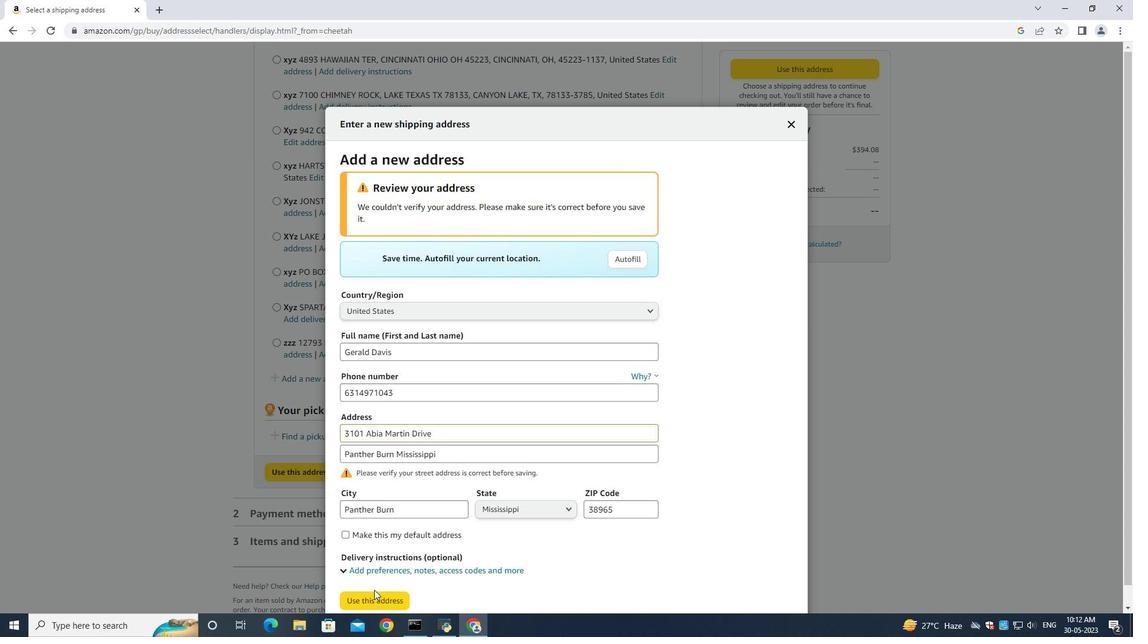 
Action: Mouse pressed left at (368, 595)
Screenshot: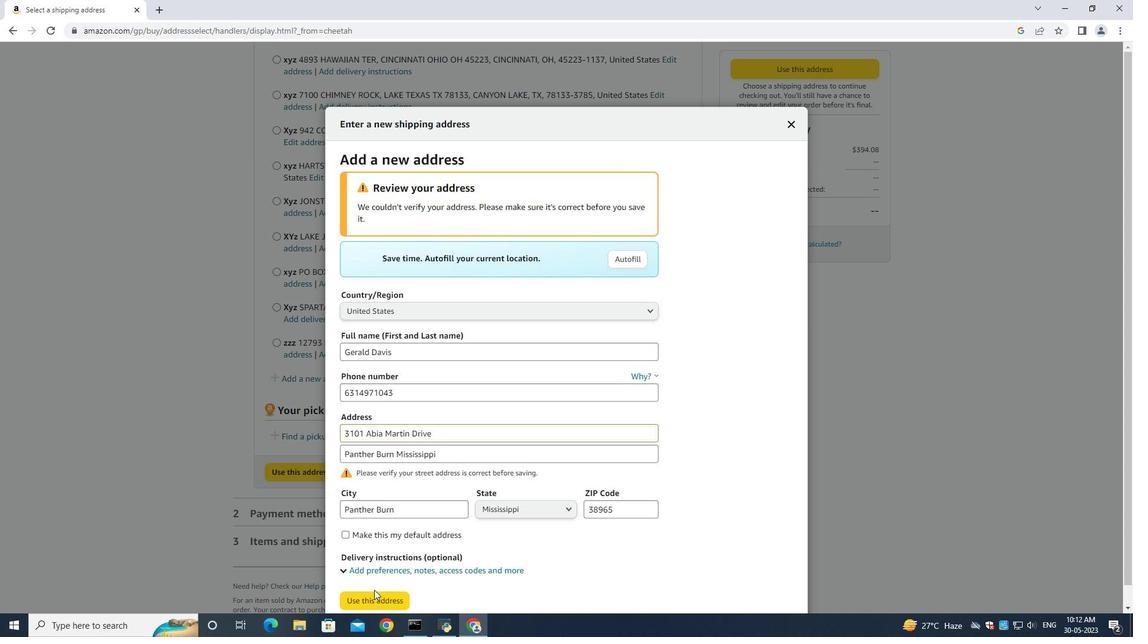 
Action: Mouse moved to (455, 361)
Screenshot: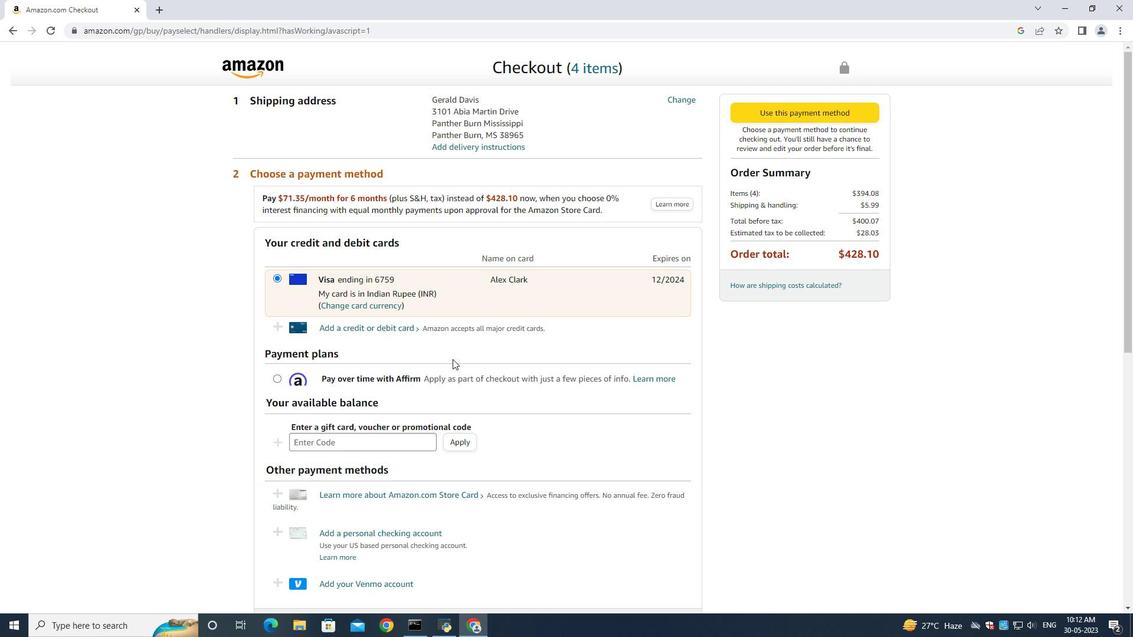
